 Task: Create a new custom text field labeled 'City' with a length of 50 characters in the Candidate object.
Action: Mouse moved to (91, 289)
Screenshot: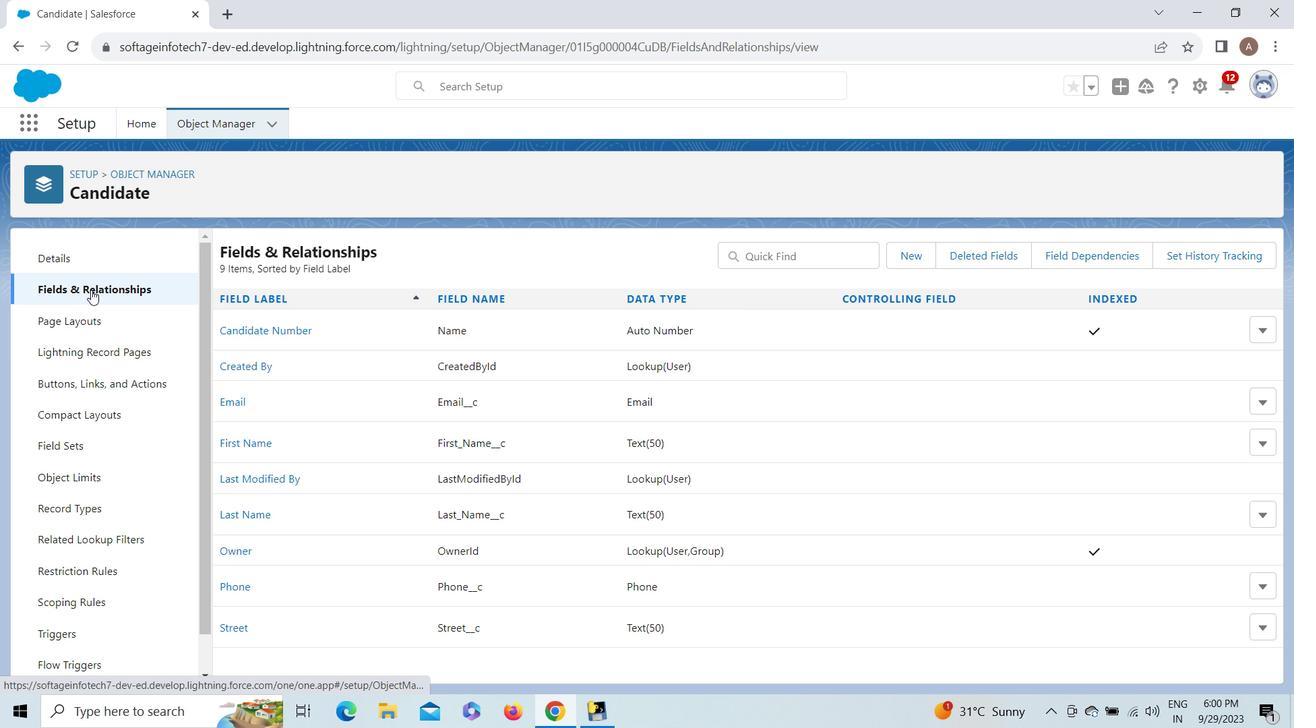 
Action: Mouse pressed left at (91, 289)
Screenshot: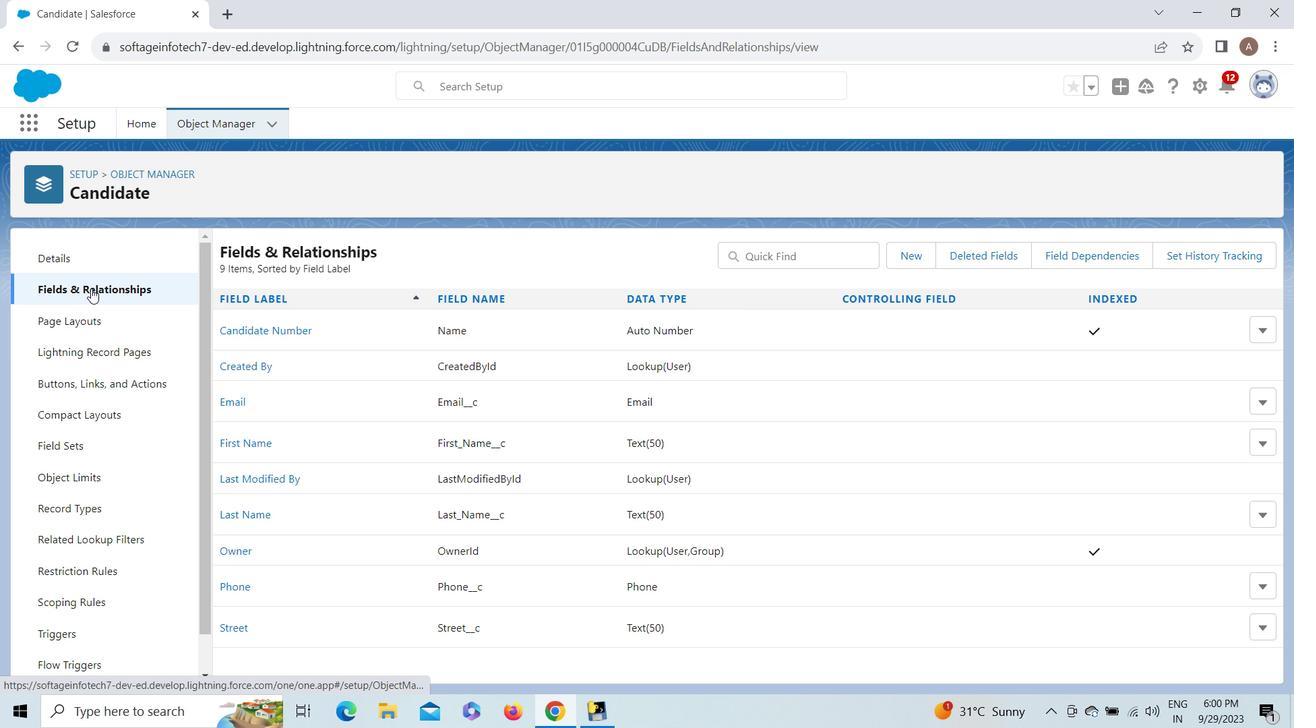 
Action: Mouse moved to (913, 262)
Screenshot: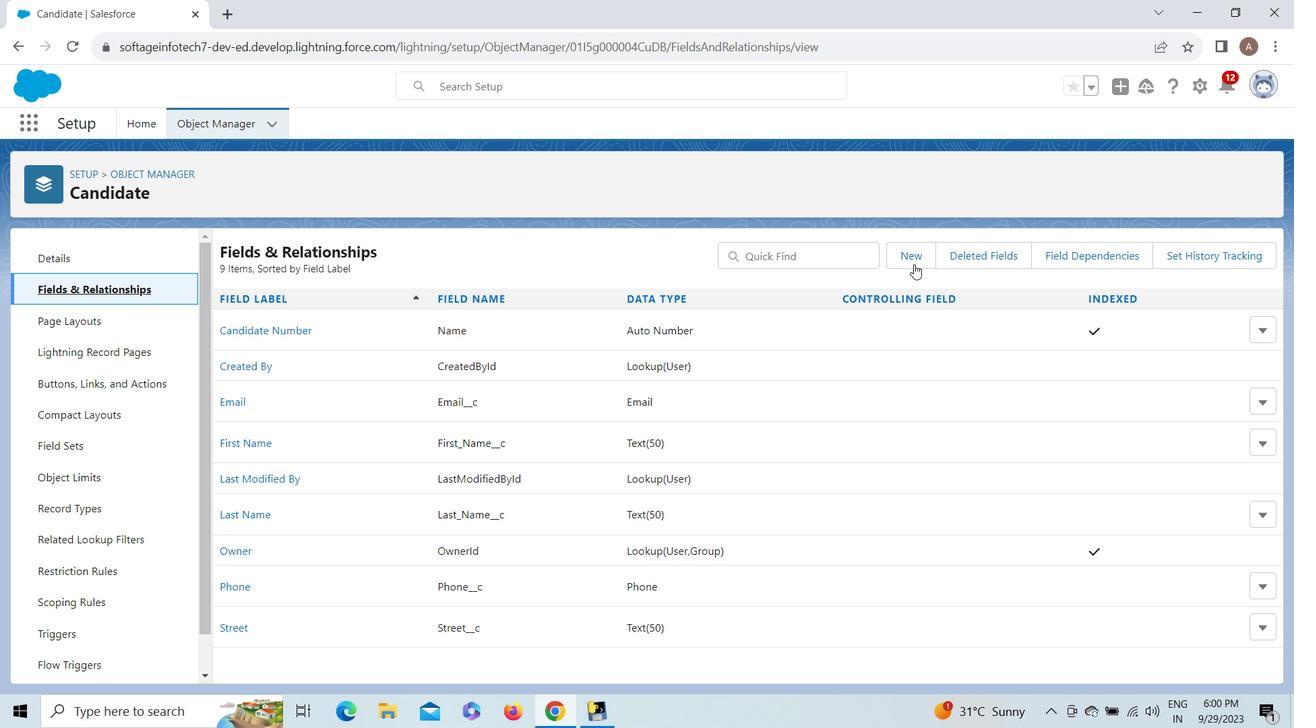 
Action: Mouse pressed left at (913, 262)
Screenshot: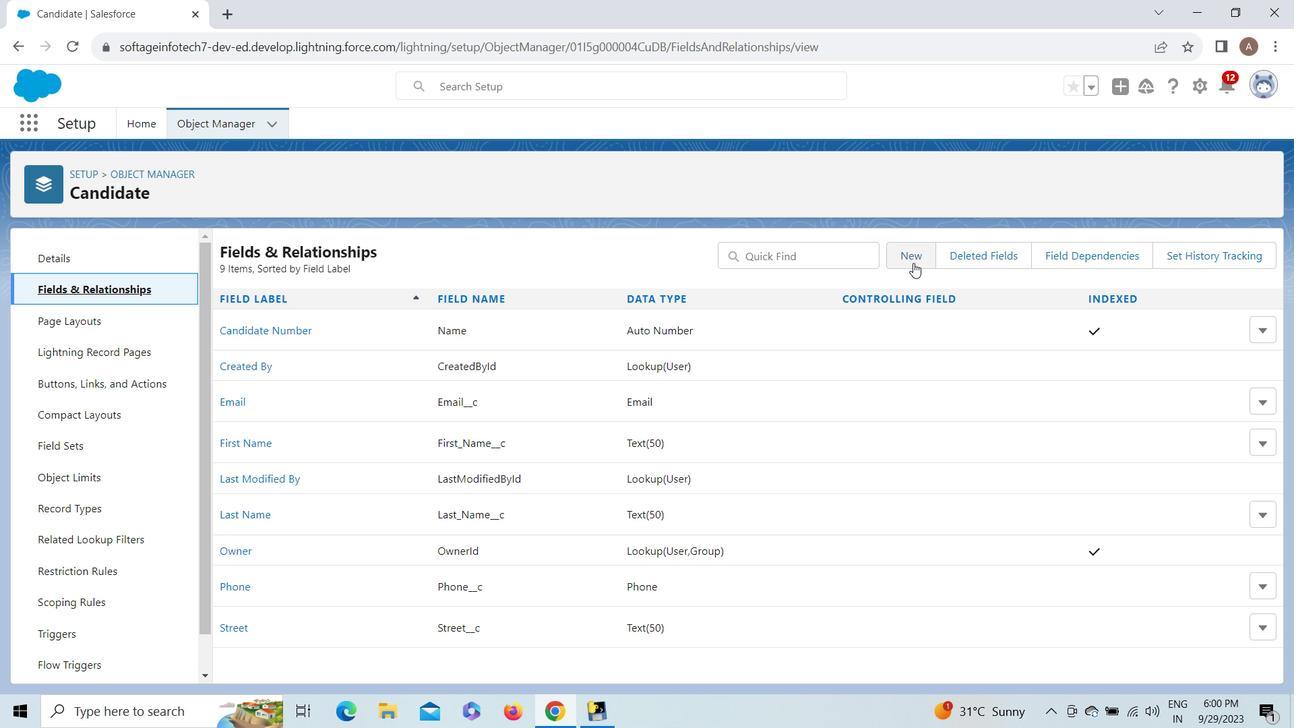 
Action: Mouse moved to (1260, 357)
Screenshot: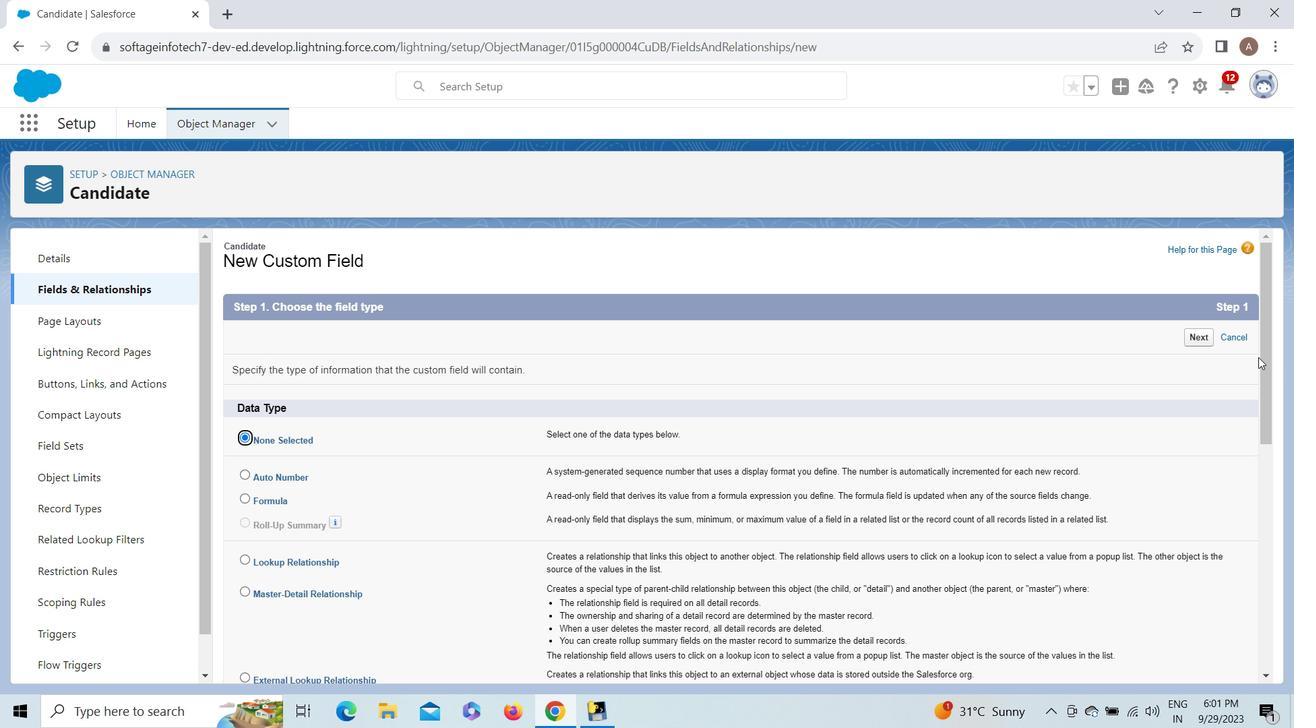 
Action: Mouse pressed left at (1260, 357)
Screenshot: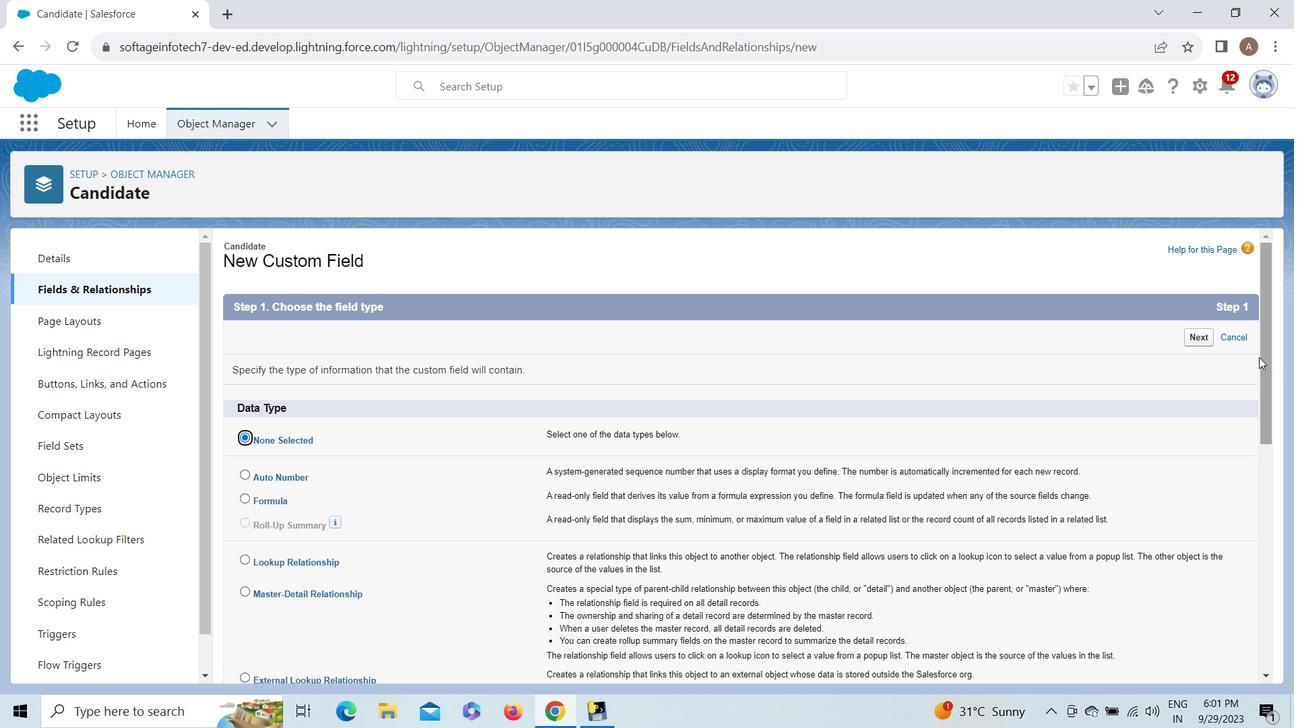 
Action: Mouse moved to (245, 580)
Screenshot: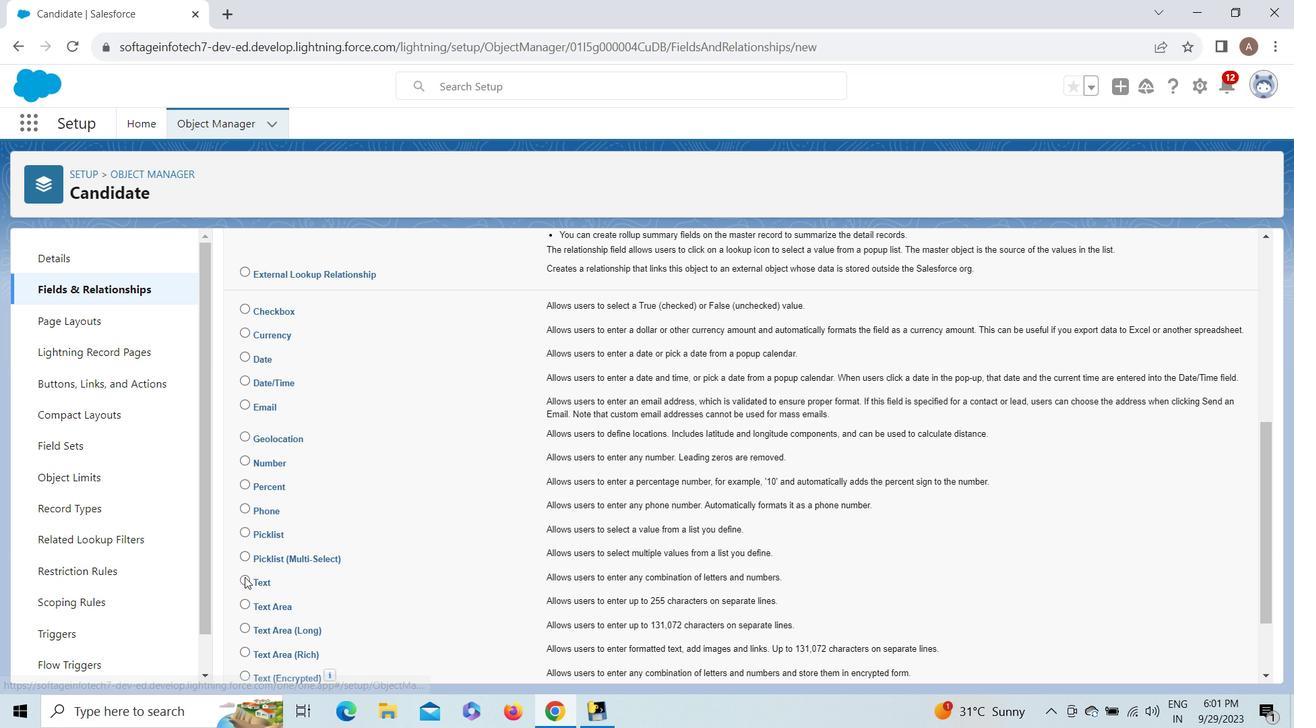 
Action: Mouse pressed left at (245, 580)
Screenshot: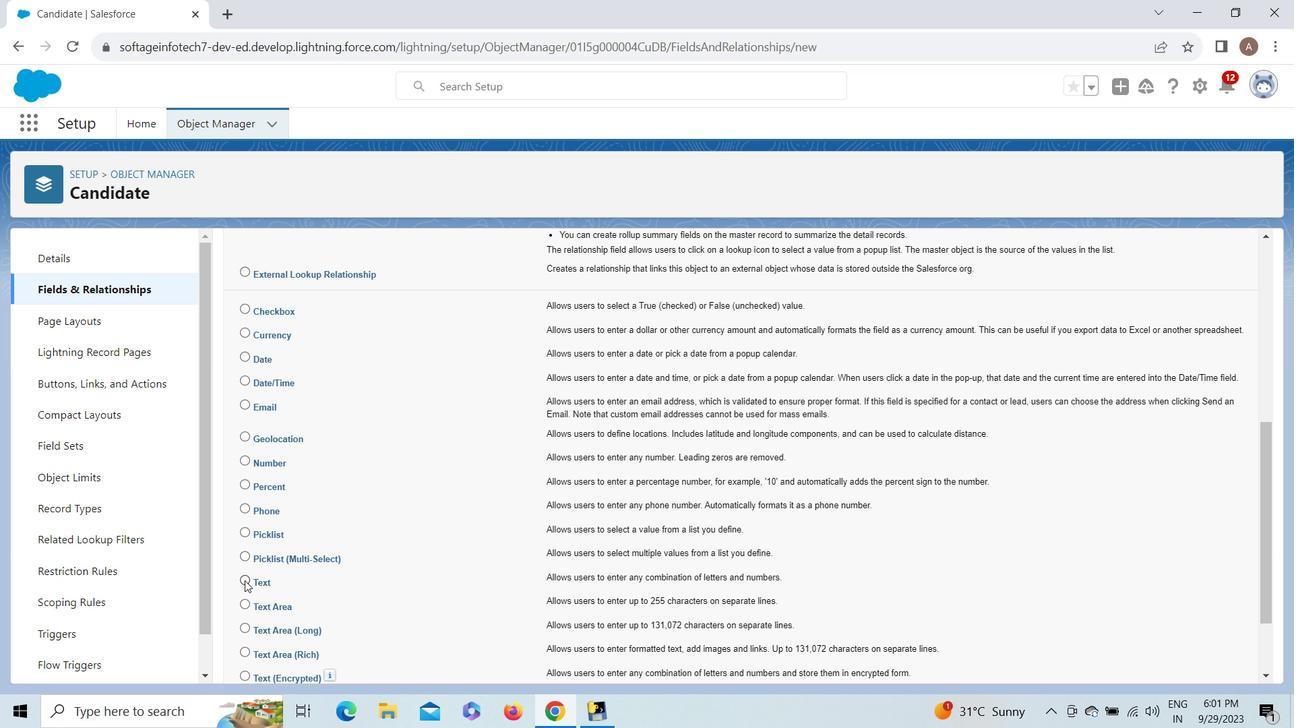 
Action: Mouse moved to (1268, 649)
Screenshot: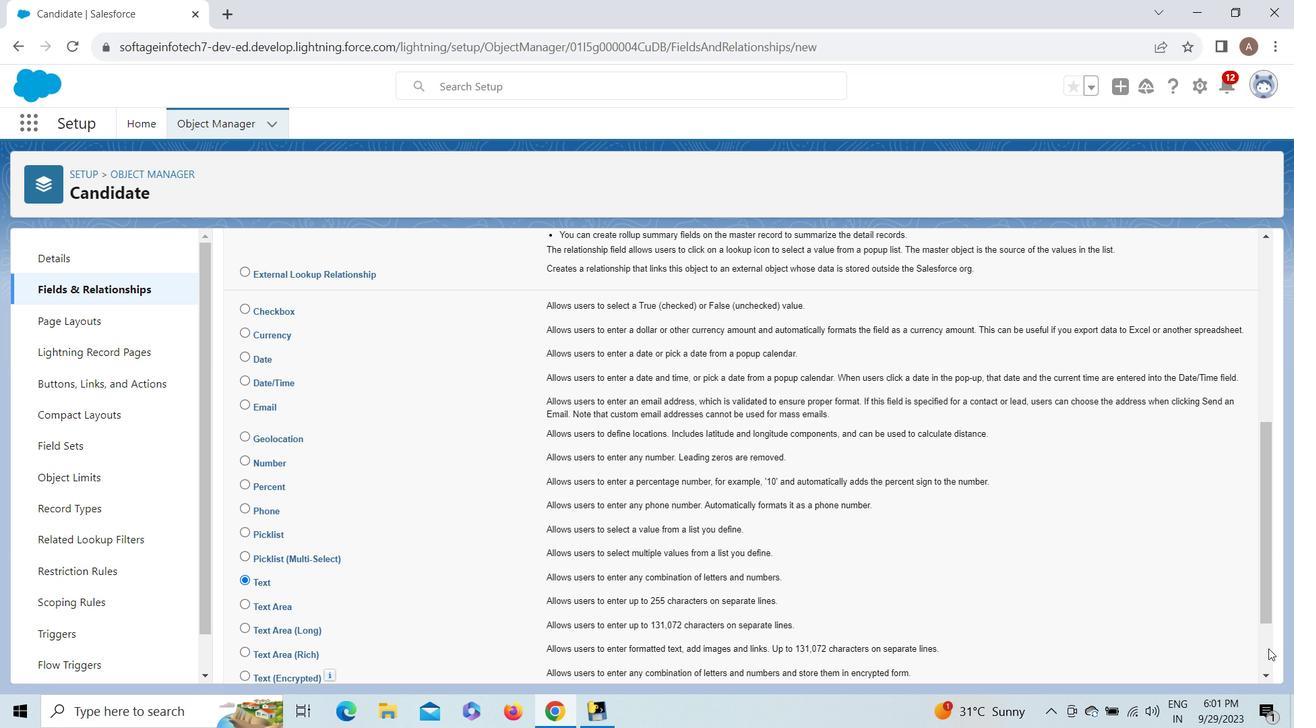
Action: Mouse pressed left at (1268, 649)
Screenshot: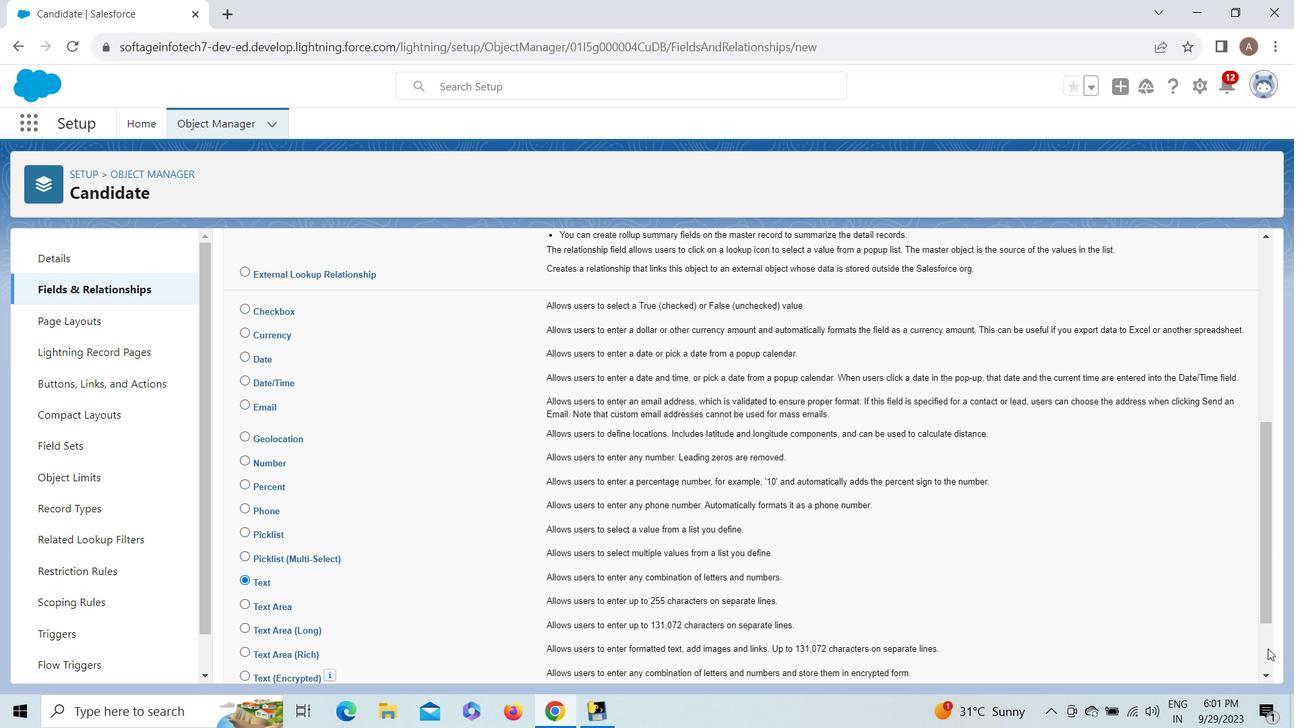 
Action: Mouse moved to (1209, 666)
Screenshot: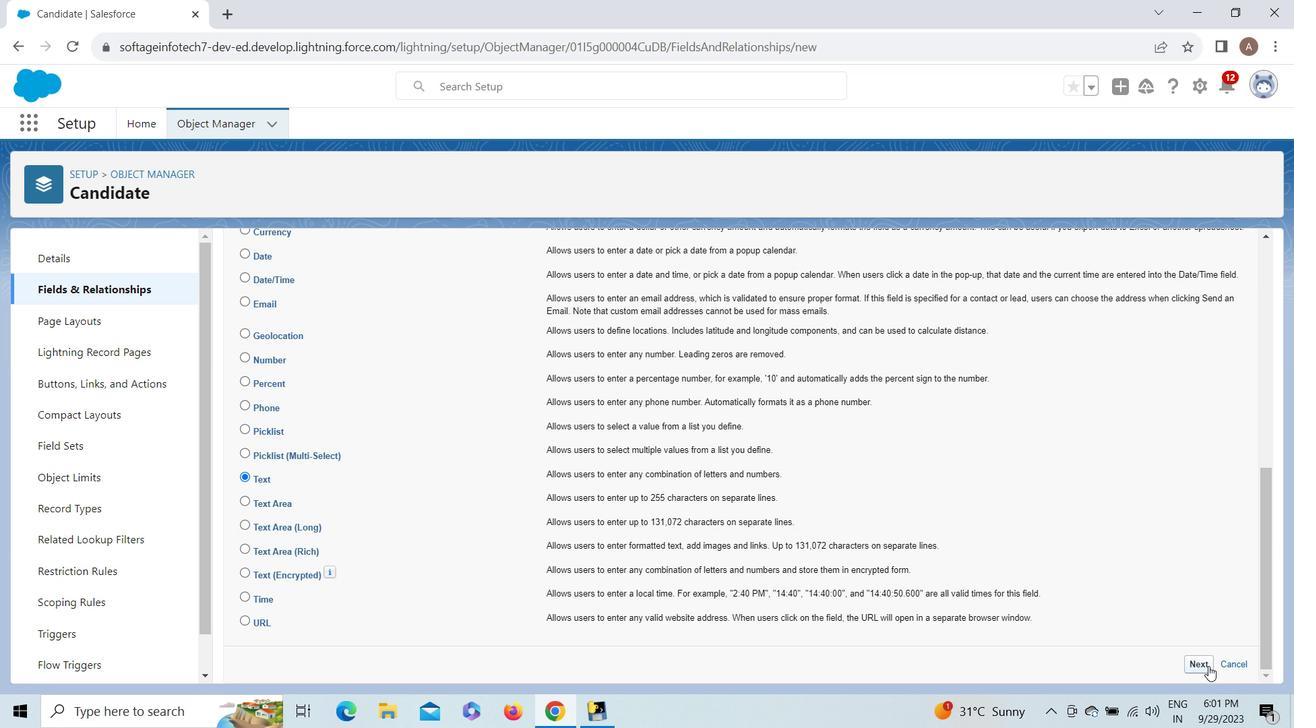 
Action: Mouse pressed left at (1209, 666)
Screenshot: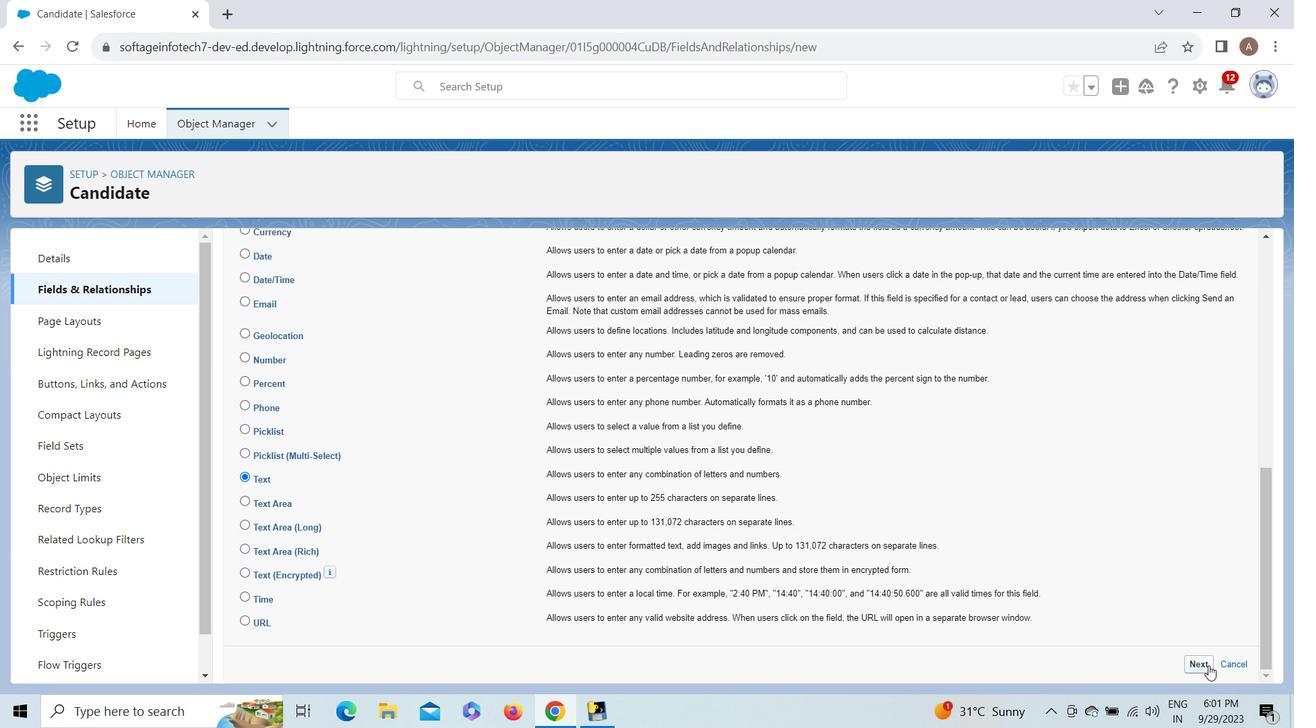 
Action: Mouse moved to (452, 371)
Screenshot: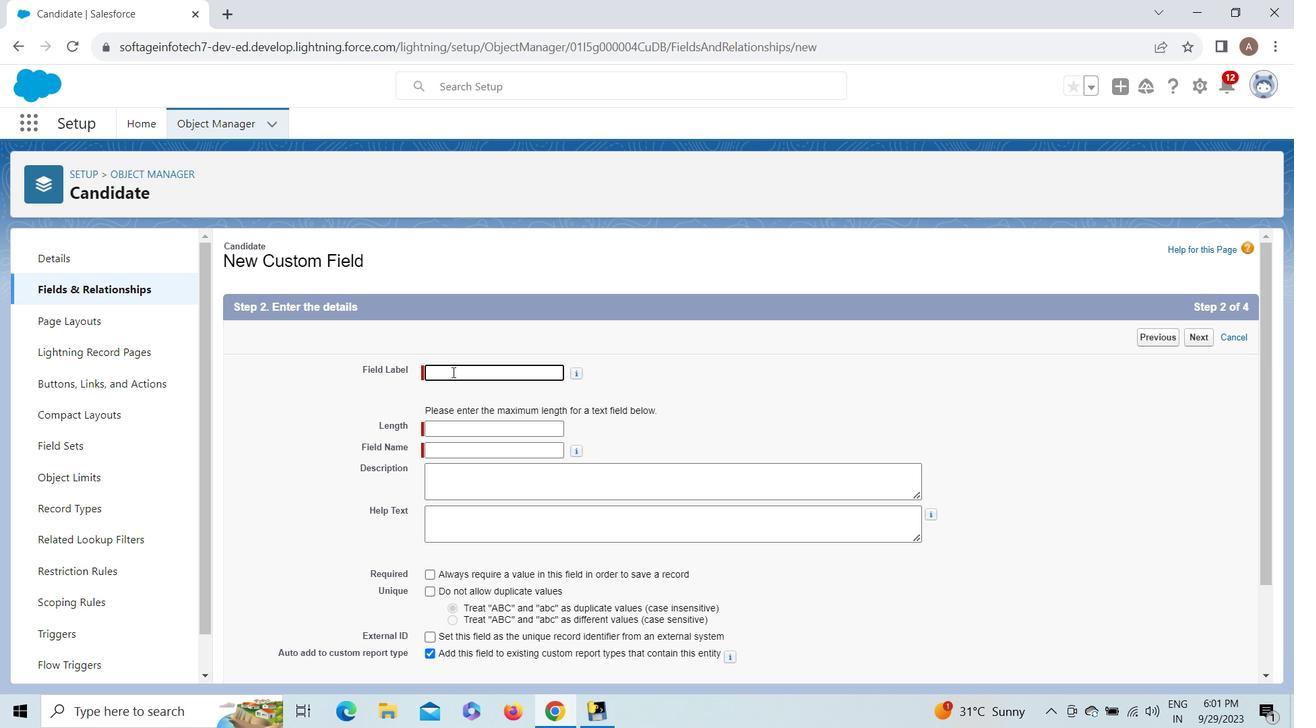 
Action: Mouse pressed left at (452, 371)
Screenshot: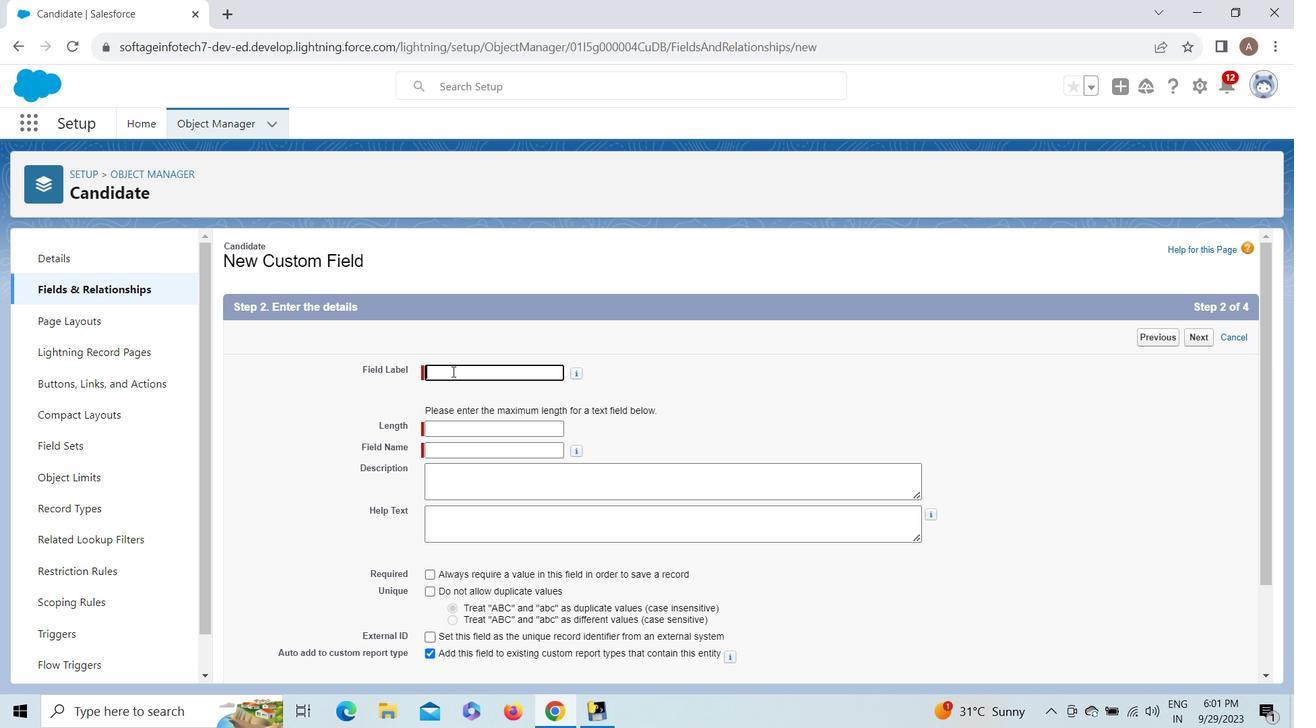 
Action: Key pressed <Key.shift>City
Screenshot: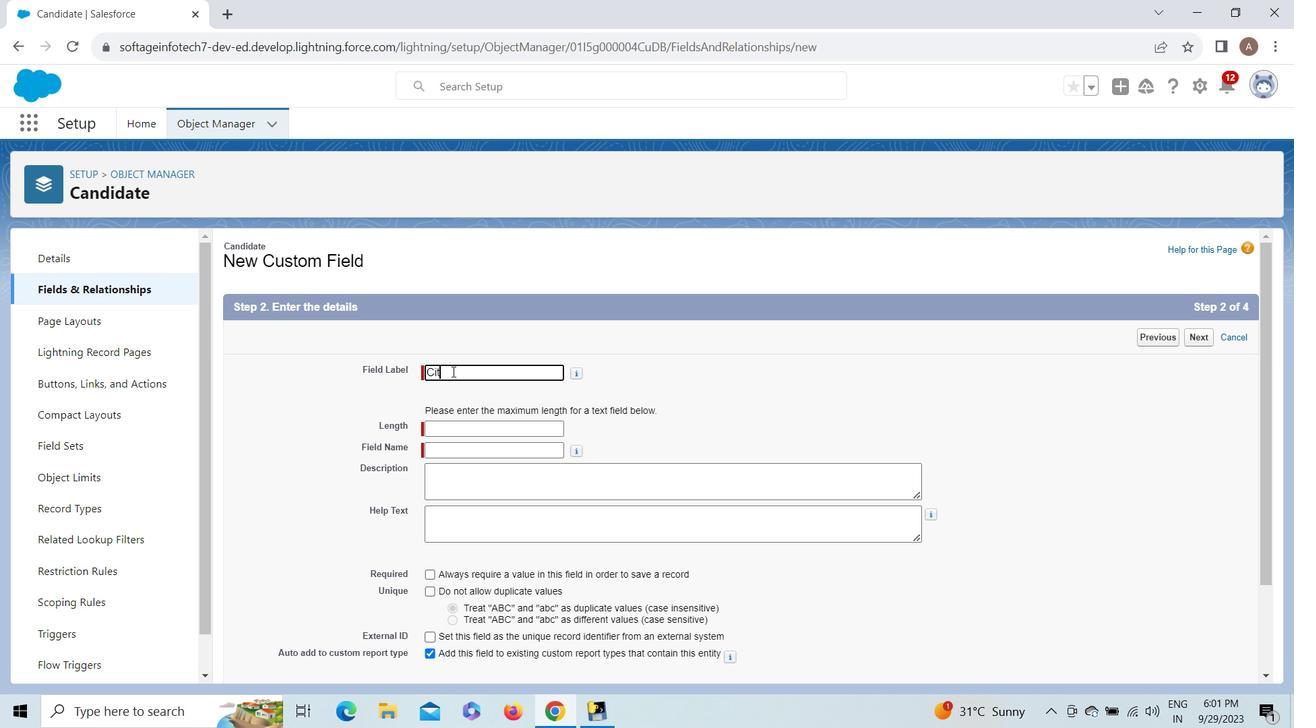 
Action: Mouse moved to (508, 426)
Screenshot: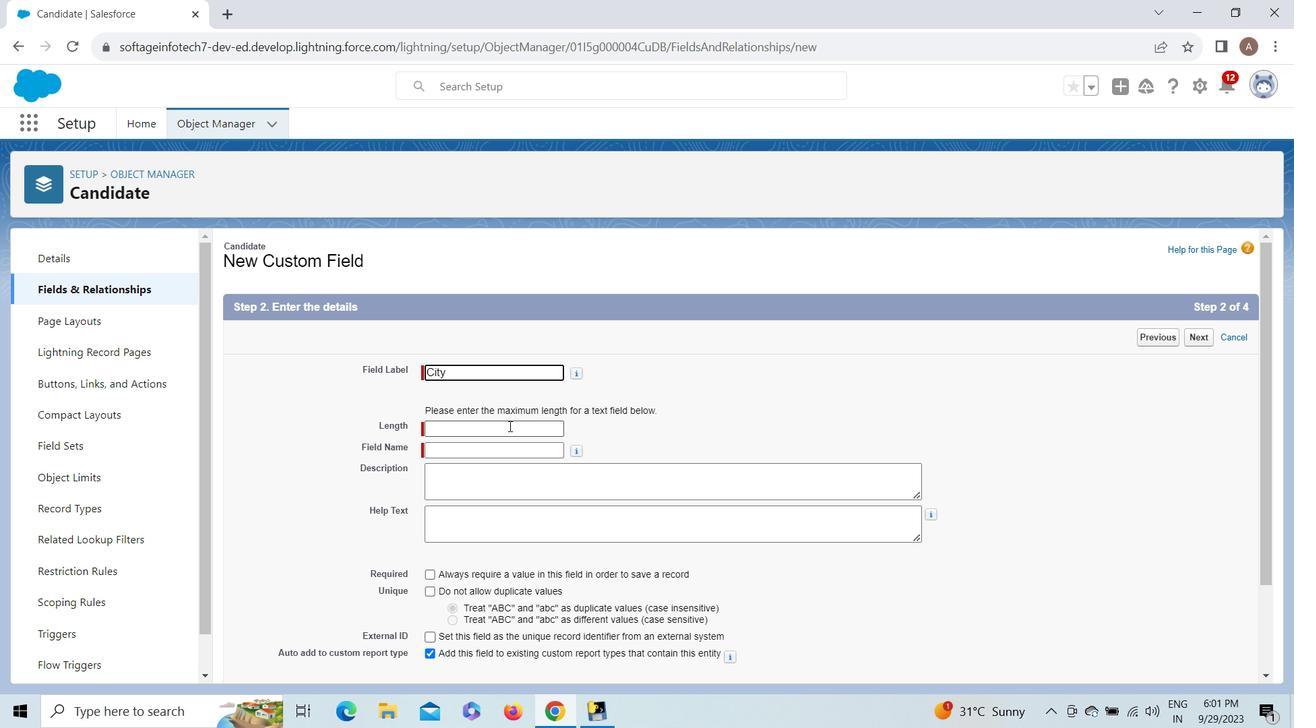 
Action: Mouse pressed left at (508, 426)
Screenshot: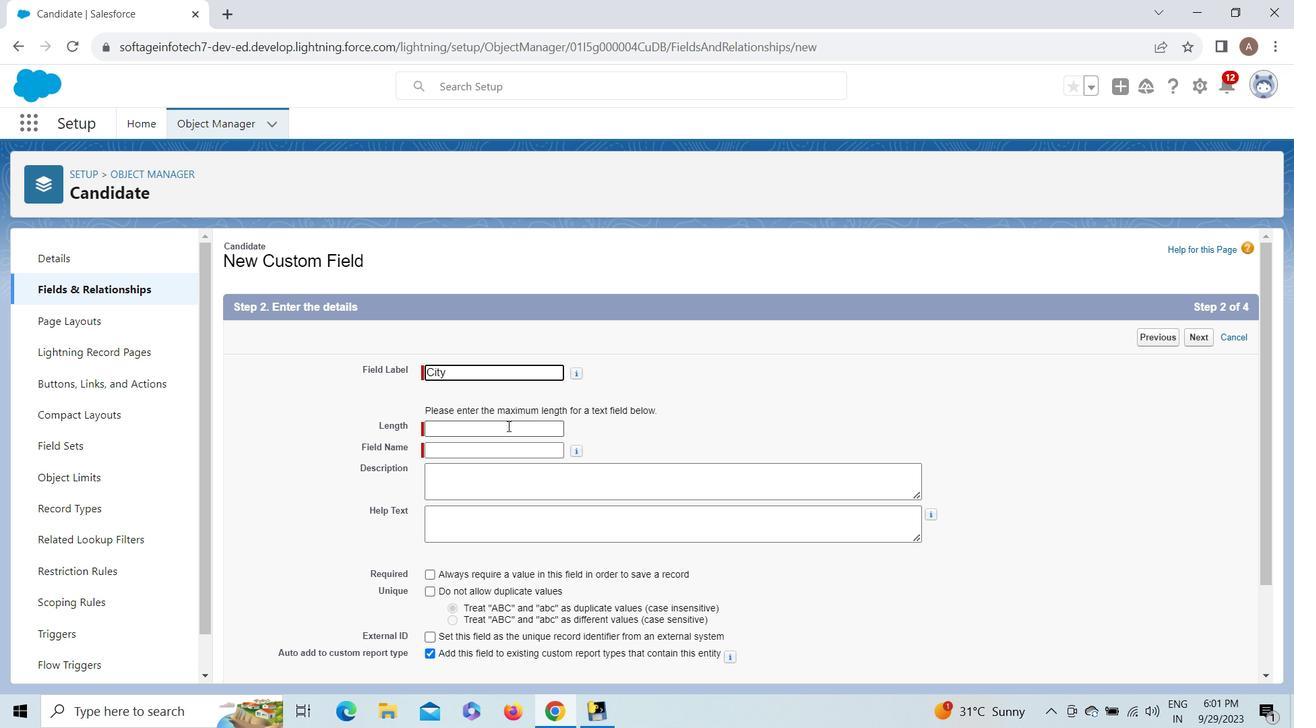 
Action: Mouse moved to (510, 461)
Screenshot: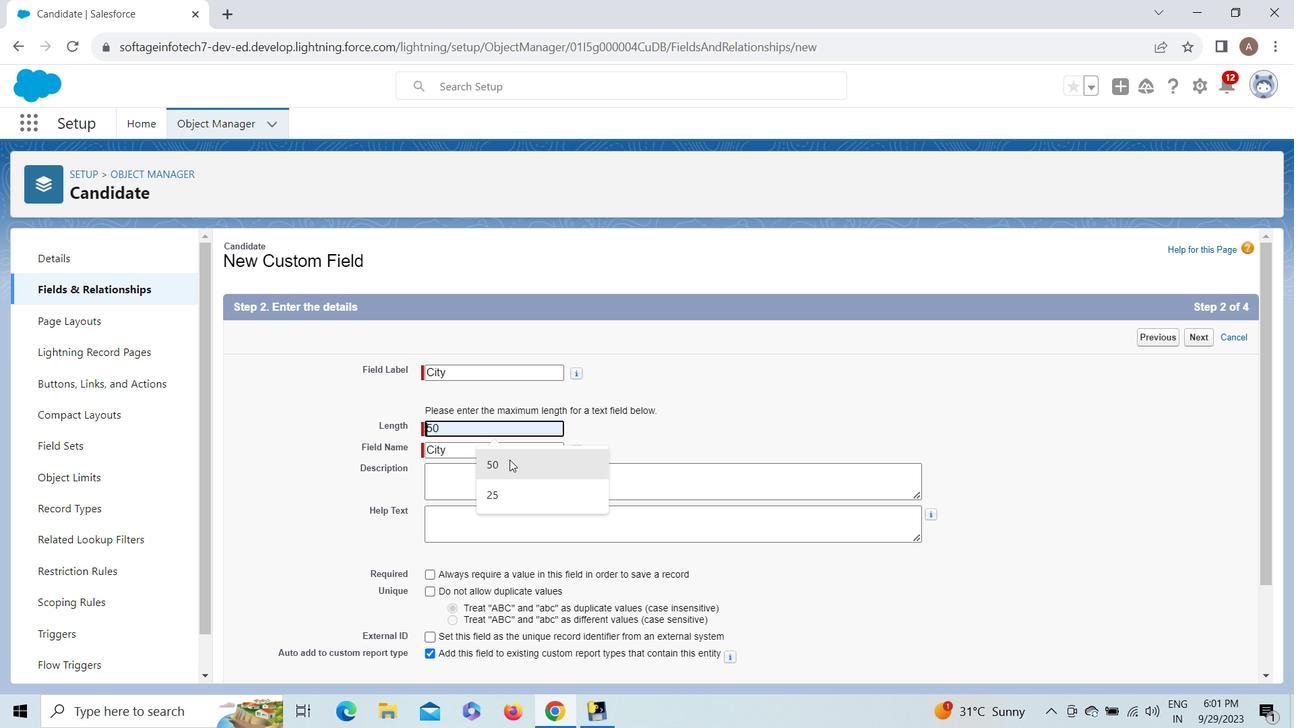 
Action: Mouse pressed left at (510, 461)
Screenshot: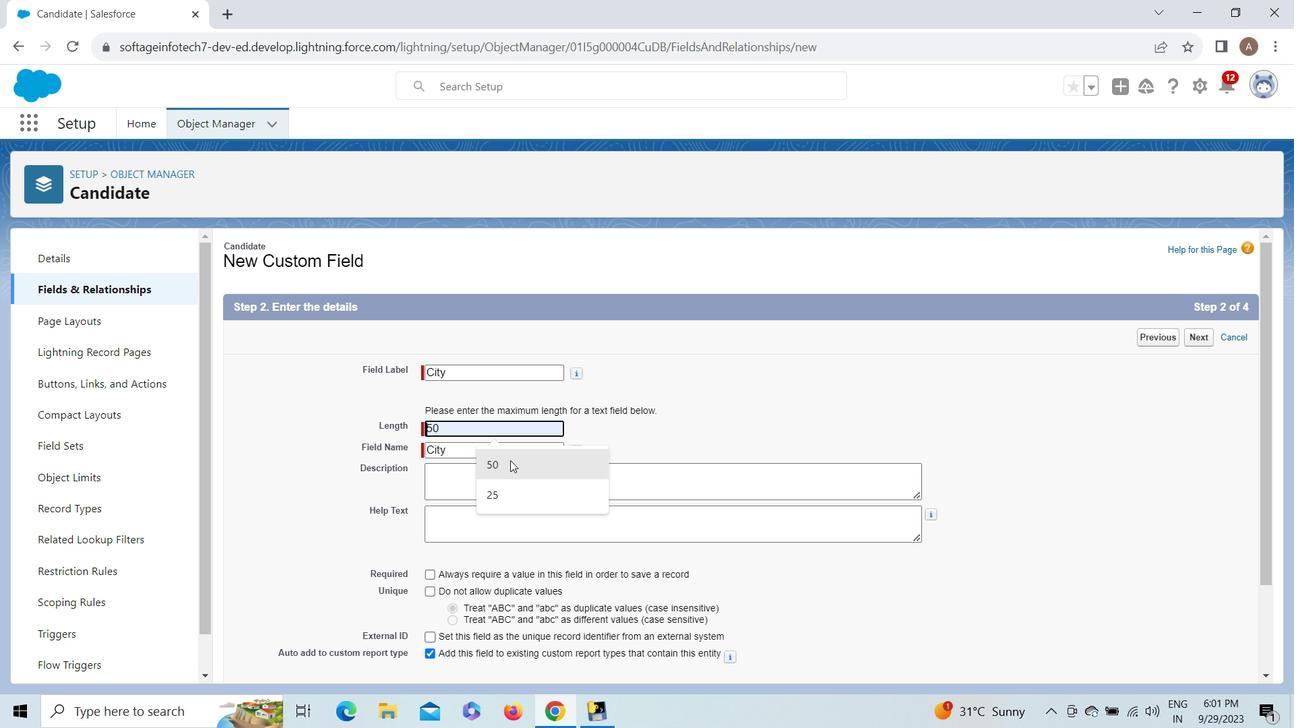 
Action: Mouse moved to (500, 476)
Screenshot: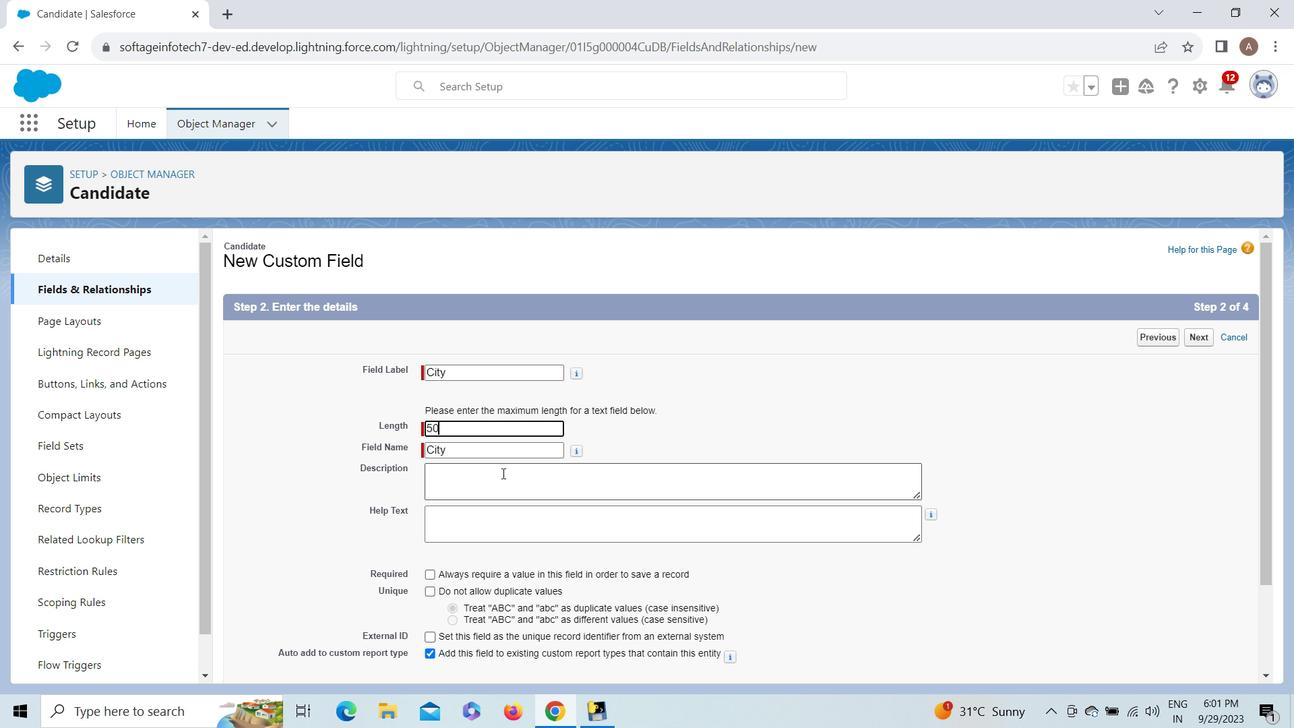 
Action: Mouse pressed left at (500, 476)
Screenshot: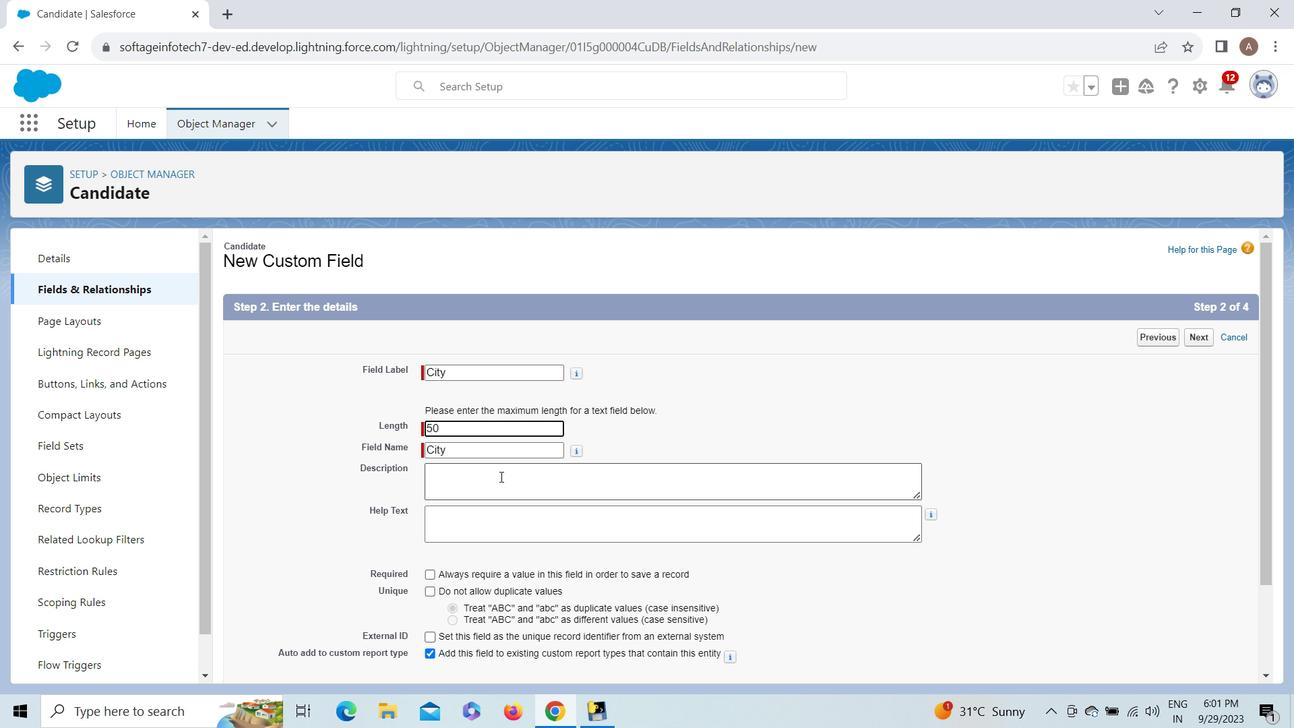 
Action: Key pressed <Key.shift><Key.shift><Key.shift><Key.shift><Key.shift><Key.shift><Key.shift><Key.shift><Key.shift><Key.shift><Key.shift><Key.shift><Key.shift><Key.shift><Key.shift><Key.shift><Key.shift><Key.shift><Key.shift><Key.shift><Key.shift>This<Key.space>field<Key.space>will
Screenshot: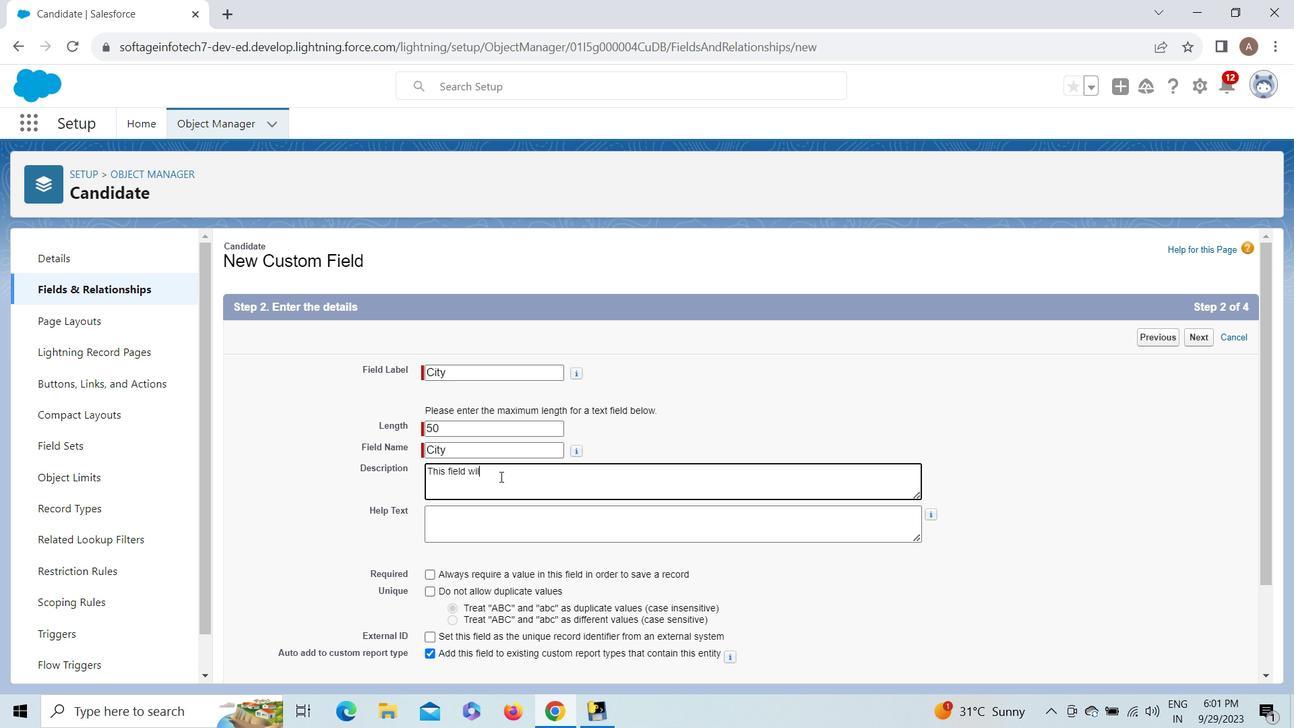 
Action: Mouse moved to (535, 475)
Screenshot: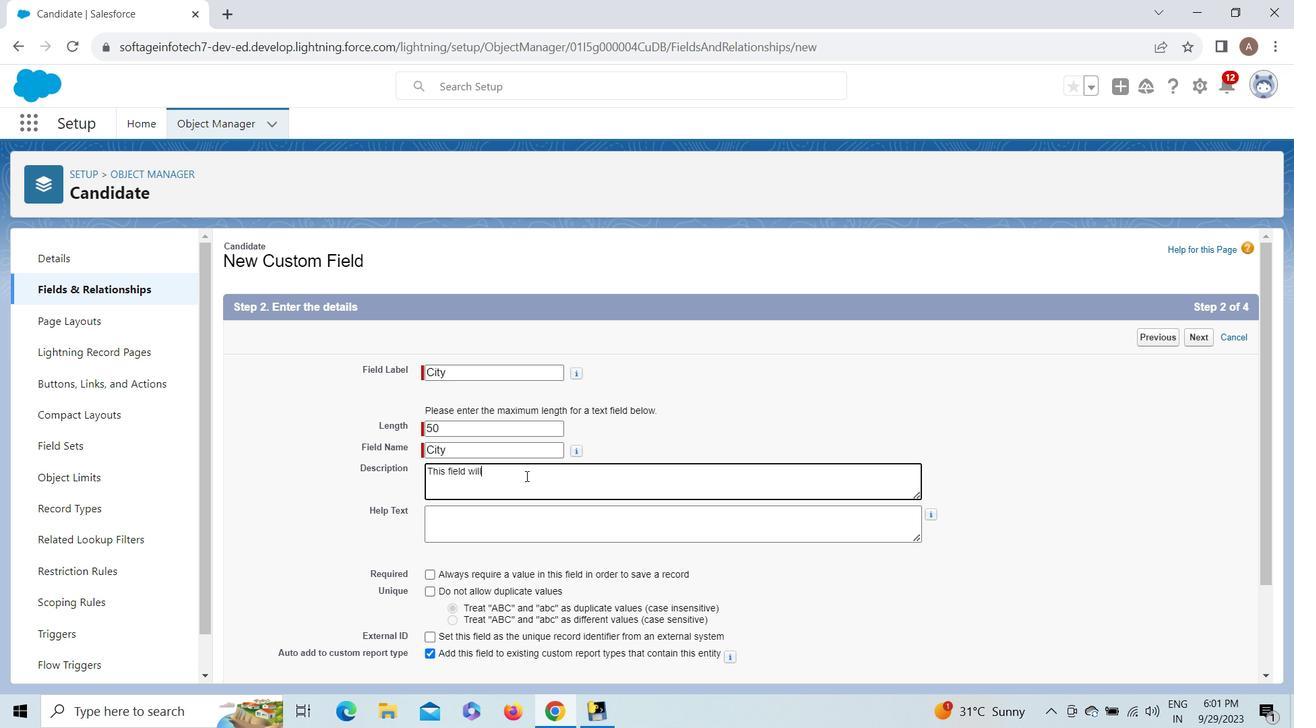 
Action: Key pressed <Key.space>notify<Key.space>city<Key.space>of<Key.space>the<Key.space>candidate<Key.space>which<Key.space>g<Key.backspace>he<Key.space>belongs<Key.space>to.
Screenshot: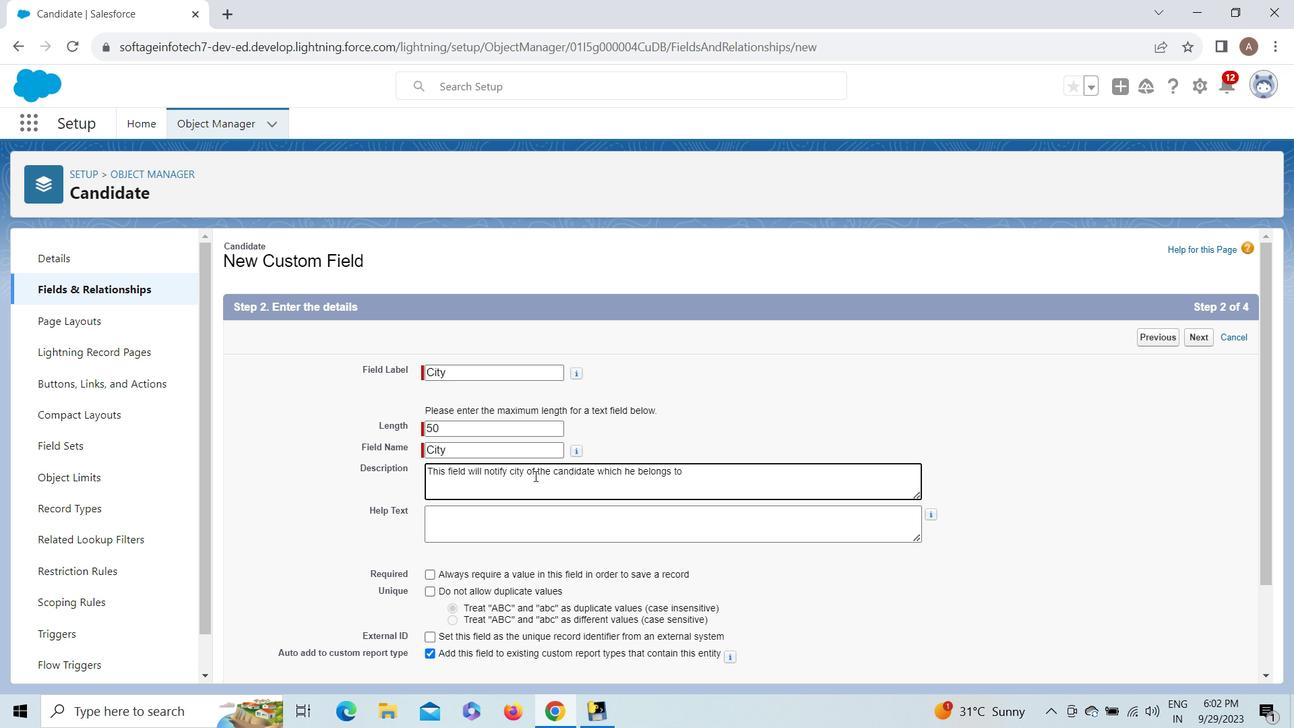 
Action: Mouse moved to (616, 535)
Screenshot: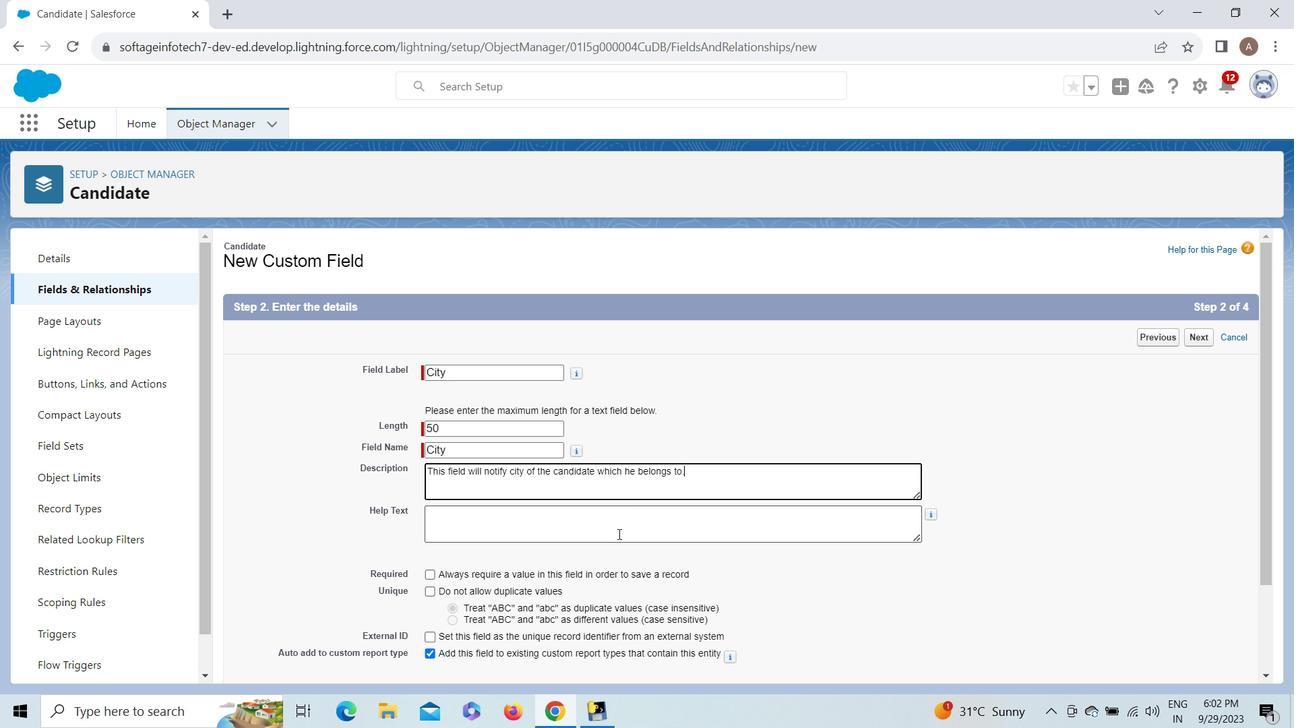 
Action: Mouse pressed left at (616, 535)
Screenshot: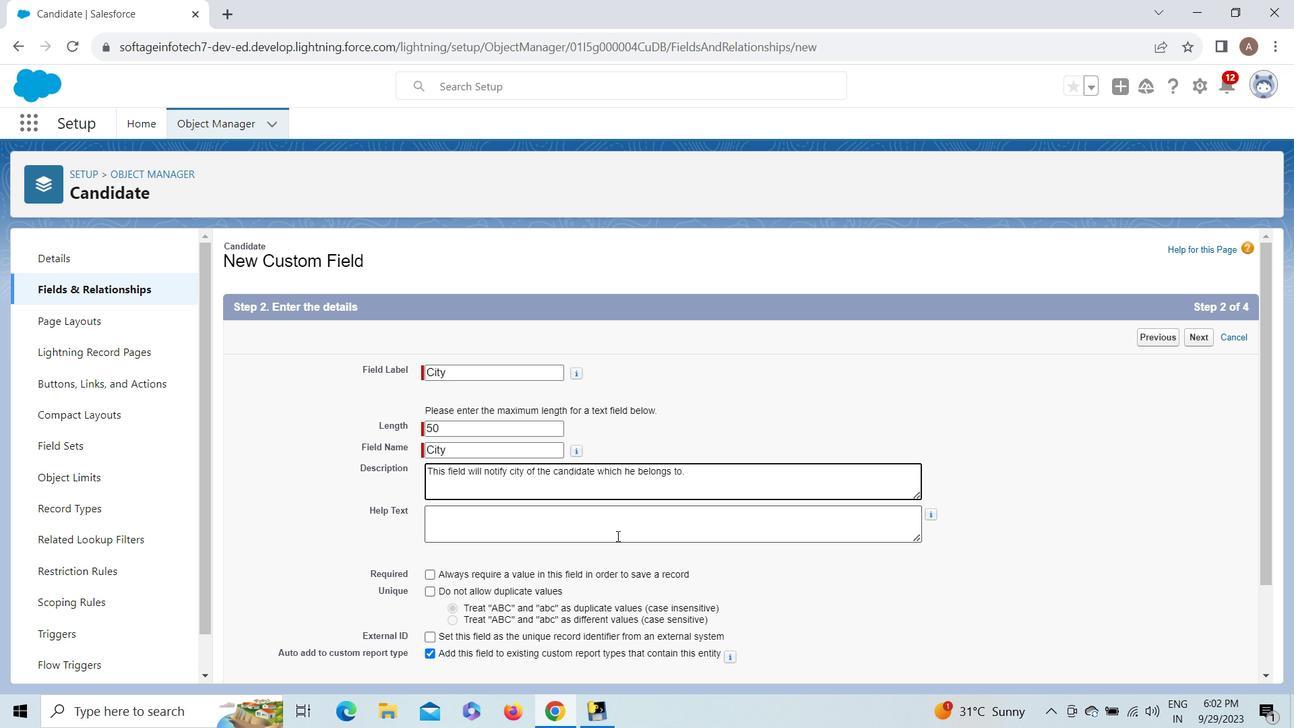 
Action: Key pressed <Key.shift>Please<Key.space>enter<Key.space>city<Key.space>og<Key.backspace>f<Key.space>the<Key.space>candidate<Key.space>here.
Screenshot: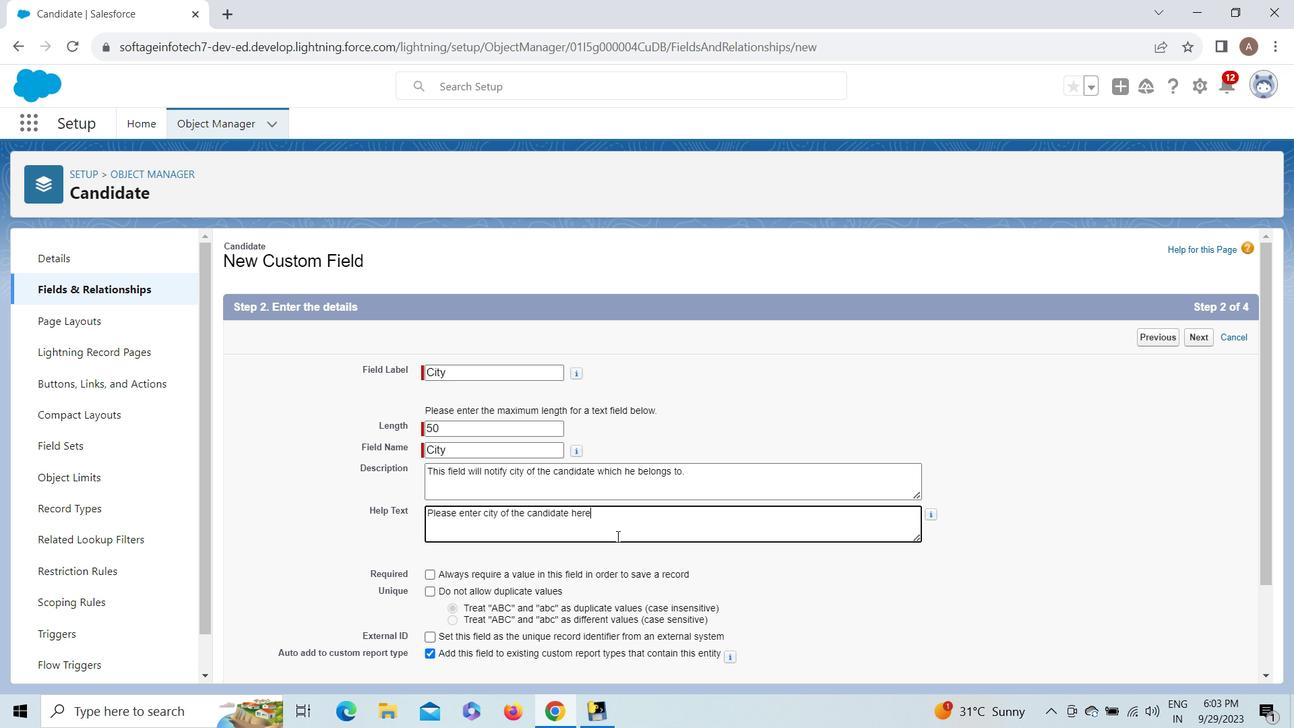 
Action: Mouse moved to (486, 519)
Screenshot: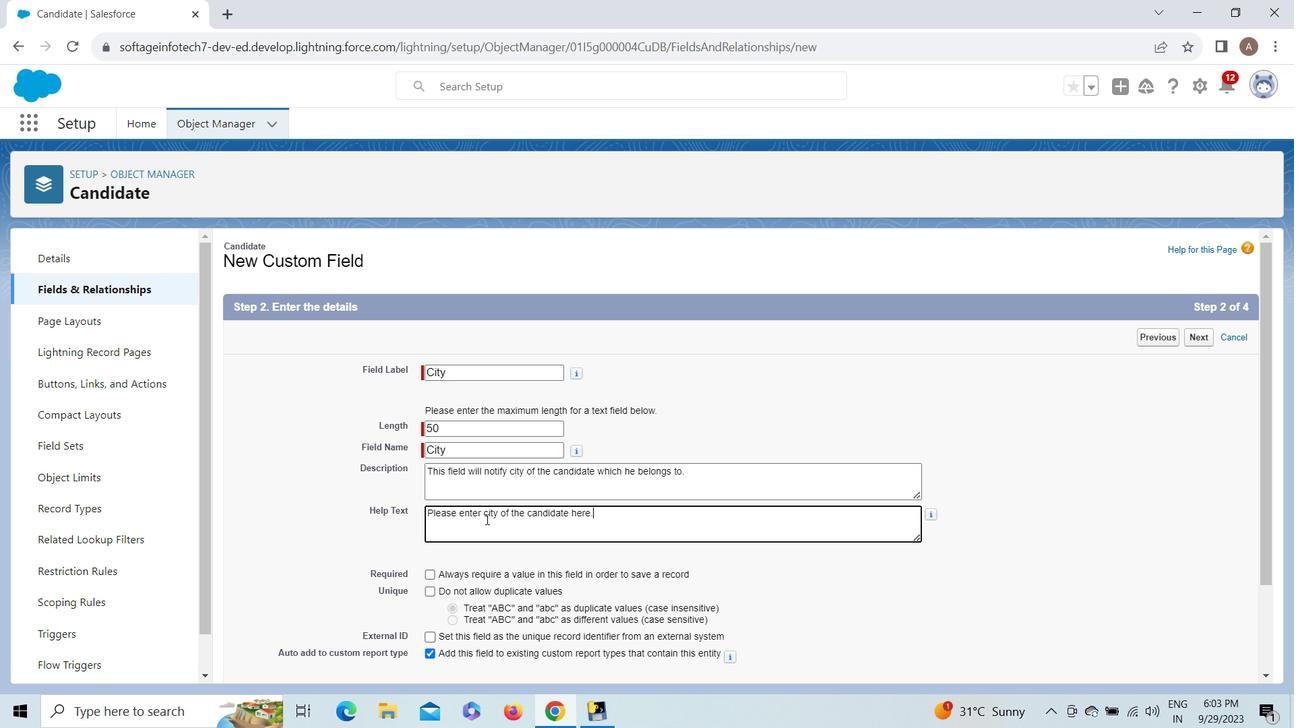 
Action: Mouse pressed left at (486, 519)
Screenshot: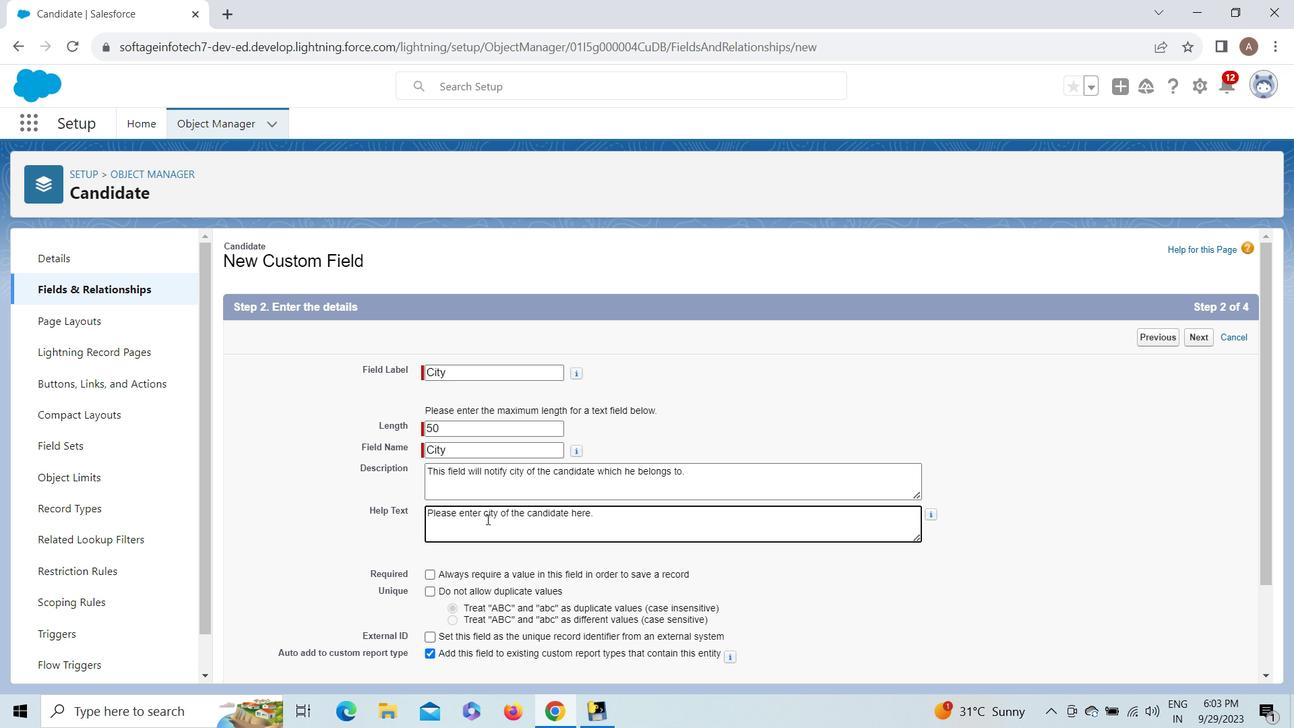 
Action: Key pressed <Key.backspace><Key.shift>C
Screenshot: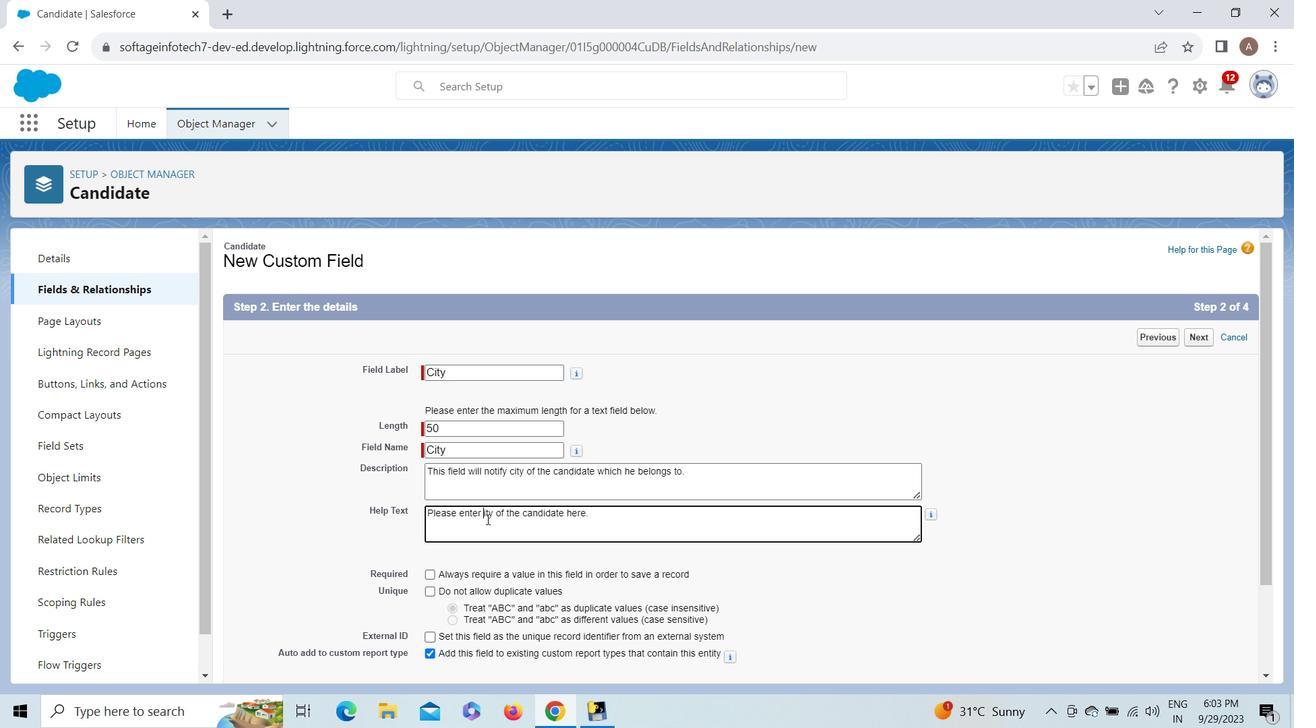 
Action: Mouse moved to (531, 513)
Screenshot: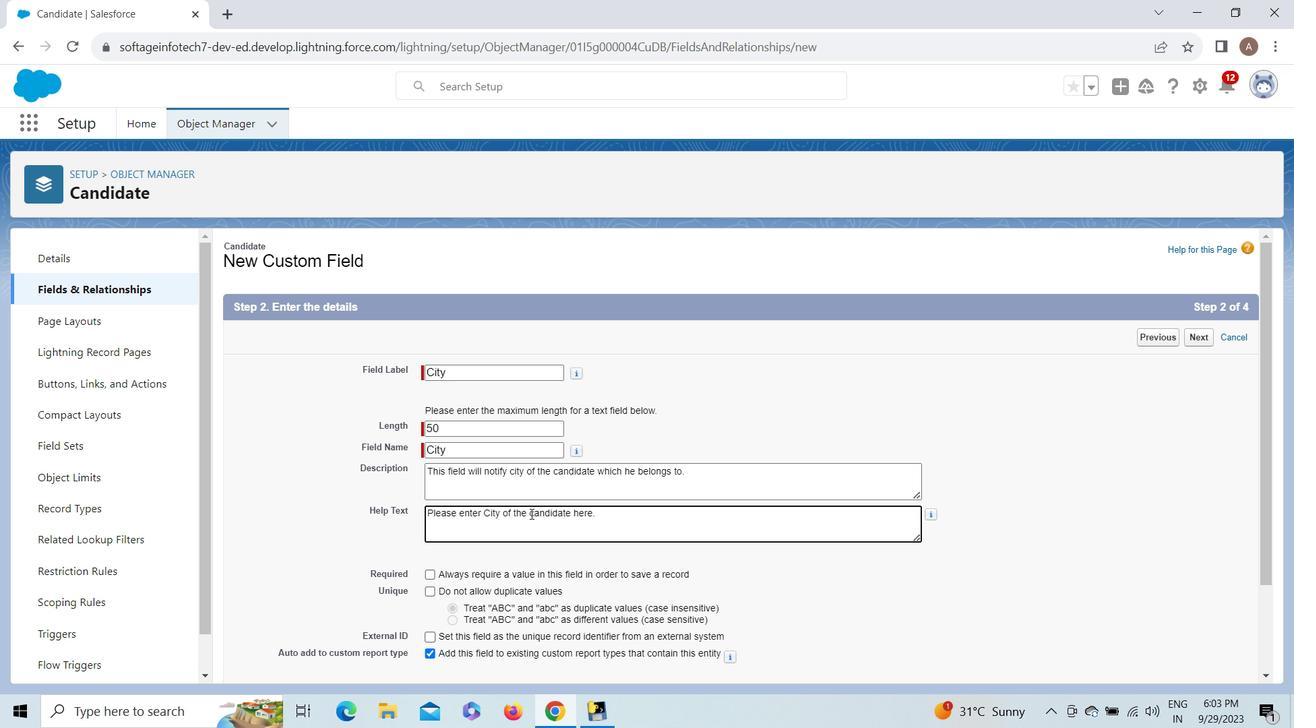 
Action: Mouse pressed left at (531, 513)
Screenshot: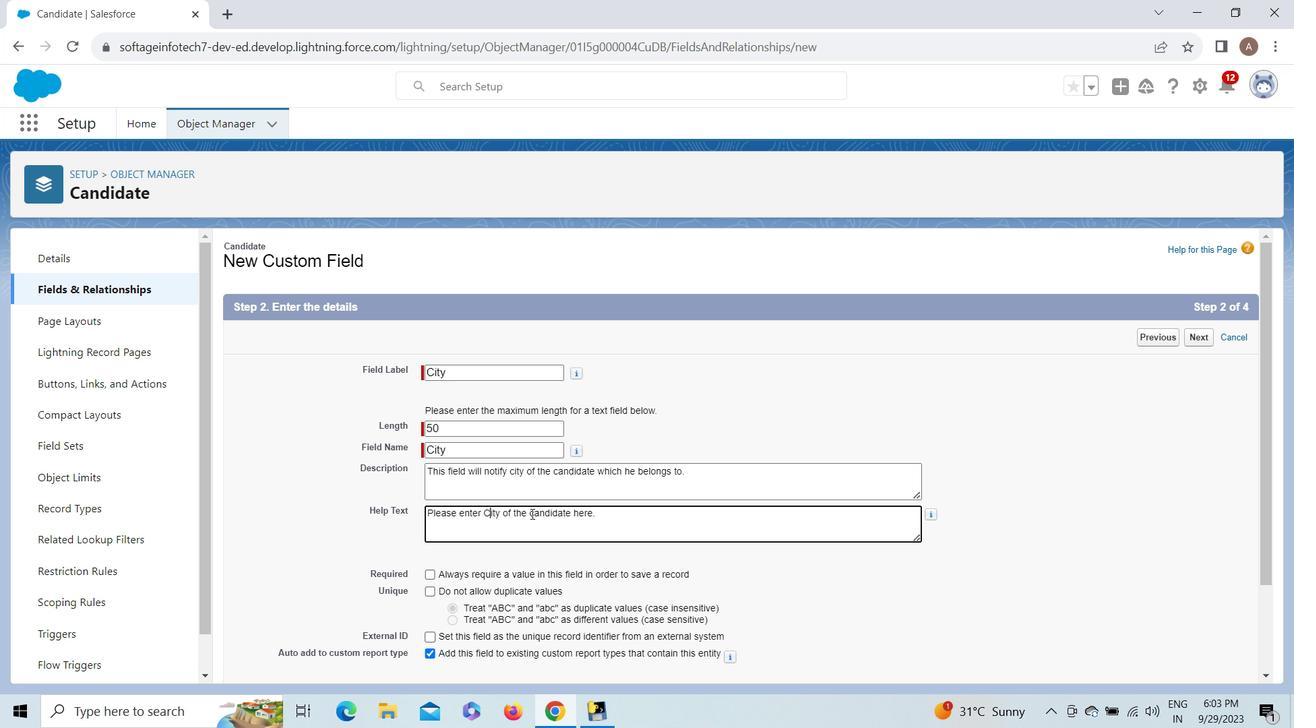 
Action: Mouse moved to (558, 554)
Screenshot: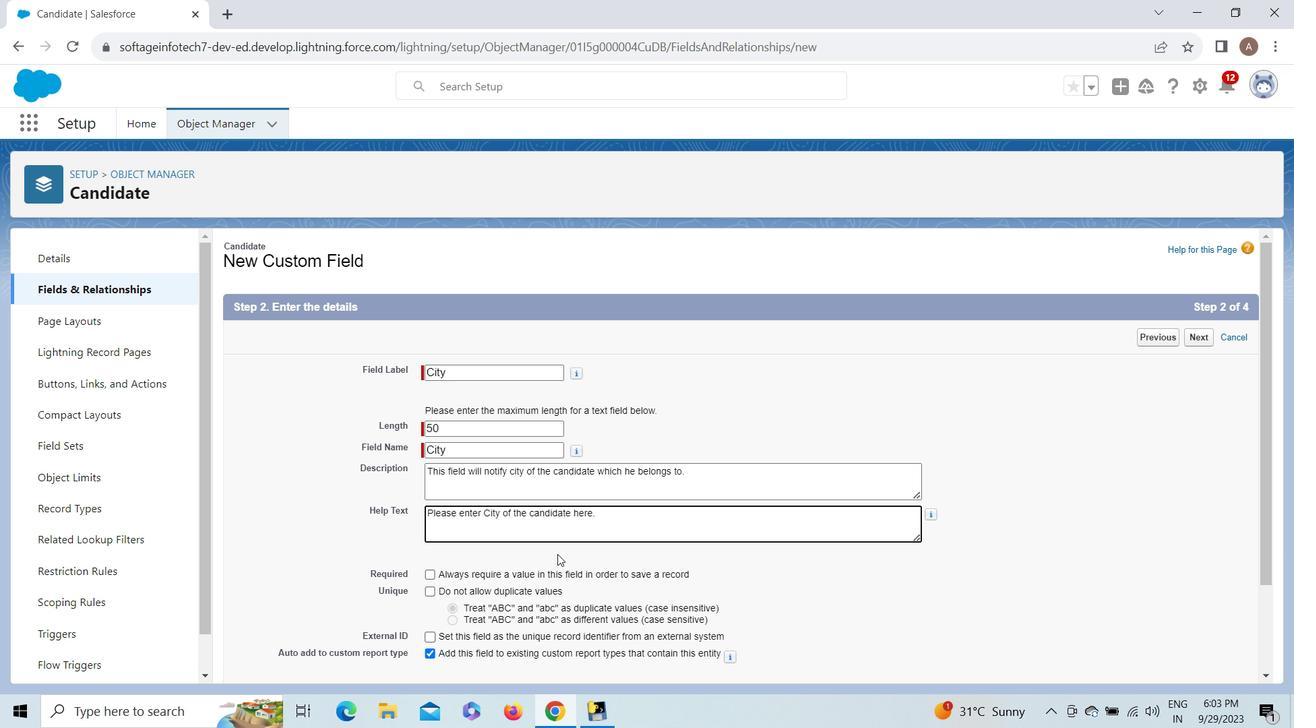 
Action: Key pressed <Key.backspace><Key.shift>C
Screenshot: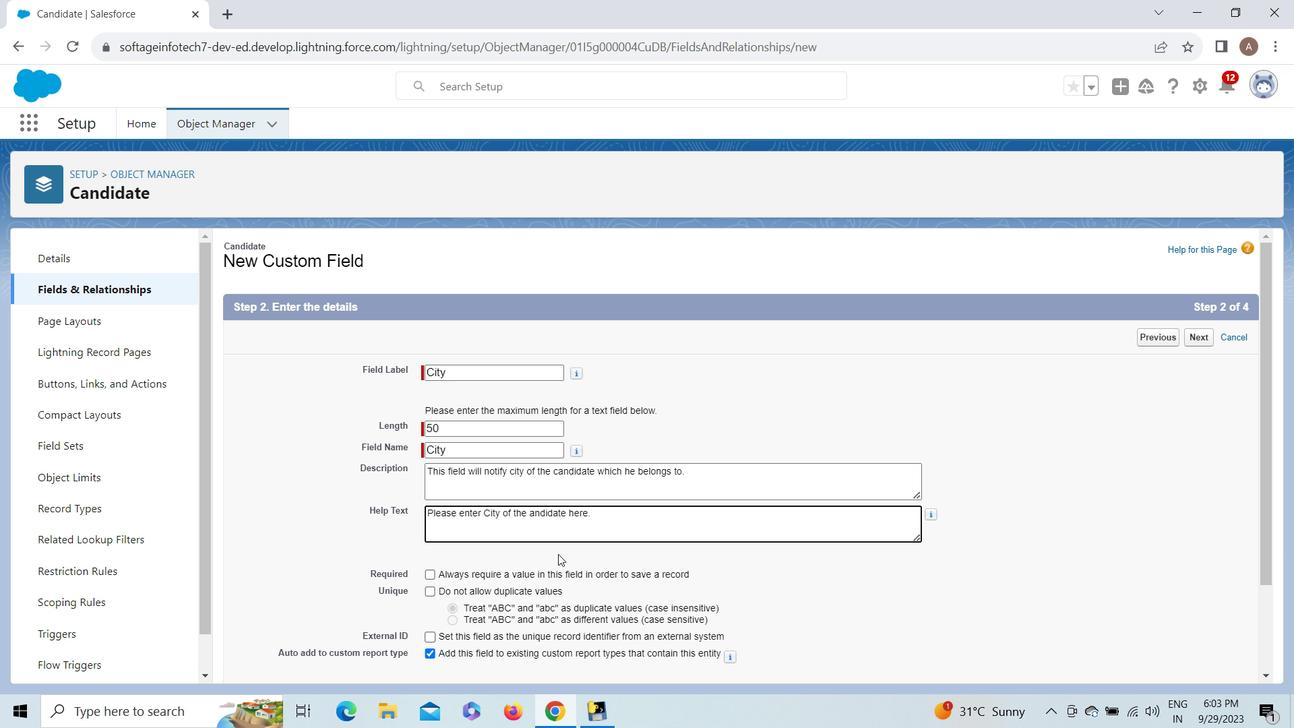 
Action: Mouse moved to (1264, 506)
Screenshot: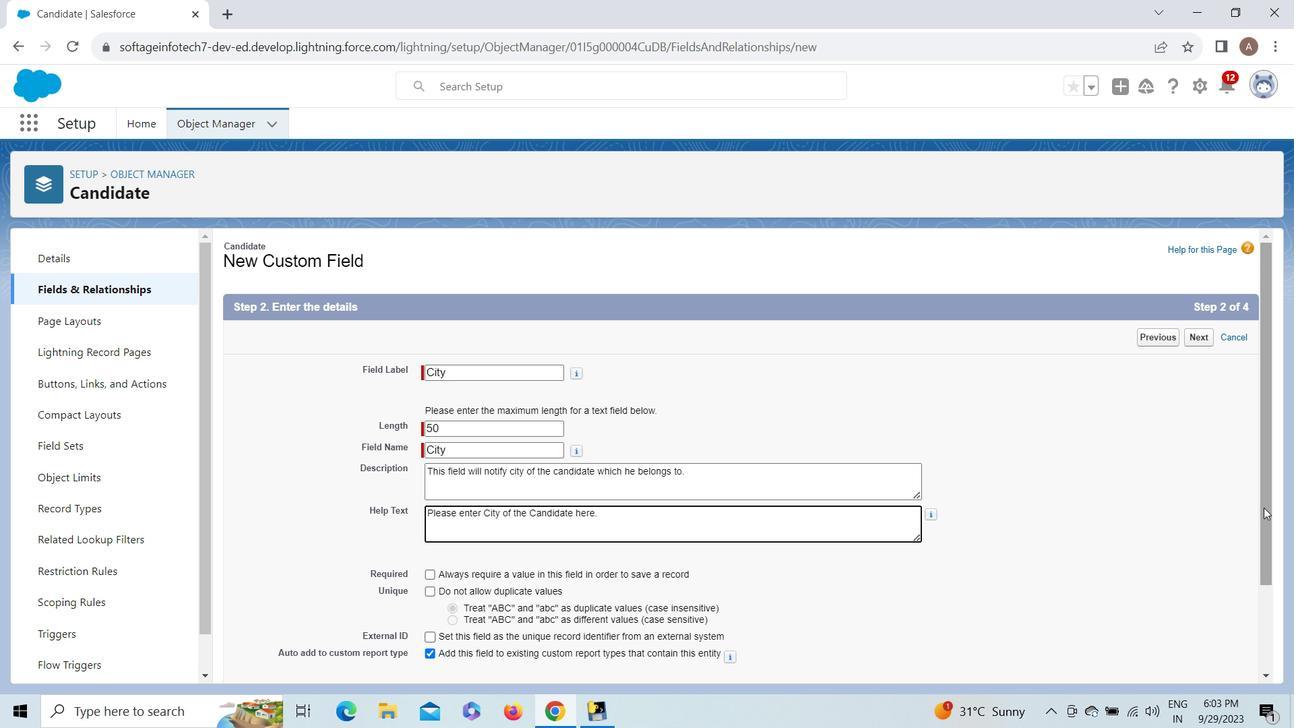 
Action: Mouse pressed left at (1264, 506)
Screenshot: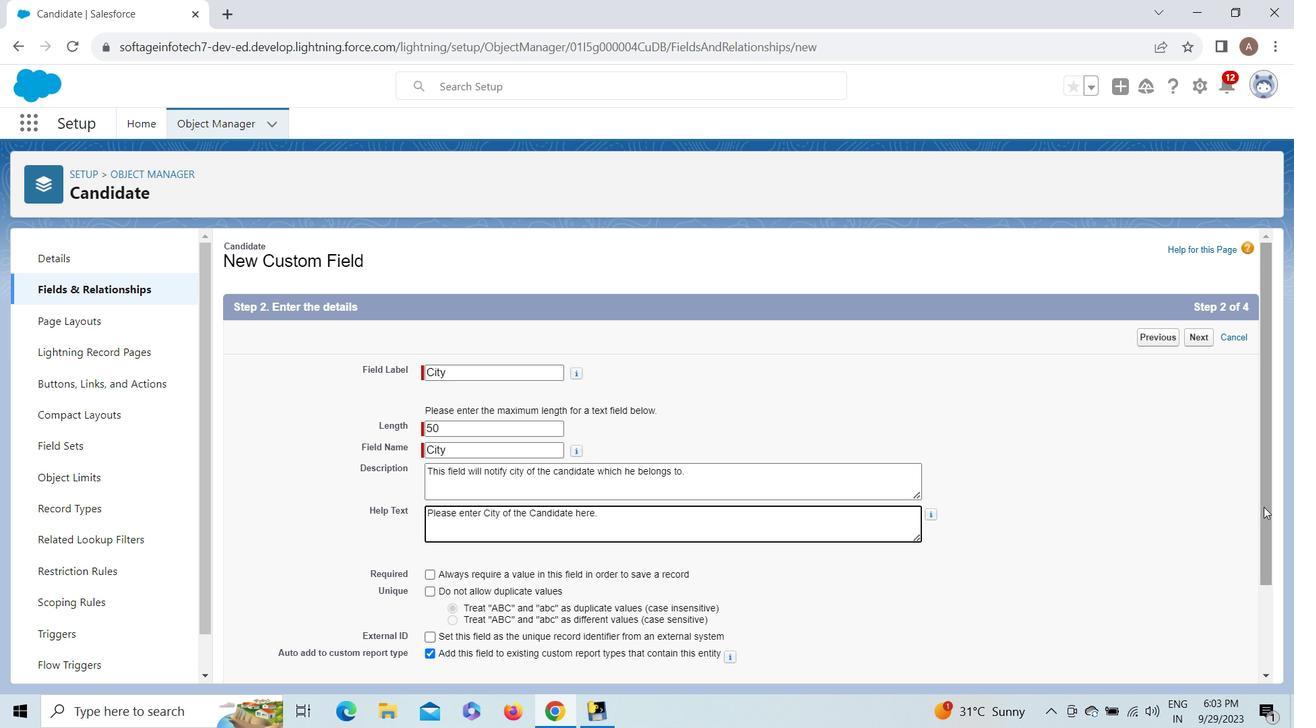 
Action: Mouse moved to (1206, 667)
Screenshot: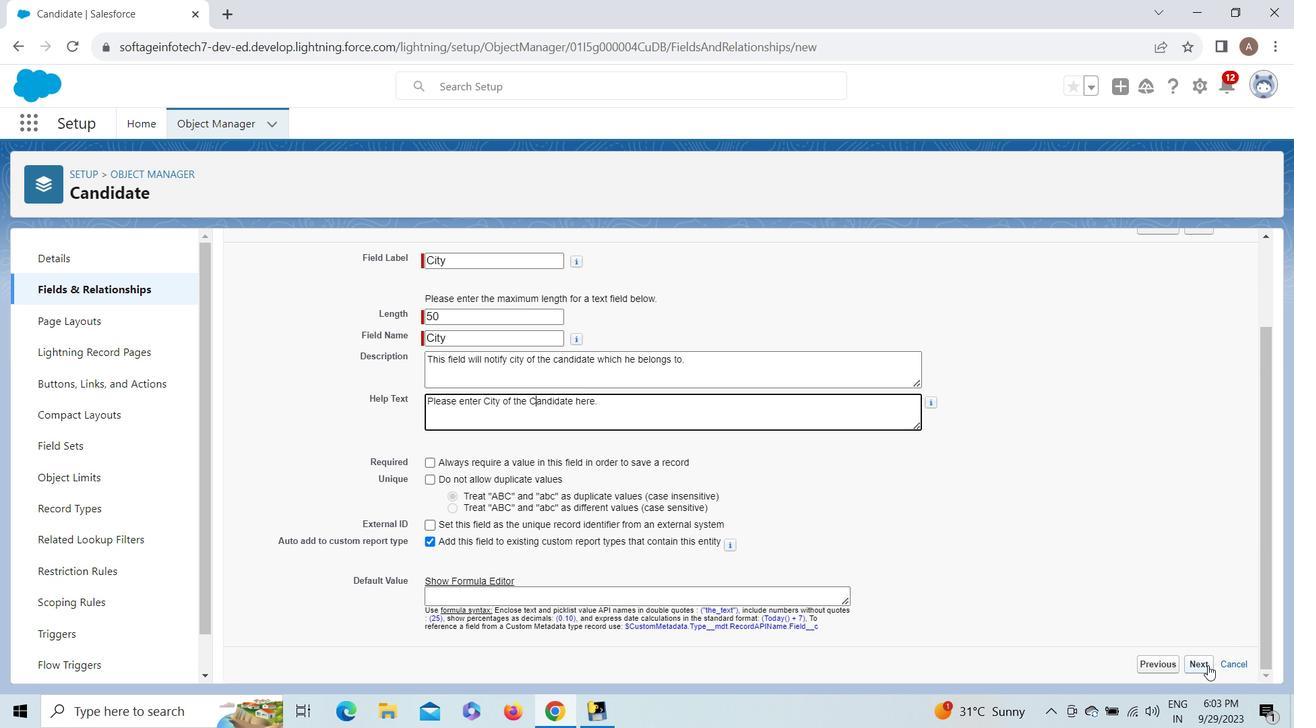 
Action: Mouse pressed left at (1206, 667)
Screenshot: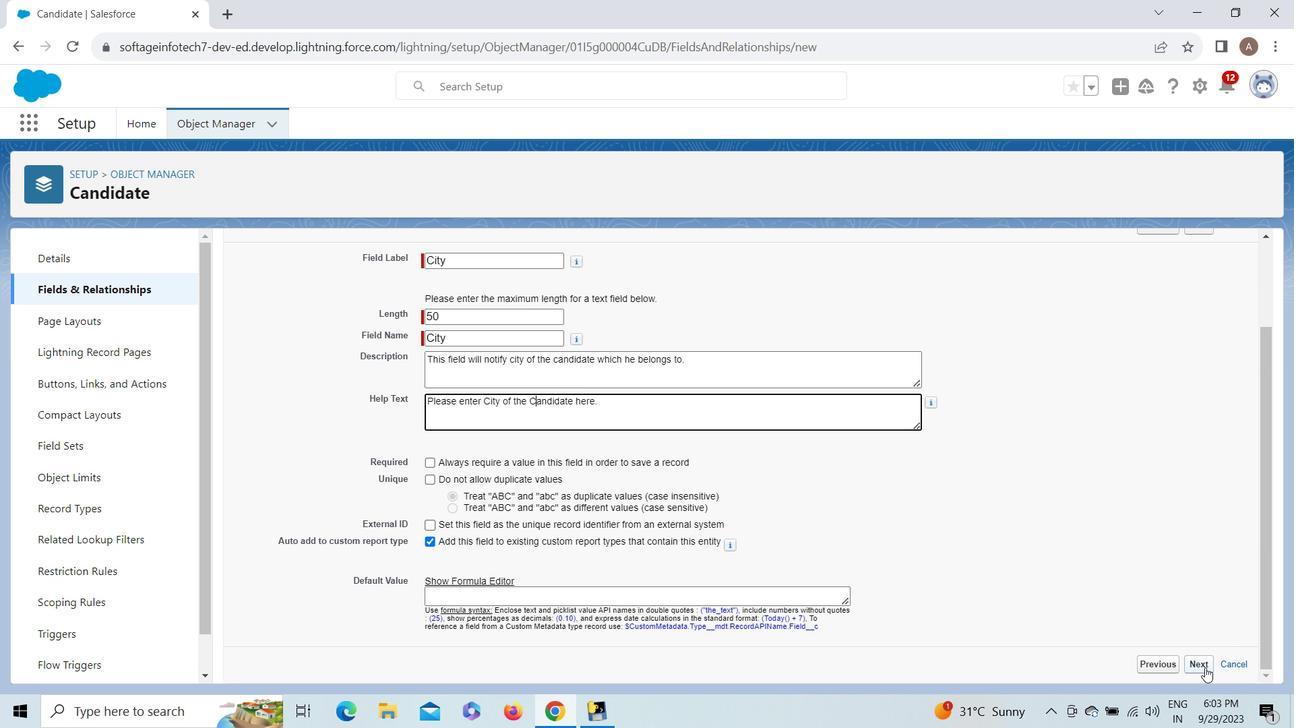 
Action: Mouse moved to (919, 478)
Screenshot: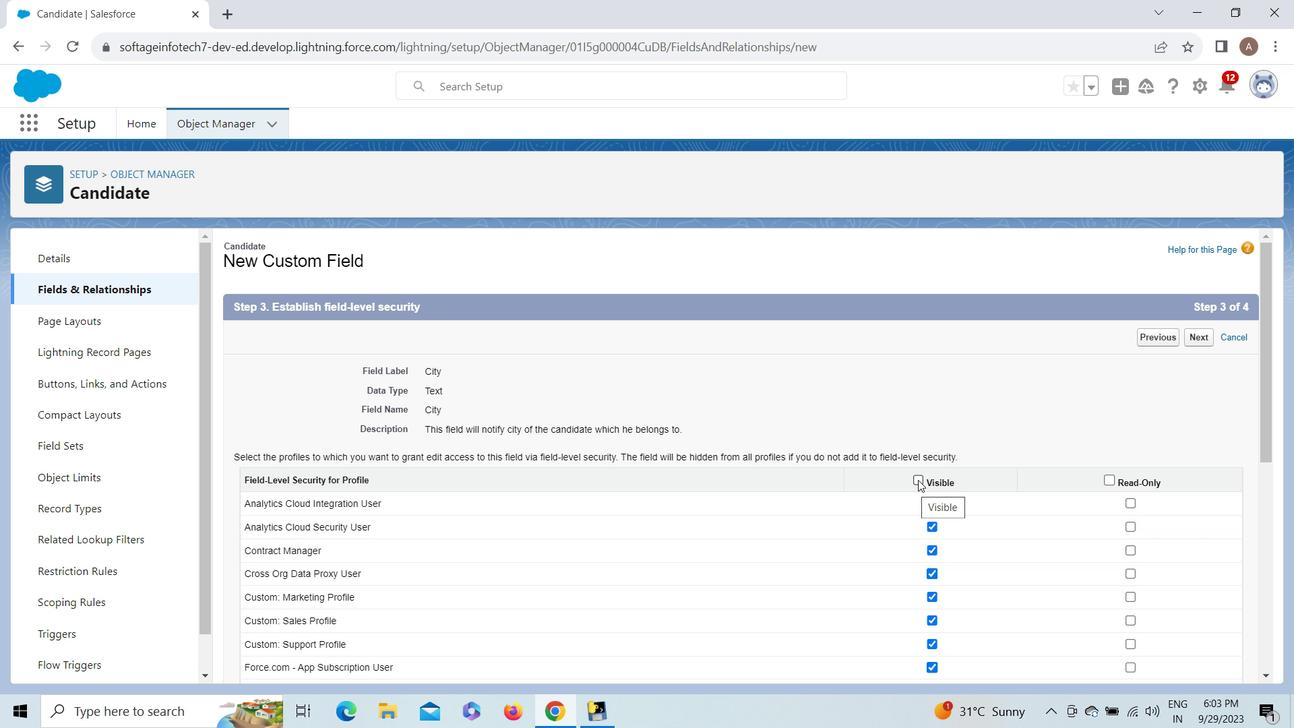 
Action: Mouse pressed left at (919, 478)
Screenshot: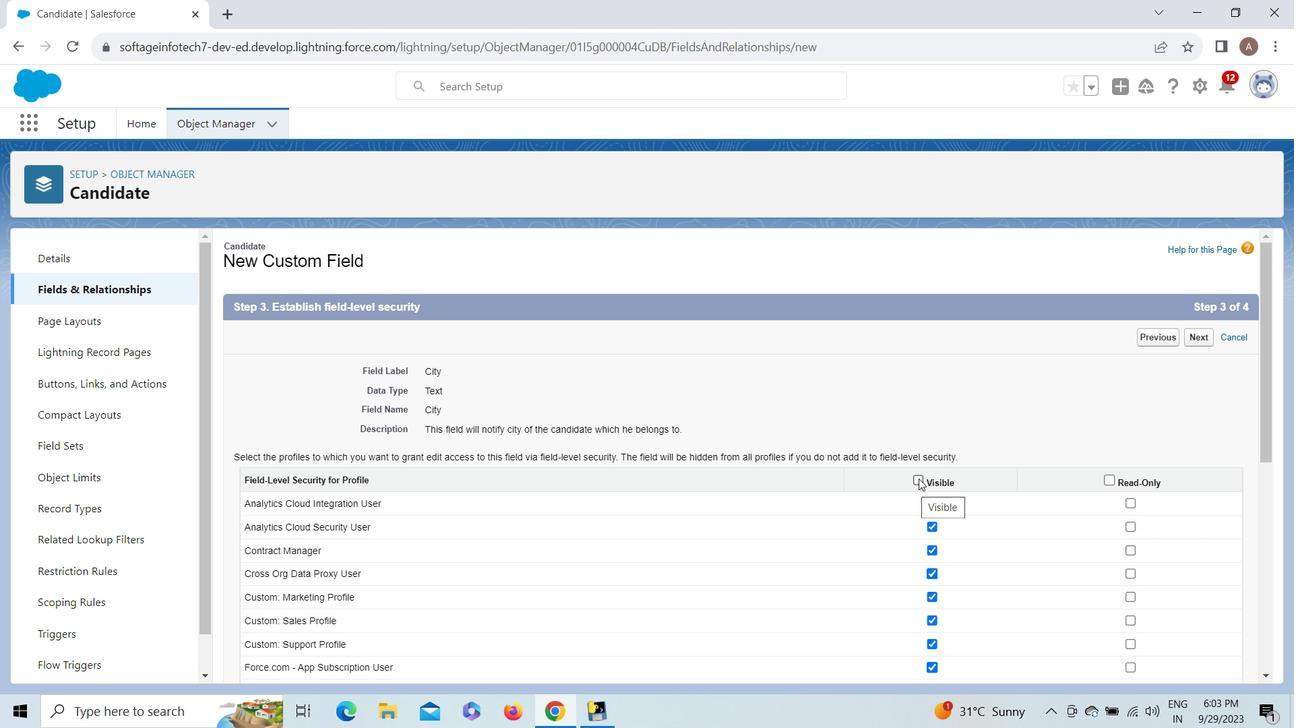 
Action: Mouse pressed left at (919, 478)
Screenshot: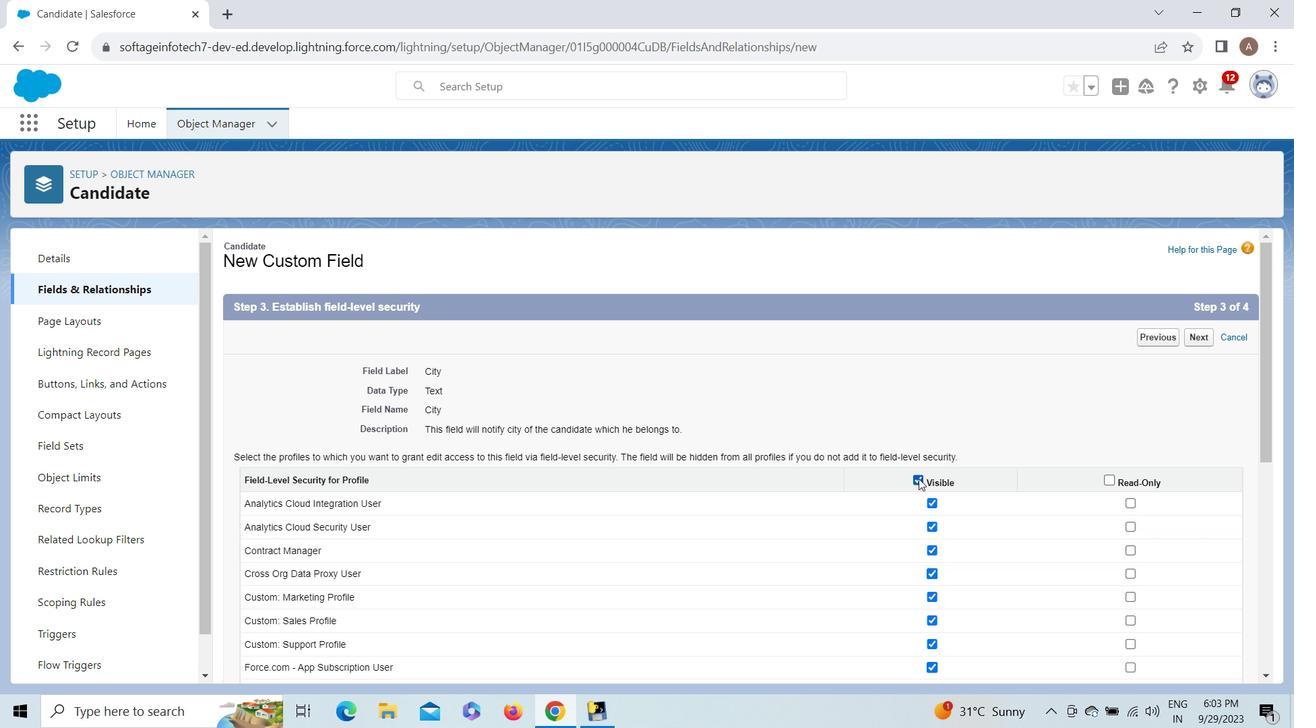 
Action: Mouse moved to (931, 498)
Screenshot: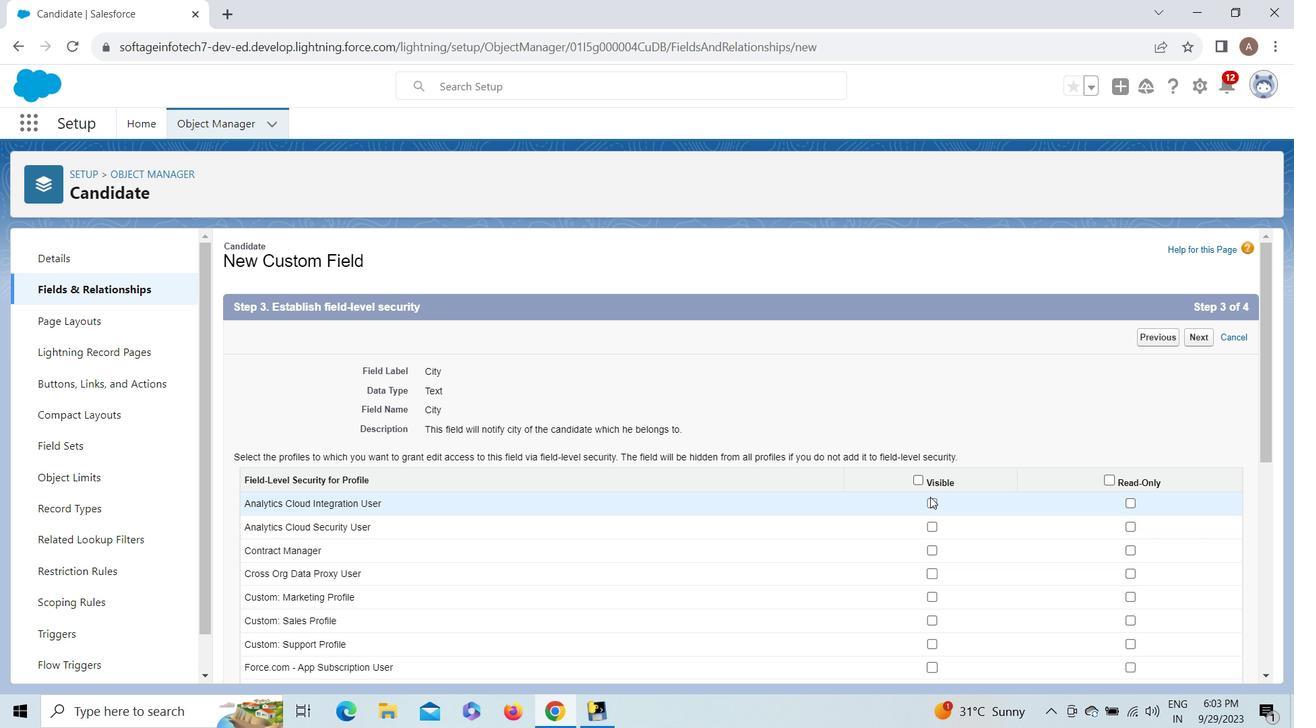 
Action: Mouse pressed left at (931, 498)
Screenshot: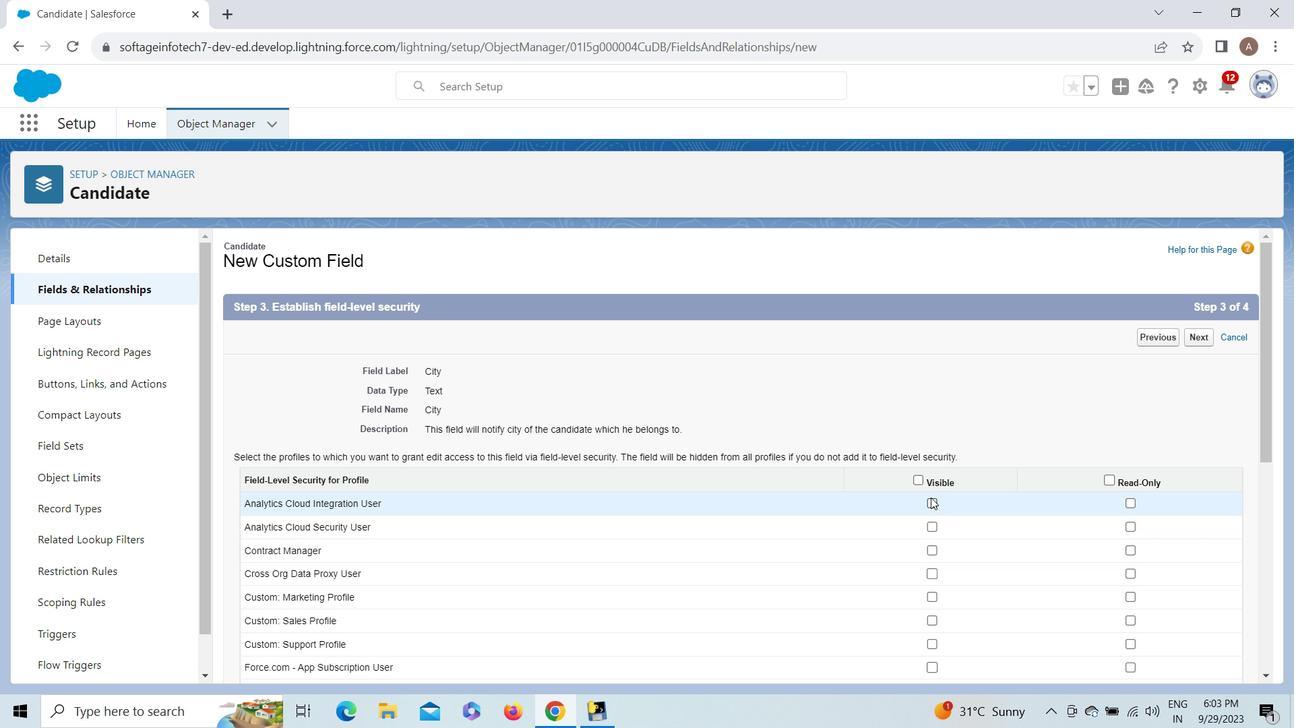 
Action: Mouse moved to (935, 525)
Screenshot: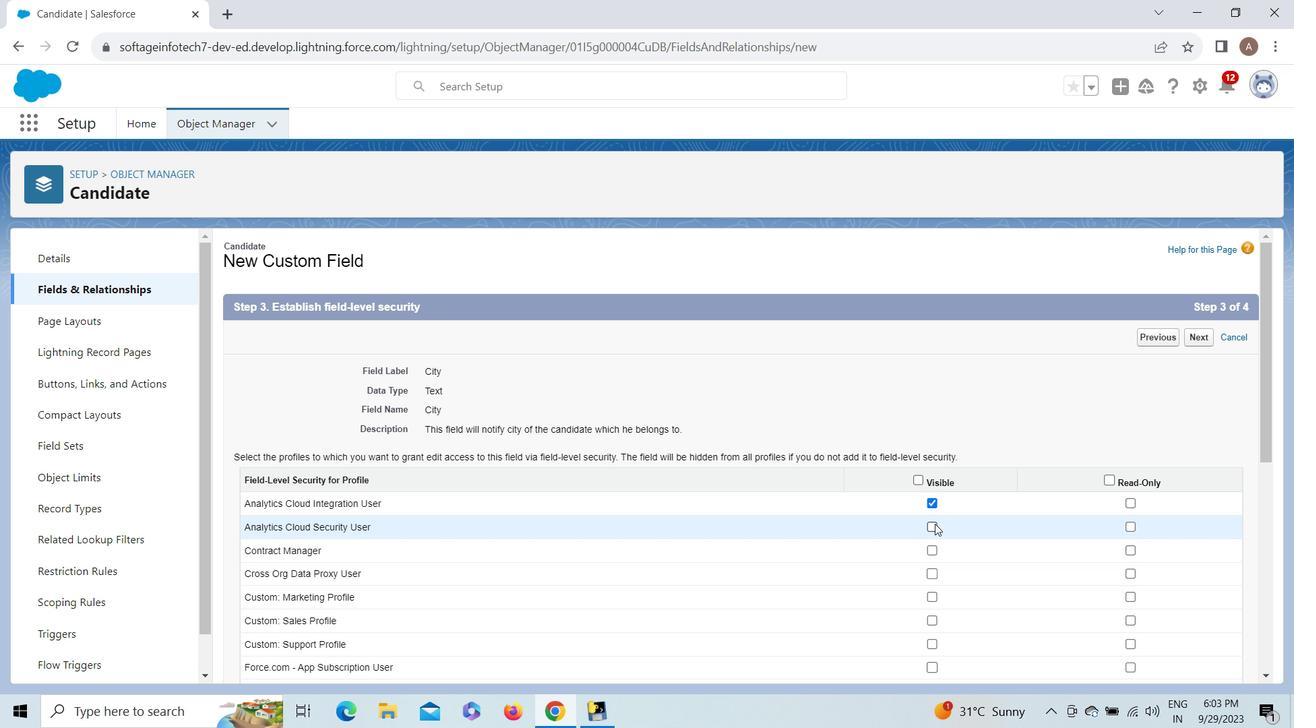 
Action: Mouse pressed left at (935, 525)
Screenshot: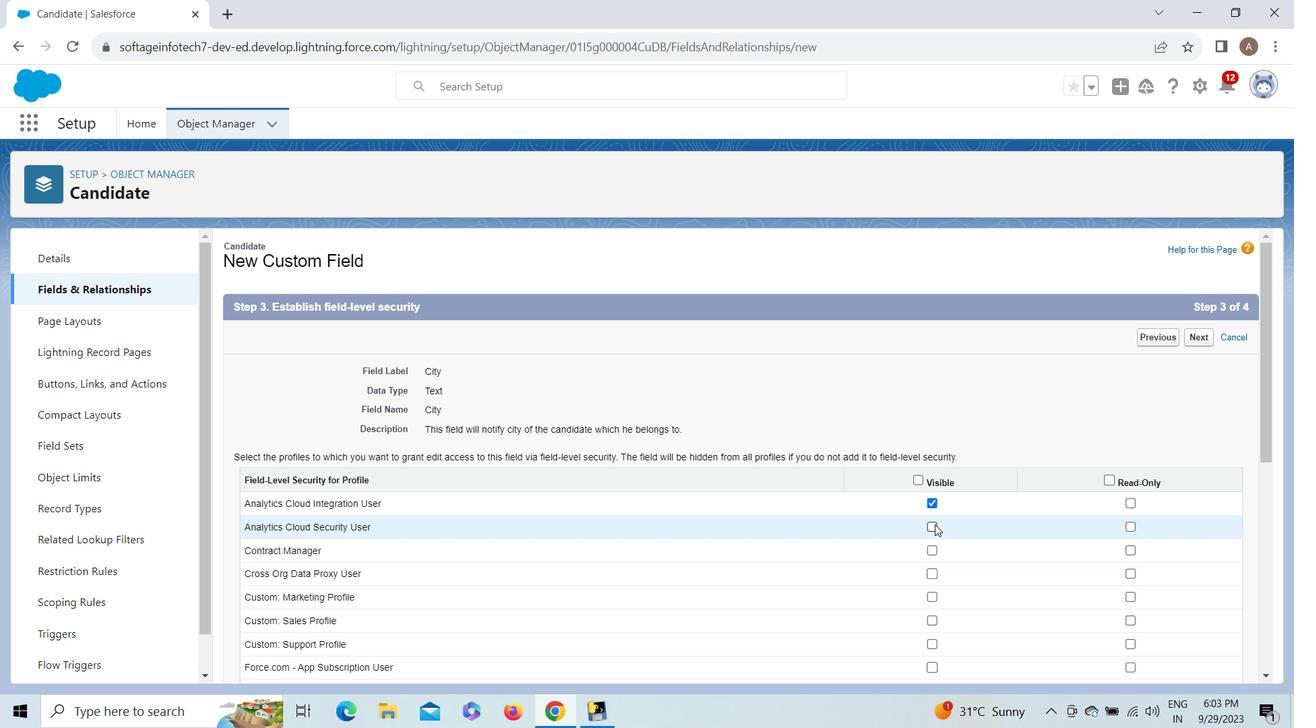 
Action: Mouse moved to (931, 550)
Screenshot: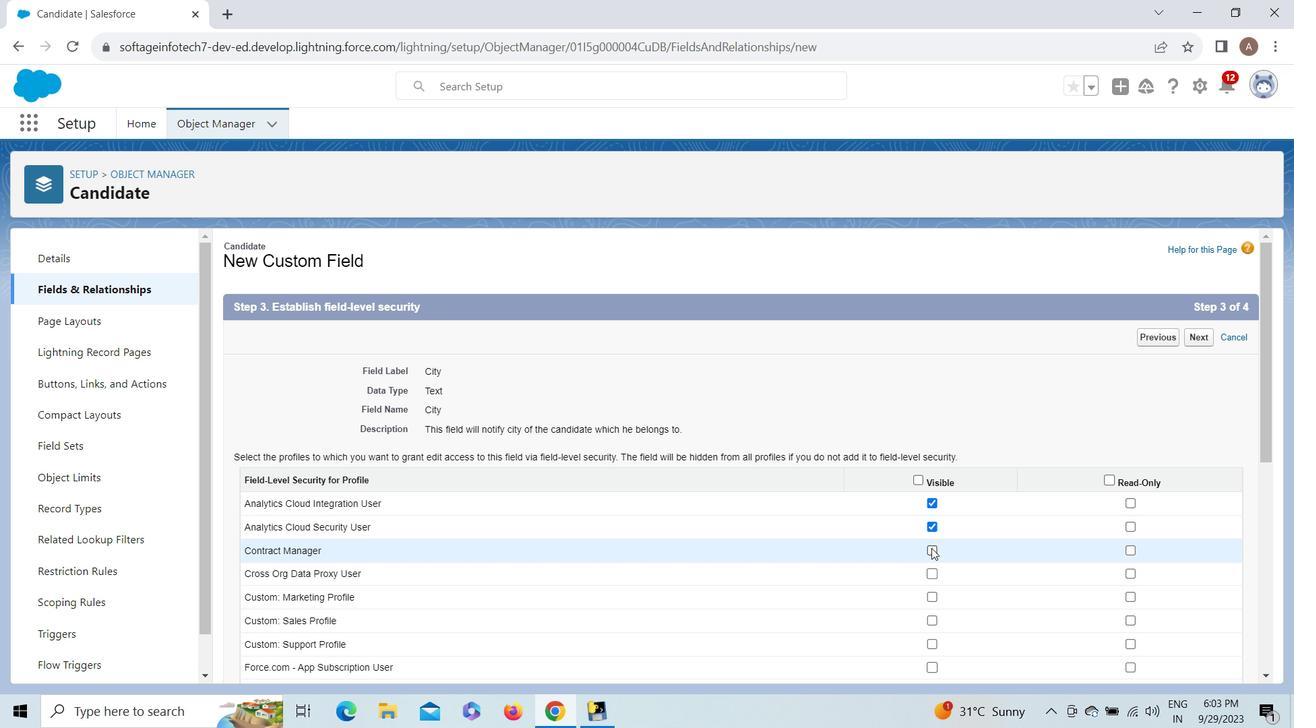 
Action: Mouse pressed left at (931, 550)
Screenshot: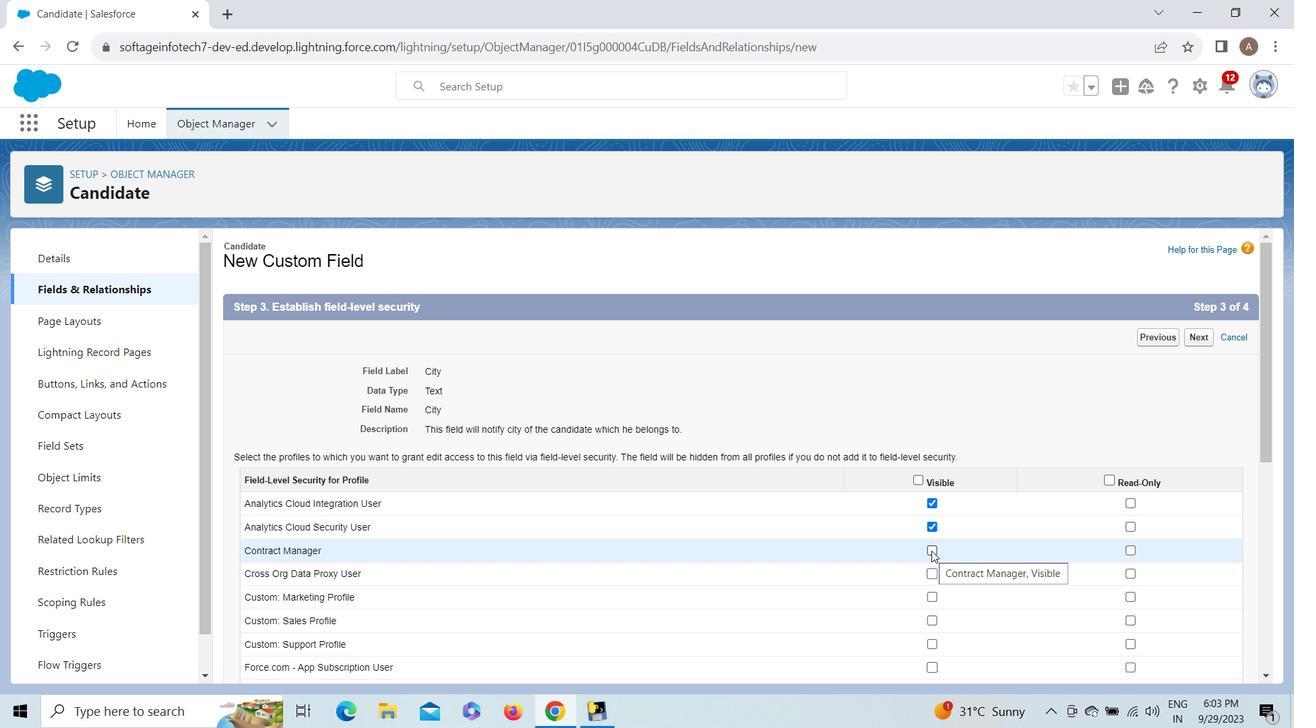 
Action: Mouse moved to (933, 573)
Screenshot: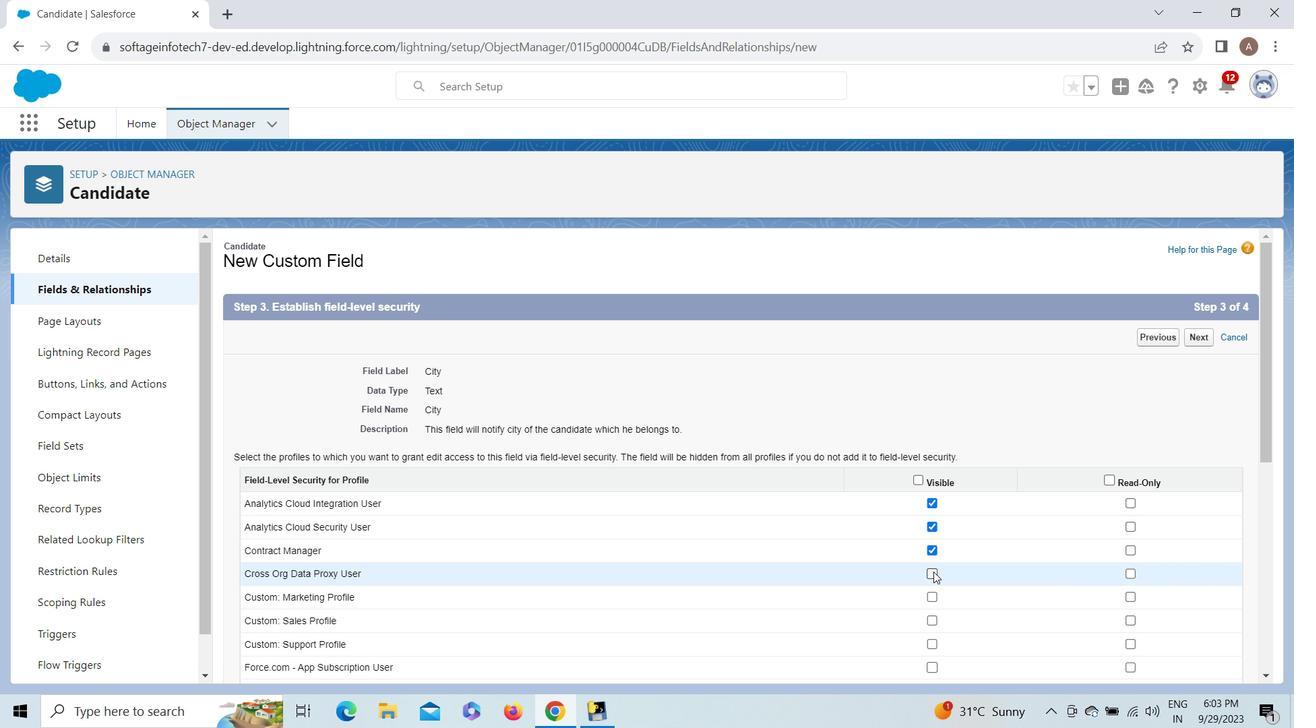 
Action: Mouse pressed left at (933, 573)
Screenshot: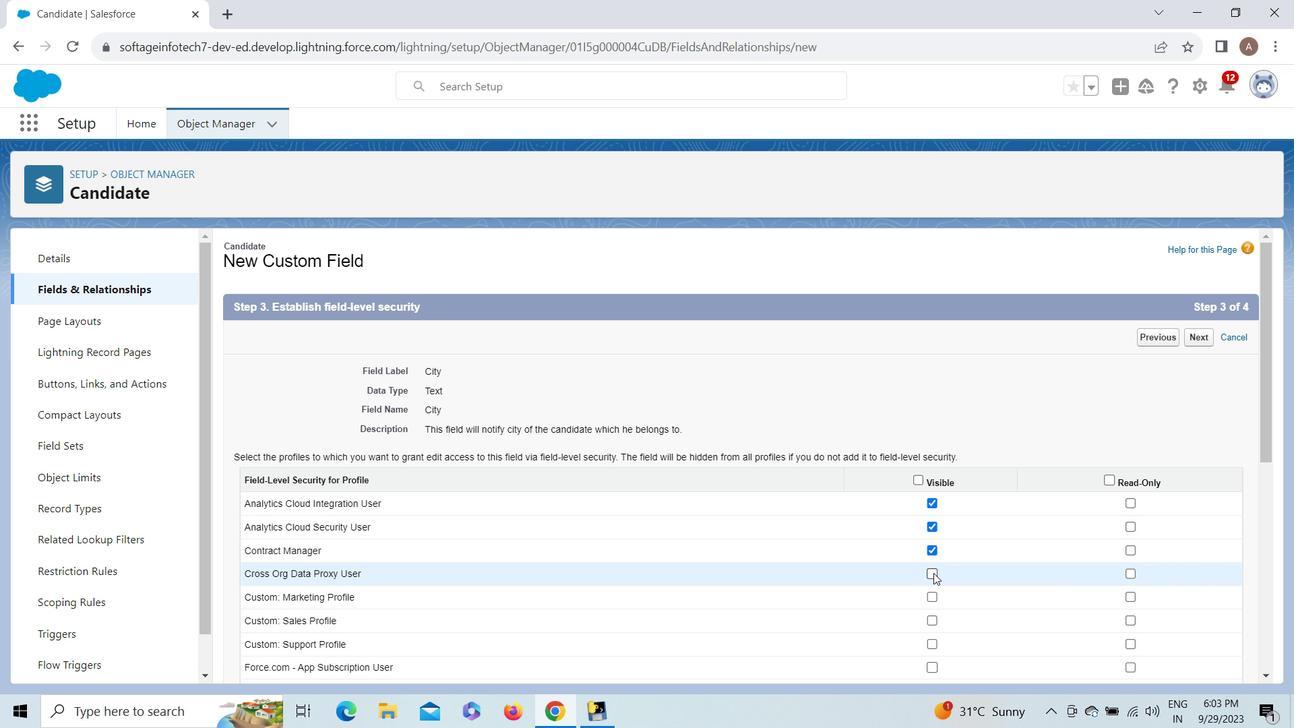 
Action: Mouse moved to (1265, 357)
Screenshot: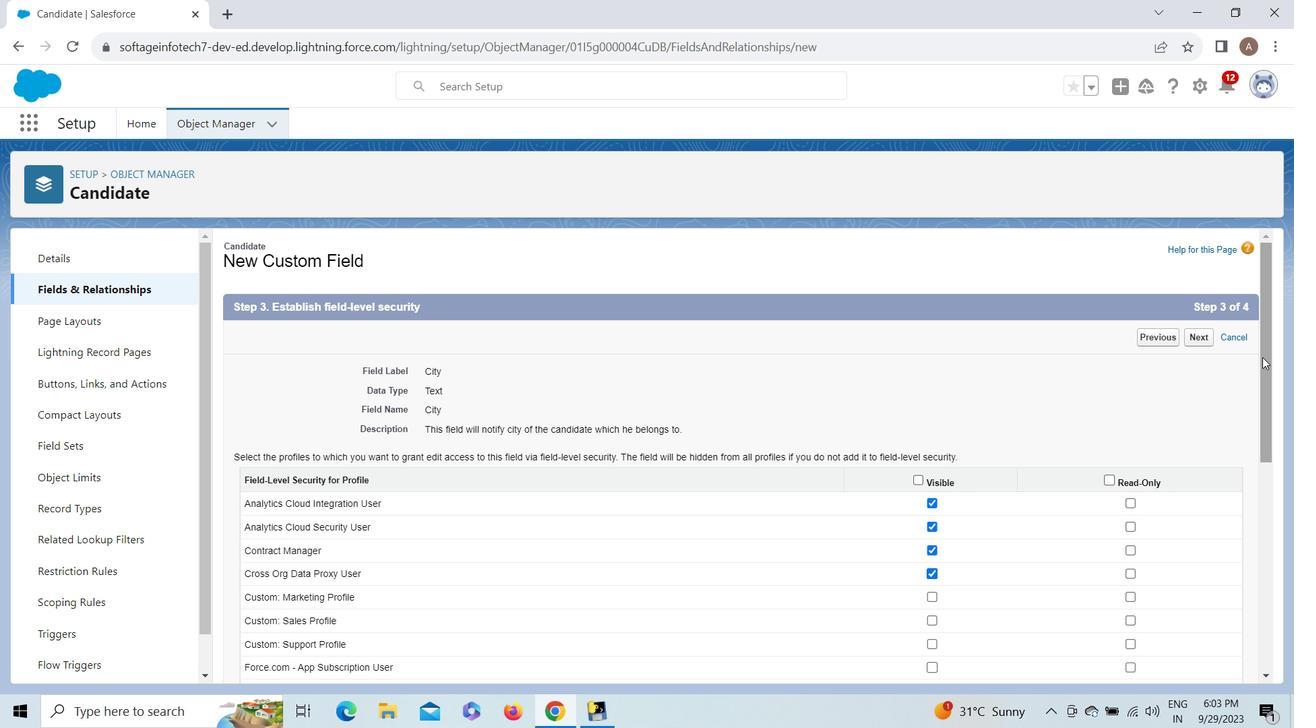 
Action: Mouse pressed left at (1265, 357)
Screenshot: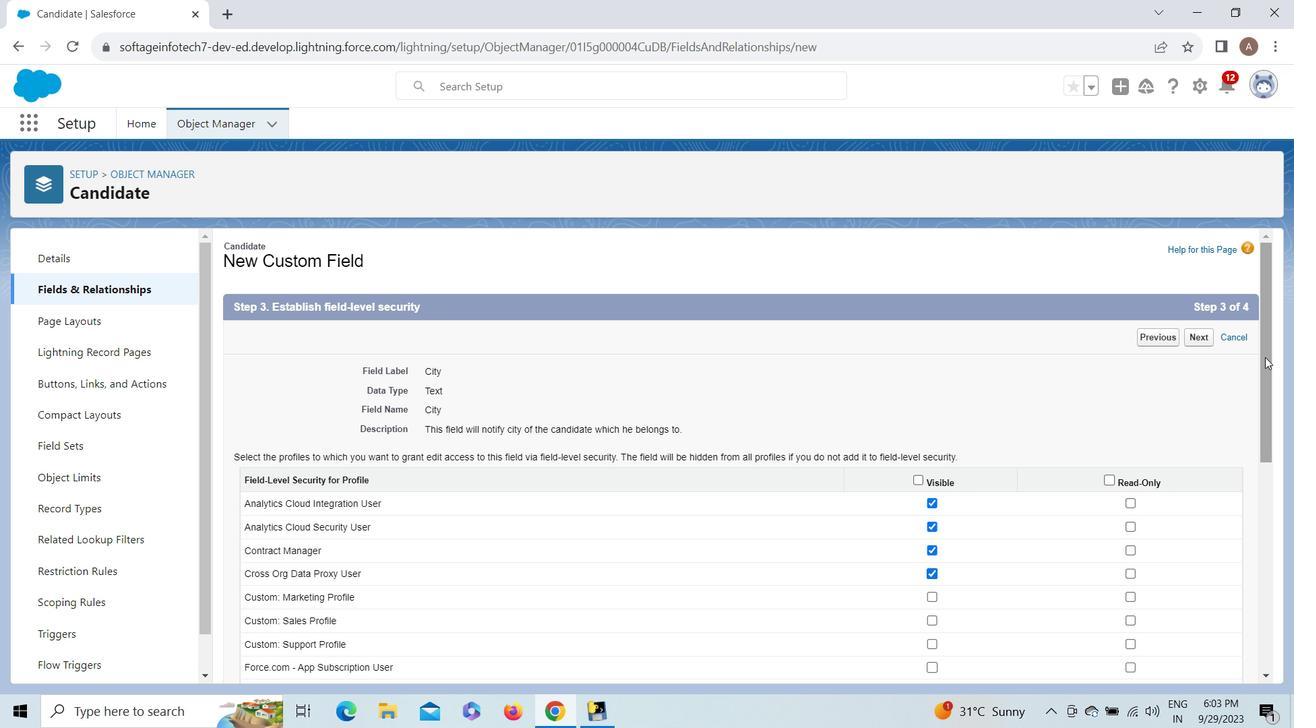 
Action: Mouse moved to (929, 351)
Screenshot: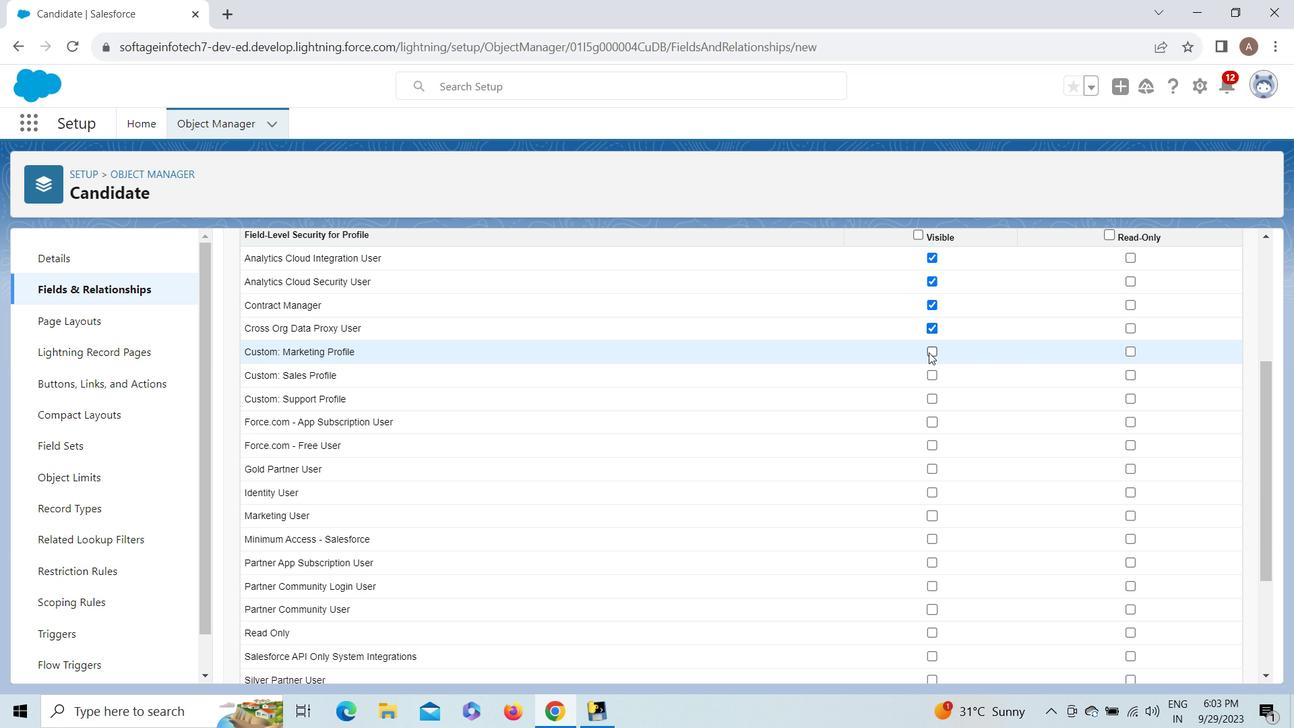
Action: Mouse pressed left at (929, 351)
Screenshot: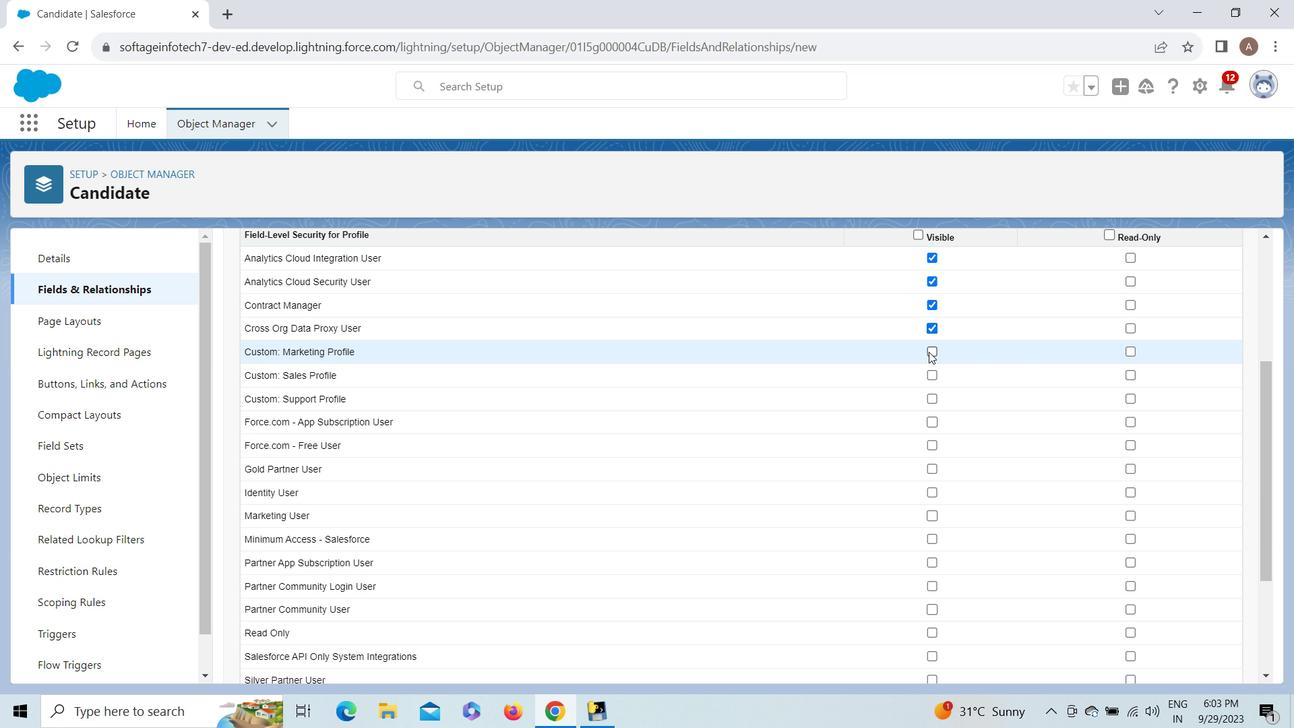 
Action: Mouse moved to (929, 376)
Screenshot: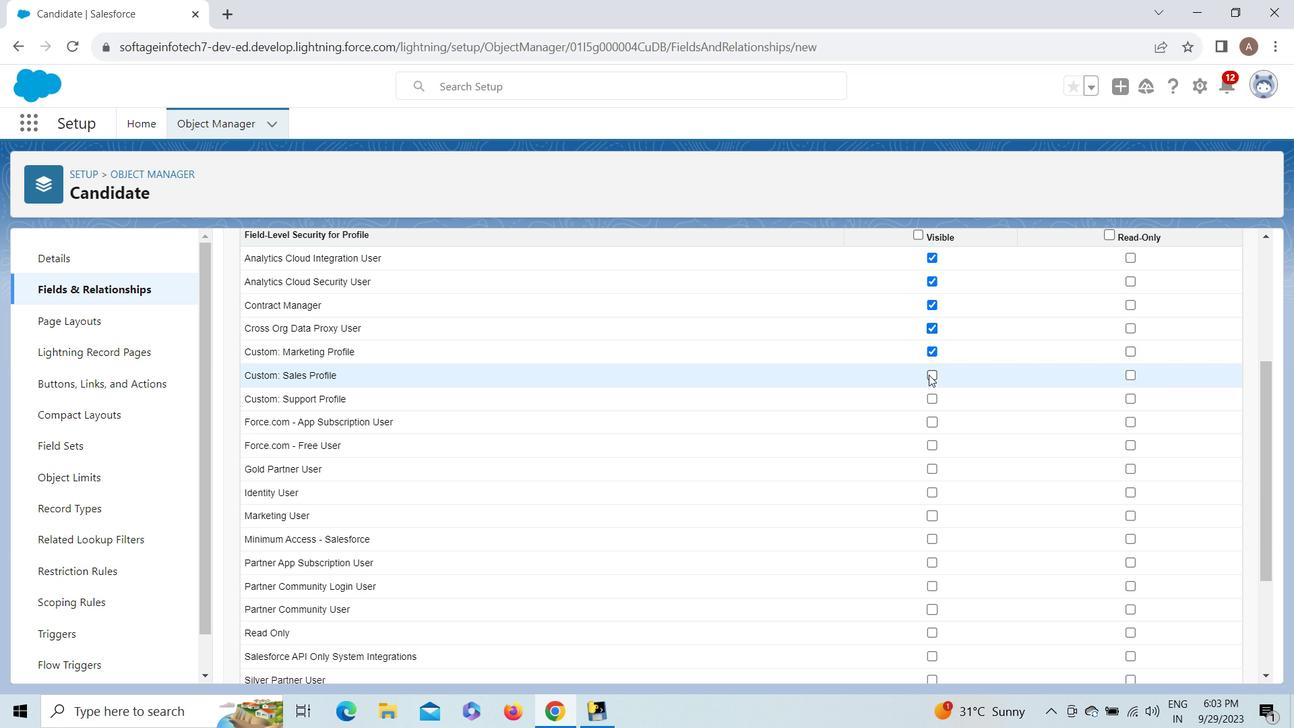 
Action: Mouse pressed left at (929, 376)
Screenshot: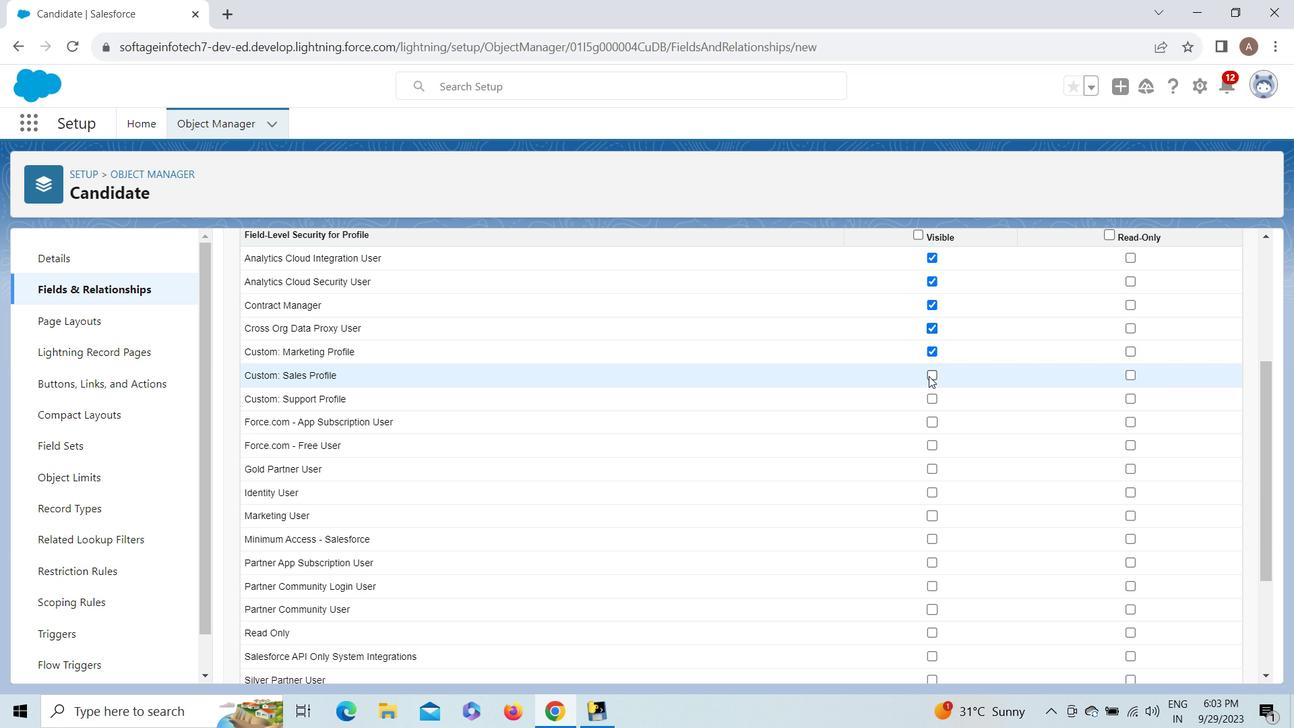 
Action: Mouse moved to (929, 396)
Screenshot: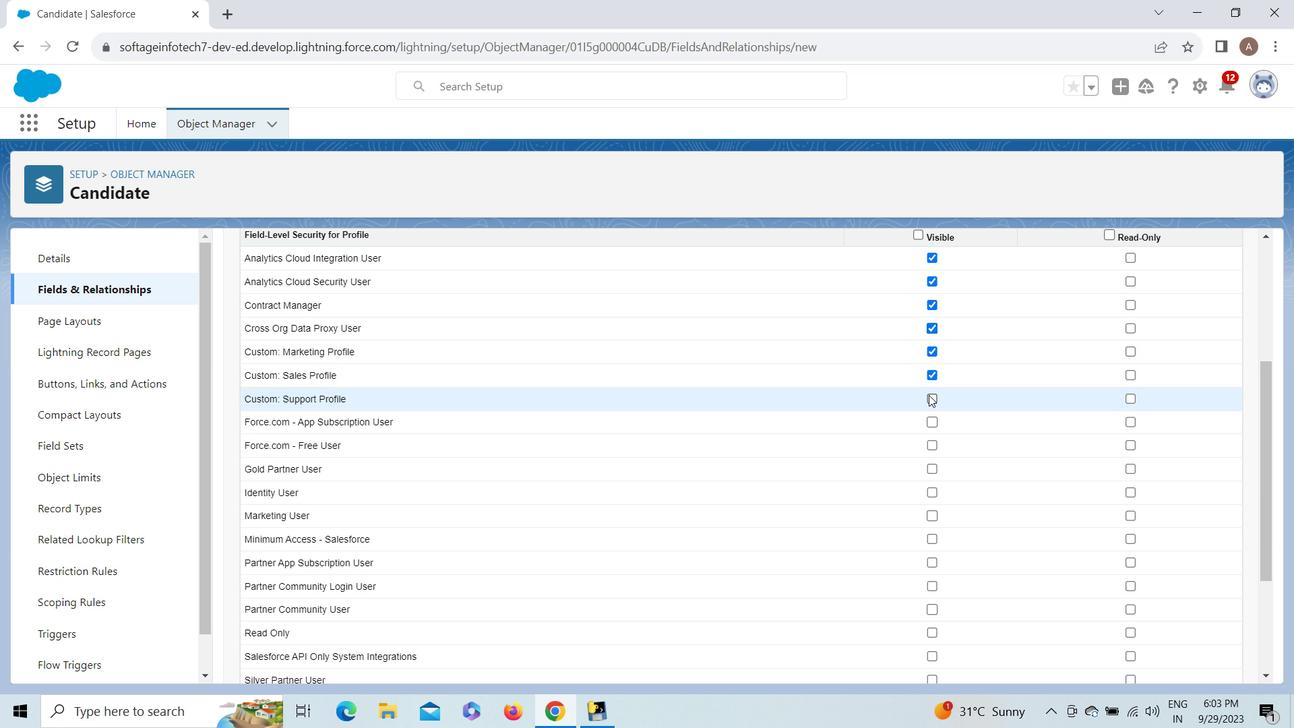 
Action: Mouse pressed left at (929, 396)
Screenshot: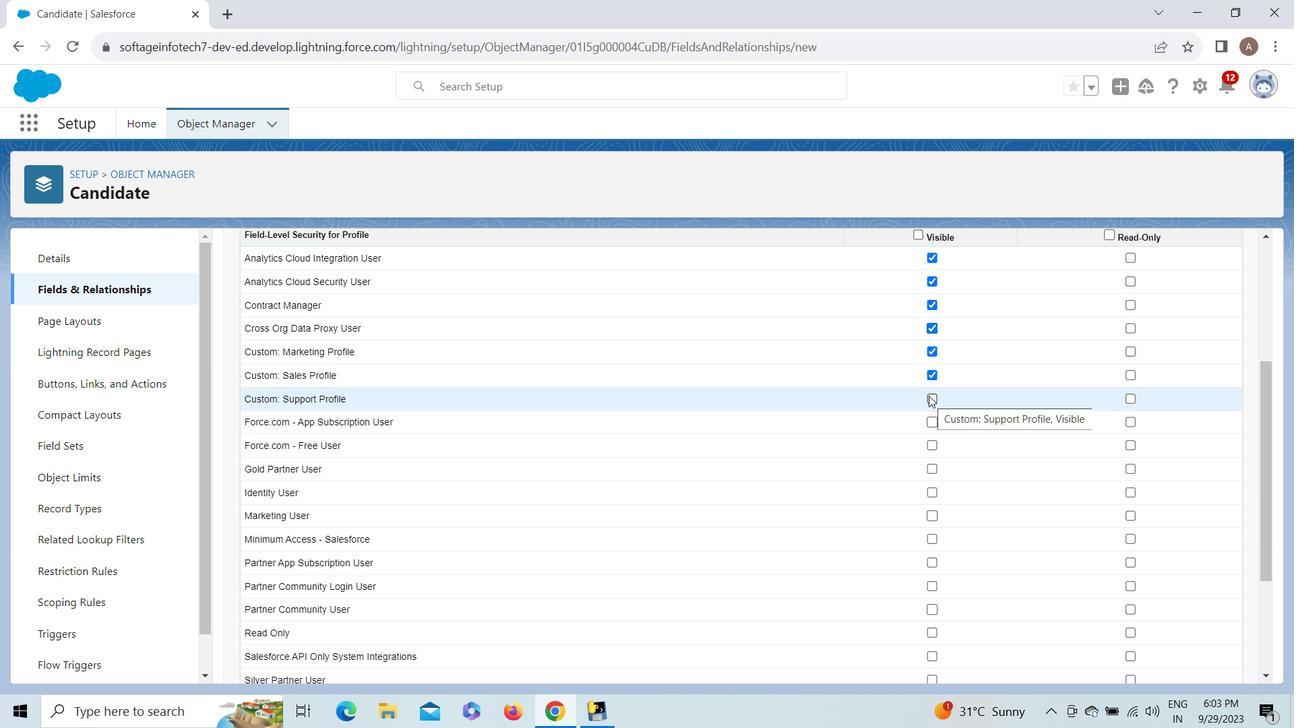 
Action: Mouse moved to (929, 420)
Screenshot: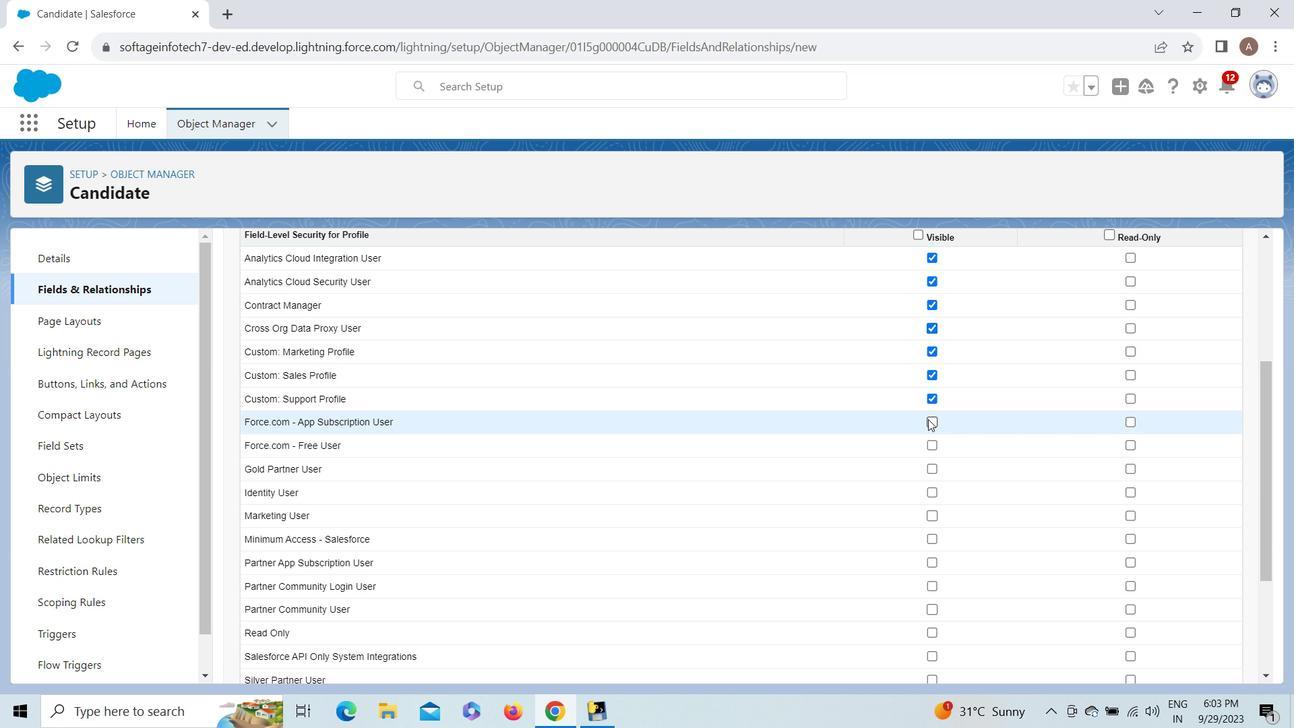 
Action: Mouse pressed left at (929, 420)
Screenshot: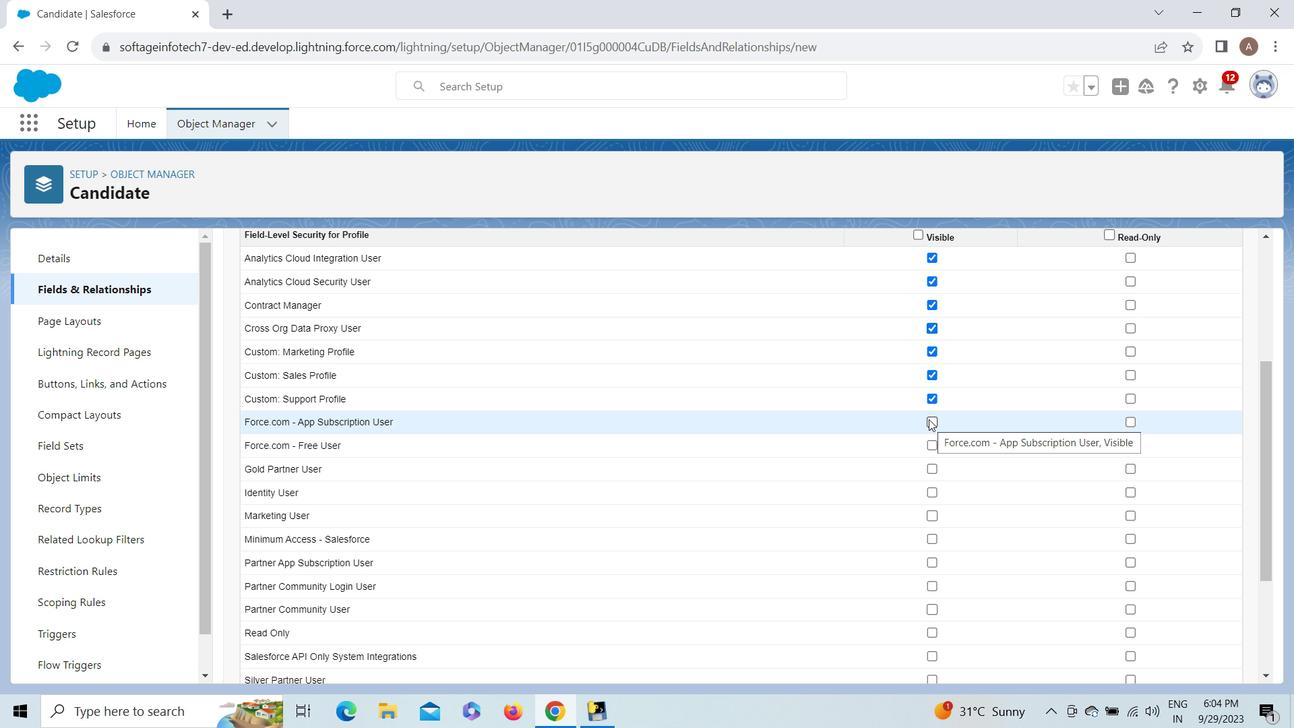 
Action: Mouse moved to (931, 442)
Screenshot: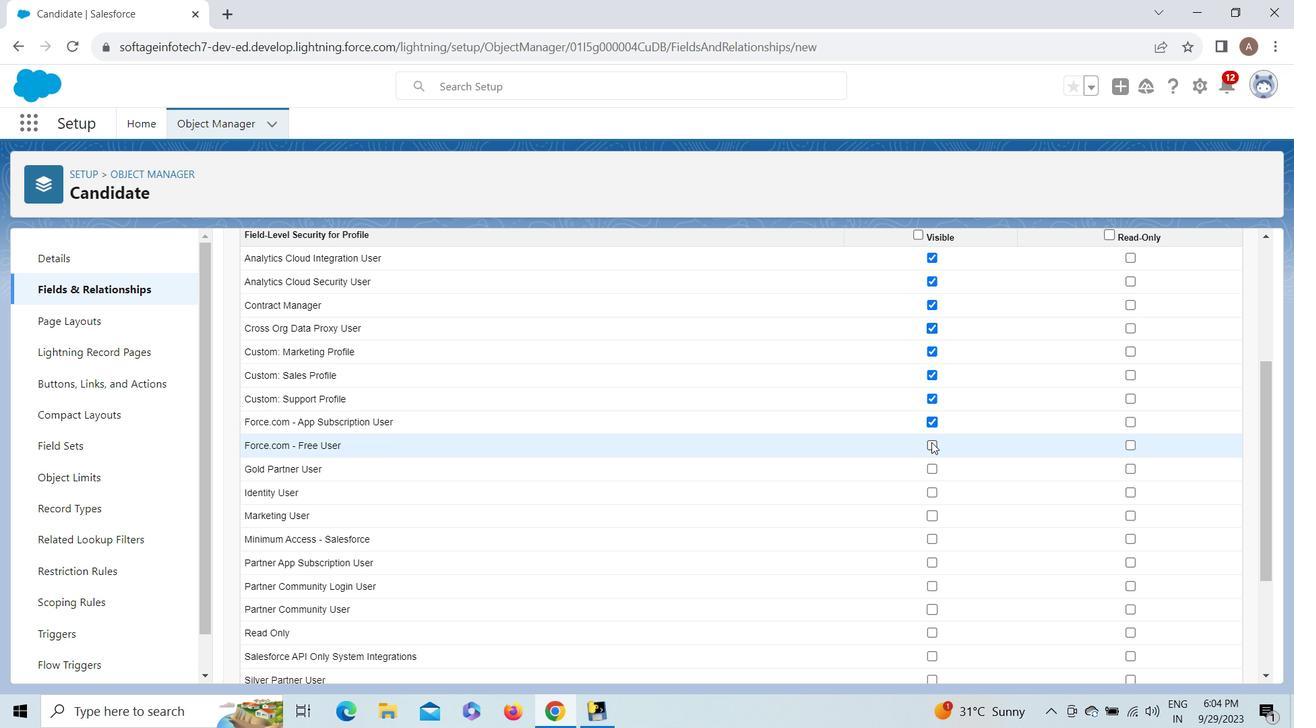 
Action: Mouse pressed left at (931, 442)
Screenshot: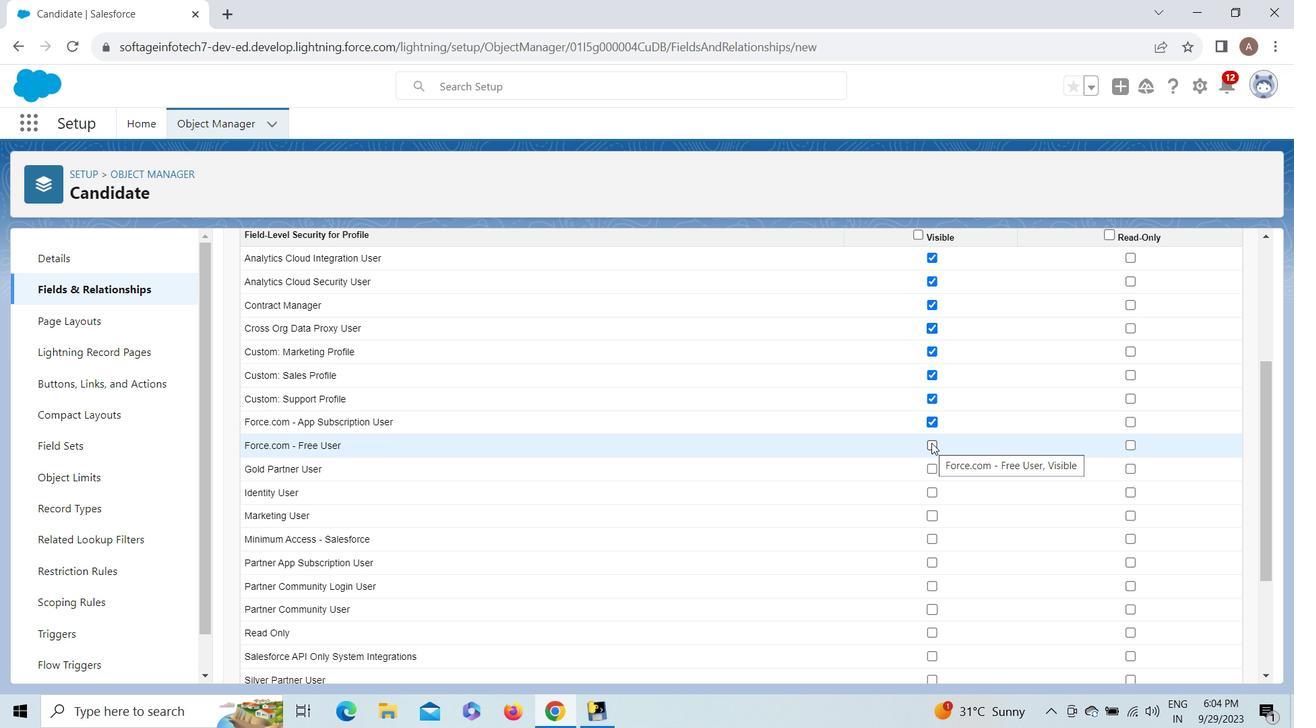 
Action: Mouse moved to (938, 489)
Screenshot: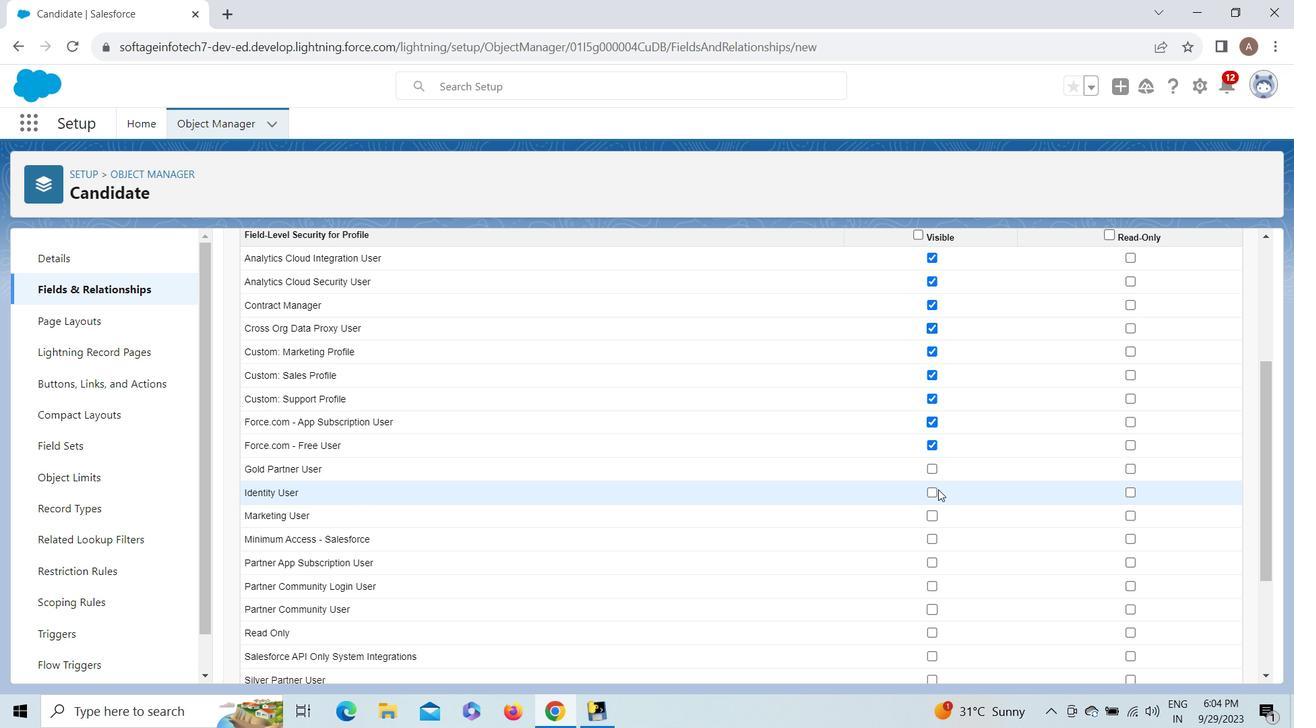 
Action: Mouse pressed left at (938, 489)
Screenshot: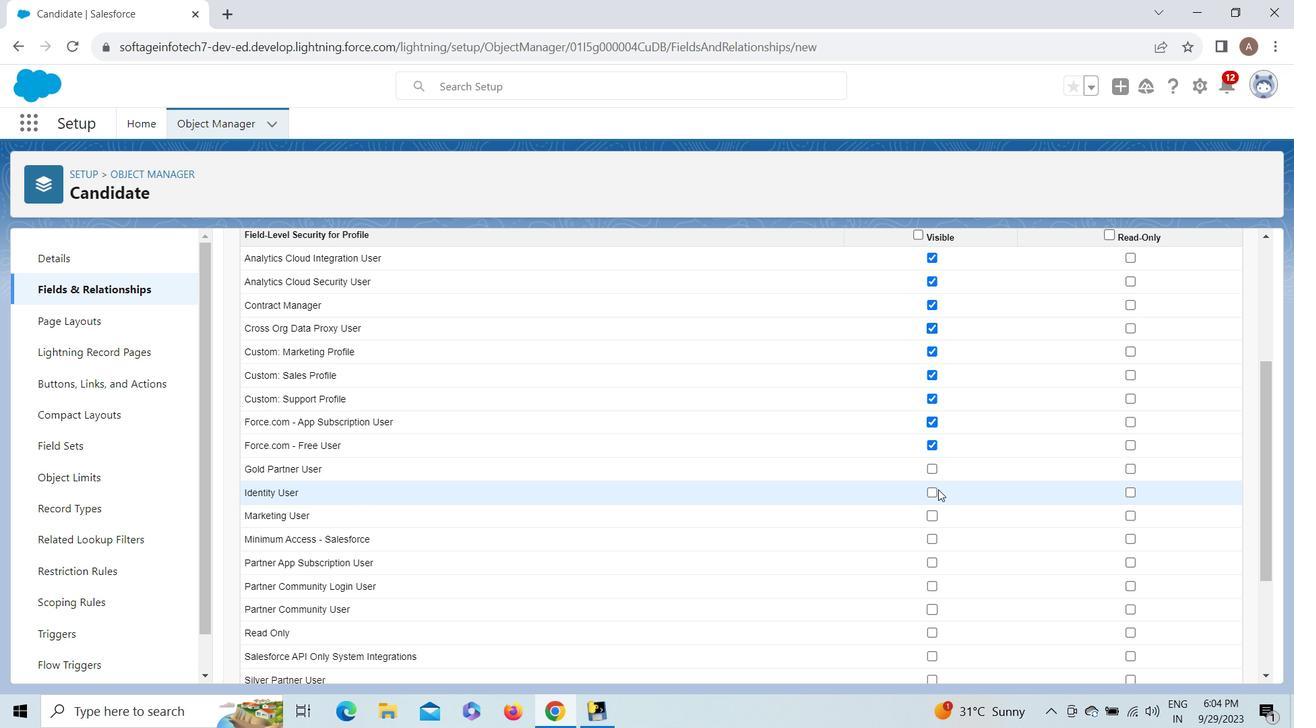 
Action: Mouse moved to (932, 494)
Screenshot: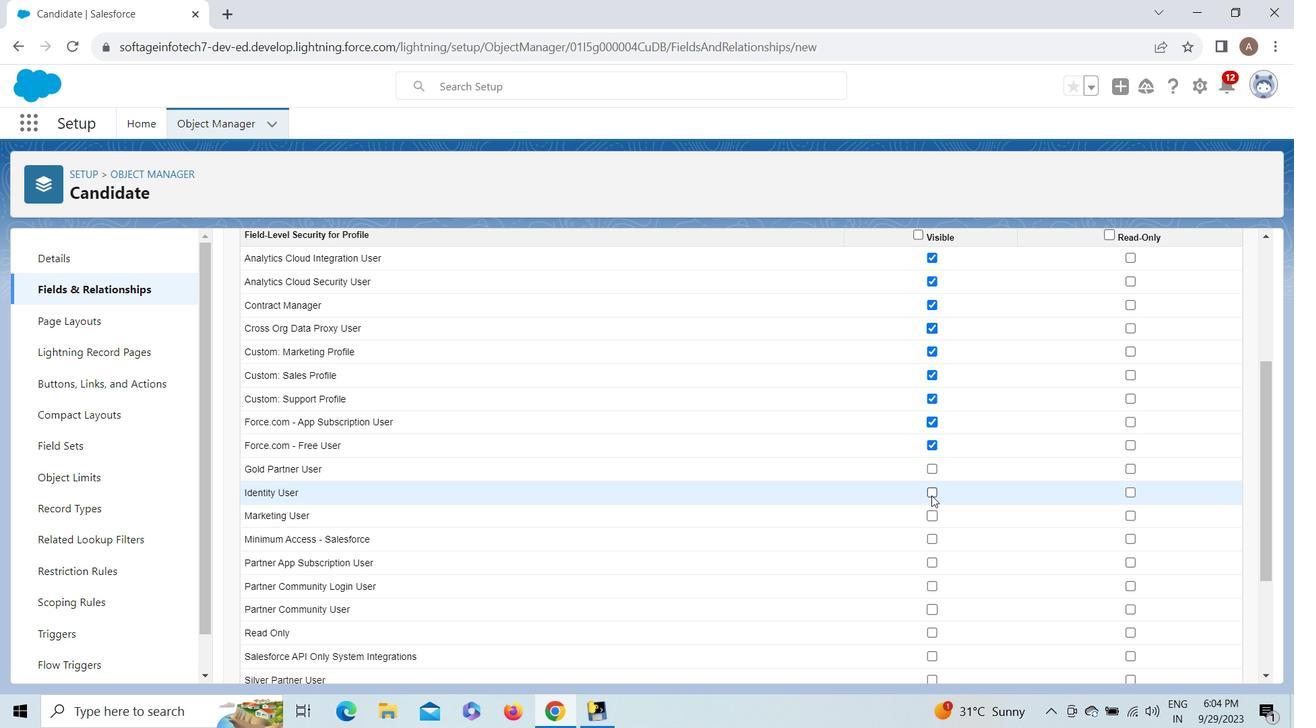 
Action: Mouse pressed left at (932, 494)
Screenshot: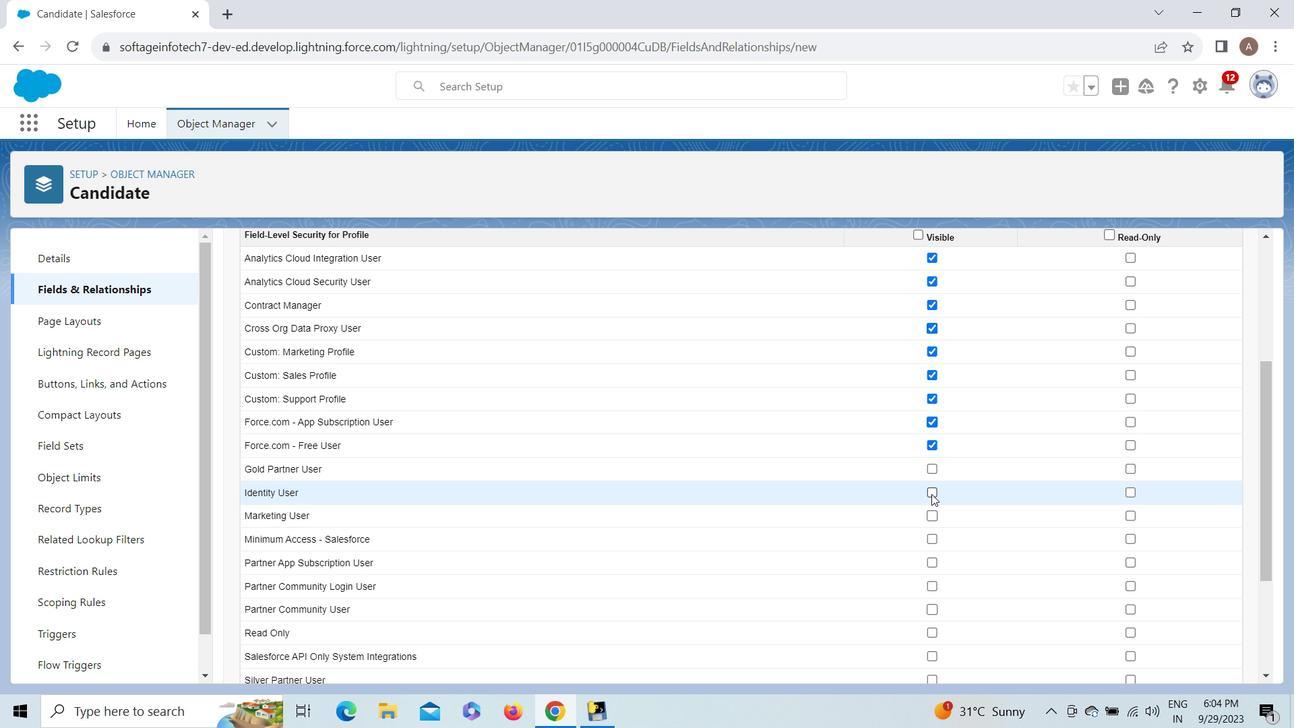 
Action: Mouse moved to (930, 515)
Screenshot: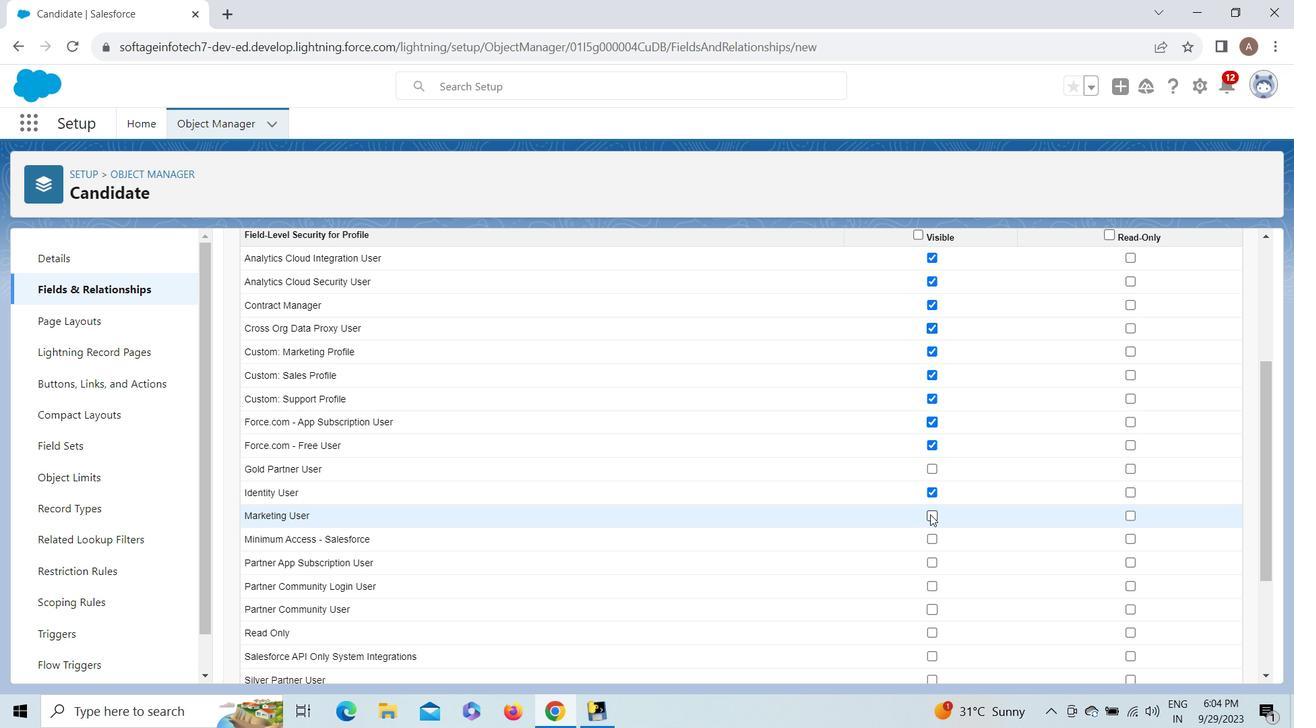 
Action: Mouse pressed left at (930, 515)
Screenshot: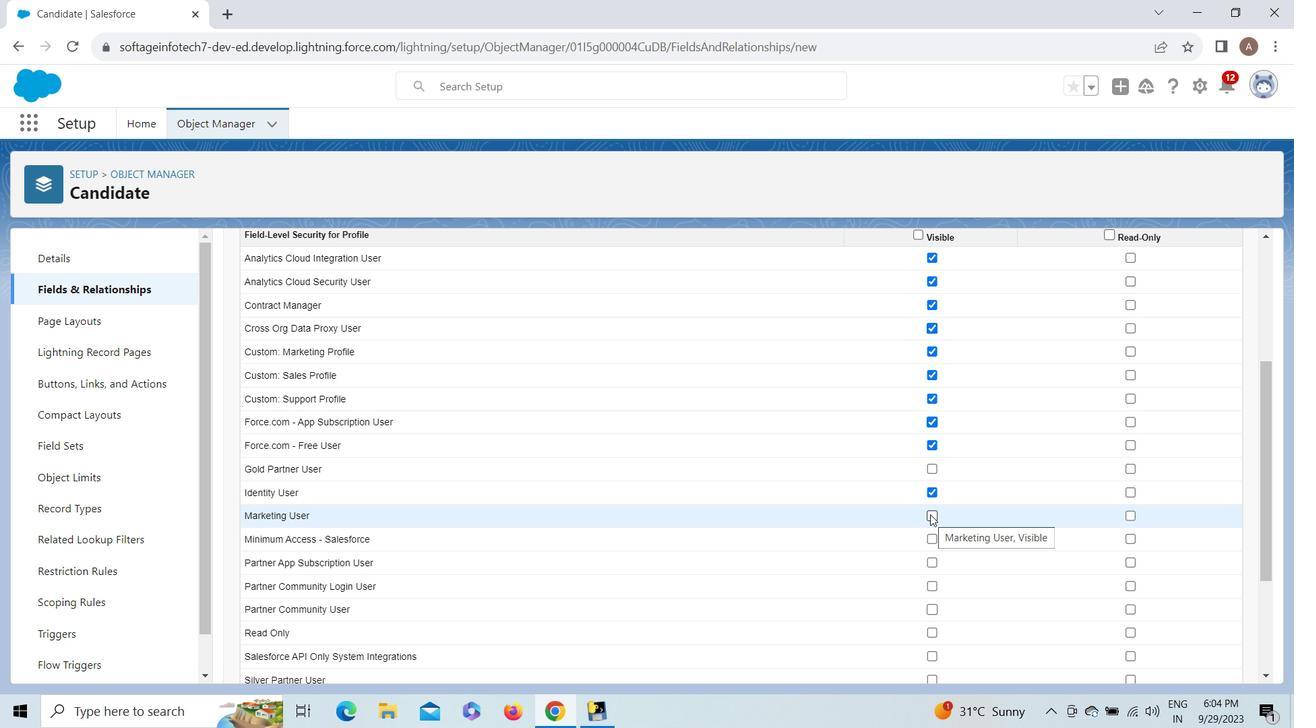 
Action: Mouse moved to (929, 539)
Screenshot: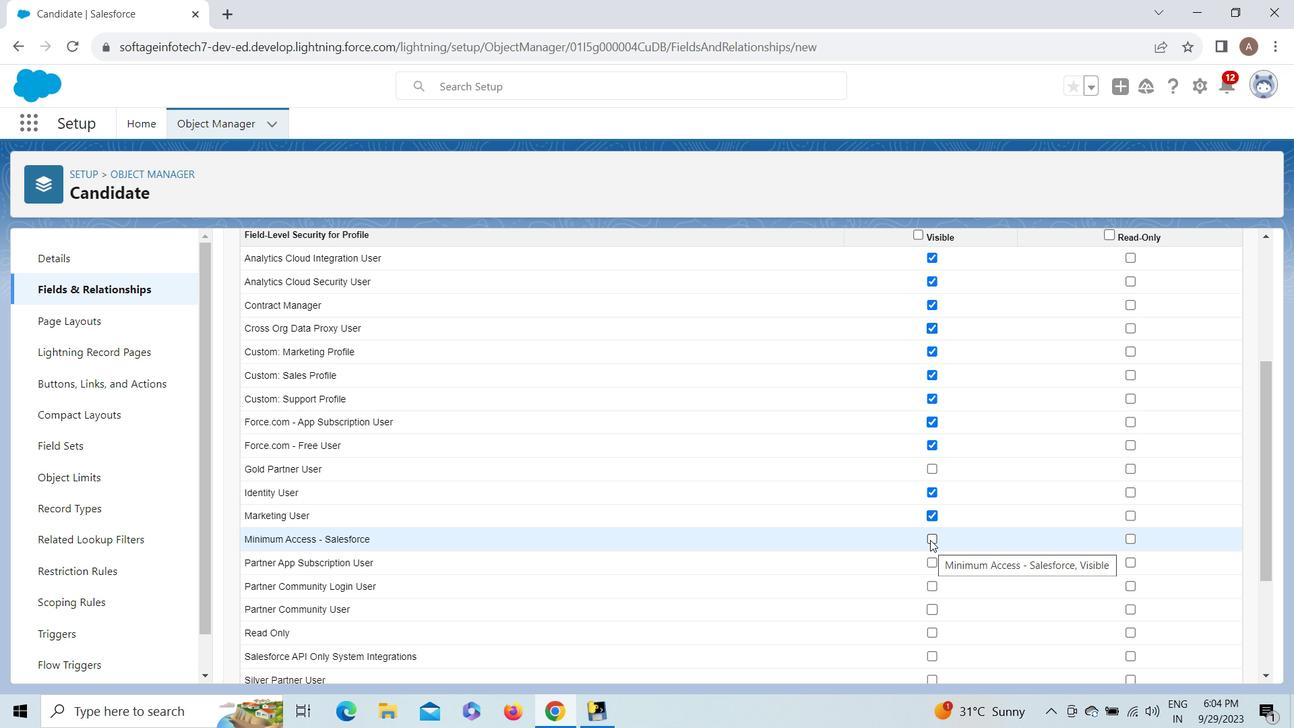 
Action: Mouse pressed left at (929, 539)
Screenshot: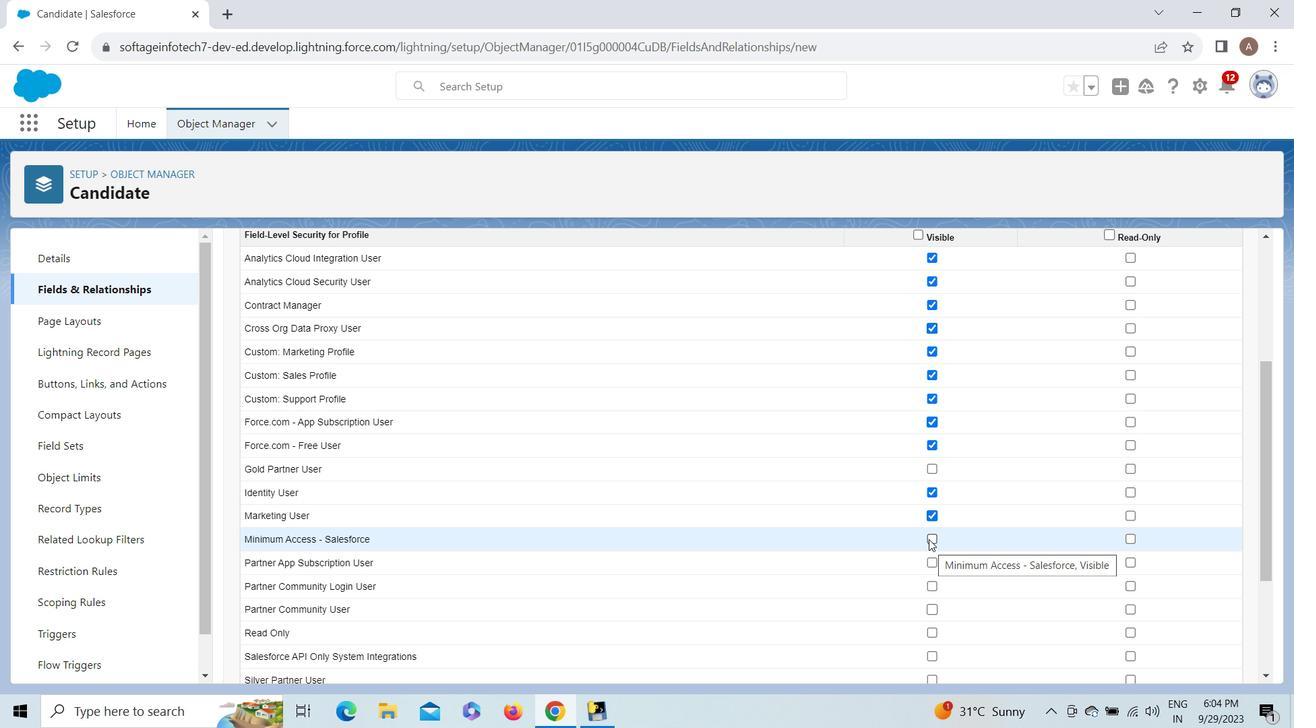 
Action: Mouse moved to (929, 559)
Screenshot: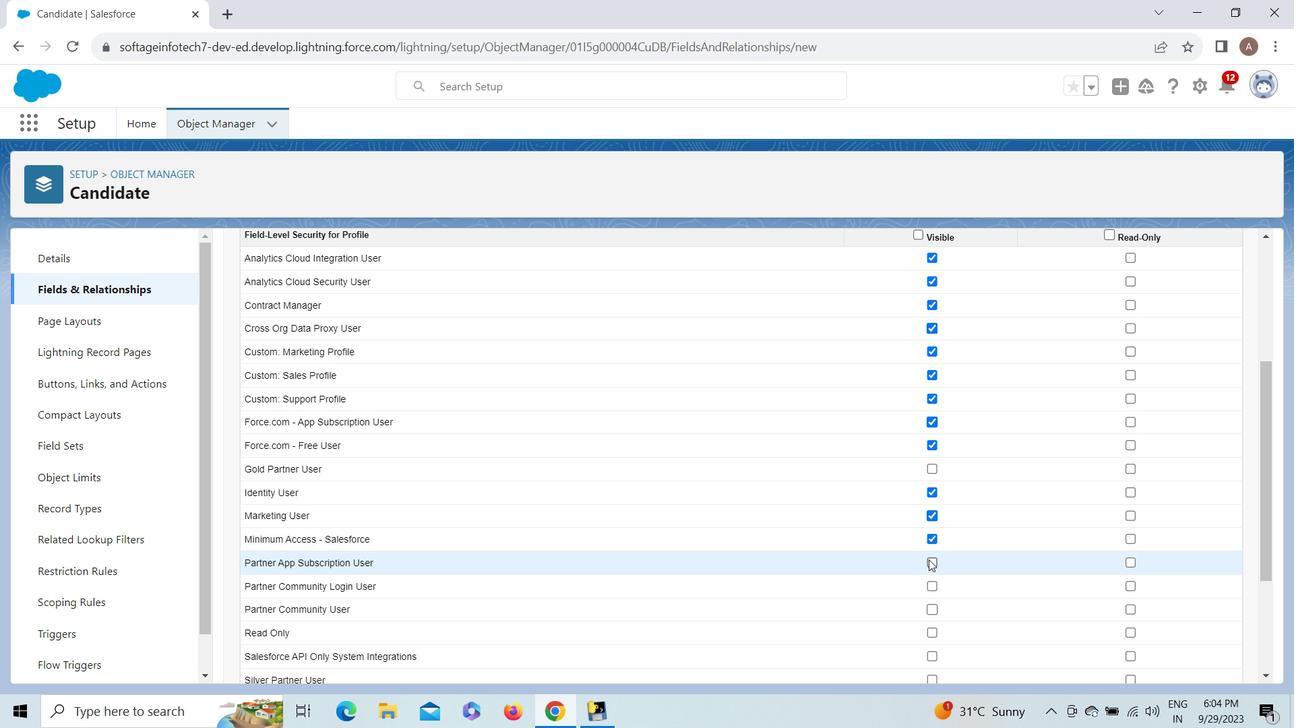 
Action: Mouse pressed left at (929, 559)
Screenshot: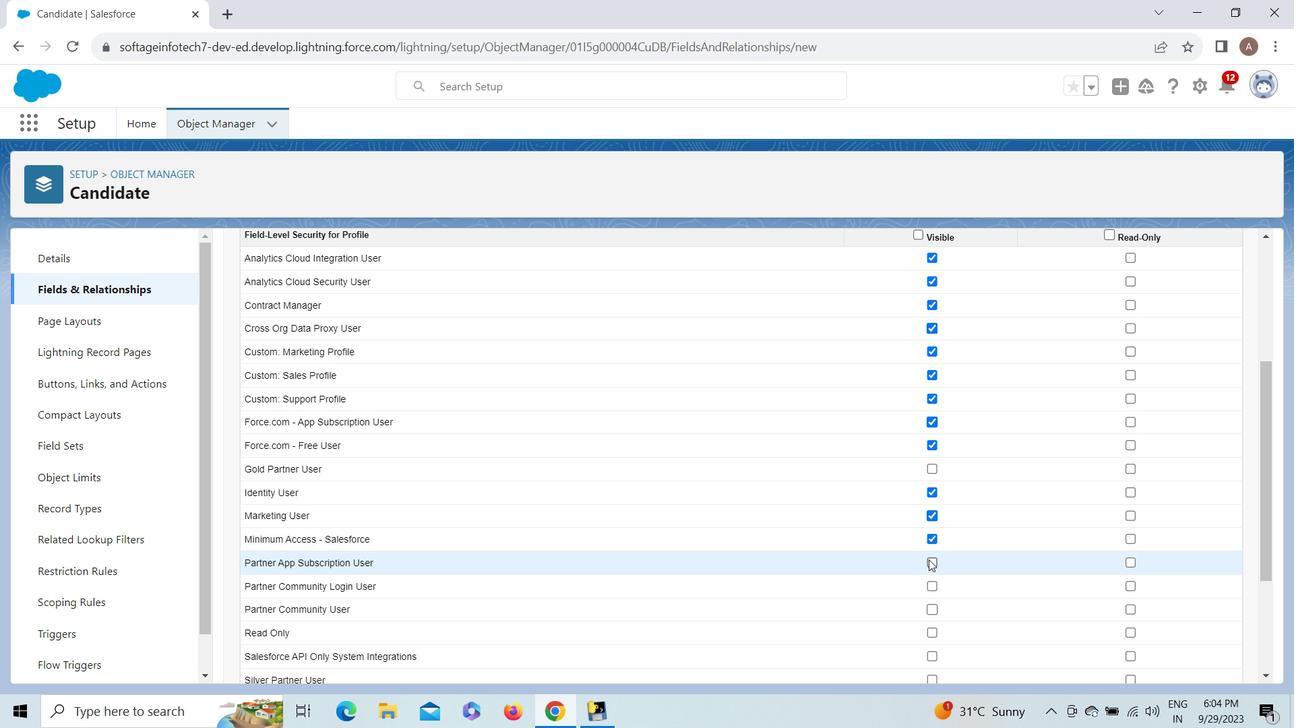 
Action: Mouse moved to (929, 583)
Screenshot: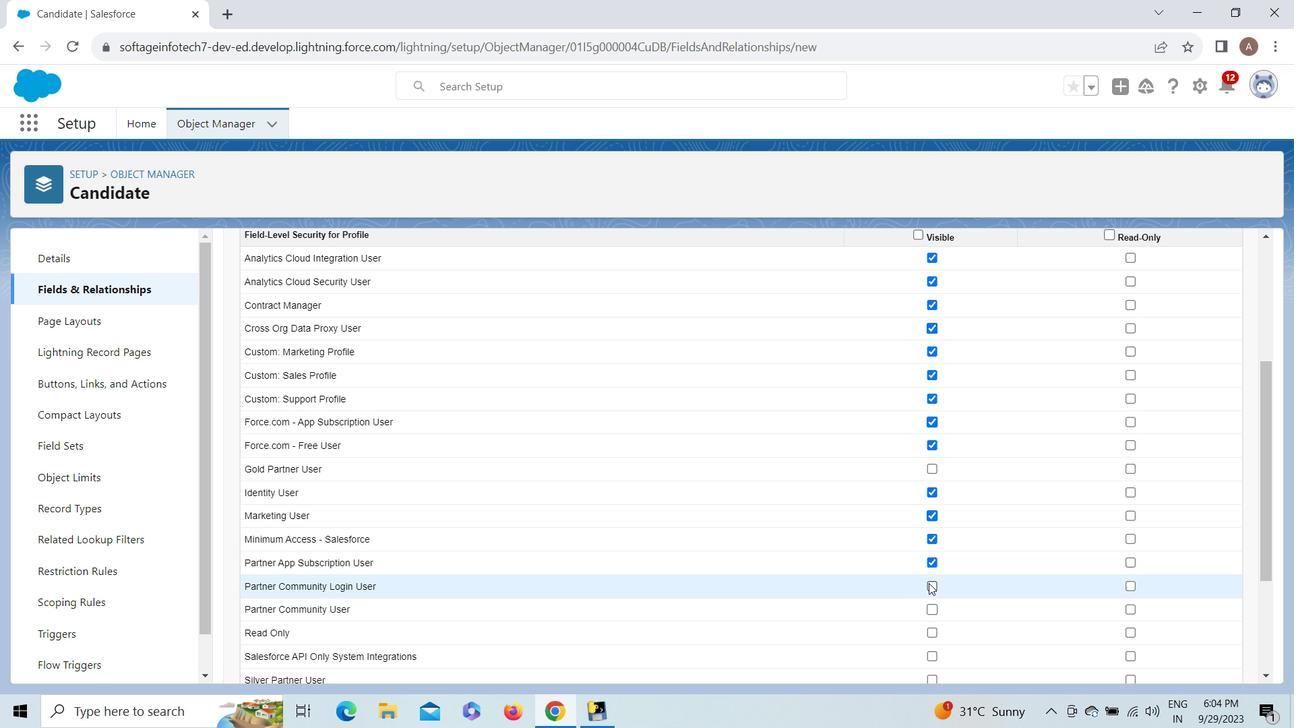 
Action: Mouse pressed left at (929, 583)
Screenshot: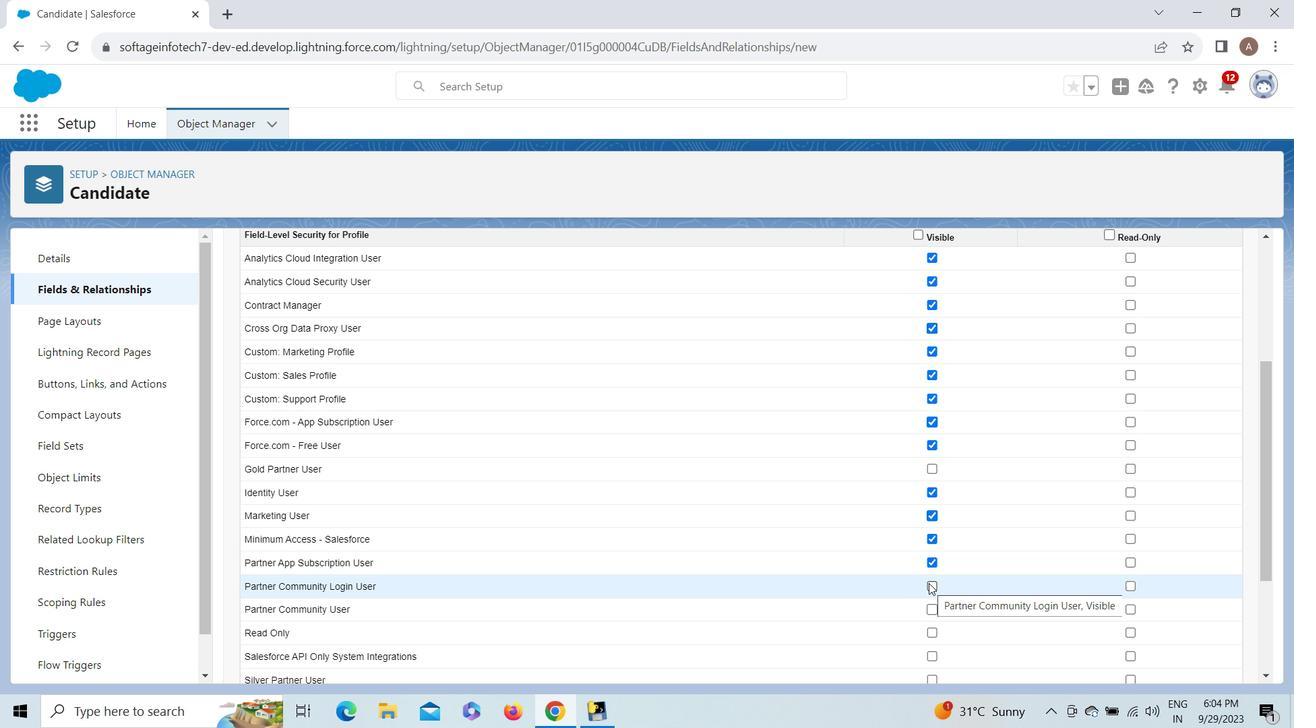 
Action: Mouse moved to (933, 606)
Screenshot: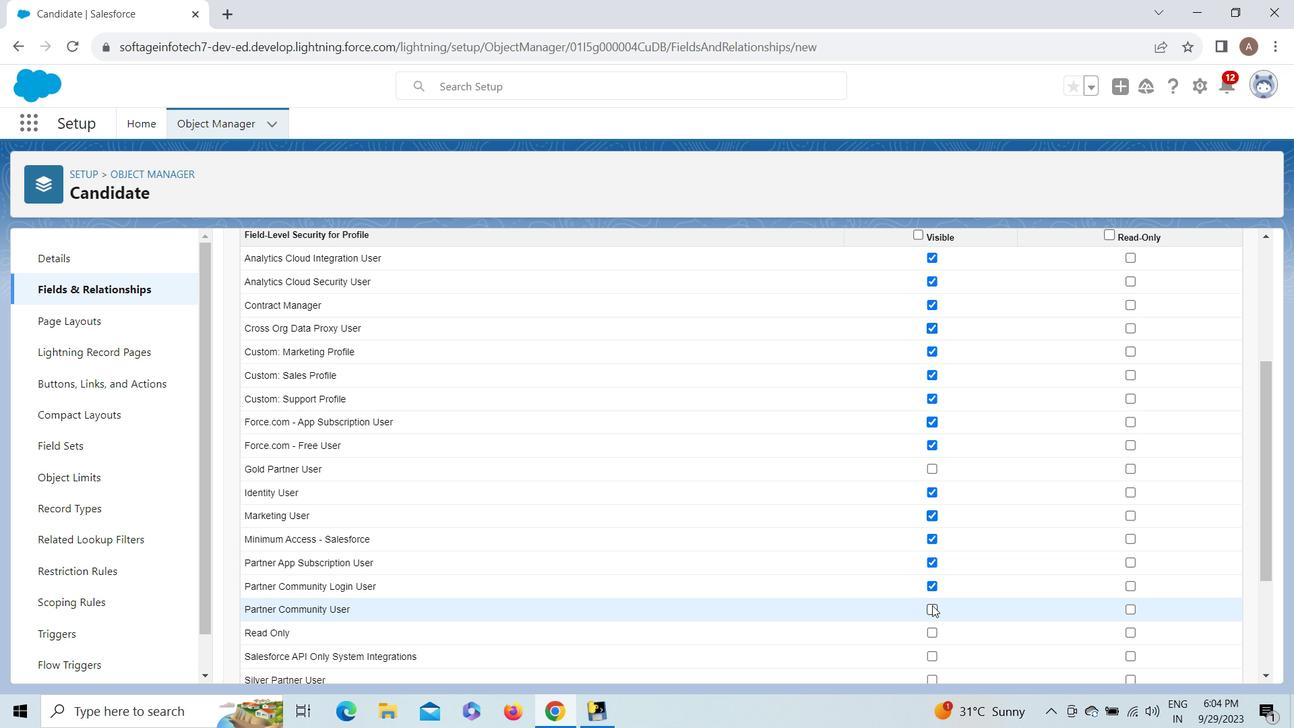 
Action: Mouse pressed left at (933, 606)
Screenshot: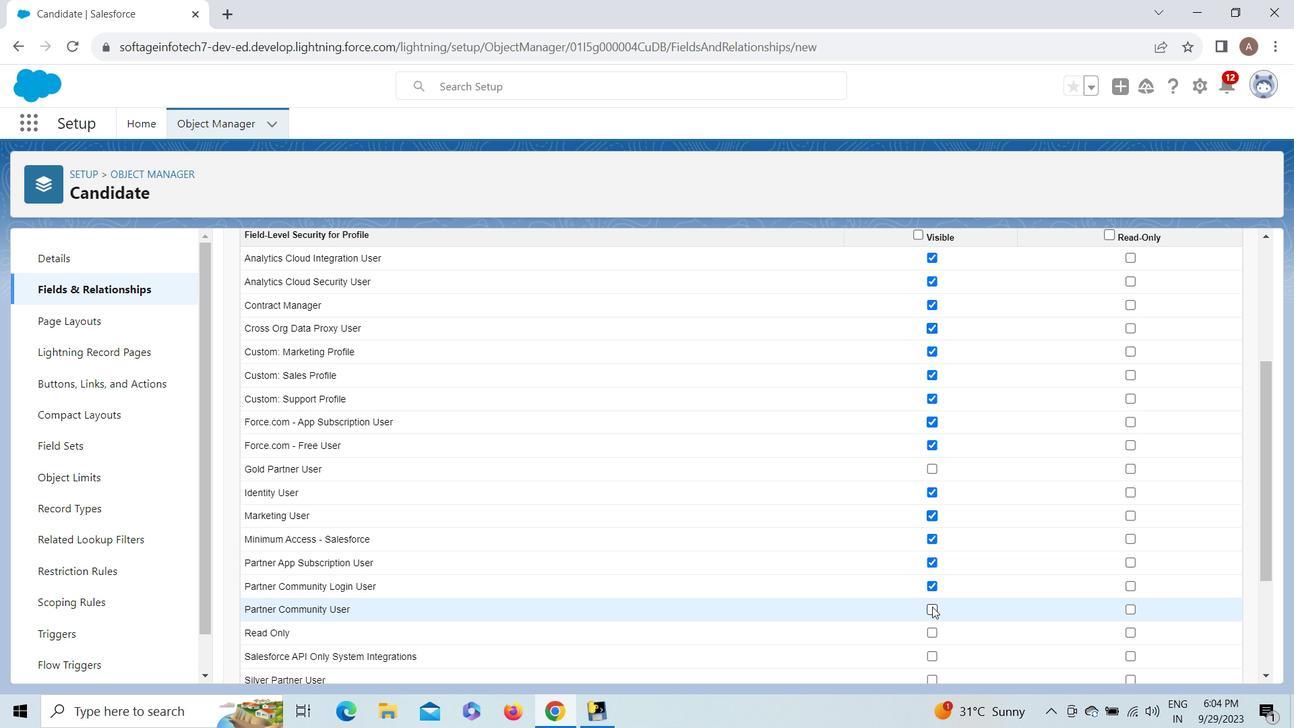
Action: Mouse moved to (935, 635)
Screenshot: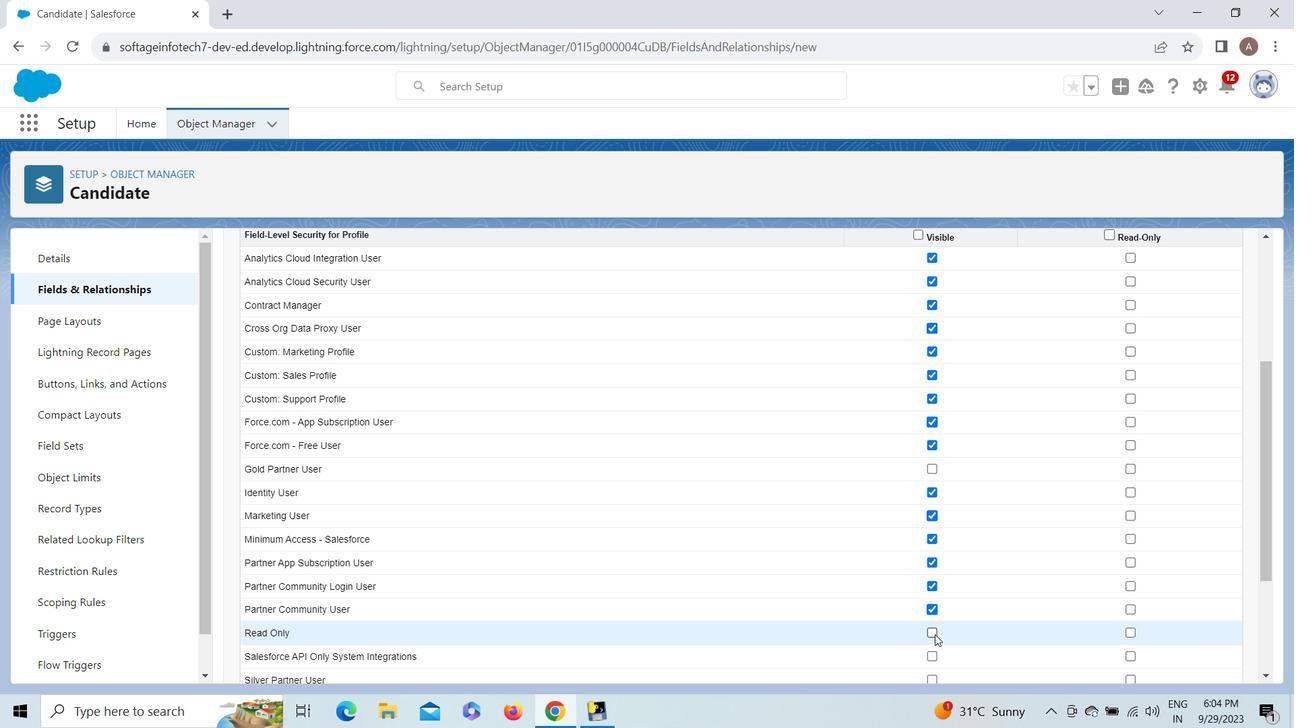 
Action: Mouse pressed left at (935, 635)
Screenshot: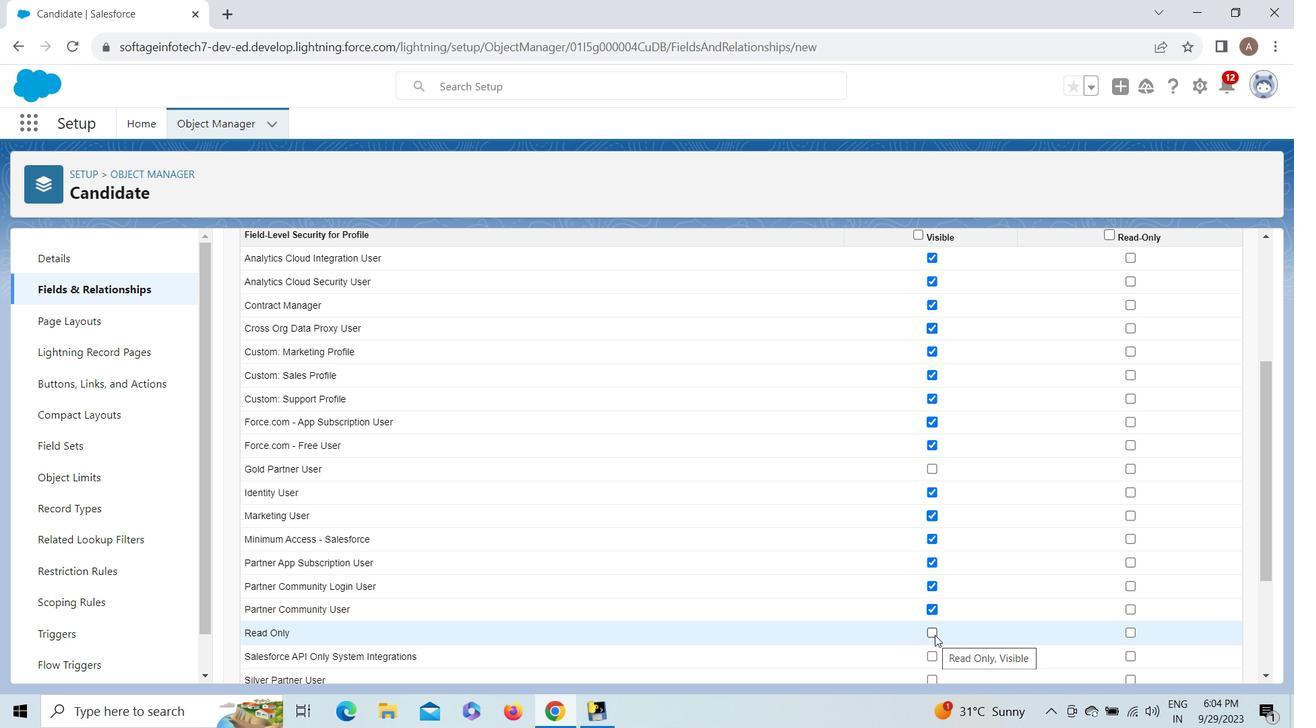 
Action: Mouse moved to (1263, 507)
Screenshot: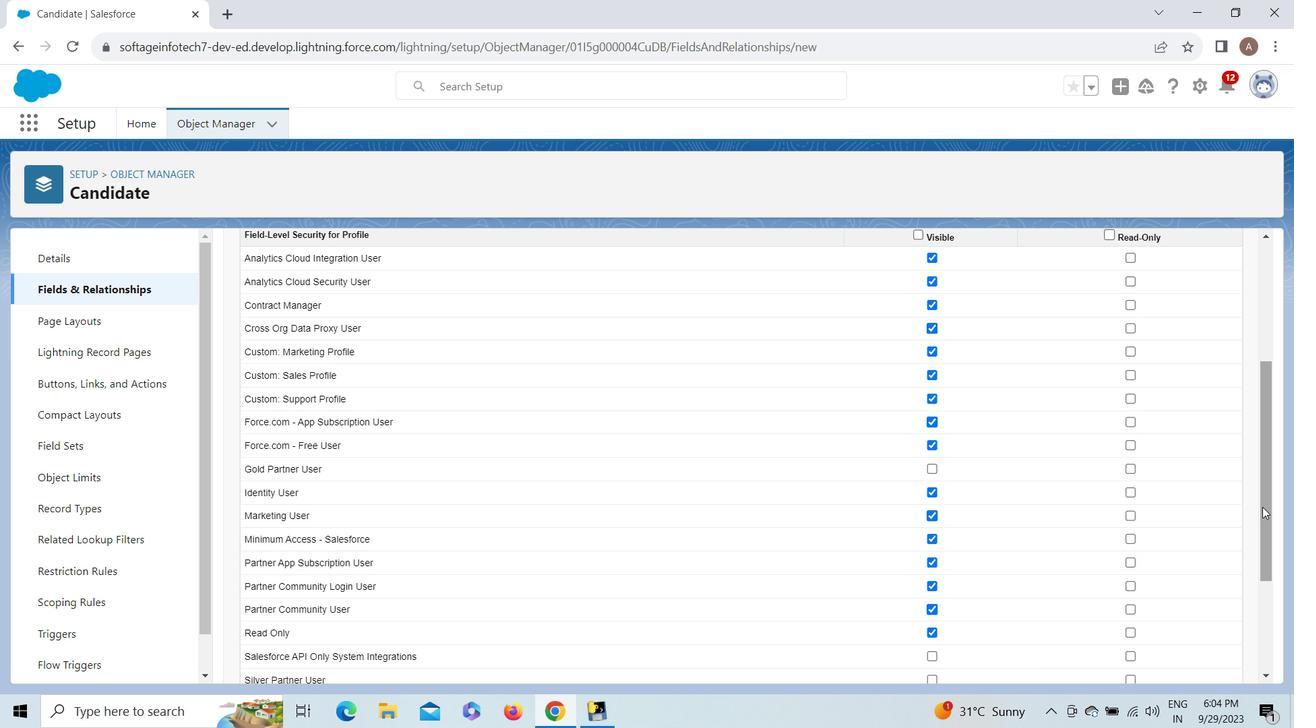 
Action: Mouse pressed left at (1263, 507)
Screenshot: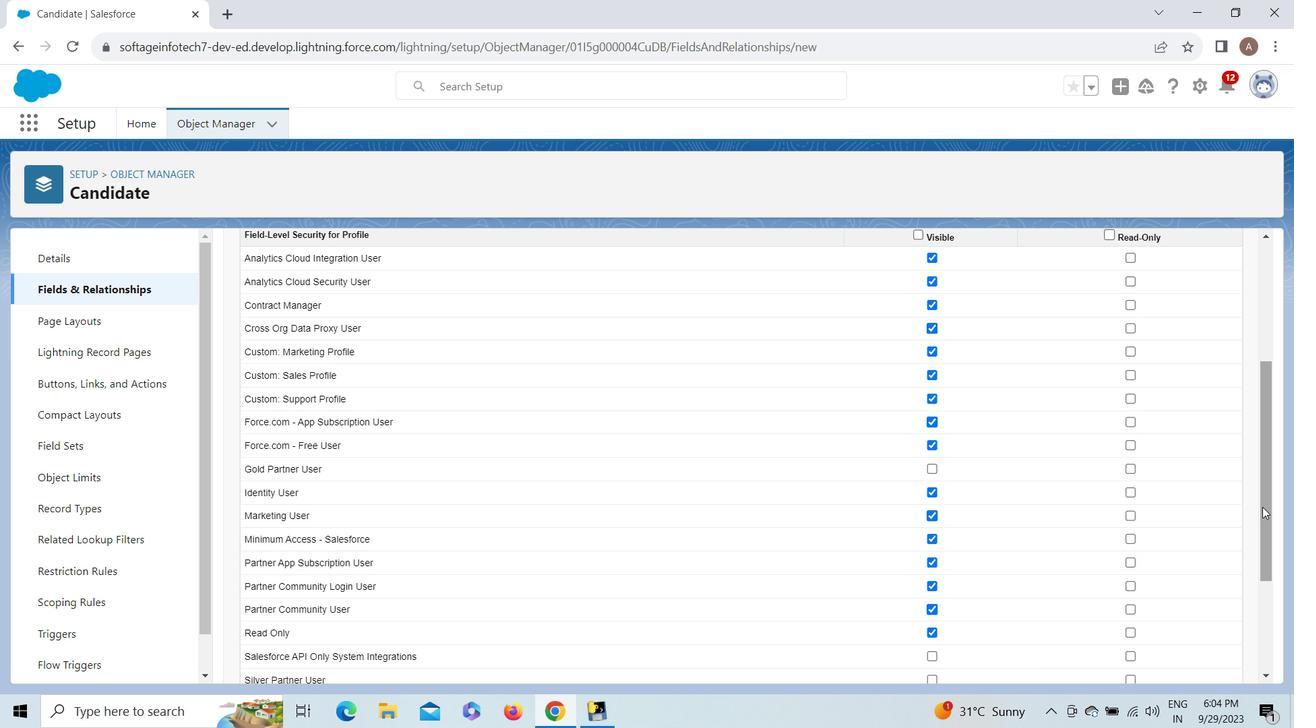 
Action: Mouse moved to (931, 478)
Screenshot: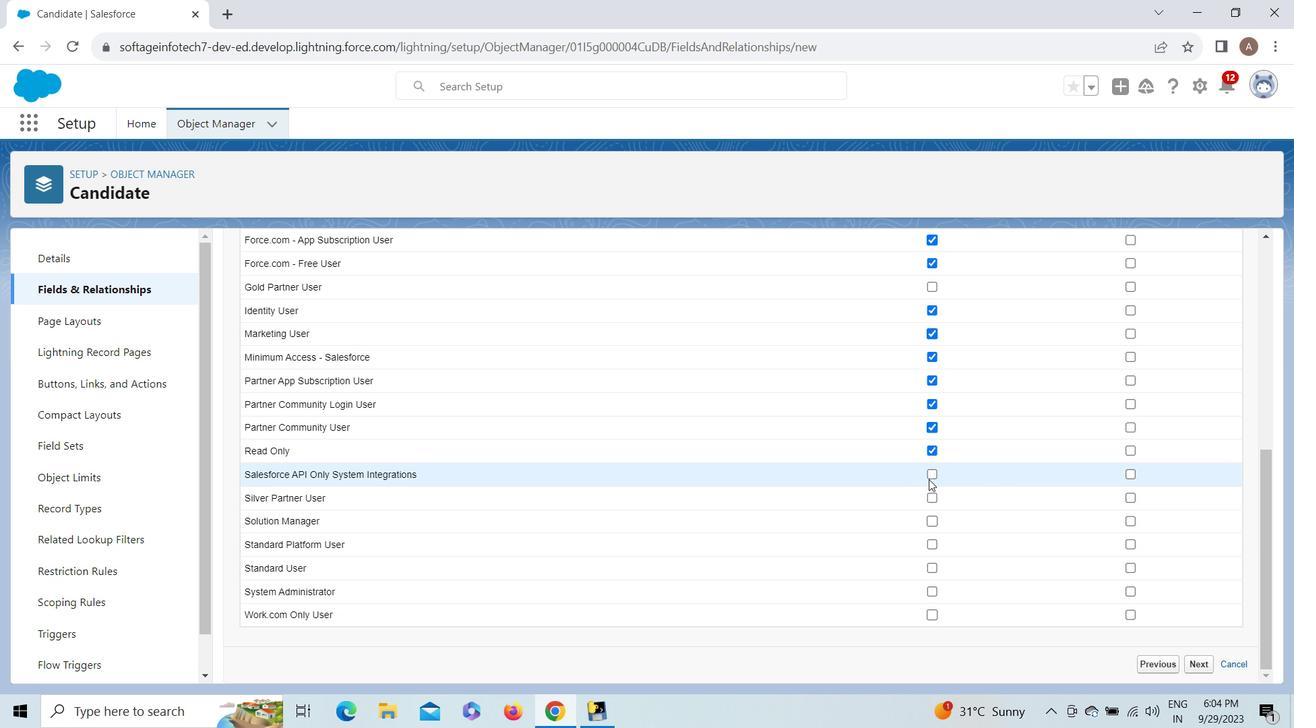 
Action: Mouse pressed left at (931, 478)
Screenshot: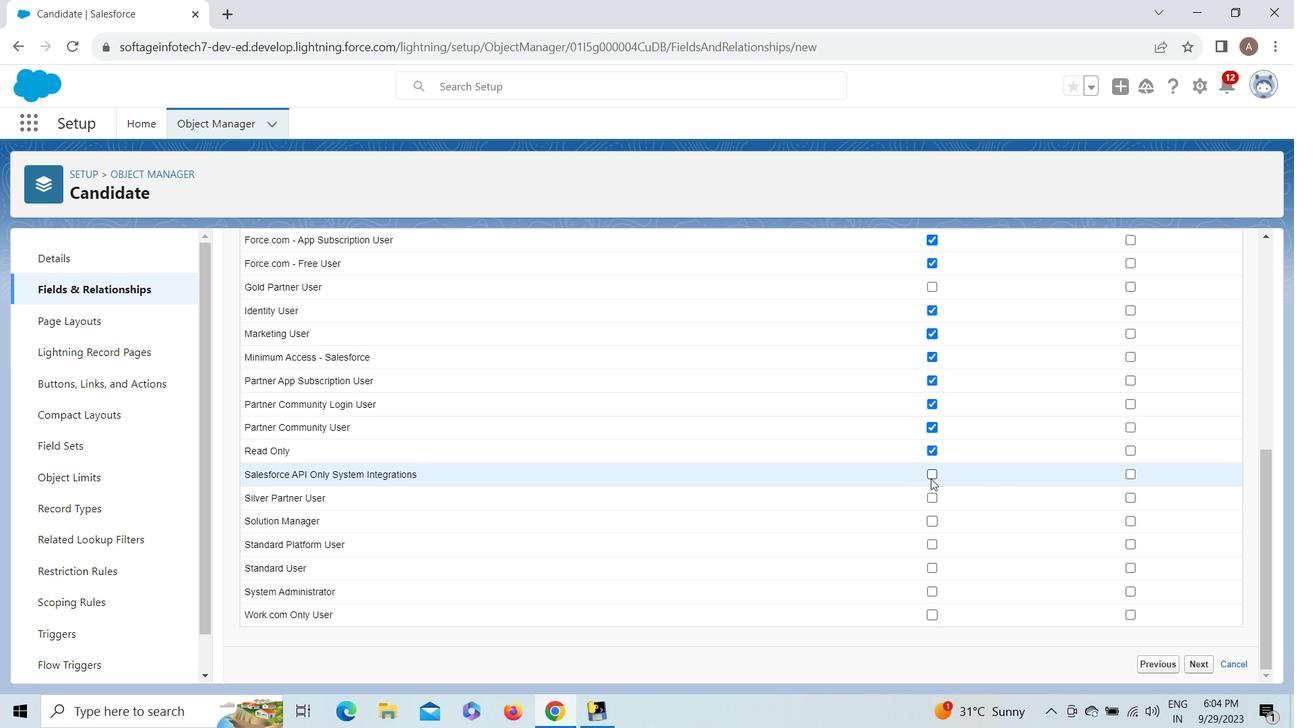 
Action: Mouse moved to (931, 495)
Screenshot: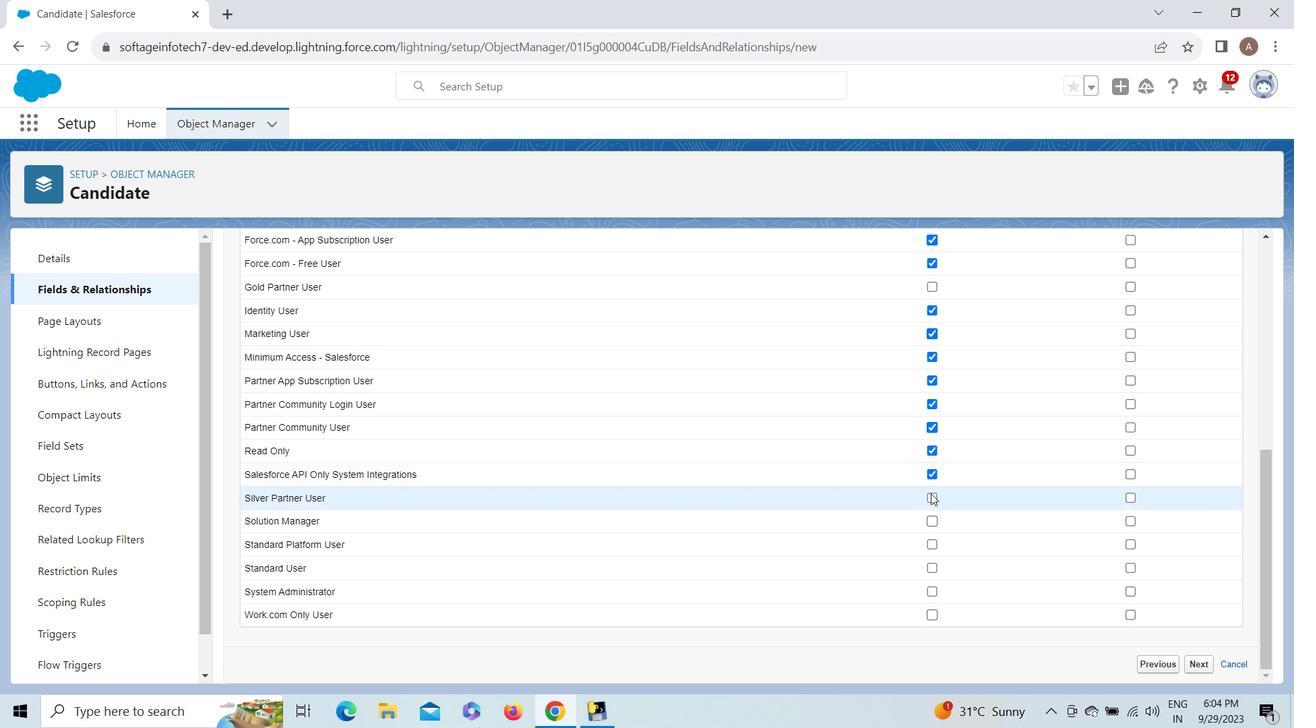 
Action: Mouse pressed left at (931, 495)
Screenshot: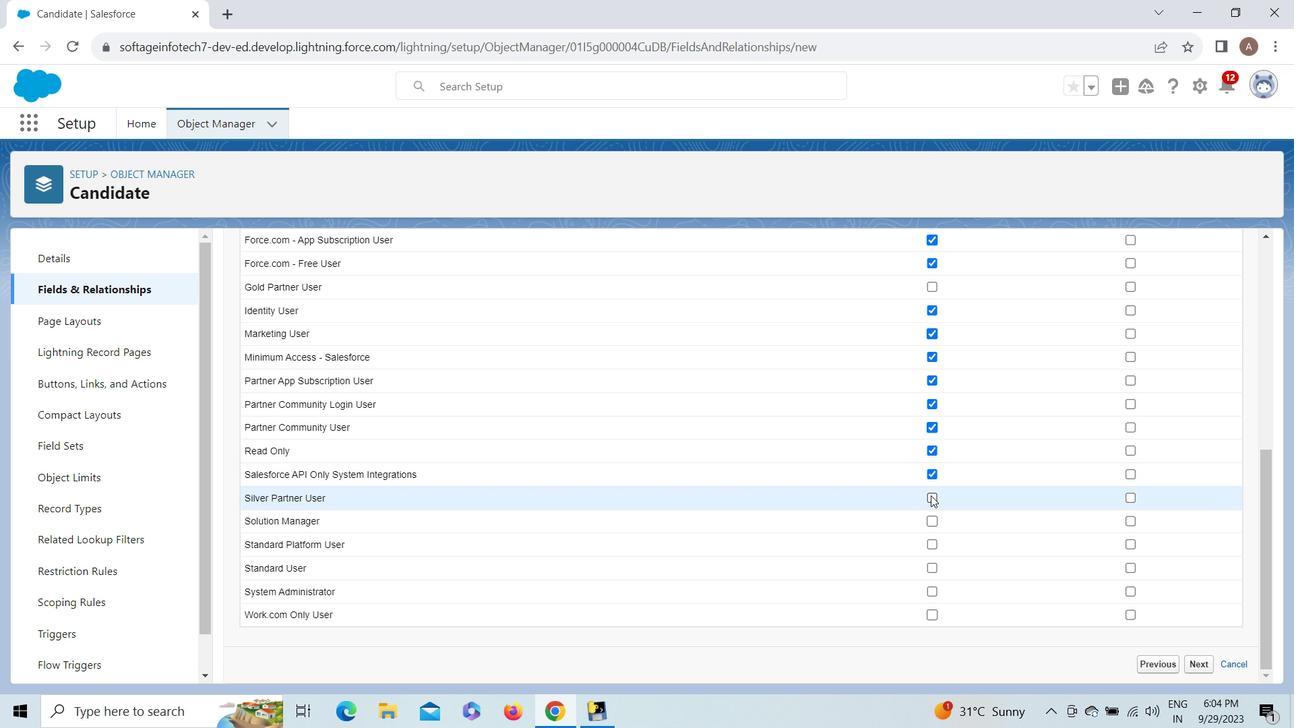 
Action: Mouse moved to (931, 521)
Screenshot: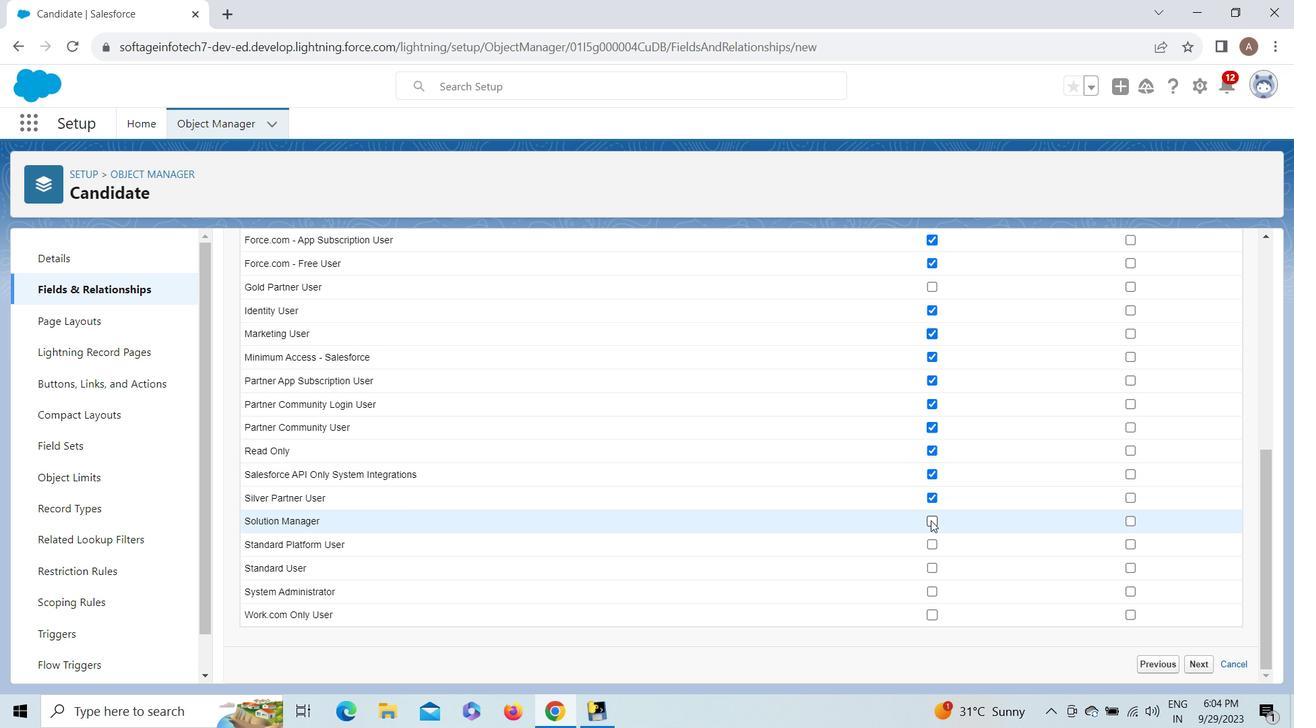 
Action: Mouse pressed left at (931, 521)
Screenshot: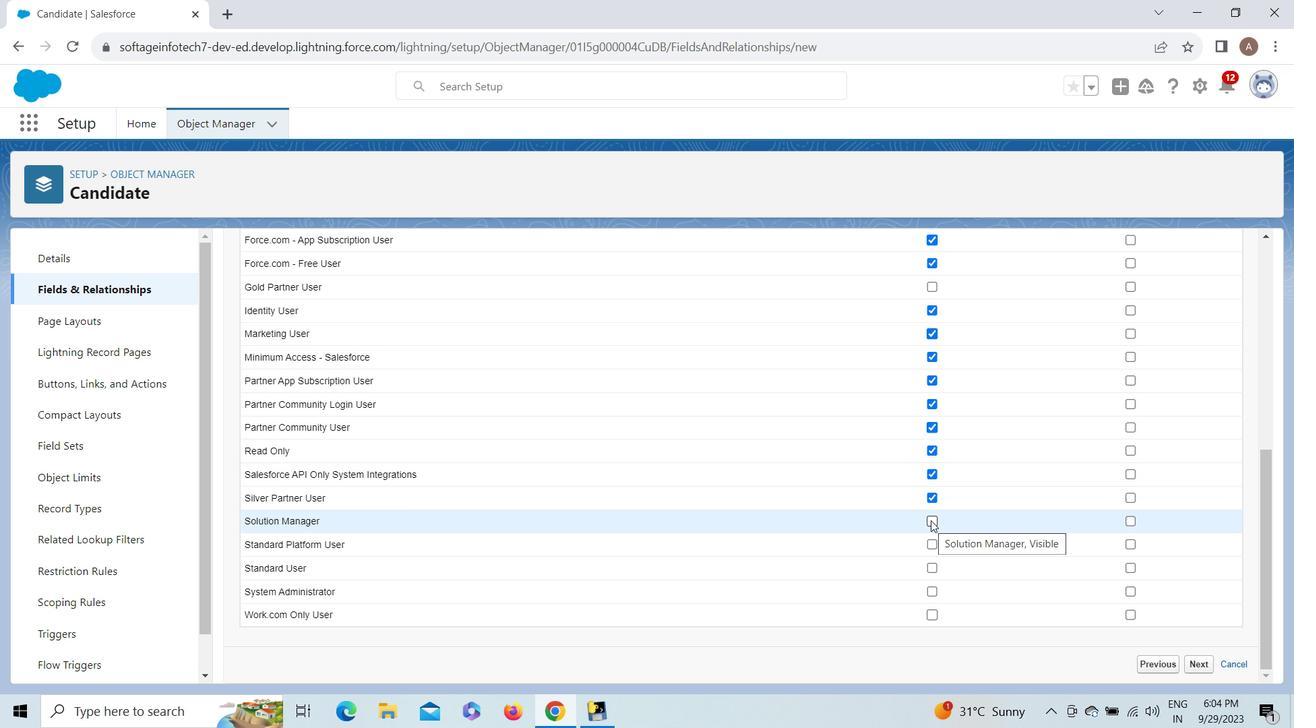 
Action: Mouse moved to (931, 541)
Screenshot: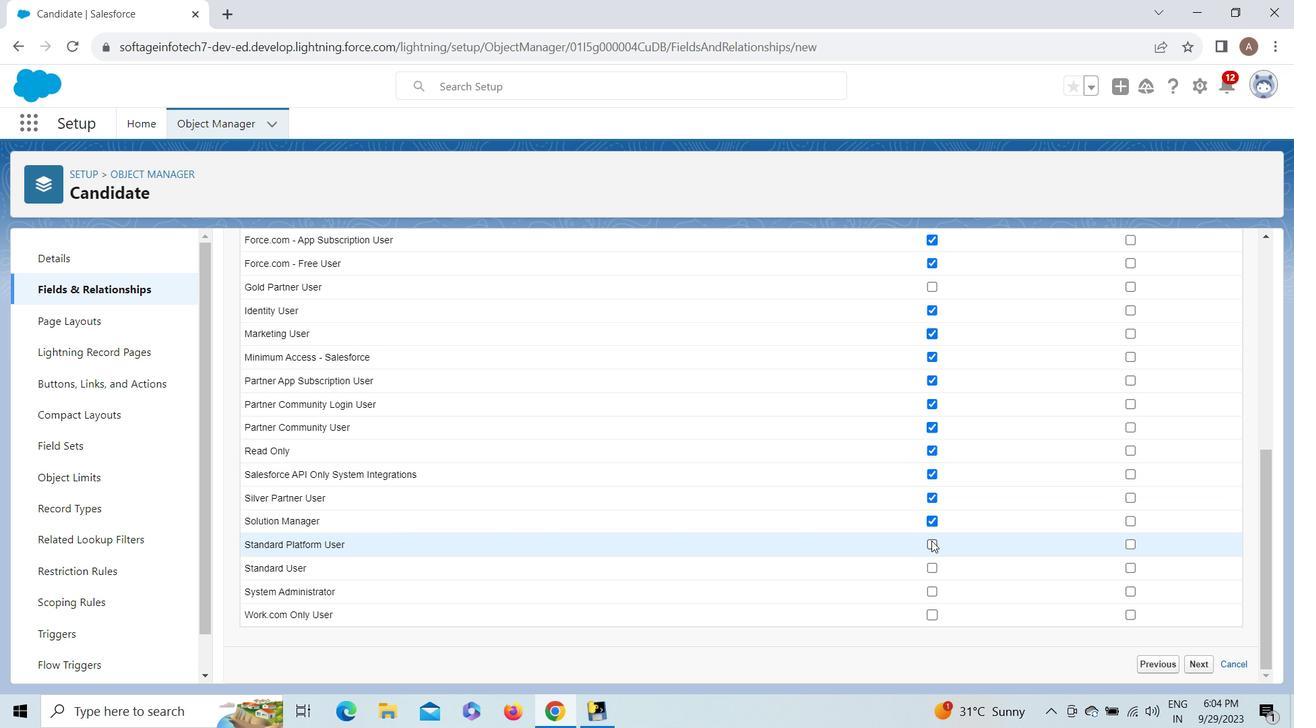 
Action: Mouse pressed left at (931, 541)
Screenshot: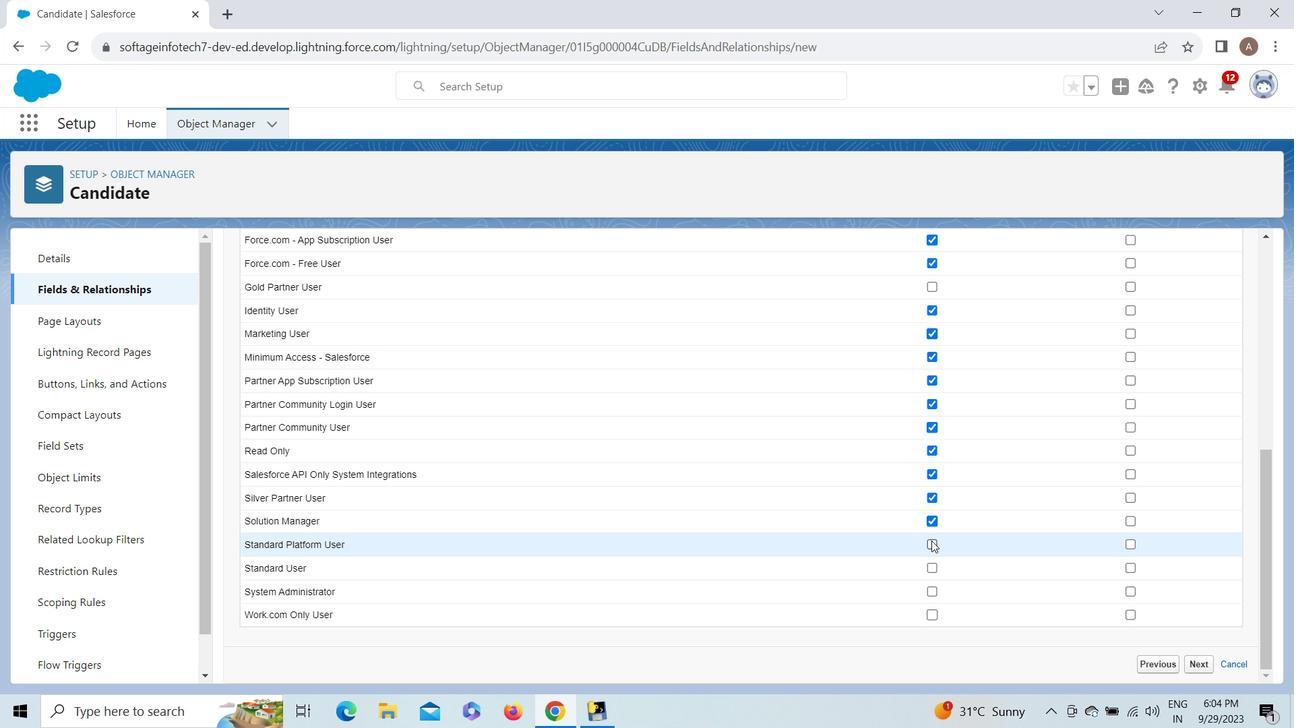 
Action: Mouse moved to (931, 572)
Screenshot: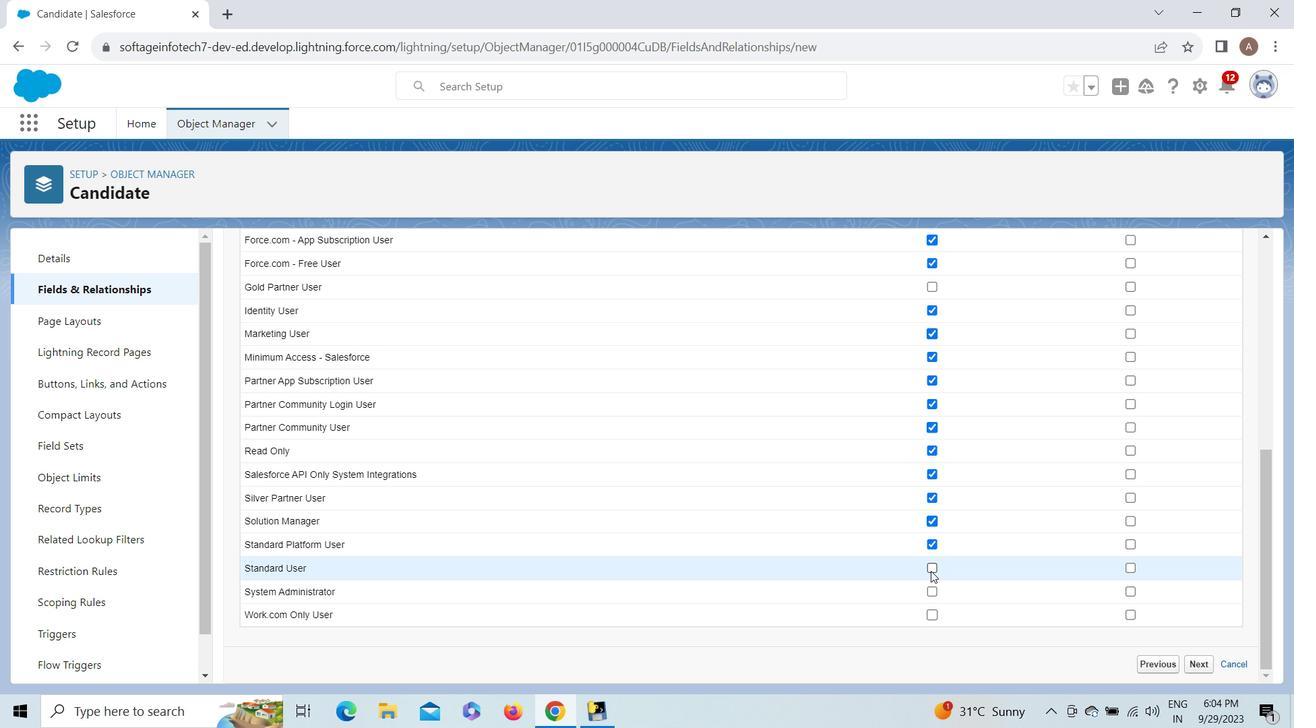 
Action: Mouse pressed left at (931, 572)
Screenshot: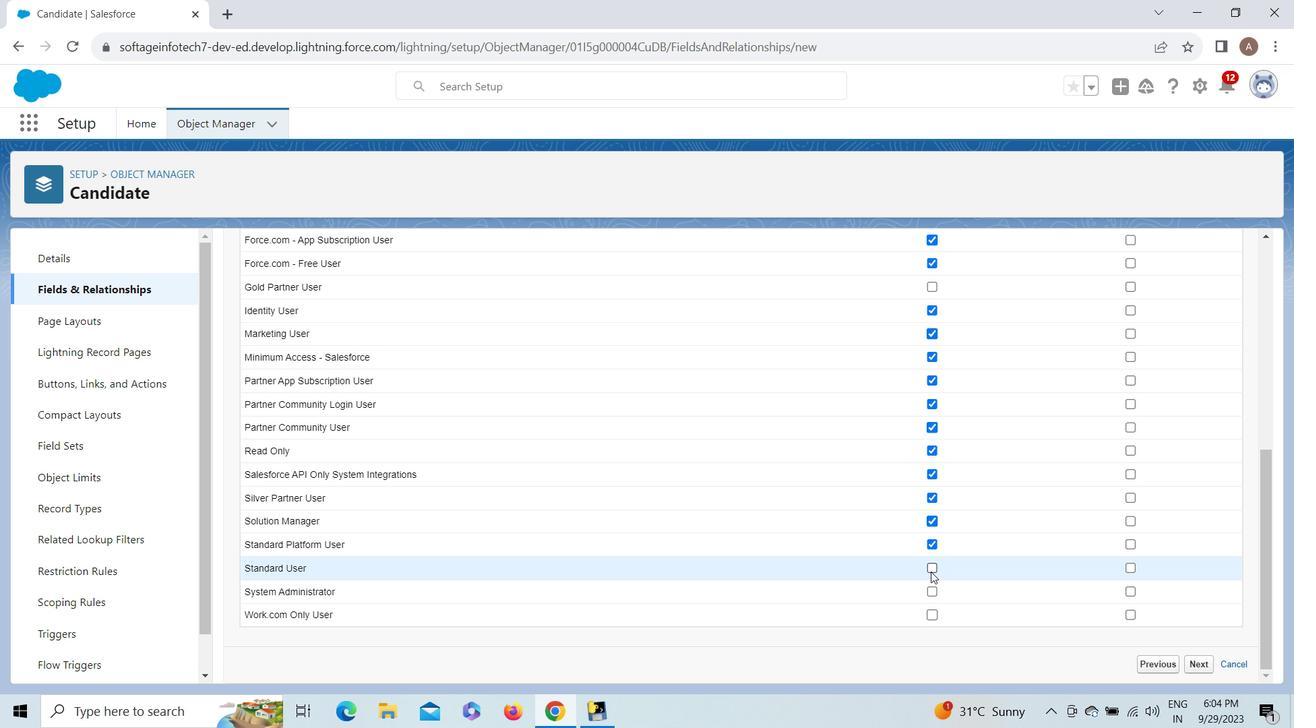 
Action: Mouse moved to (929, 591)
Screenshot: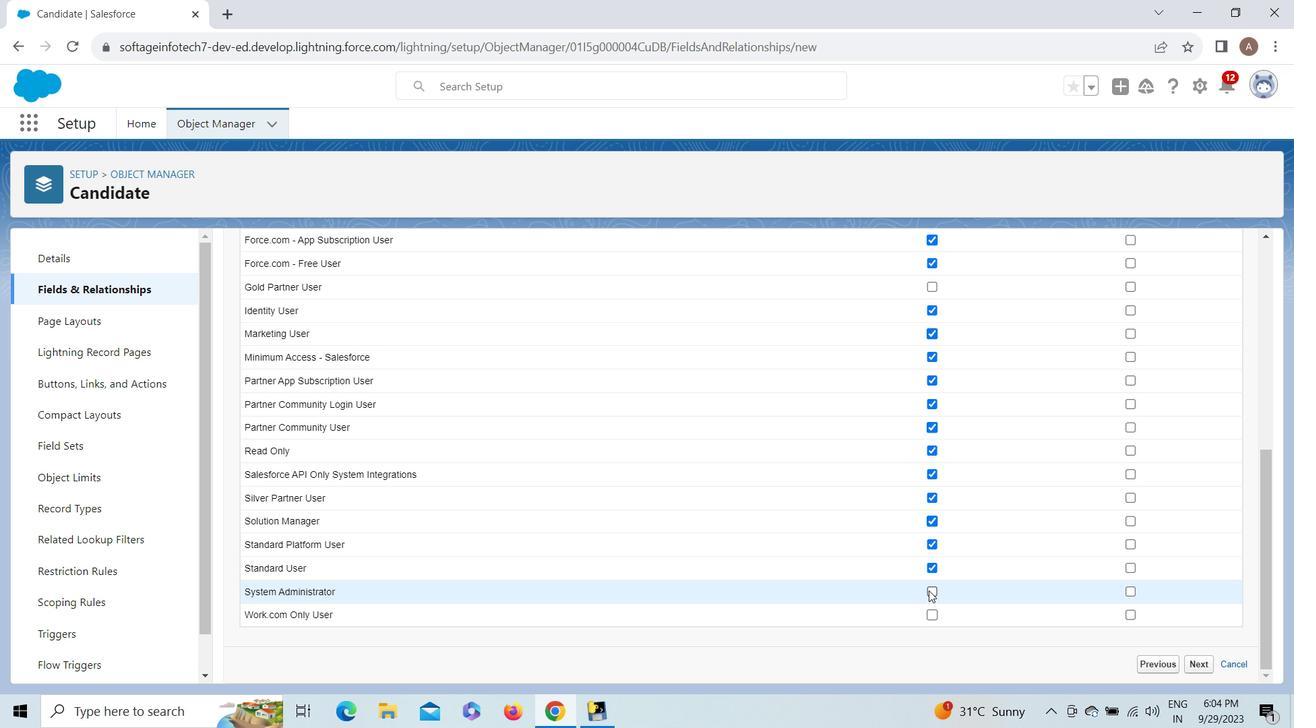 
Action: Mouse pressed left at (929, 591)
Screenshot: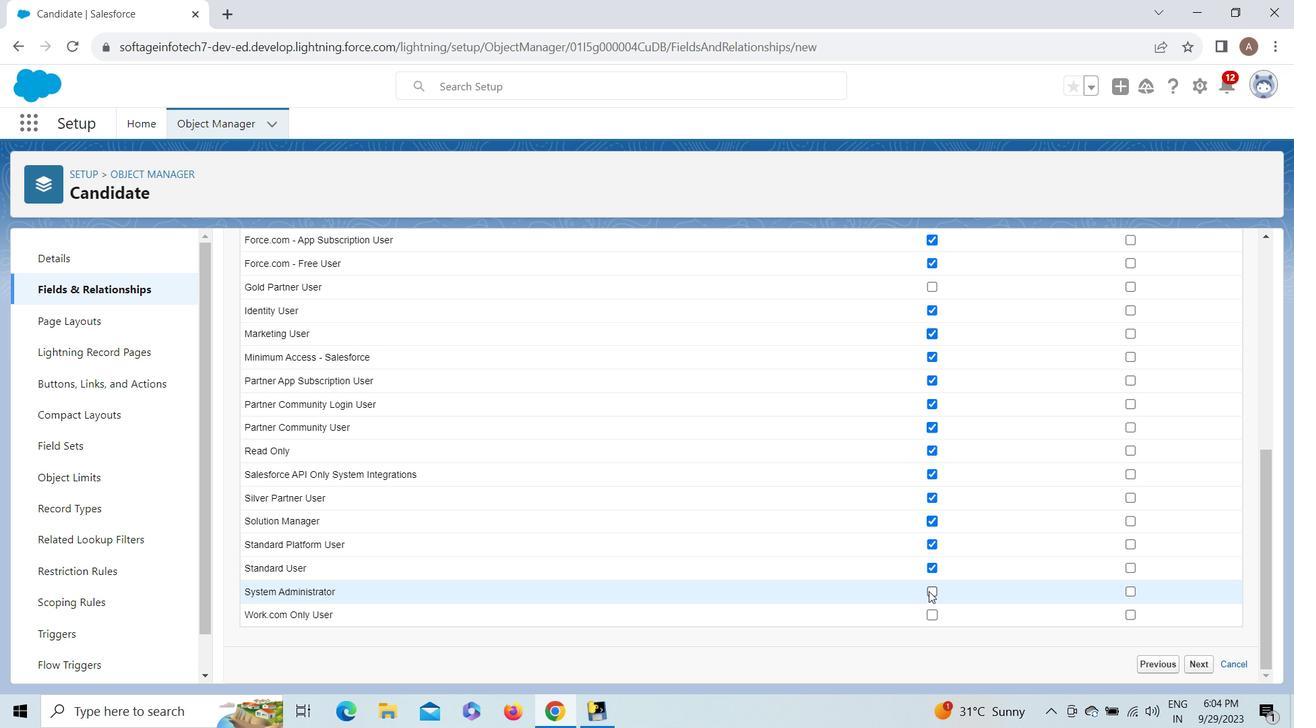 
Action: Mouse moved to (932, 616)
Screenshot: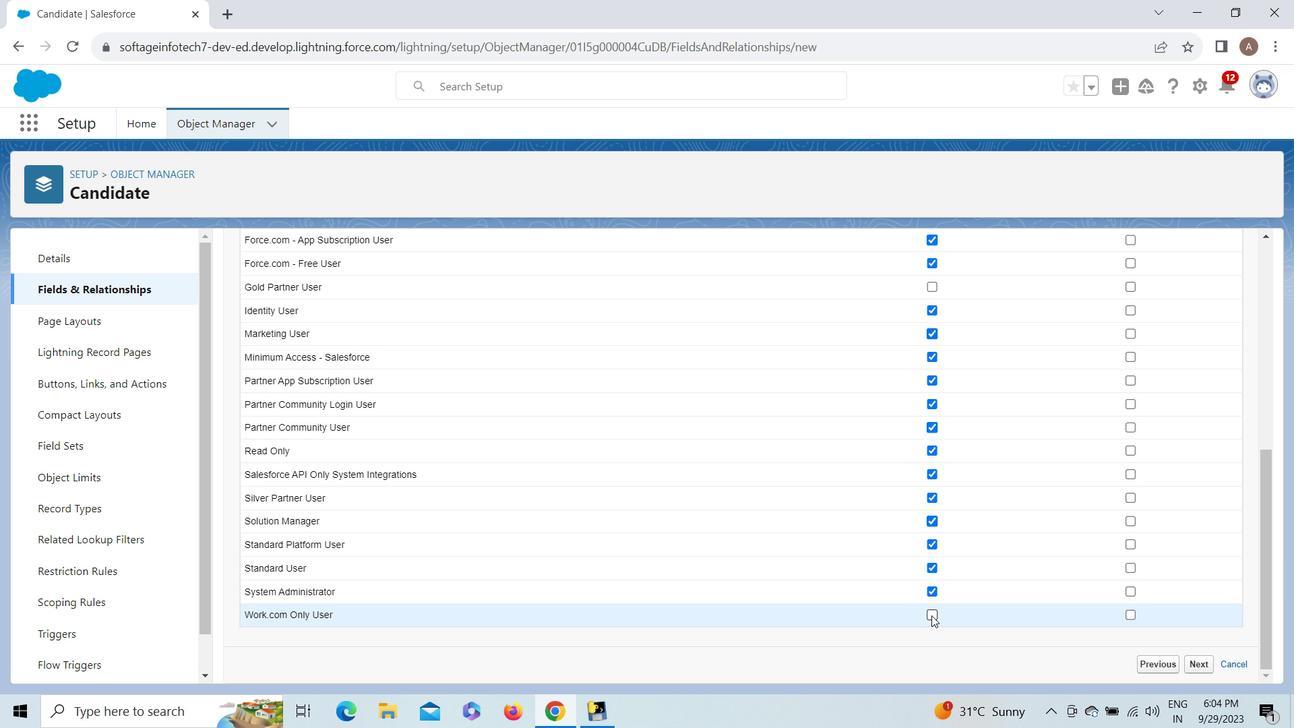
Action: Mouse pressed left at (932, 616)
Screenshot: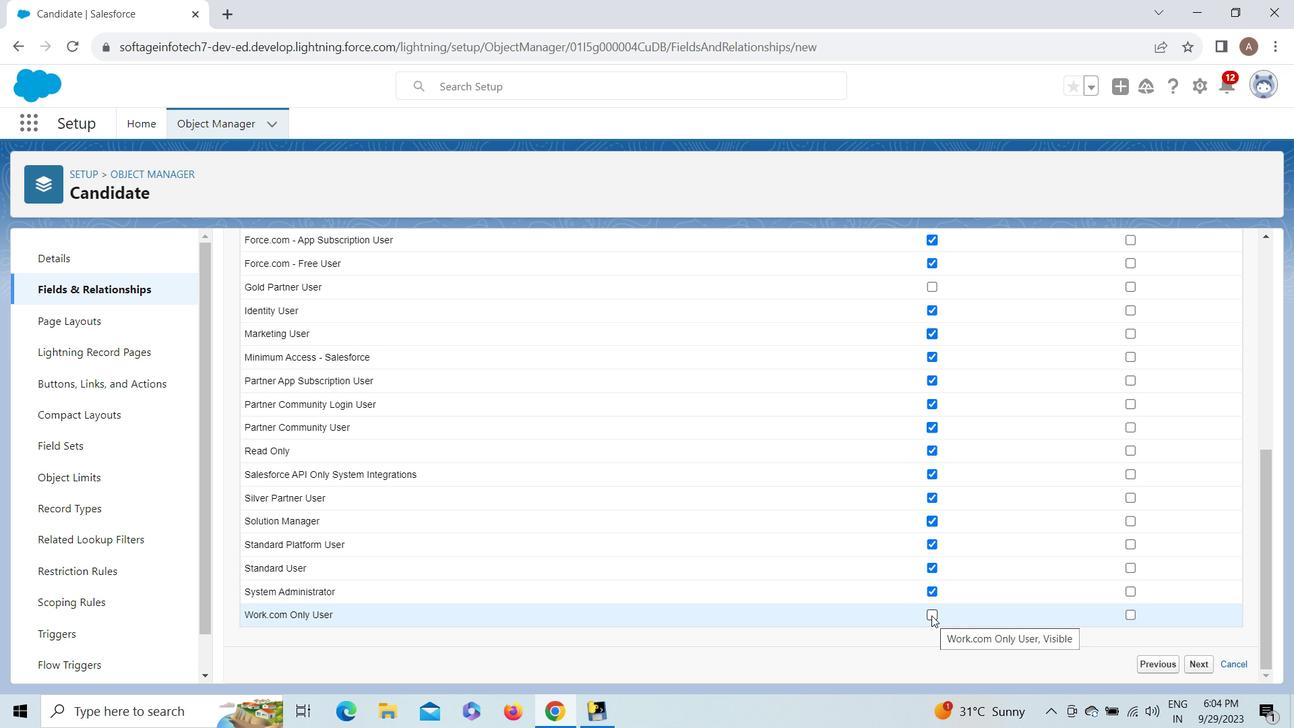 
Action: Mouse moved to (1274, 424)
Screenshot: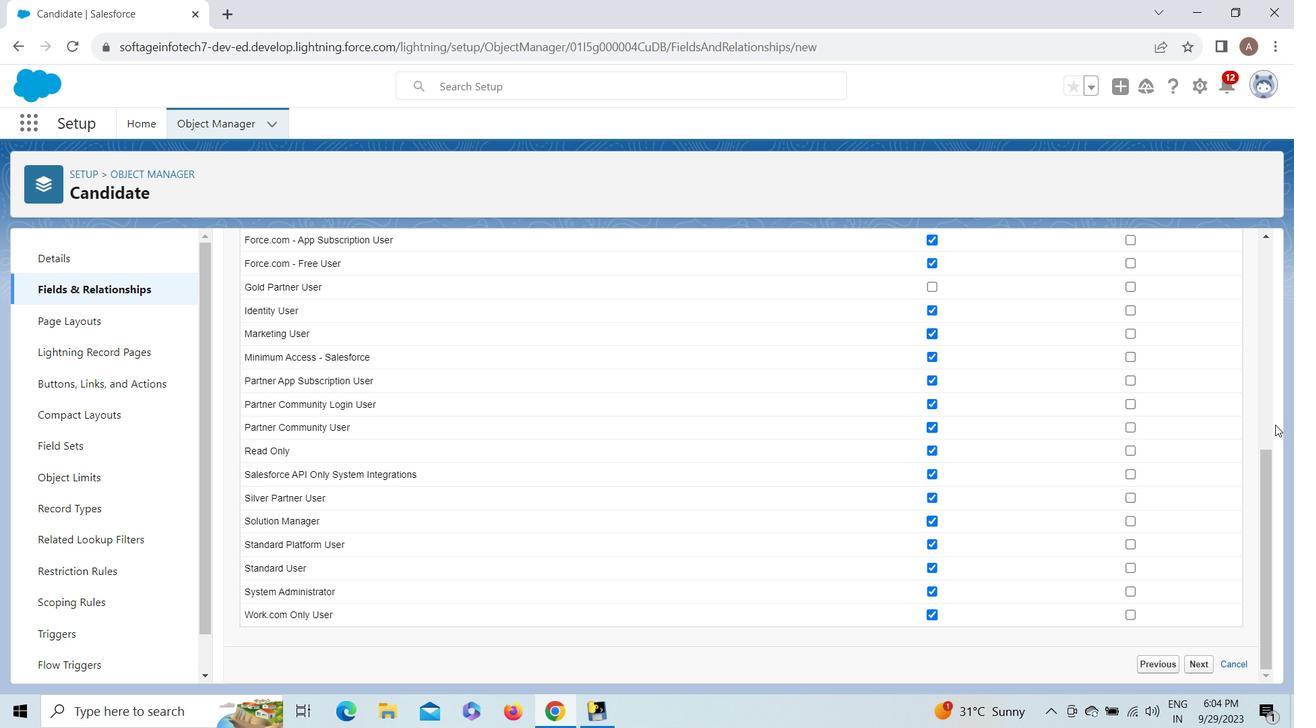 
Action: Mouse pressed left at (1274, 424)
Screenshot: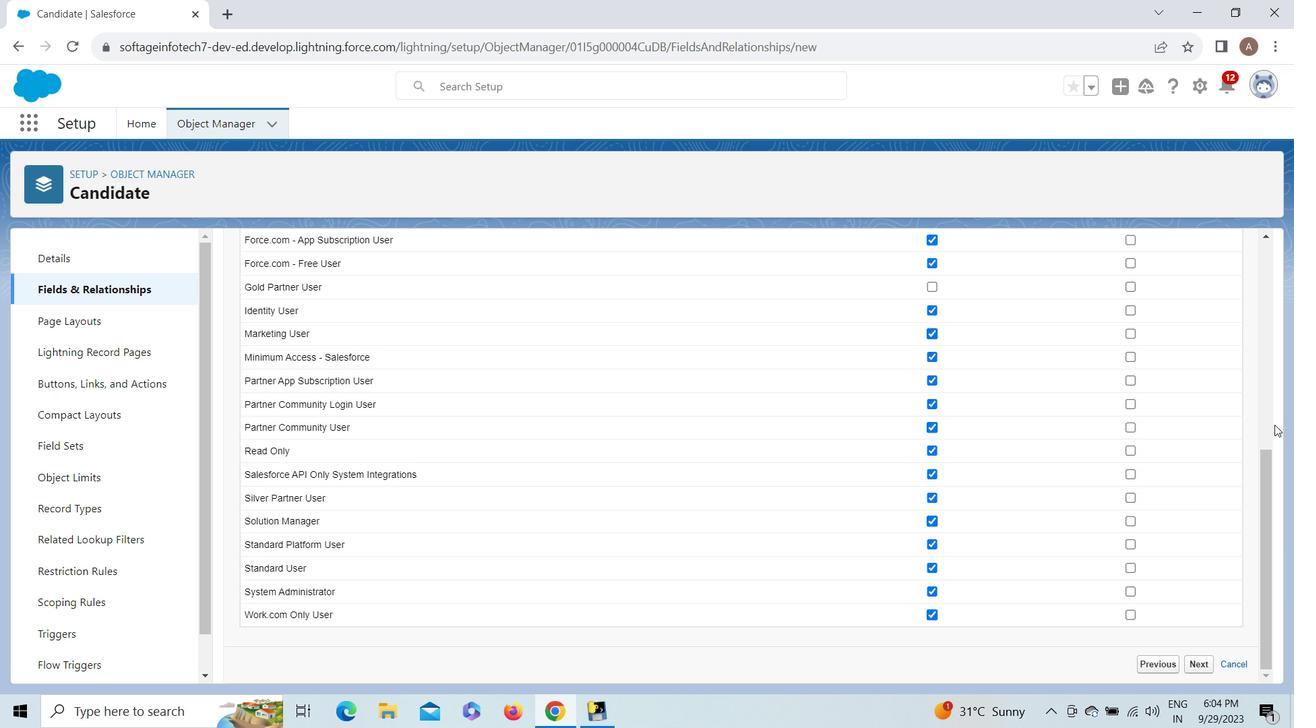 
Action: Mouse moved to (929, 291)
Screenshot: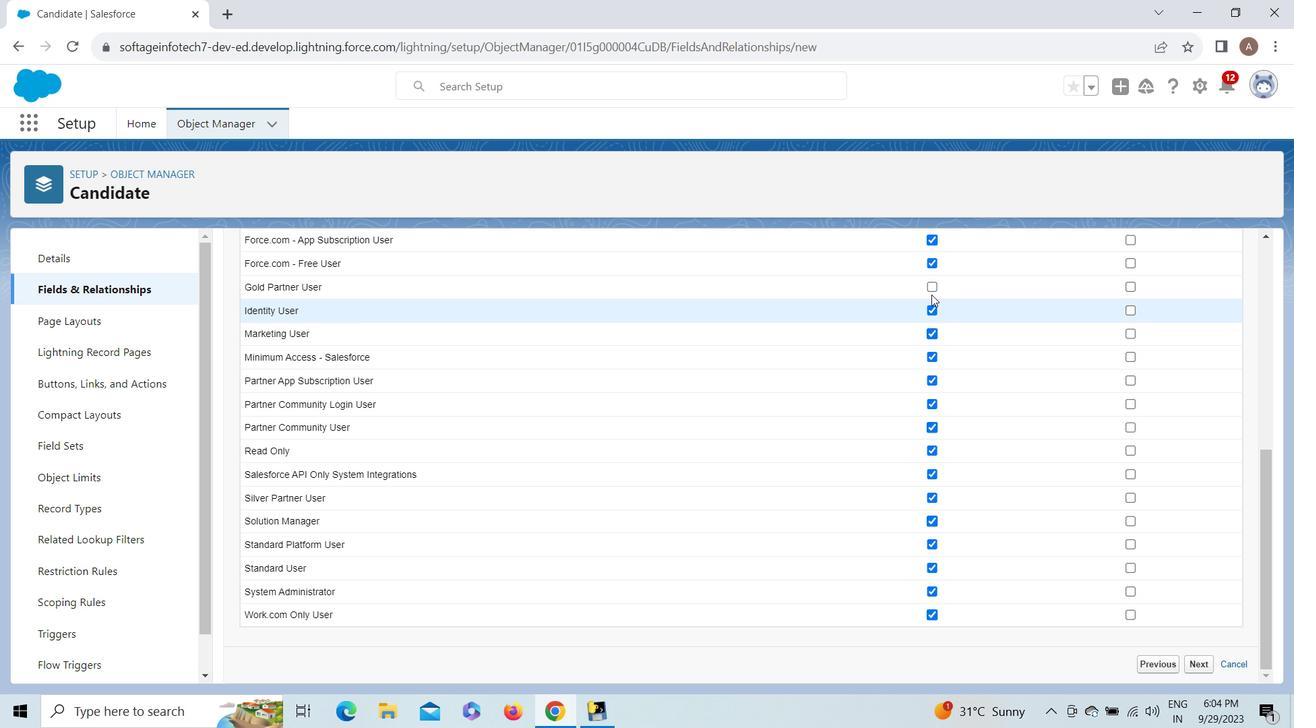 
Action: Mouse pressed left at (929, 291)
Screenshot: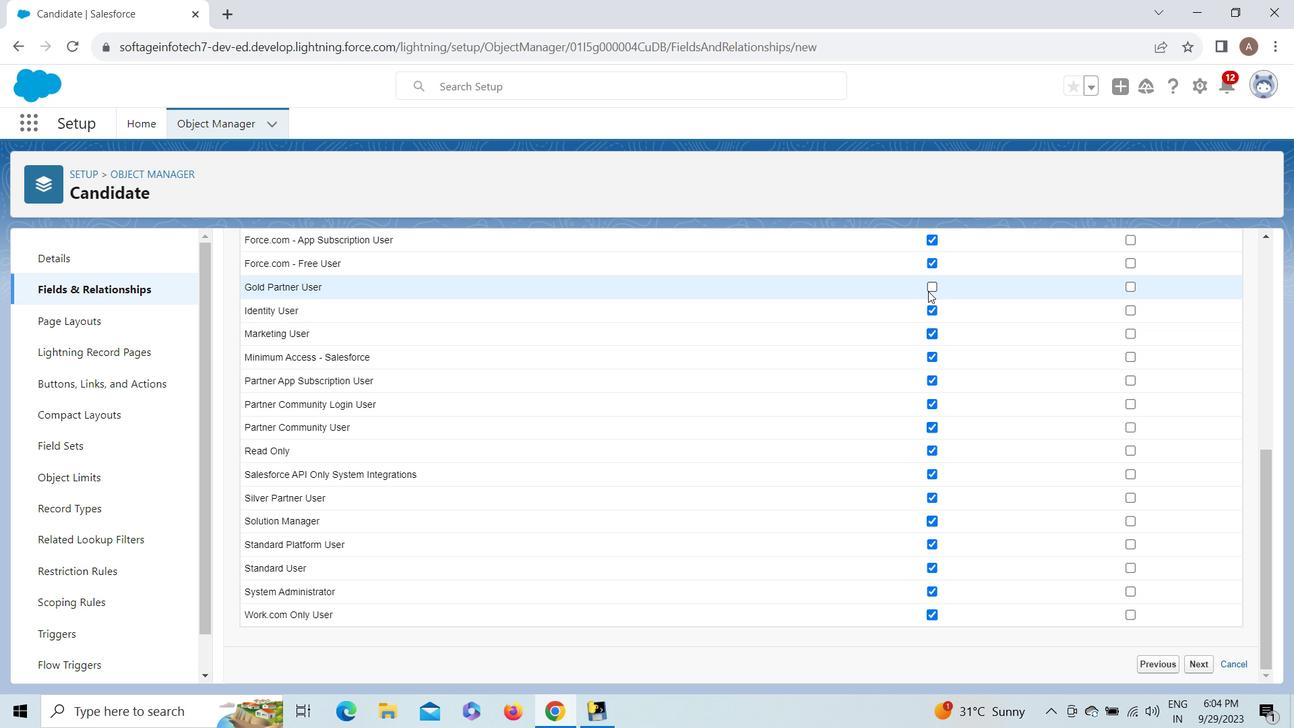 
Action: Mouse moved to (1253, 333)
Screenshot: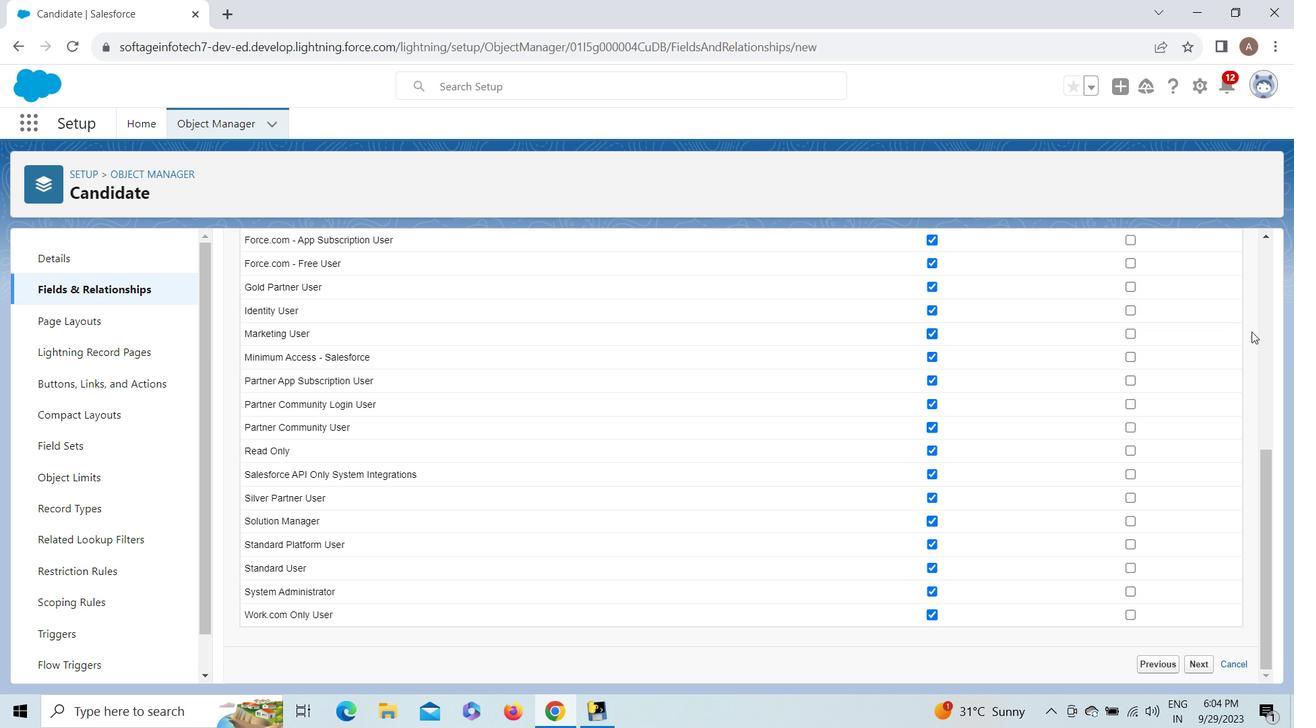 
Action: Mouse pressed left at (1253, 333)
Screenshot: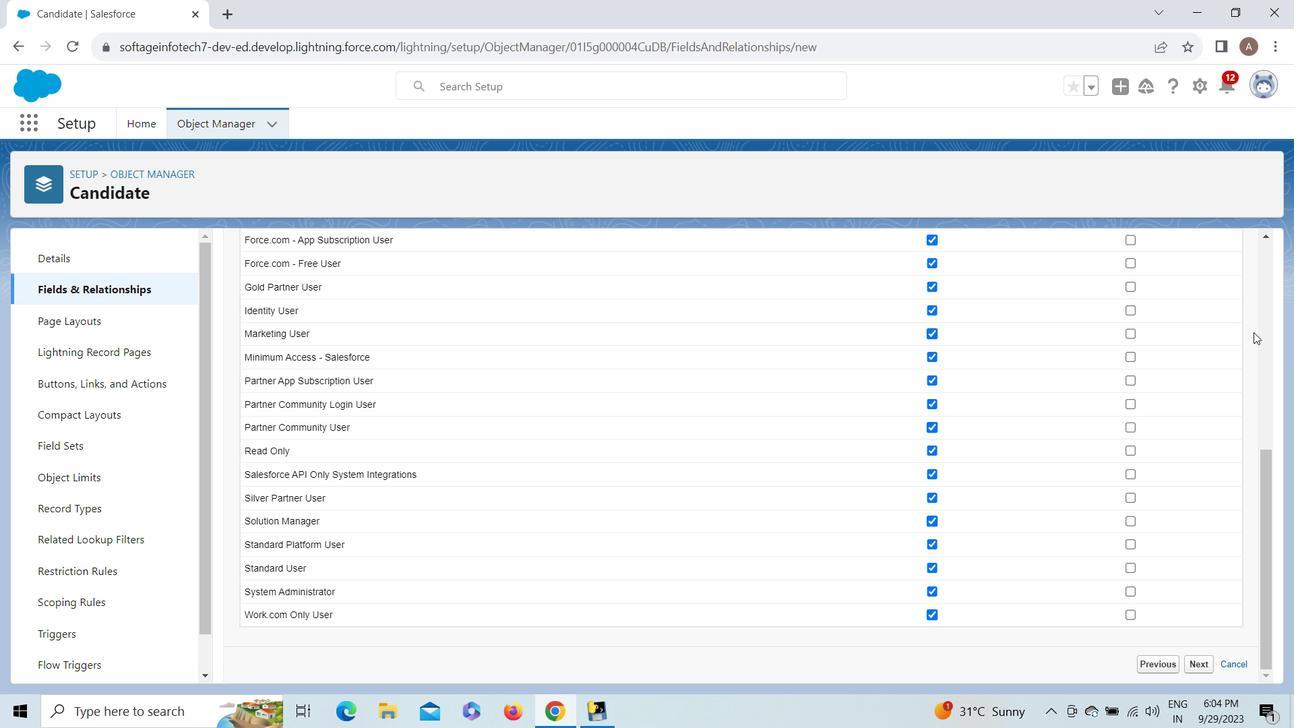 
Action: Mouse pressed left at (1253, 333)
Screenshot: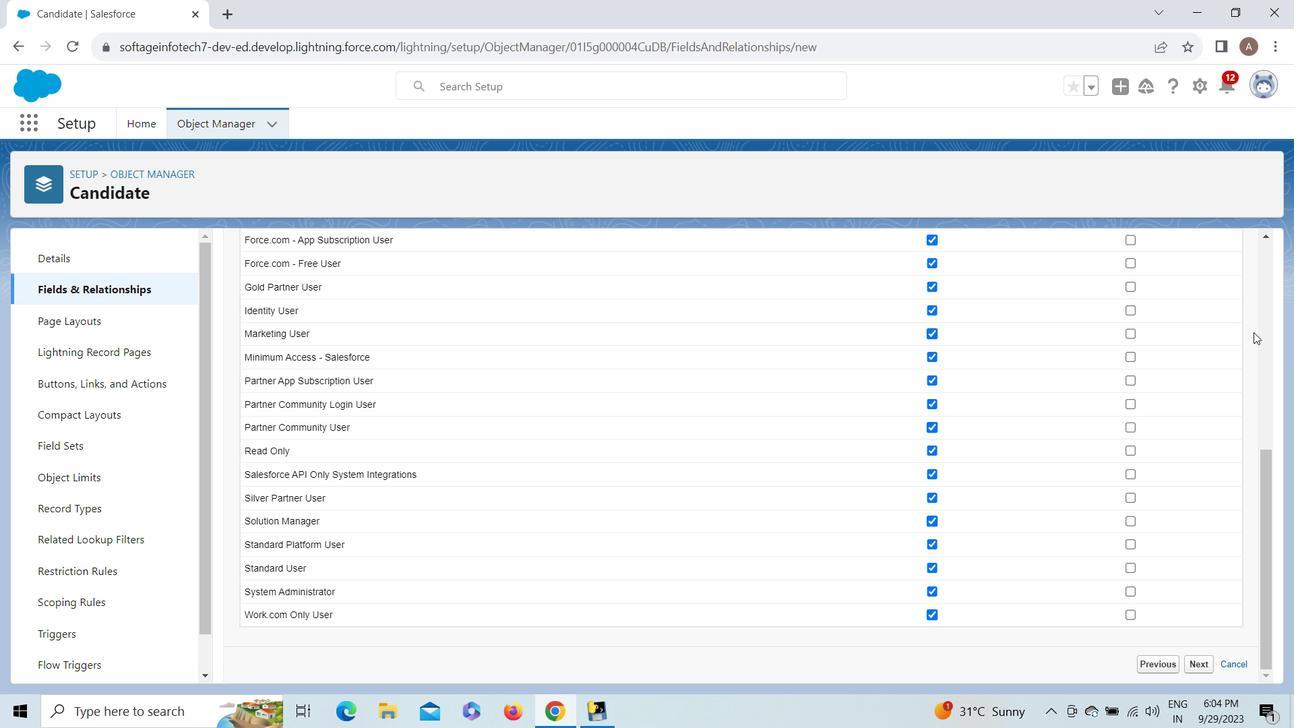 
Action: Mouse moved to (1254, 333)
Screenshot: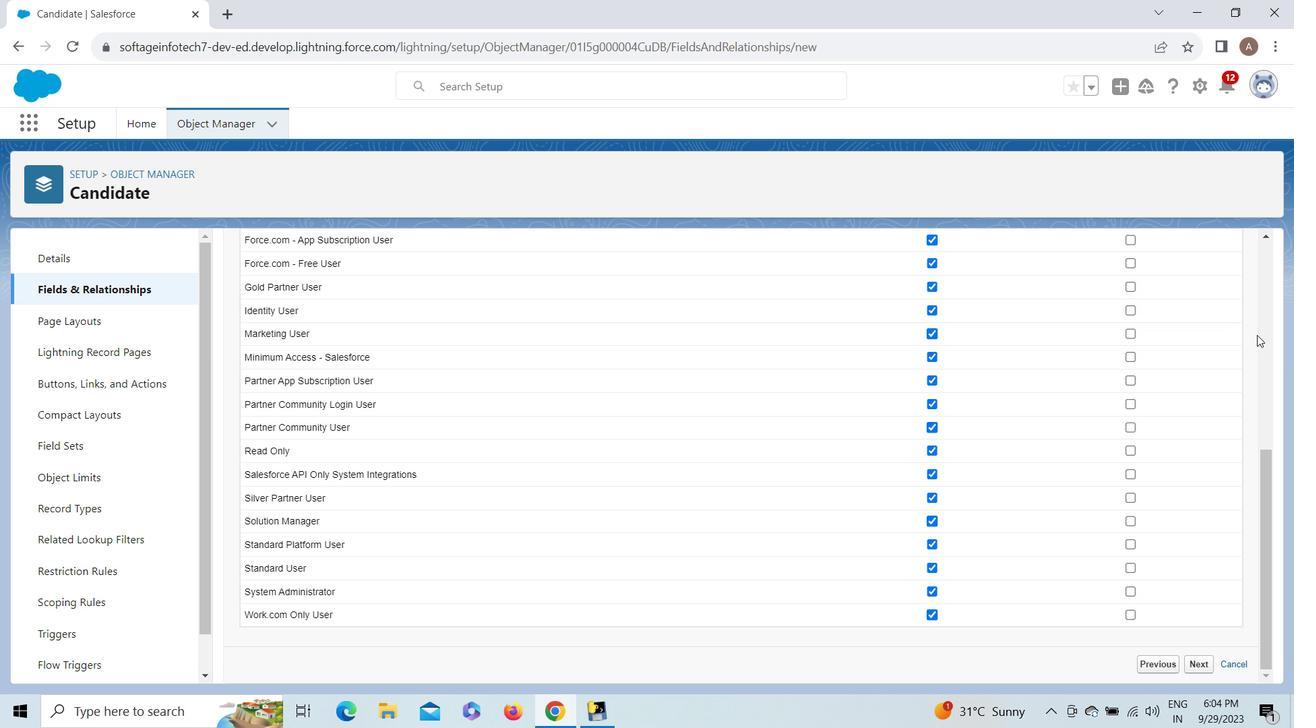 
Action: Mouse pressed left at (1254, 333)
Screenshot: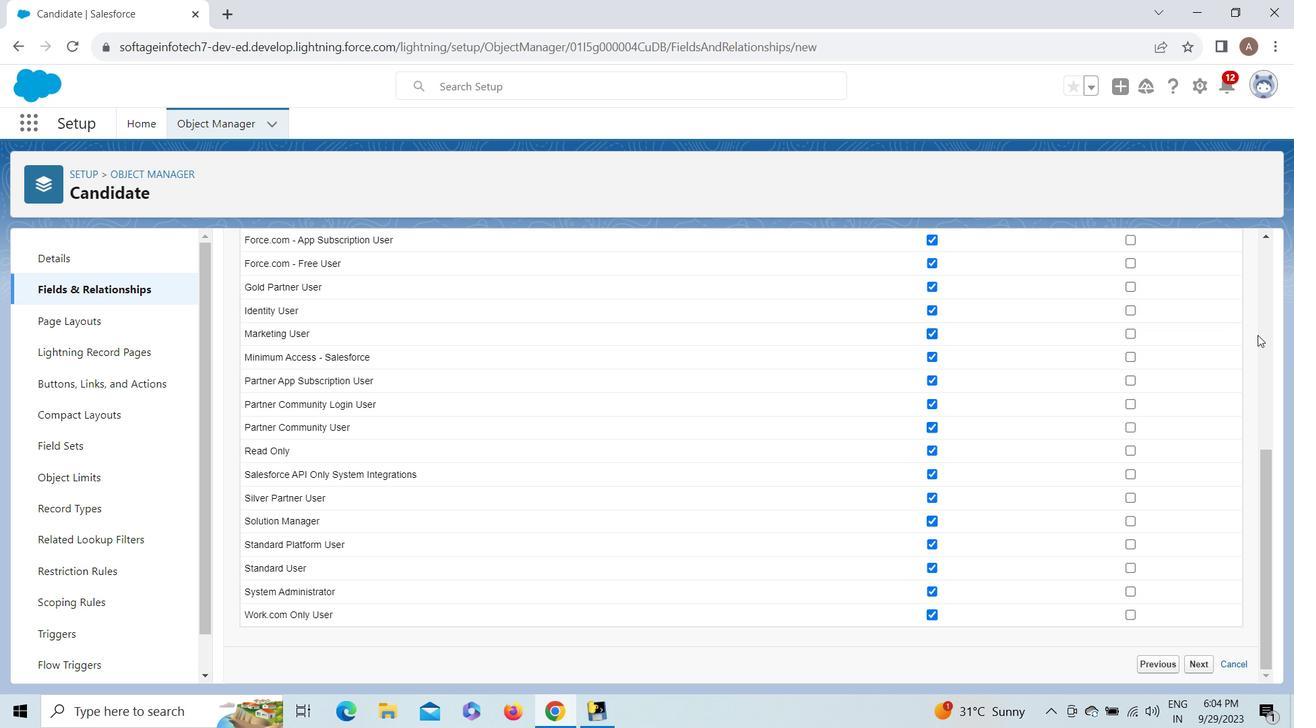 
Action: Mouse pressed left at (1254, 333)
Screenshot: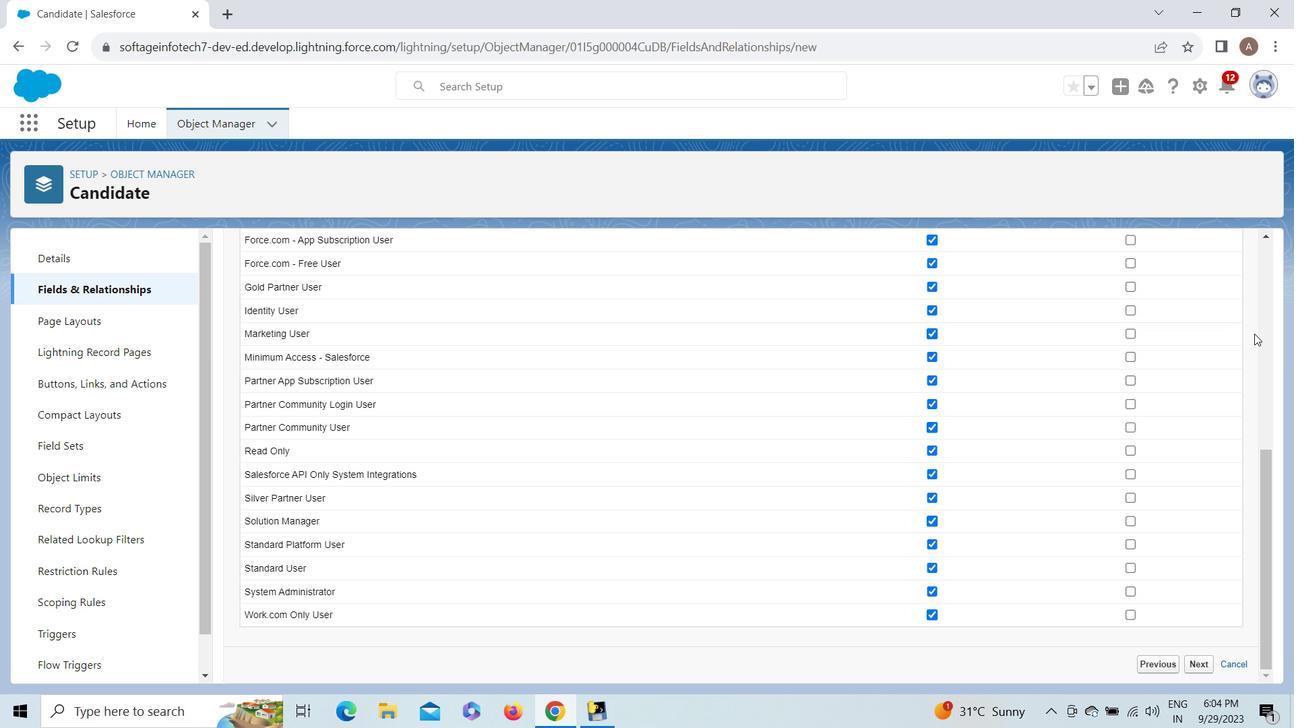 
Action: Mouse pressed left at (1254, 333)
Screenshot: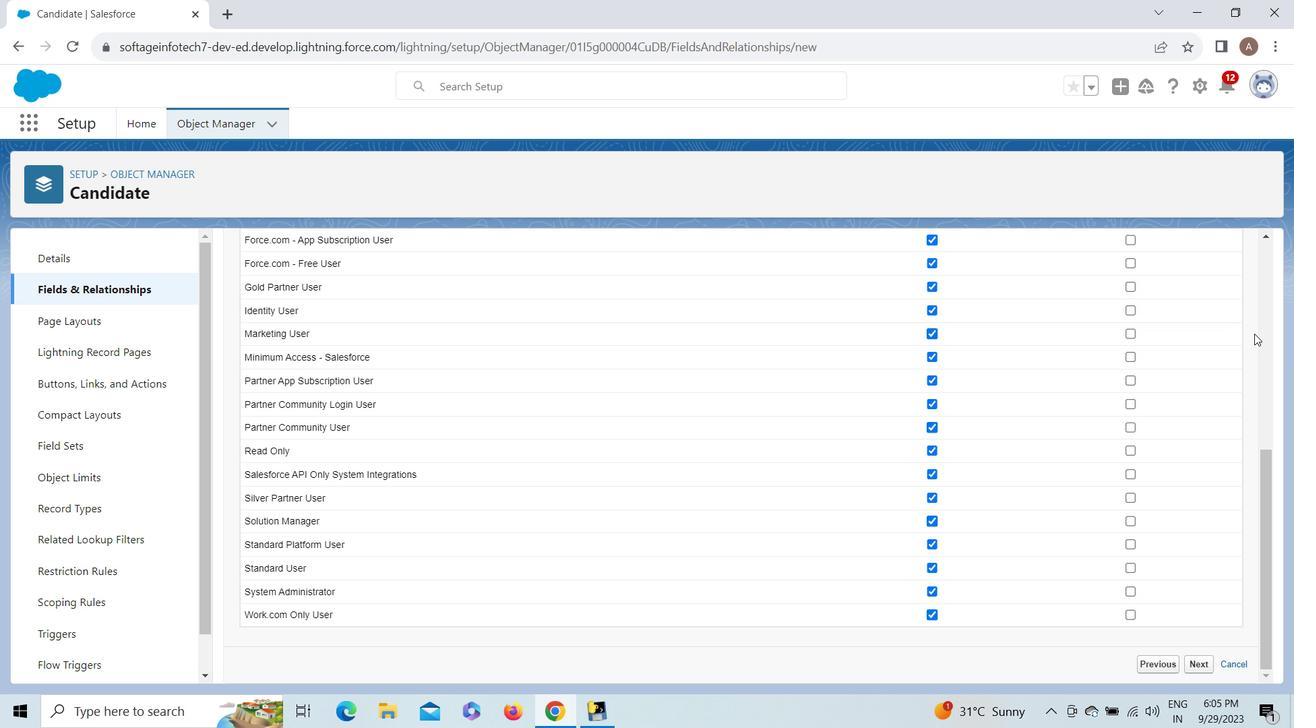 
Action: Mouse moved to (1274, 343)
Screenshot: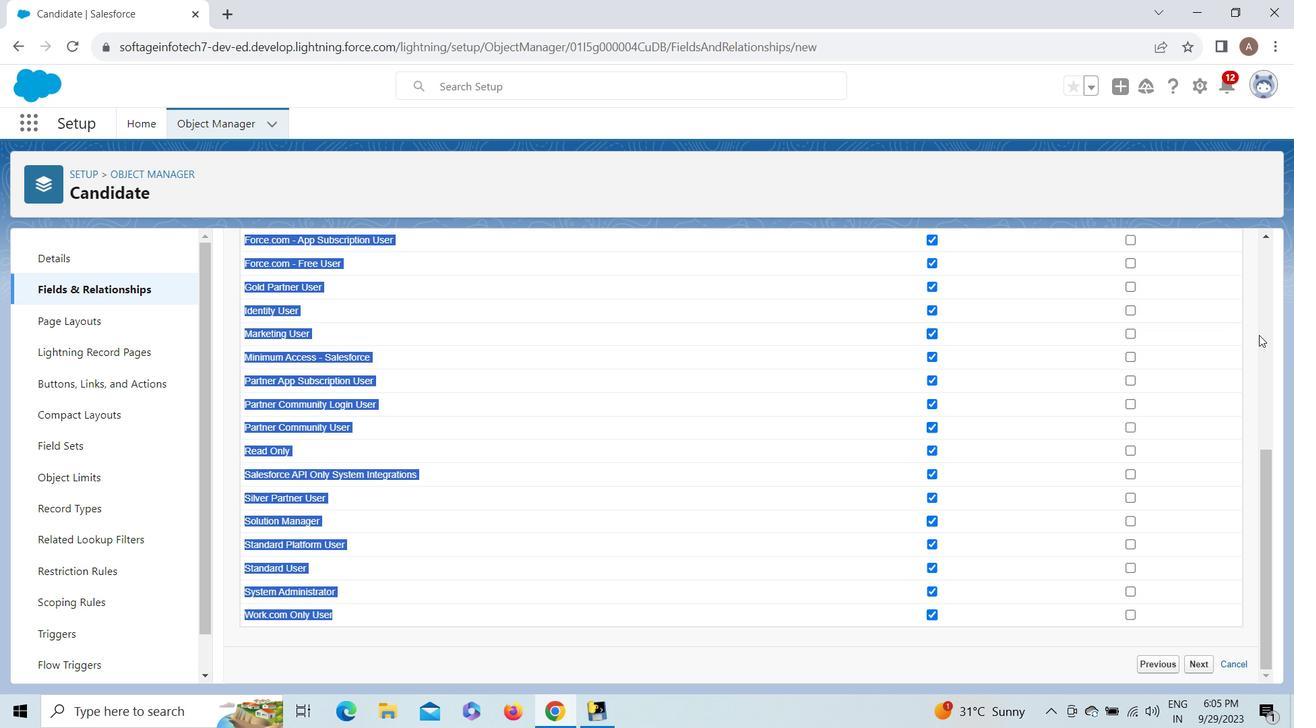 
Action: Mouse pressed left at (1274, 343)
Screenshot: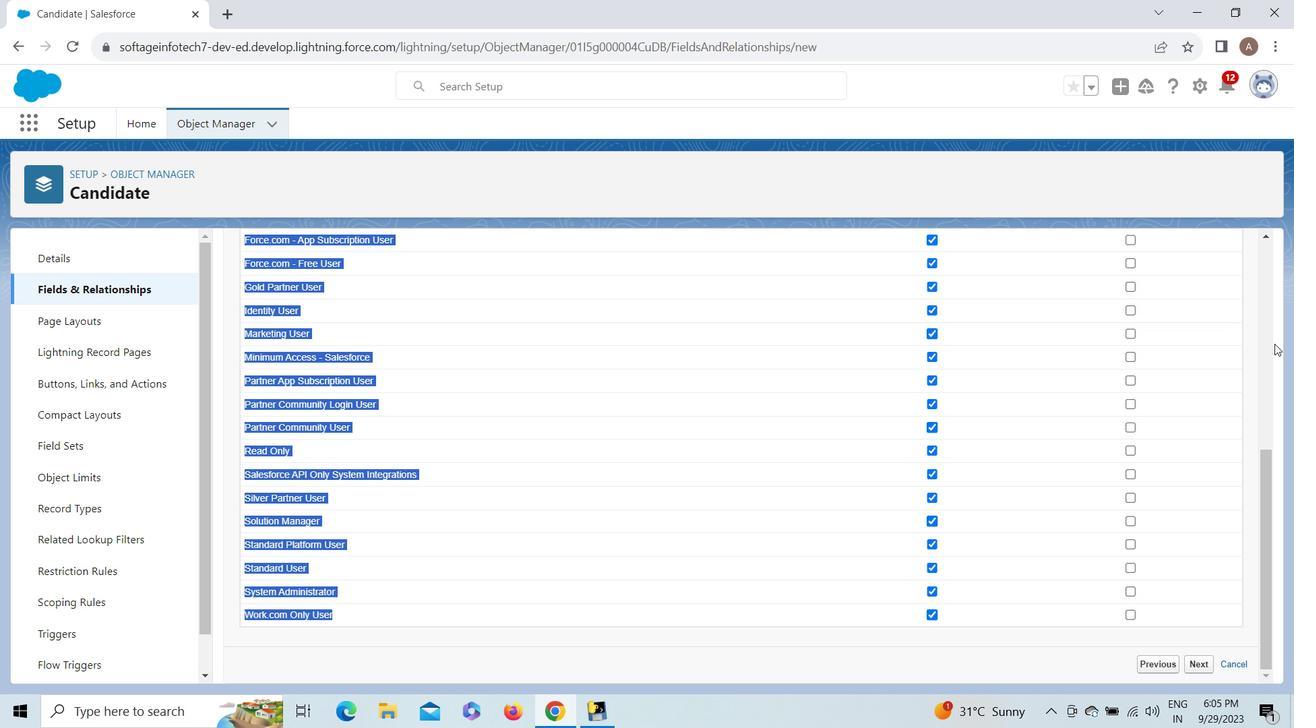 
Action: Mouse pressed left at (1274, 343)
Screenshot: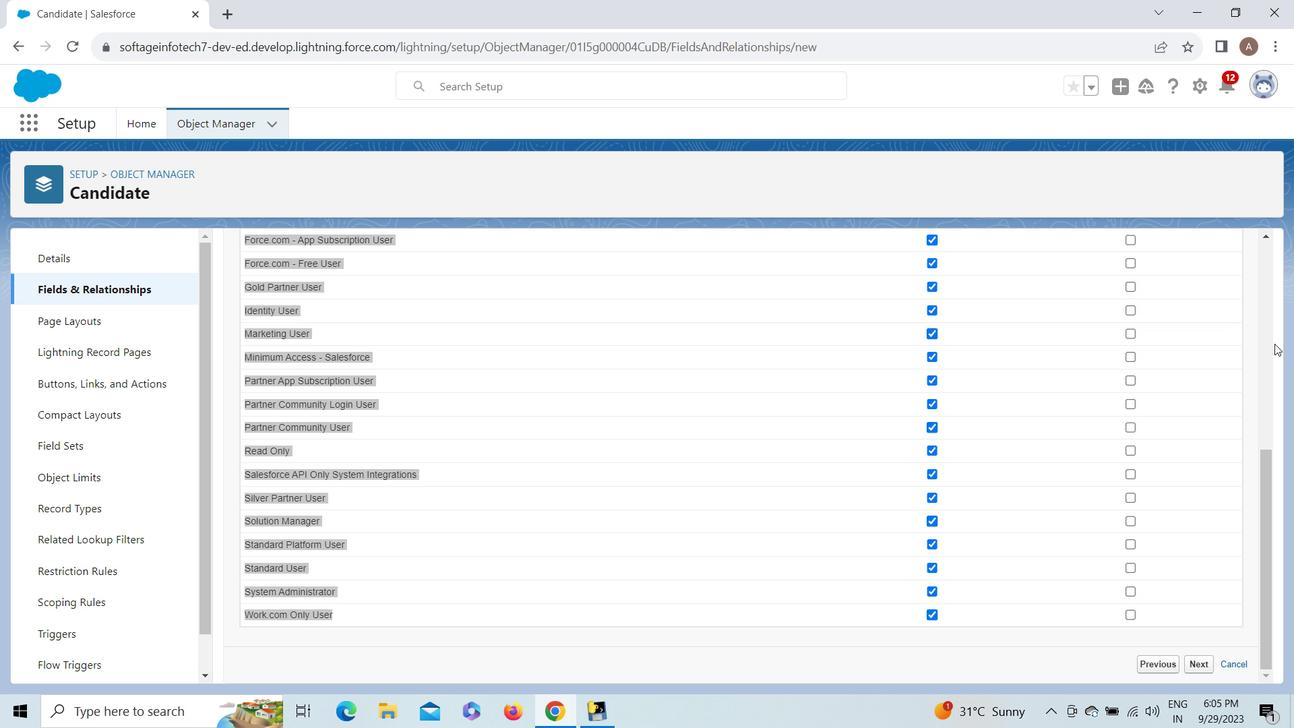 
Action: Mouse pressed left at (1274, 343)
Screenshot: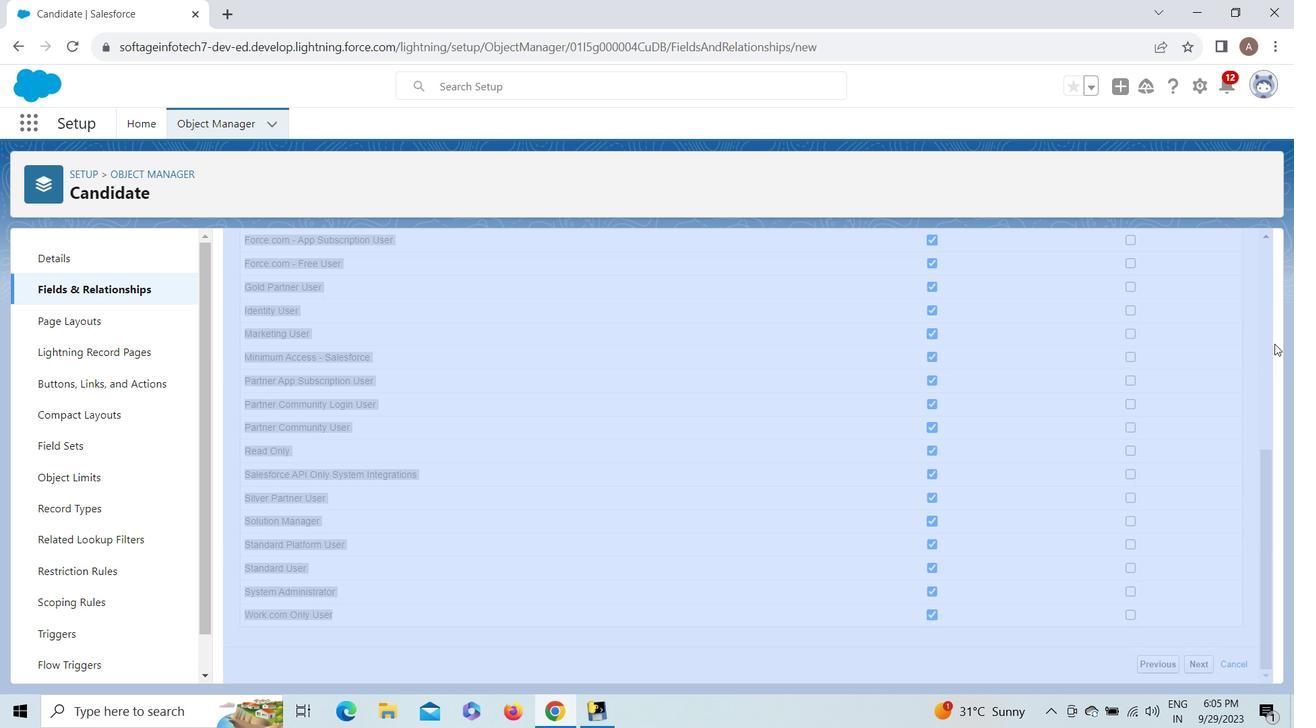 
Action: Mouse pressed left at (1274, 343)
Screenshot: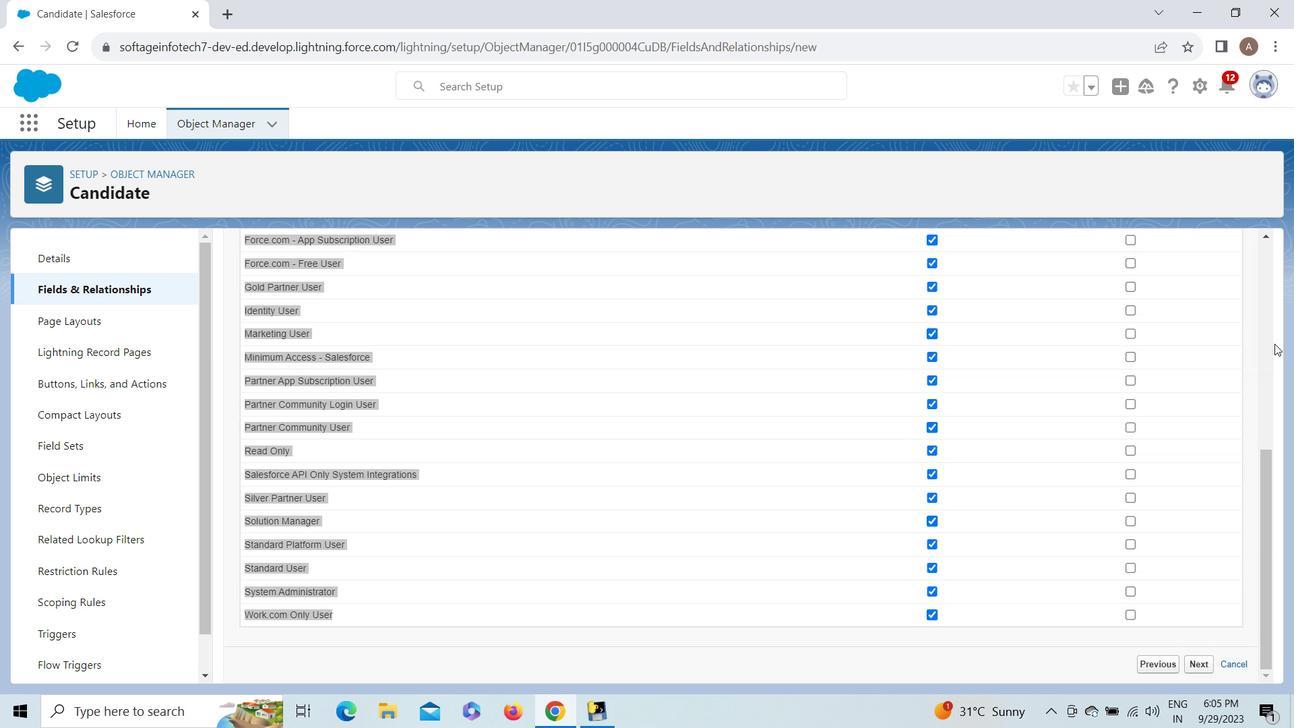 
Action: Mouse pressed left at (1274, 343)
Screenshot: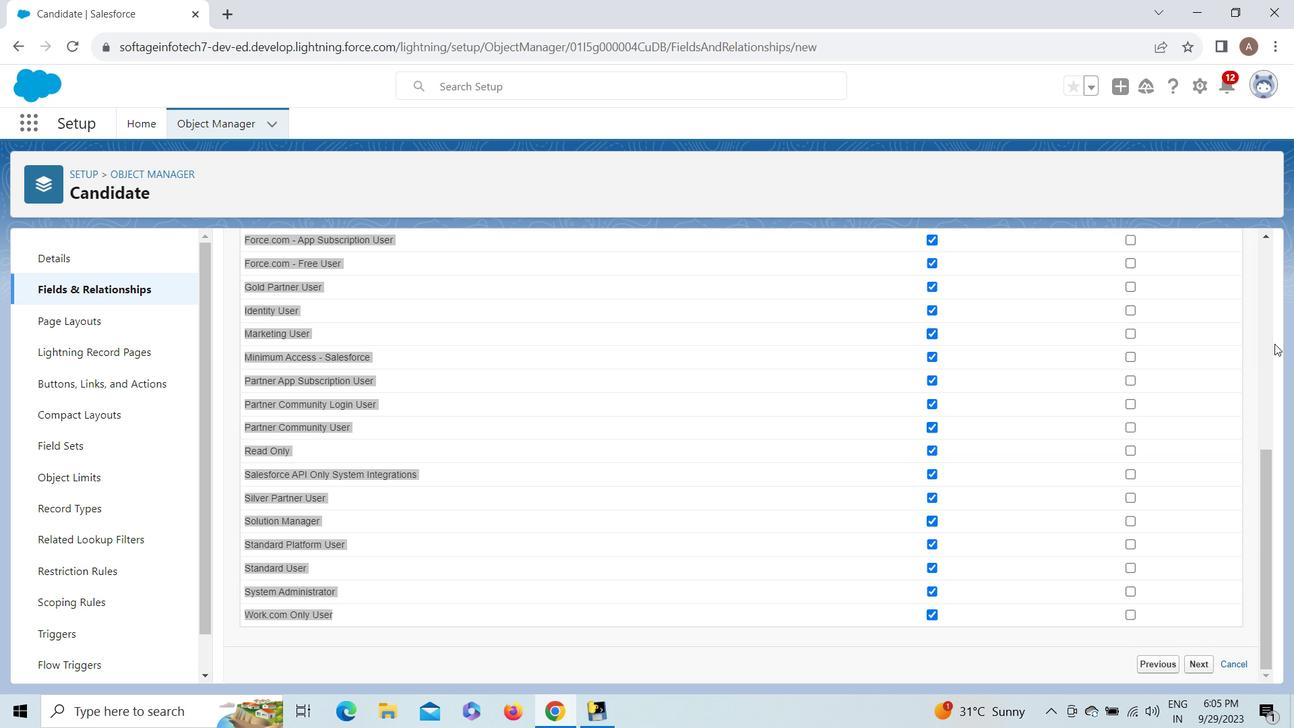 
Action: Mouse moved to (1264, 339)
Screenshot: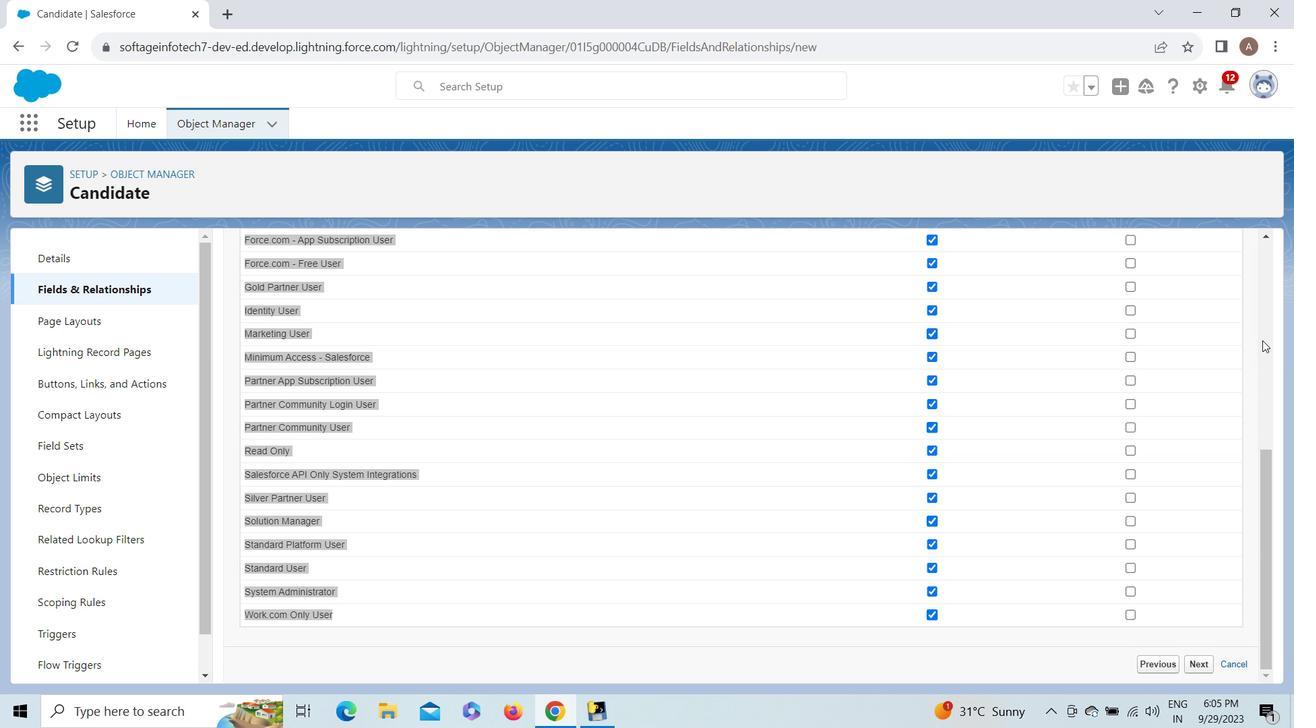 
Action: Mouse pressed left at (1264, 339)
Screenshot: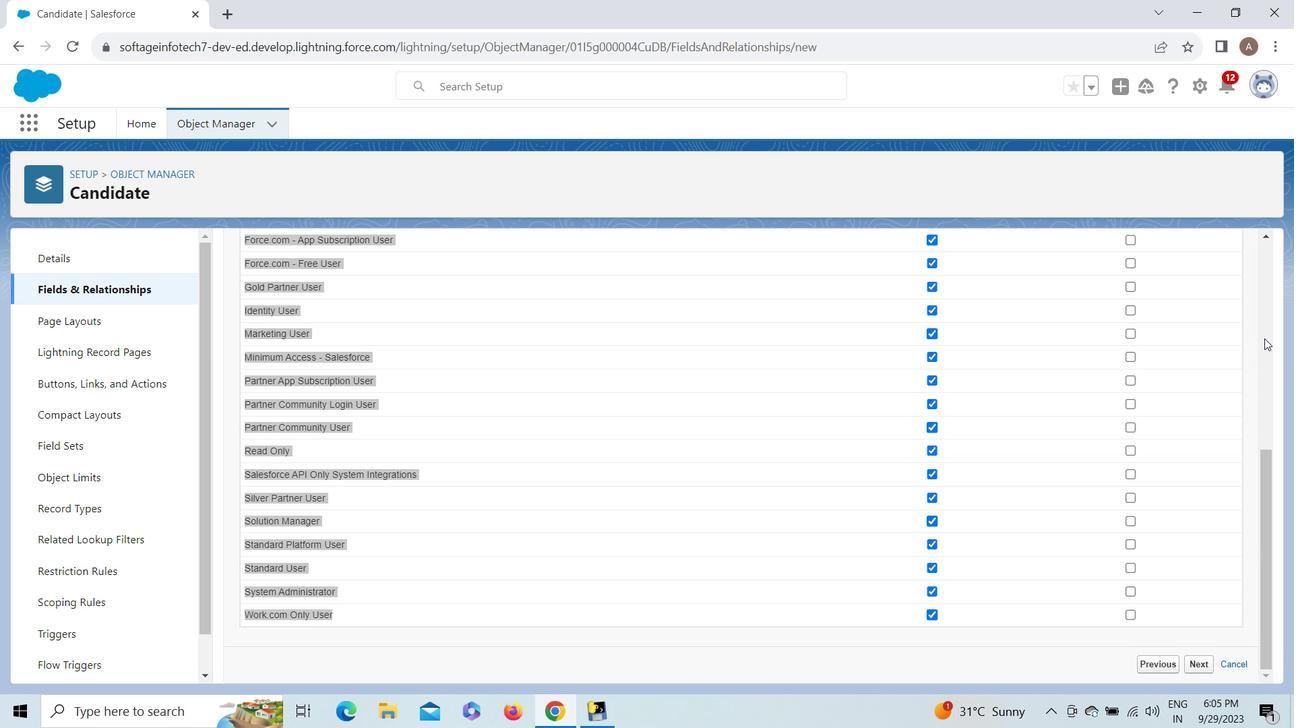 
Action: Mouse pressed left at (1264, 339)
Screenshot: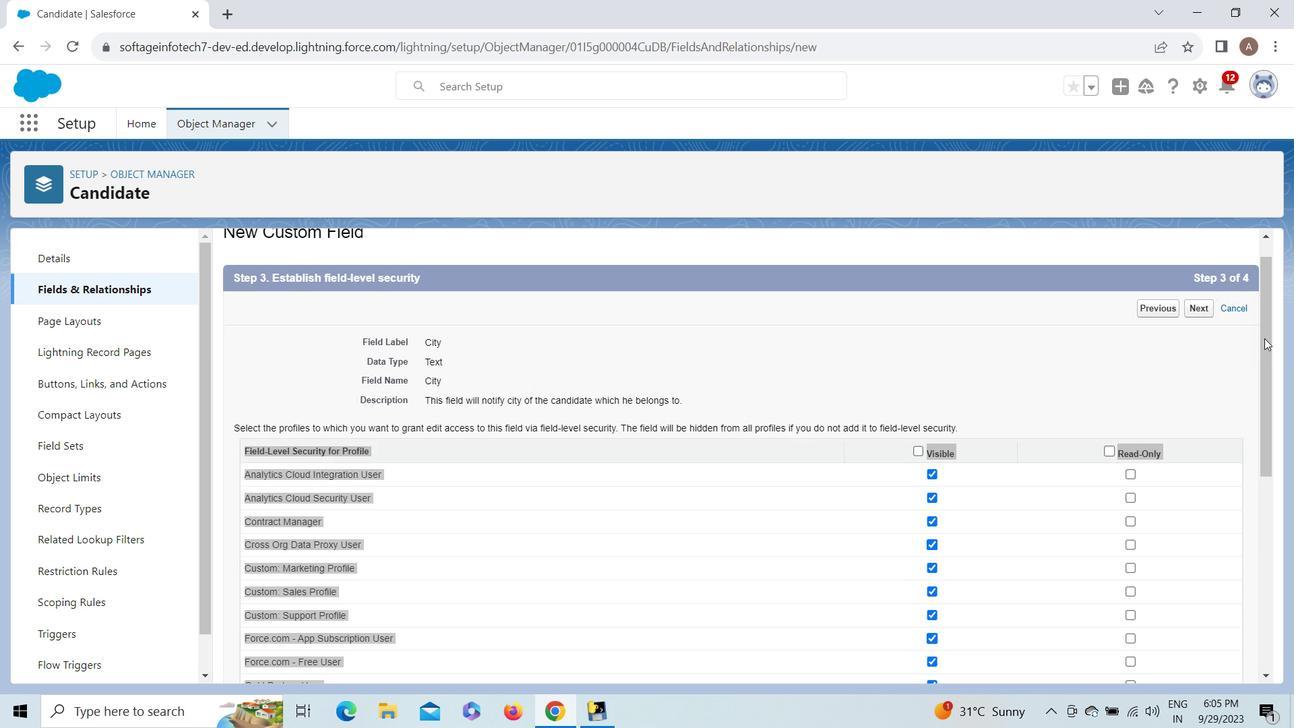 
Action: Mouse moved to (918, 449)
Screenshot: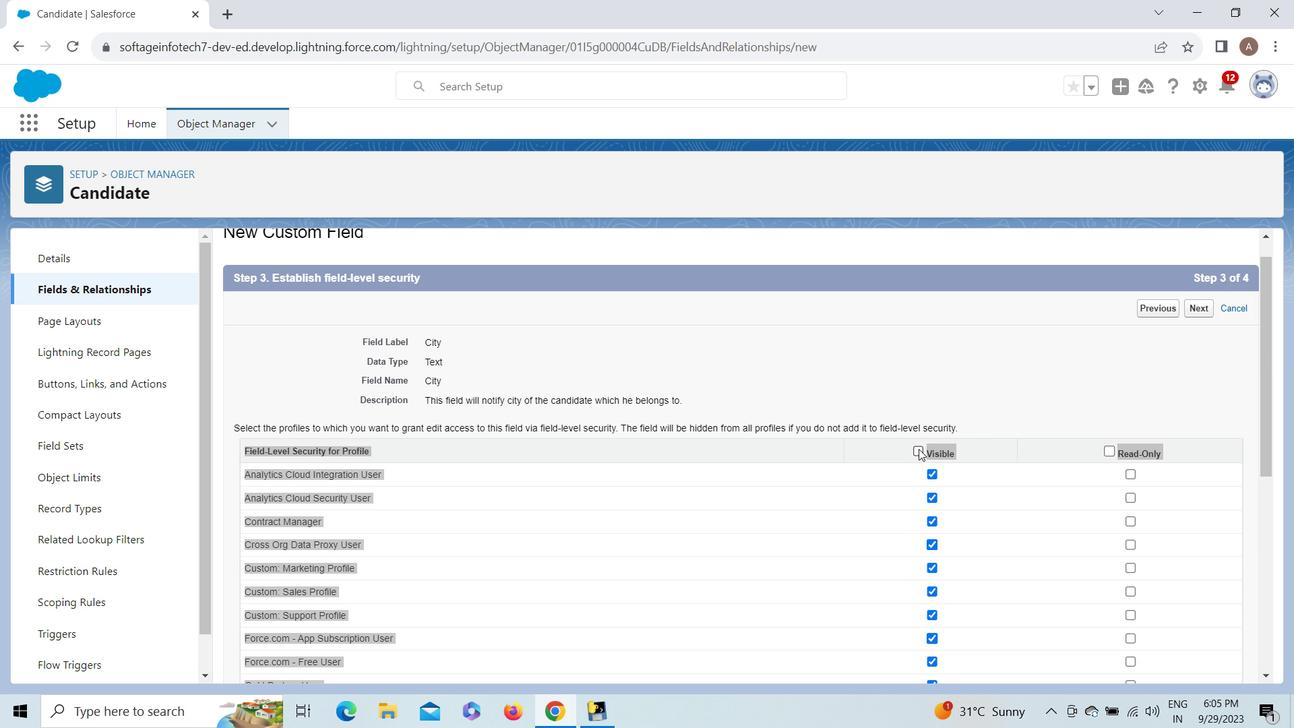
Action: Mouse pressed left at (918, 449)
Screenshot: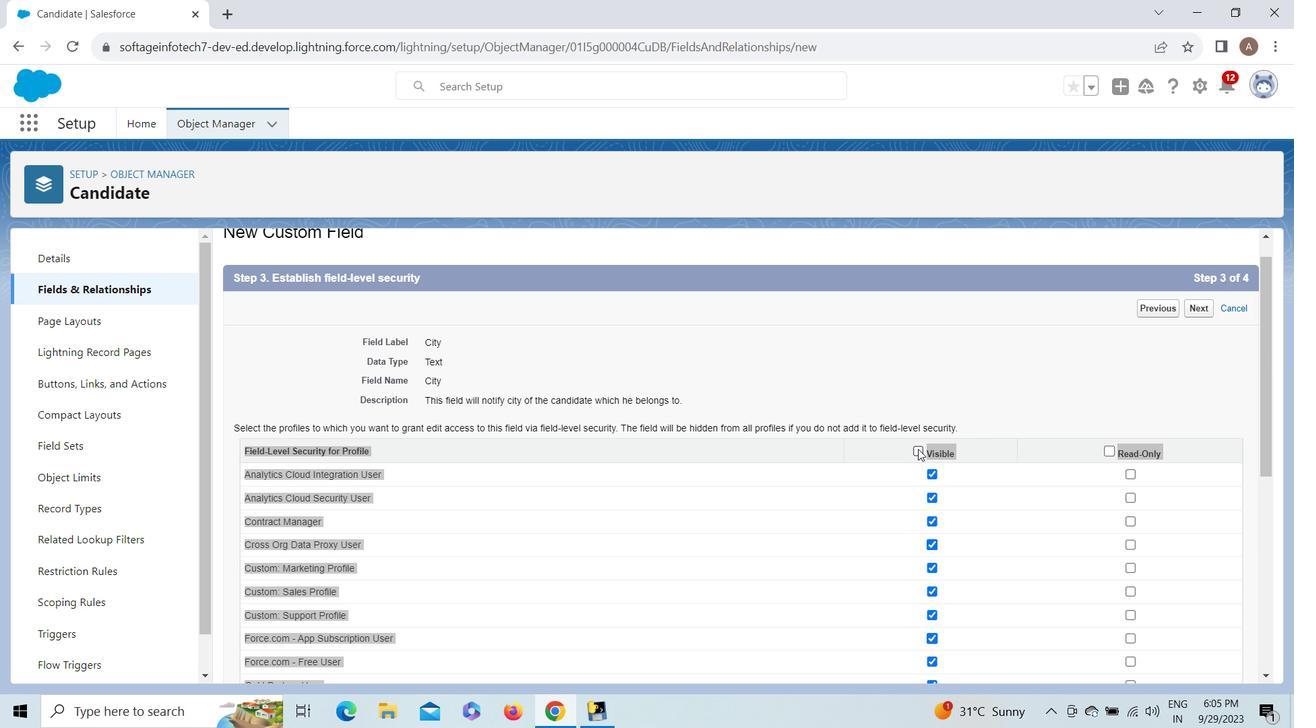 
Action: Mouse moved to (962, 394)
Screenshot: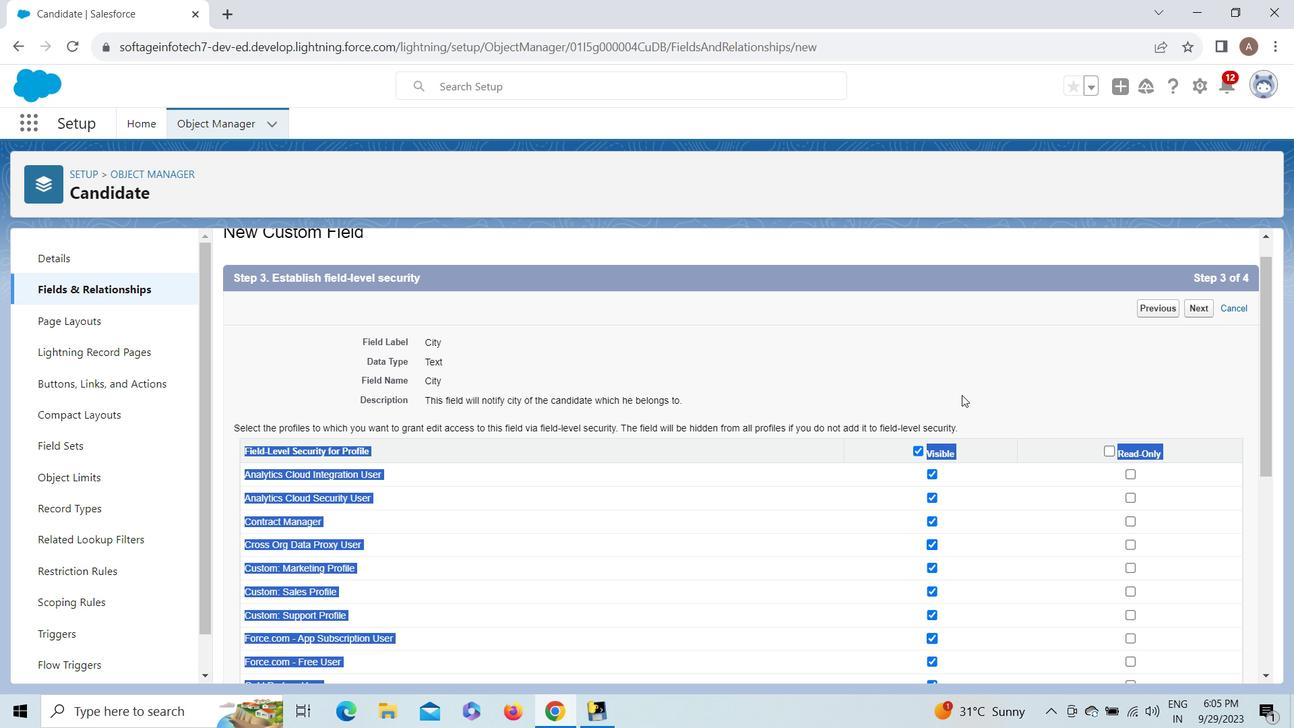 
Action: Mouse pressed left at (962, 394)
Screenshot: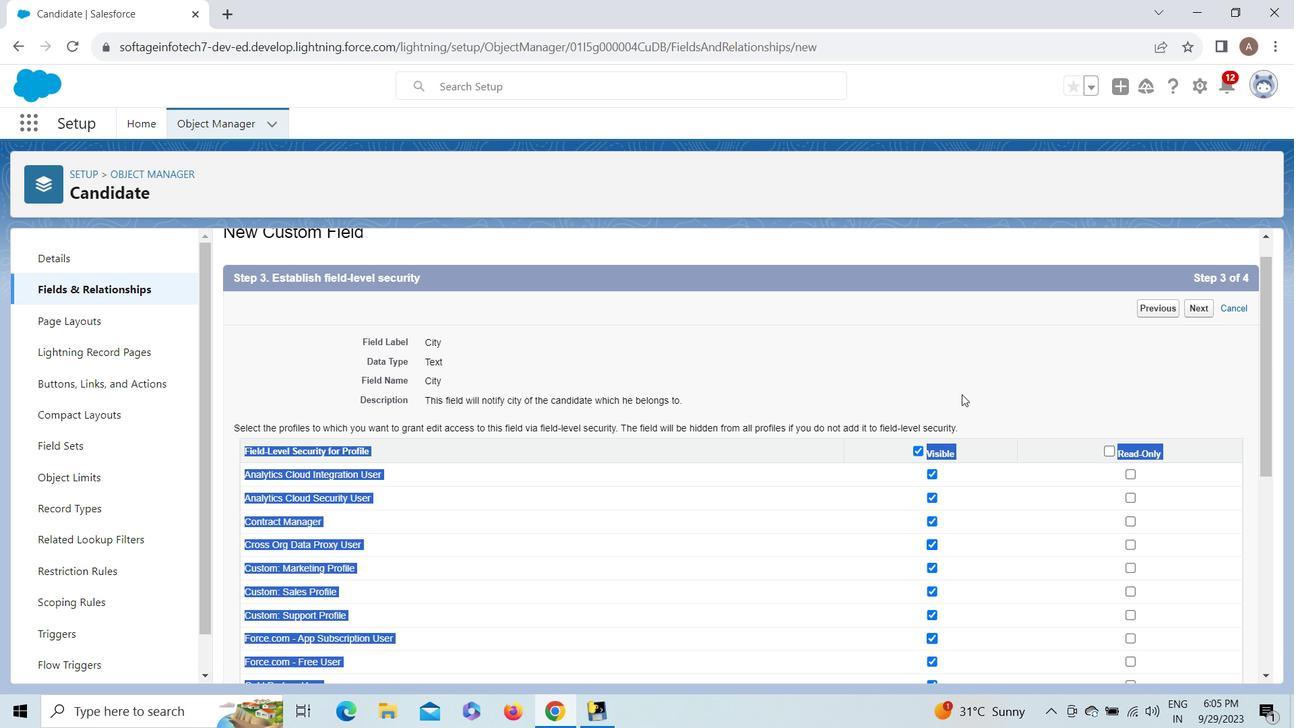 
Action: Mouse moved to (1268, 533)
Screenshot: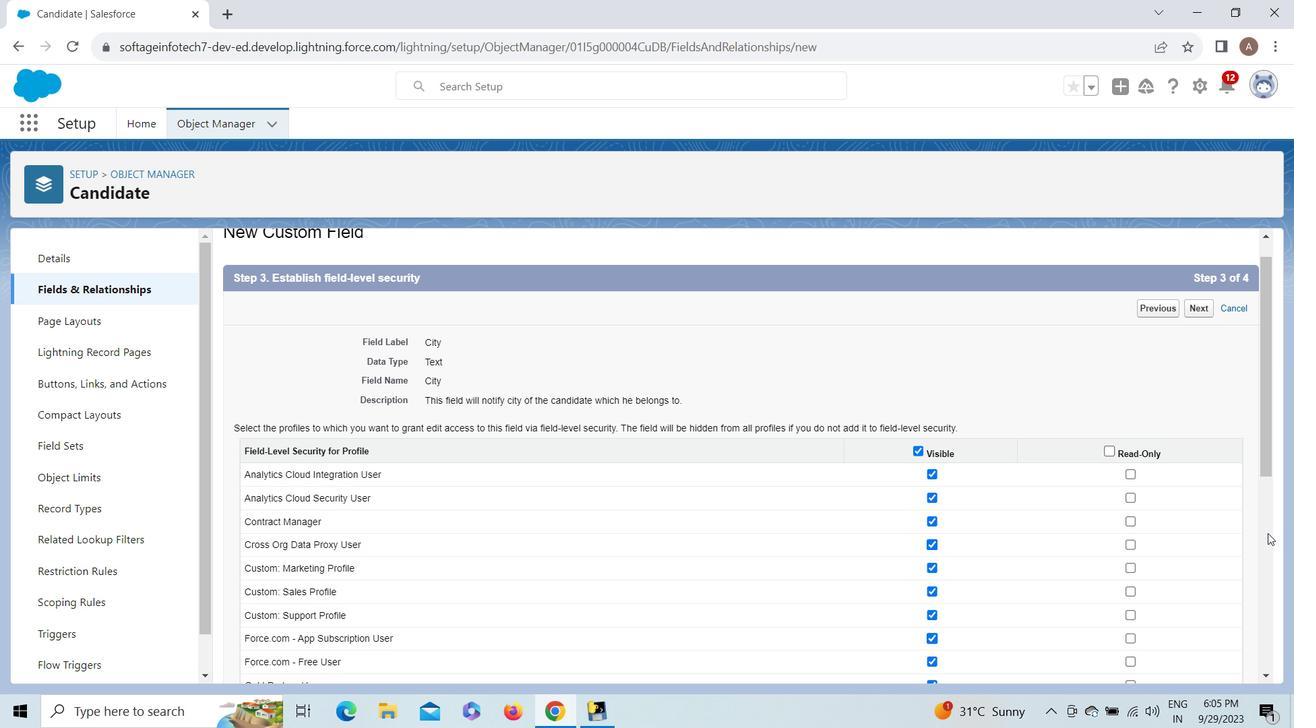 
Action: Mouse pressed left at (1268, 533)
Screenshot: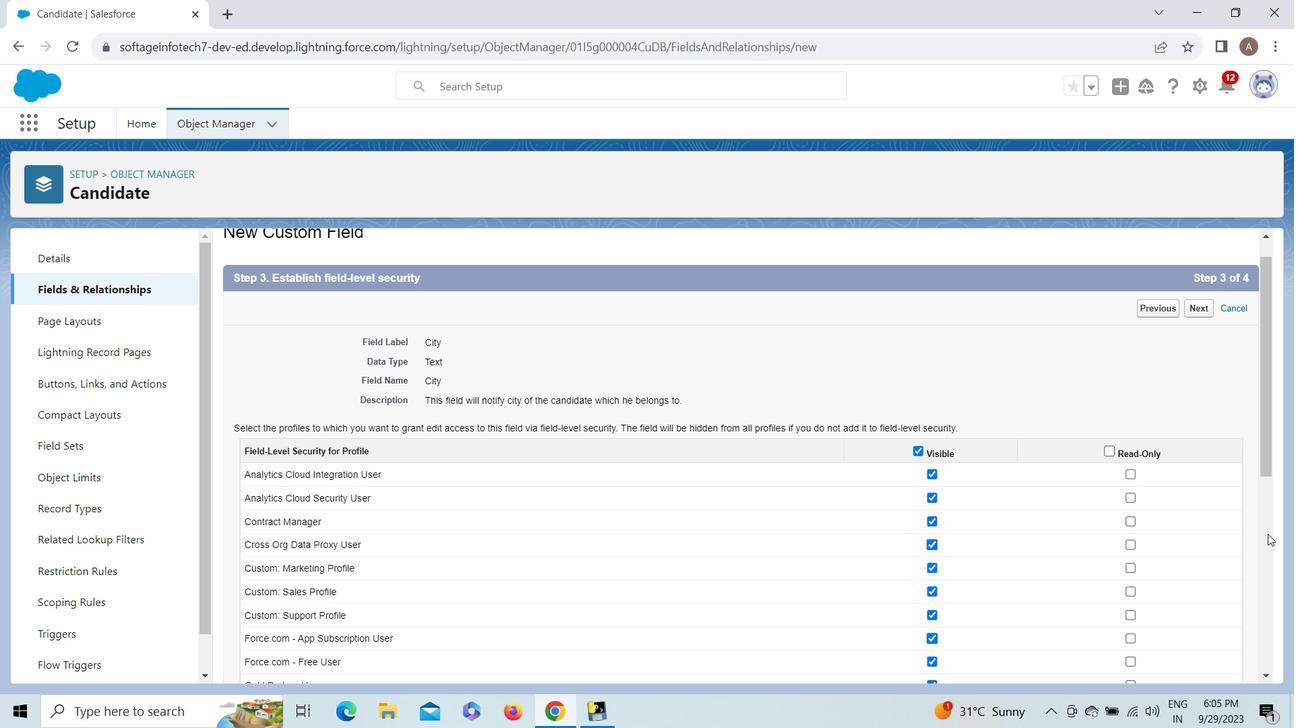
Action: Mouse moved to (1198, 665)
Screenshot: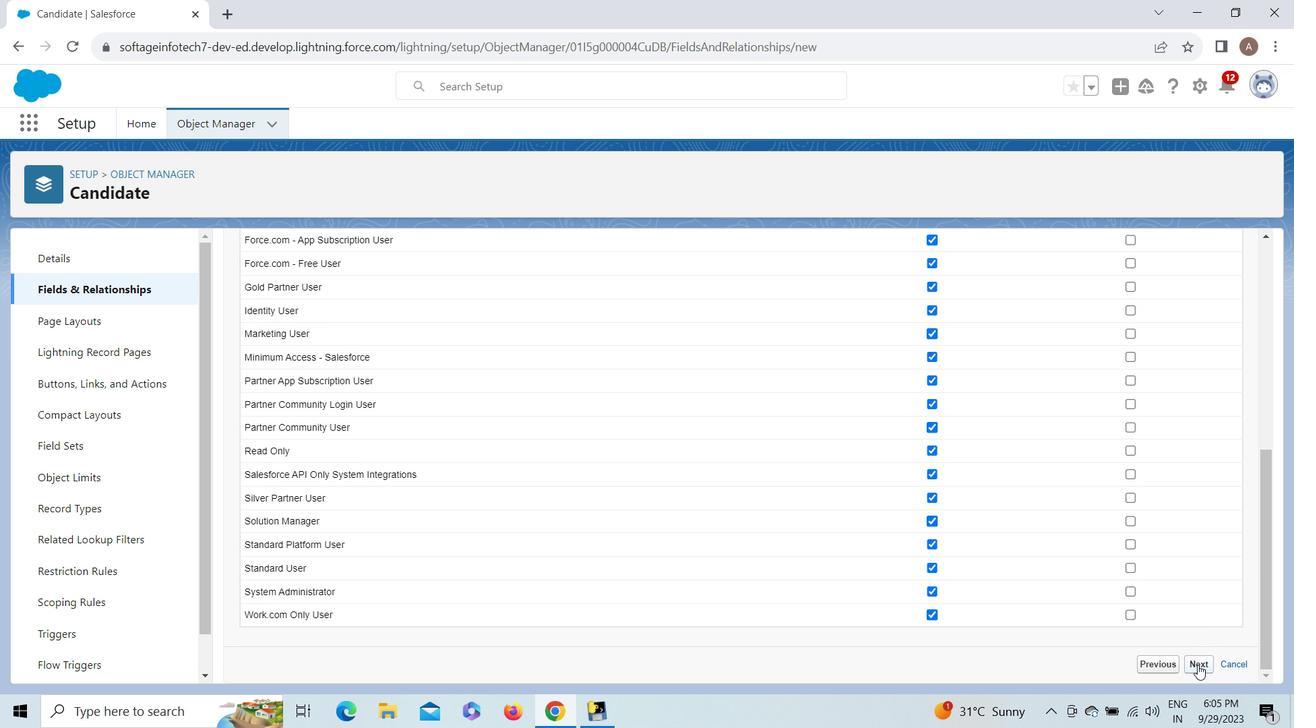 
Action: Mouse pressed left at (1198, 665)
Screenshot: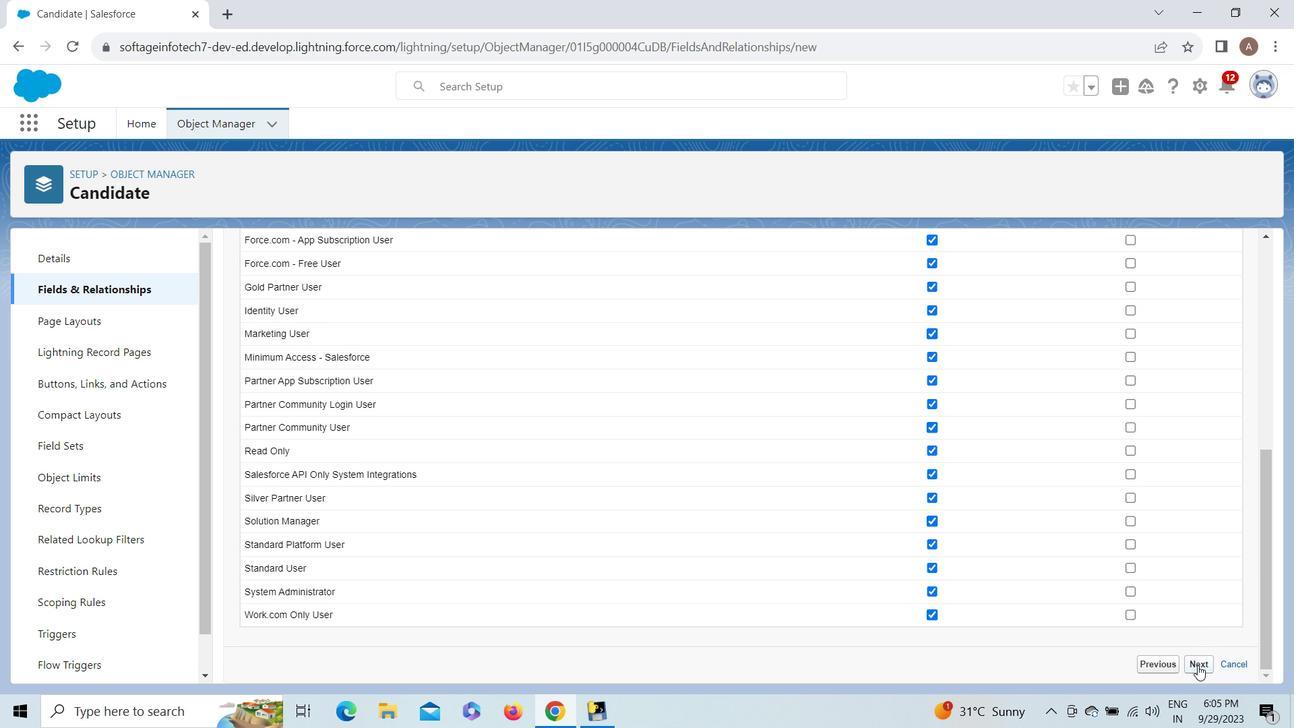 
Action: Mouse moved to (1212, 582)
Screenshot: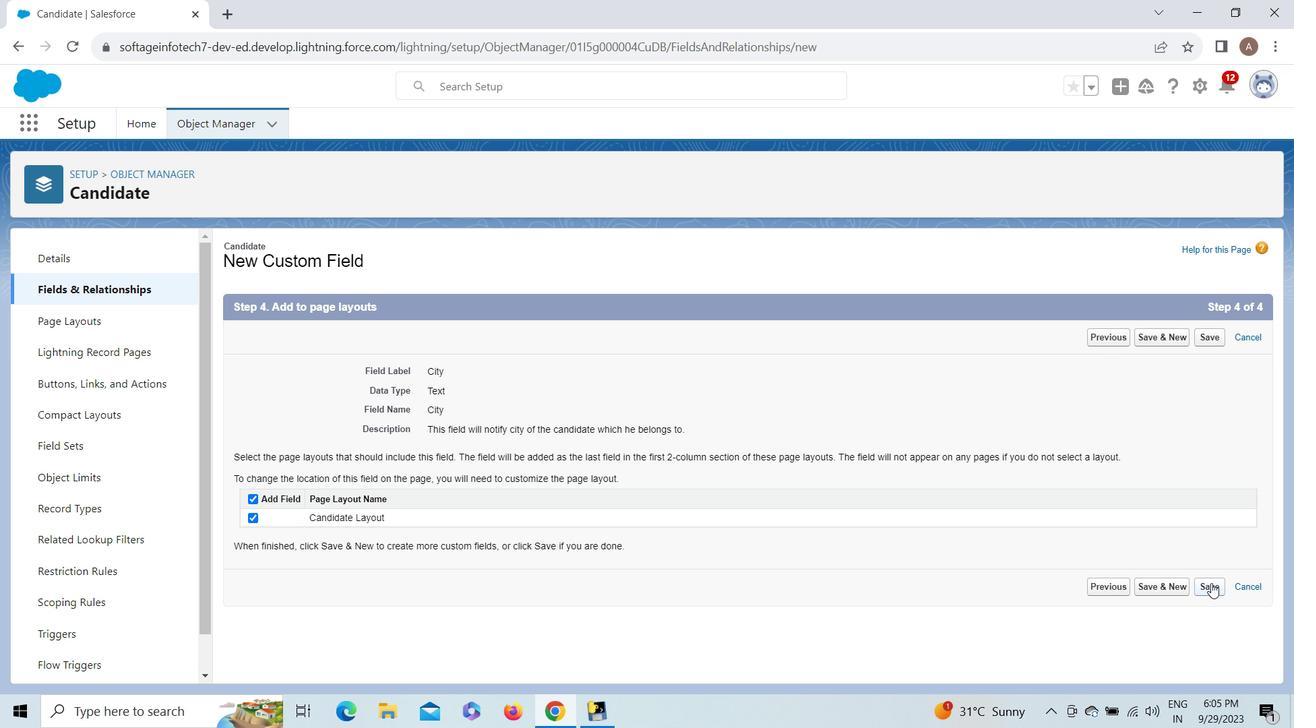 
Action: Mouse pressed left at (1212, 582)
Screenshot: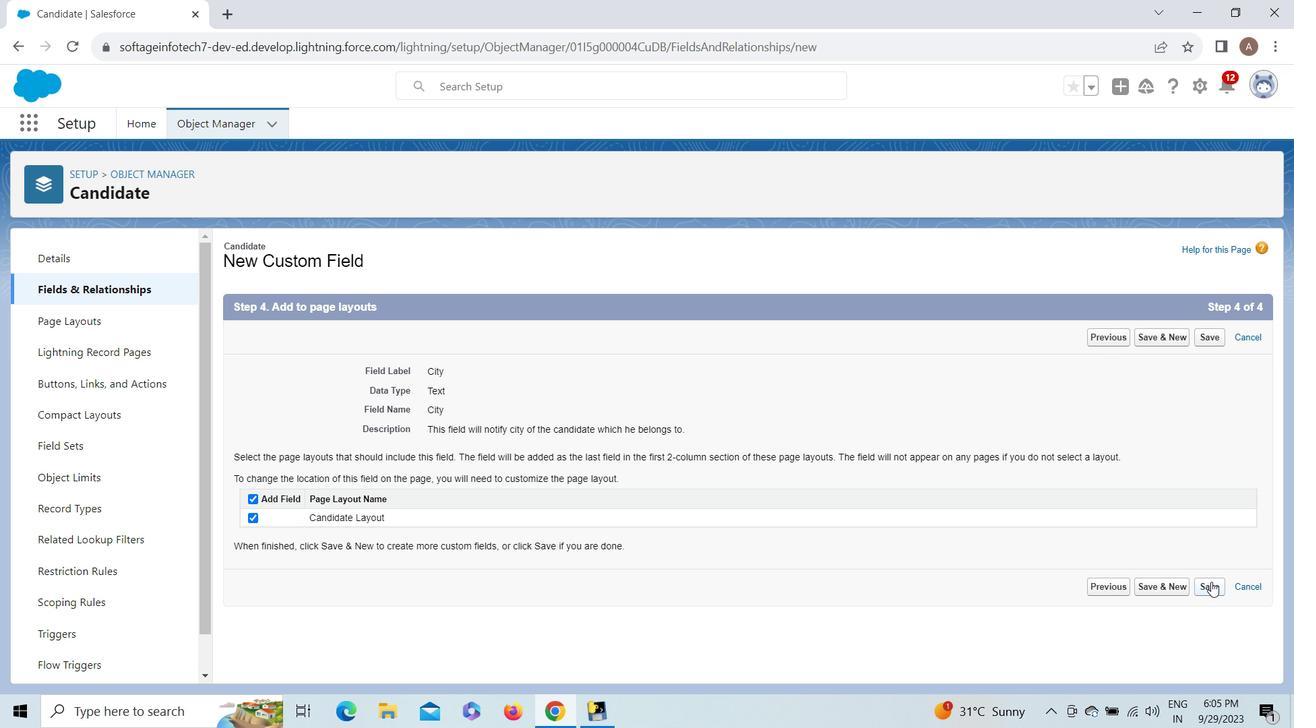 
Action: Mouse moved to (55, 320)
Screenshot: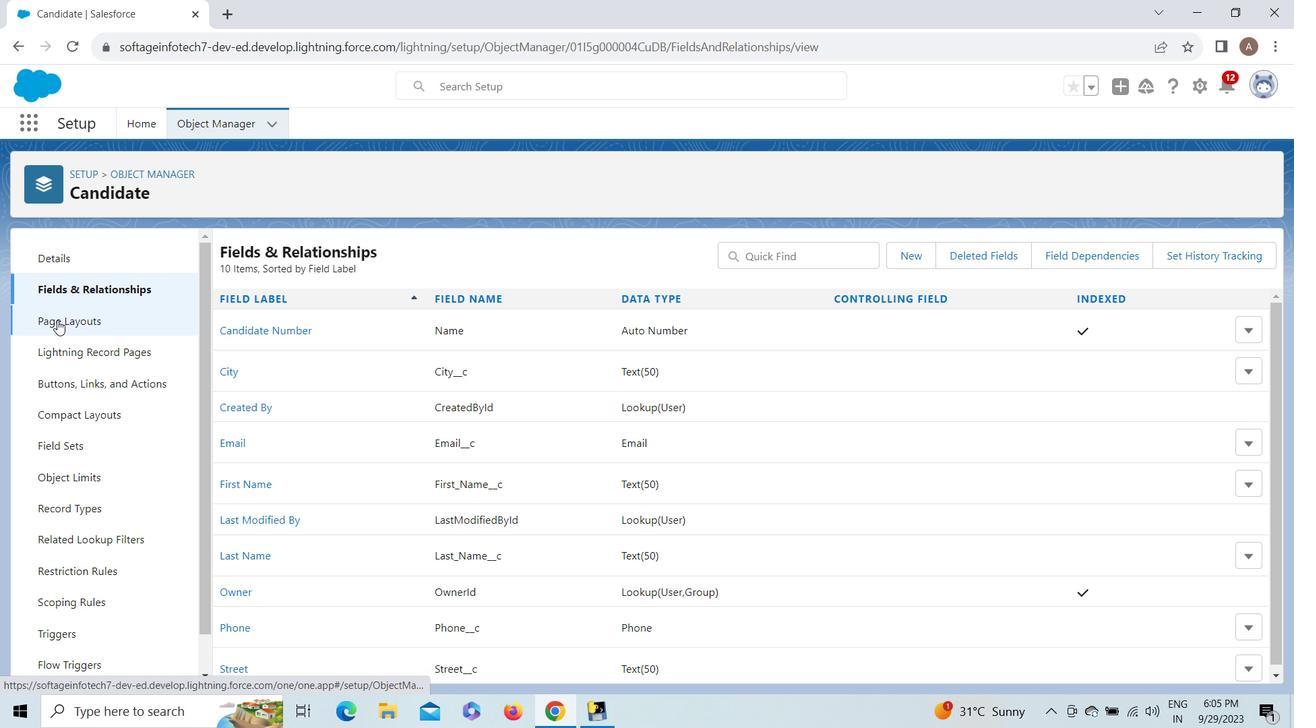 
Action: Mouse pressed left at (55, 320)
Screenshot: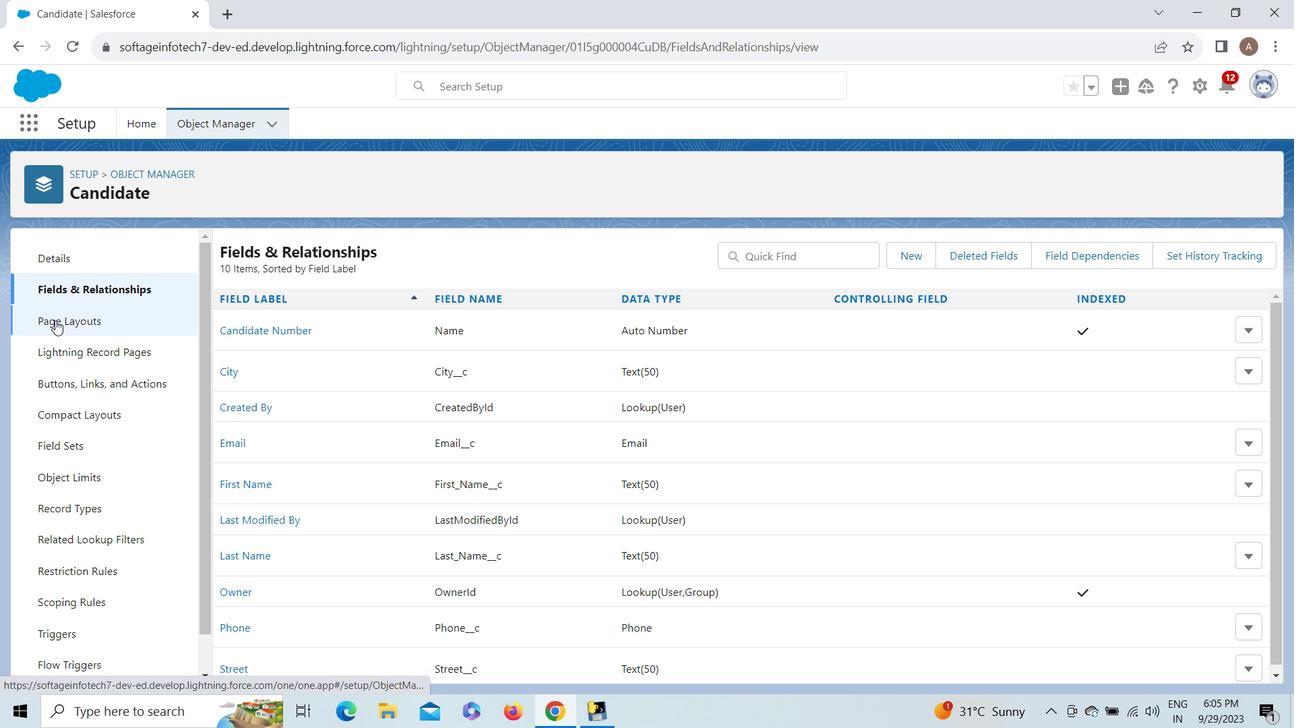 
Action: Mouse moved to (115, 295)
Screenshot: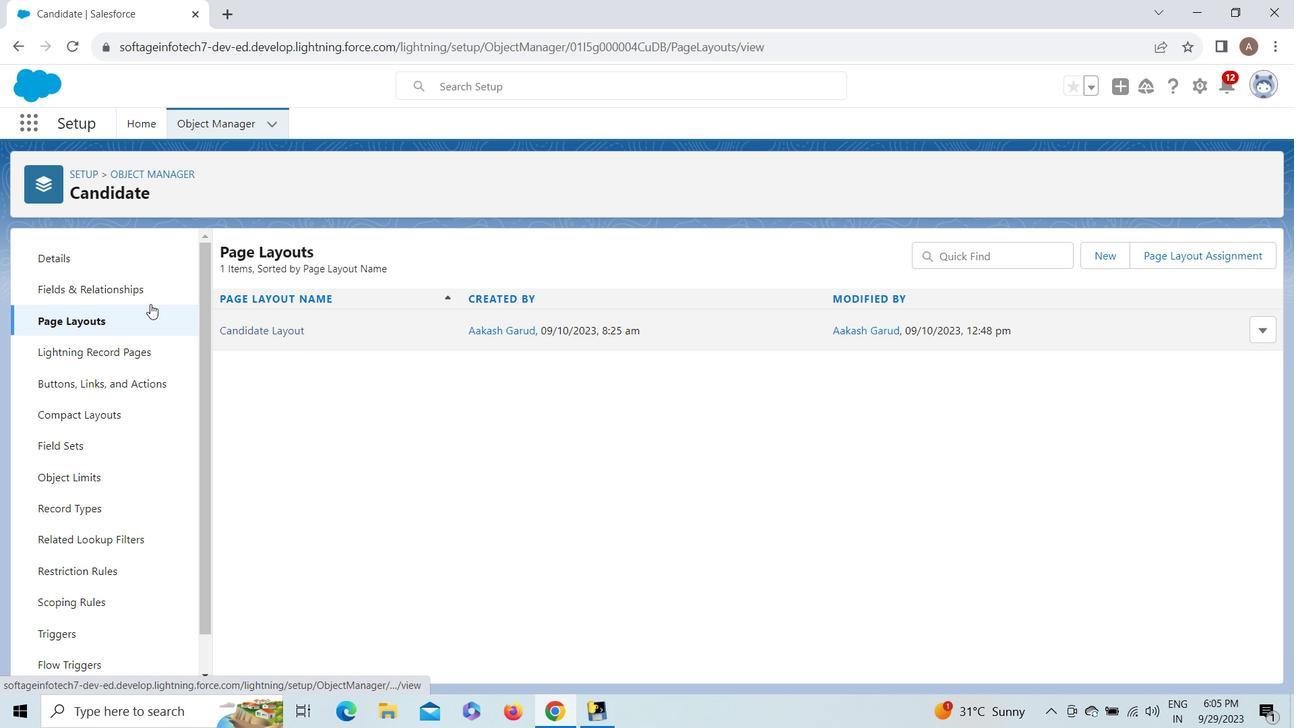 
Action: Mouse pressed left at (115, 295)
Screenshot: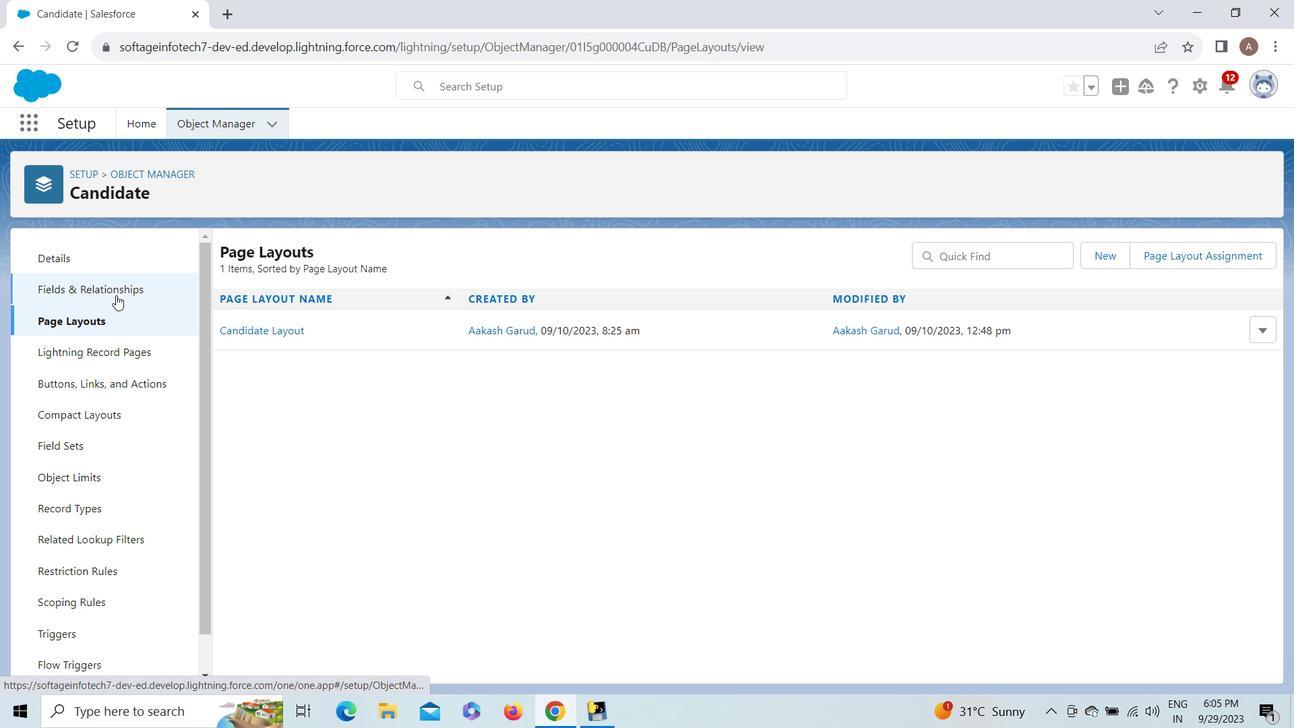 
Action: Mouse moved to (1276, 361)
Screenshot: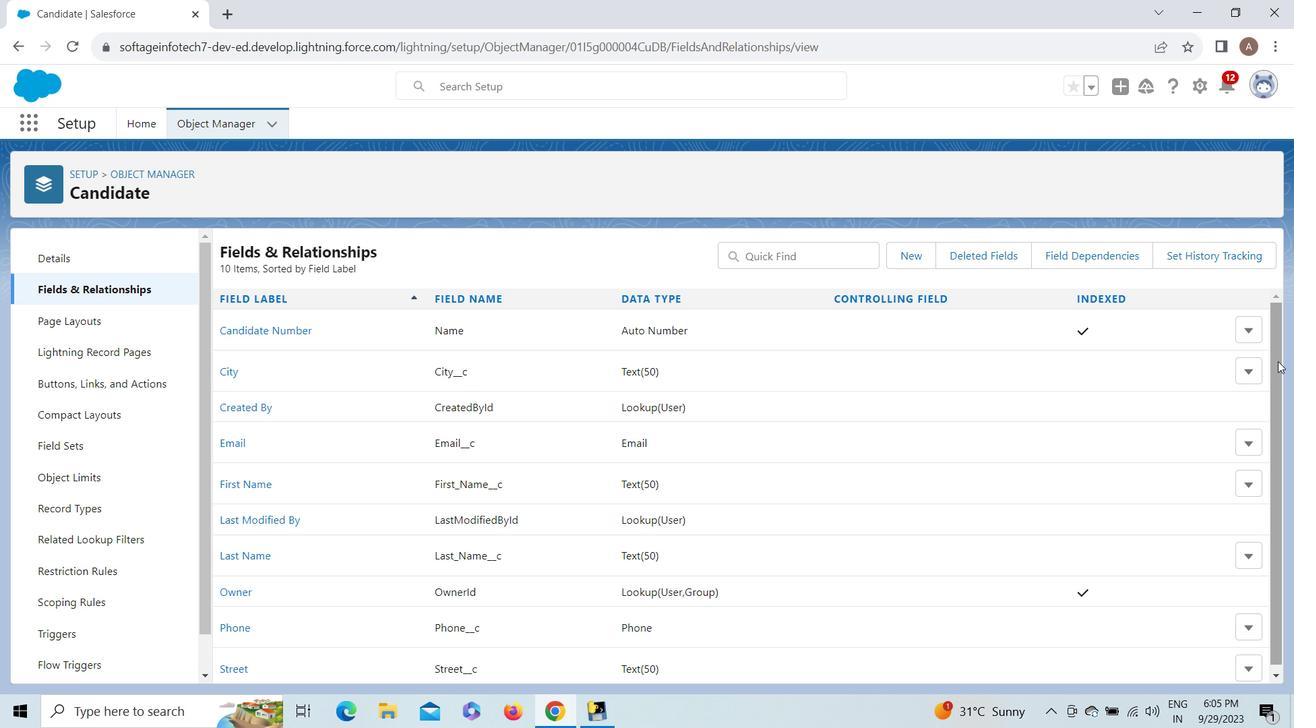 
Action: Mouse pressed left at (1276, 361)
Screenshot: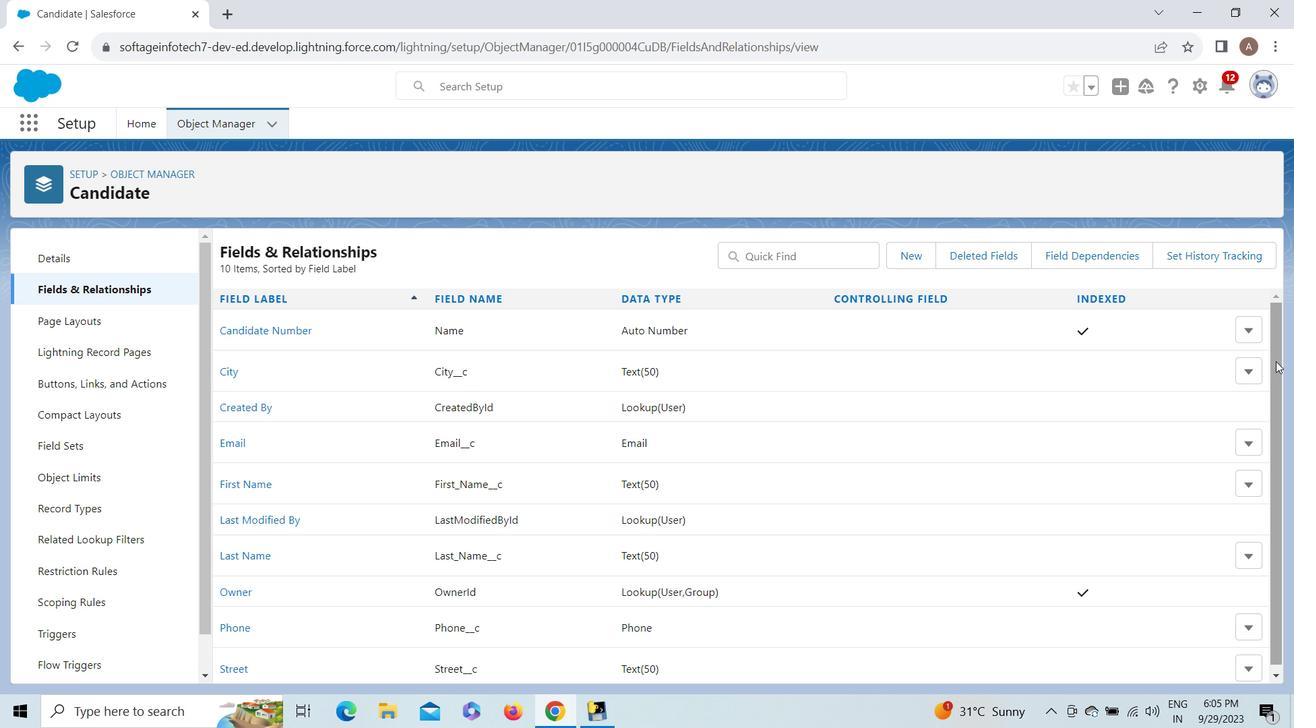 
Action: Mouse moved to (82, 324)
Screenshot: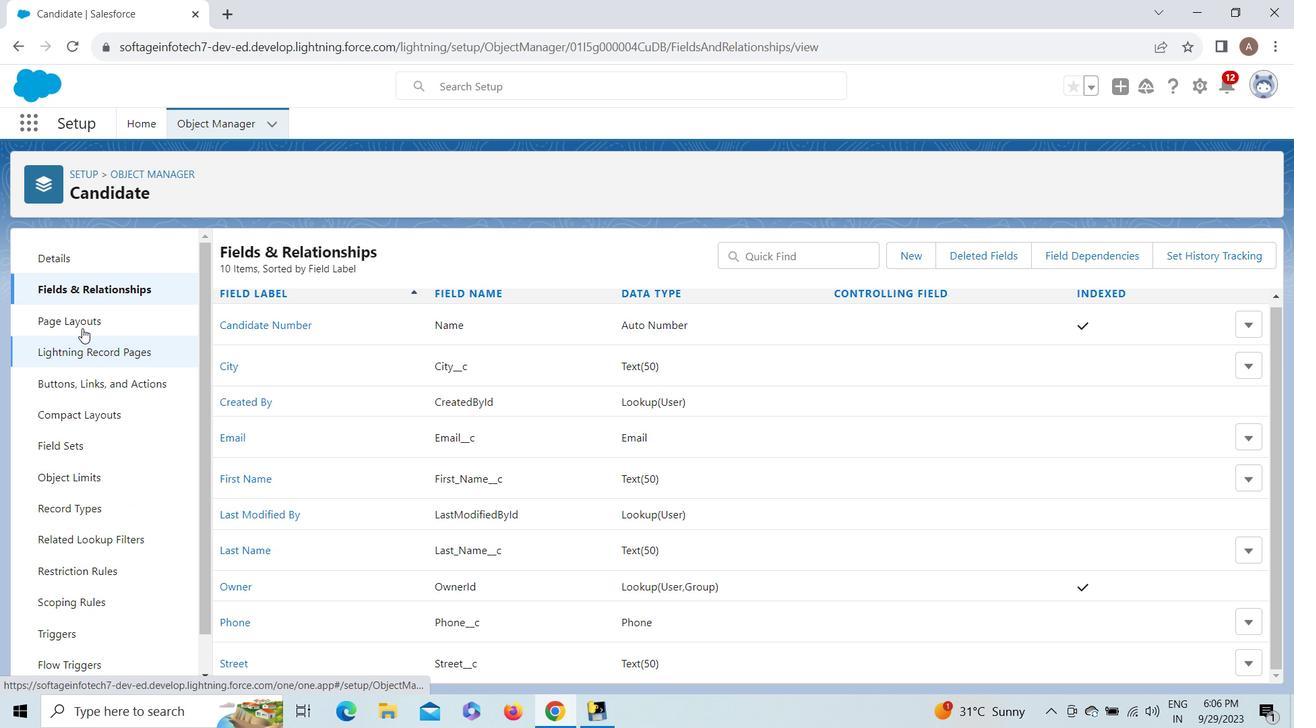
Action: Mouse pressed left at (82, 324)
Screenshot: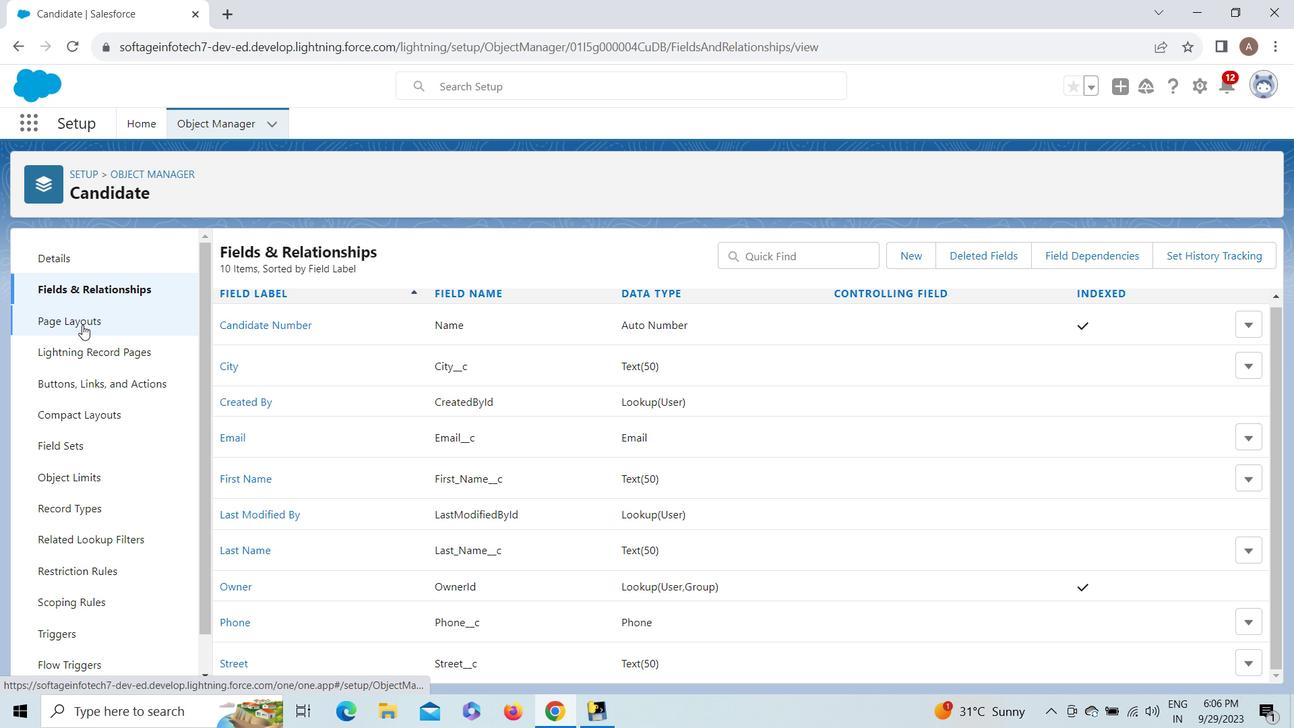 
Action: Mouse moved to (267, 341)
Screenshot: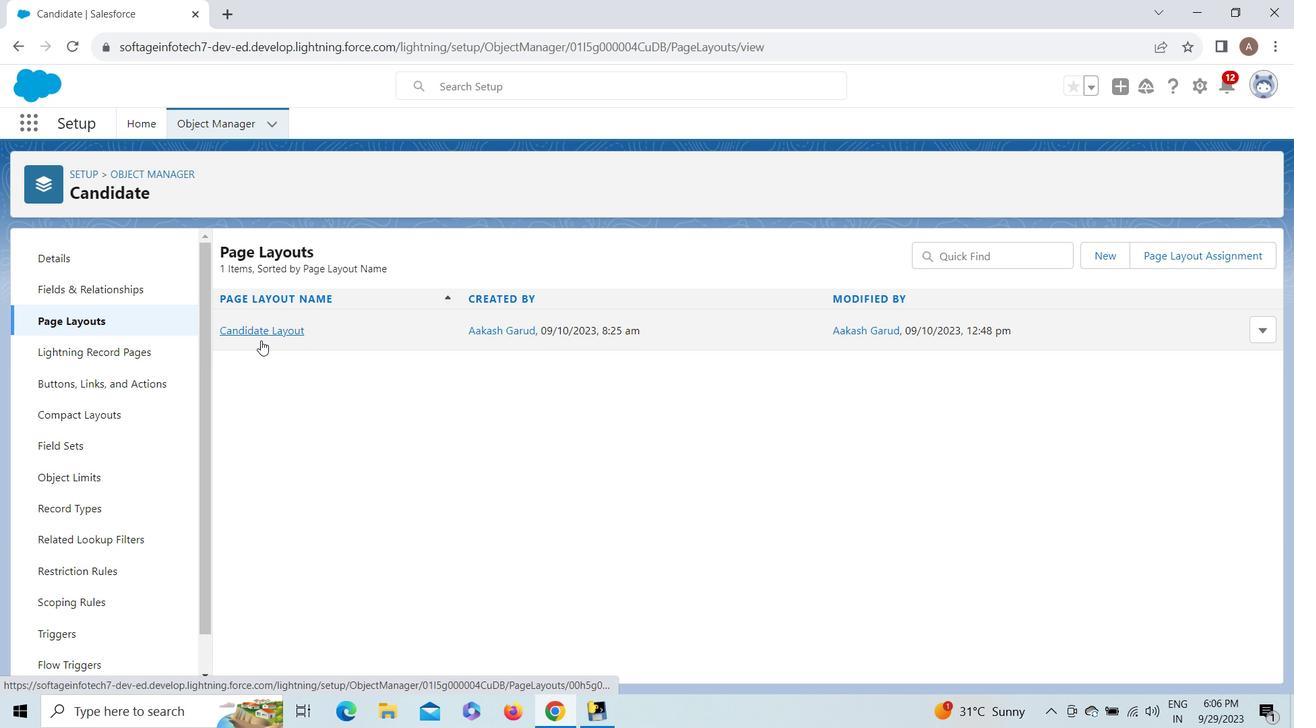
Action: Mouse pressed left at (267, 341)
Screenshot: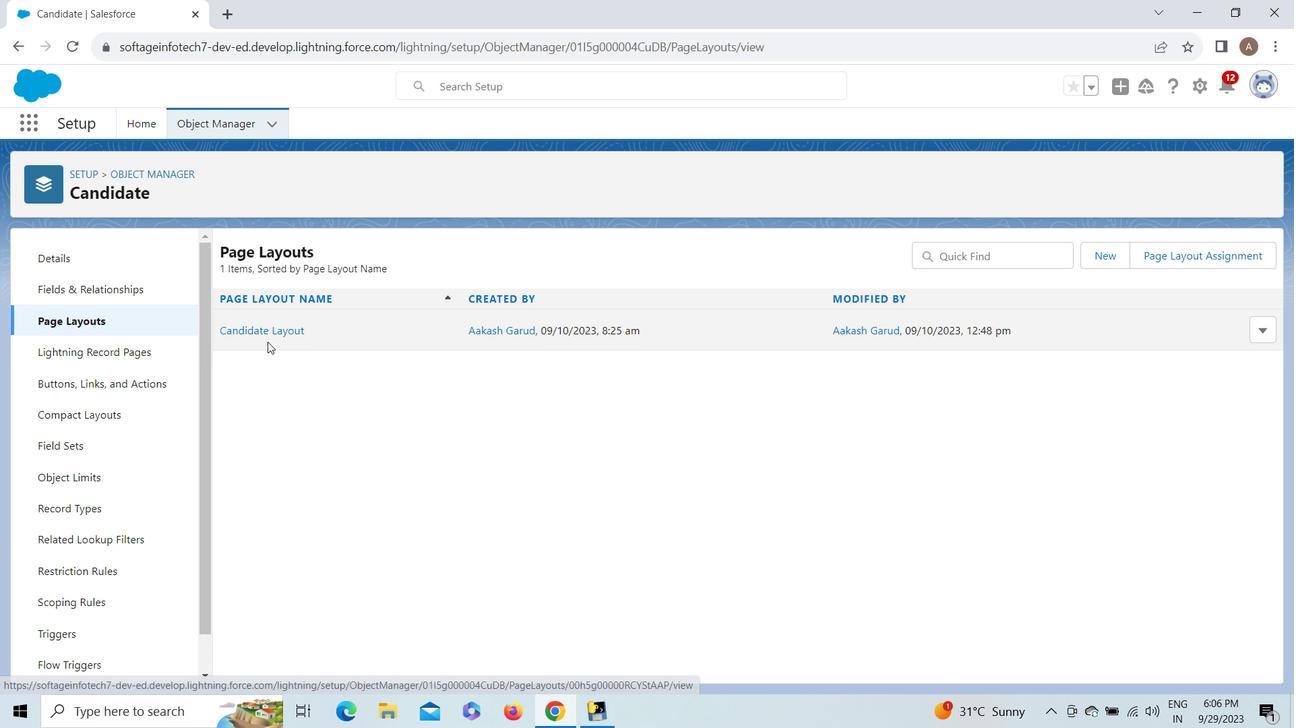 
Action: Mouse moved to (267, 336)
Screenshot: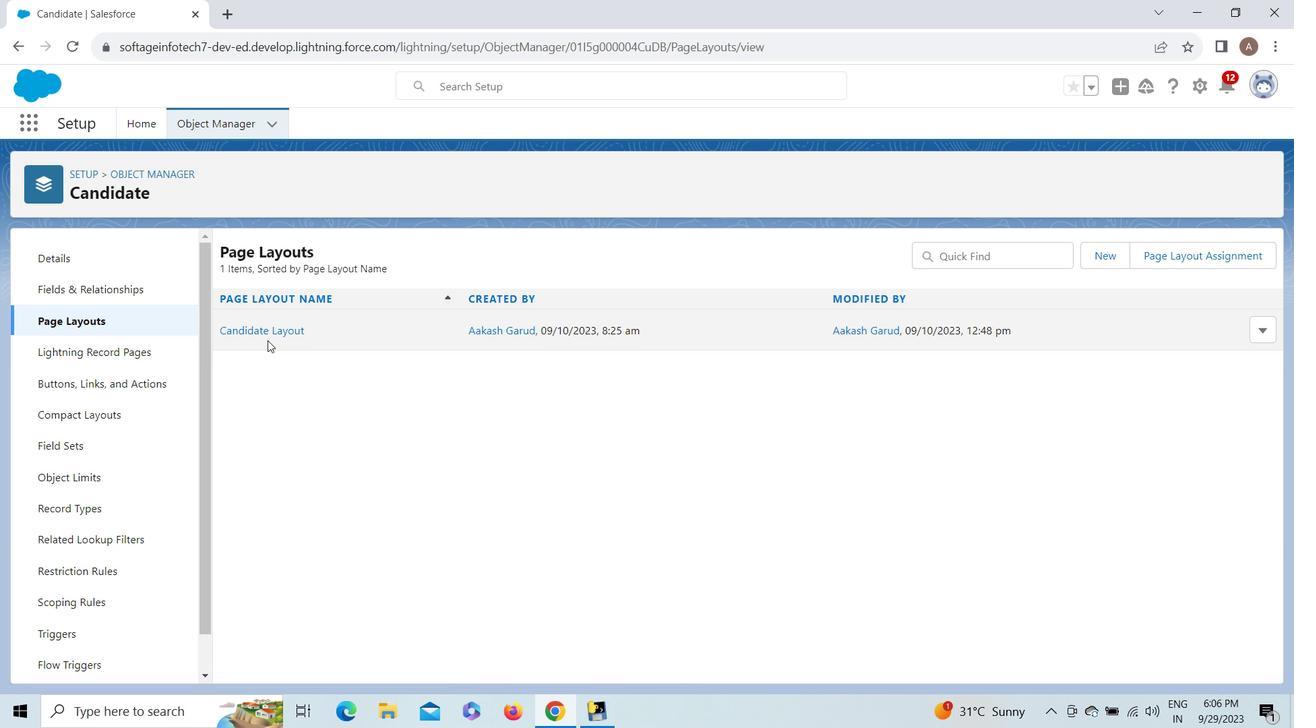 
Action: Mouse pressed left at (267, 336)
Screenshot: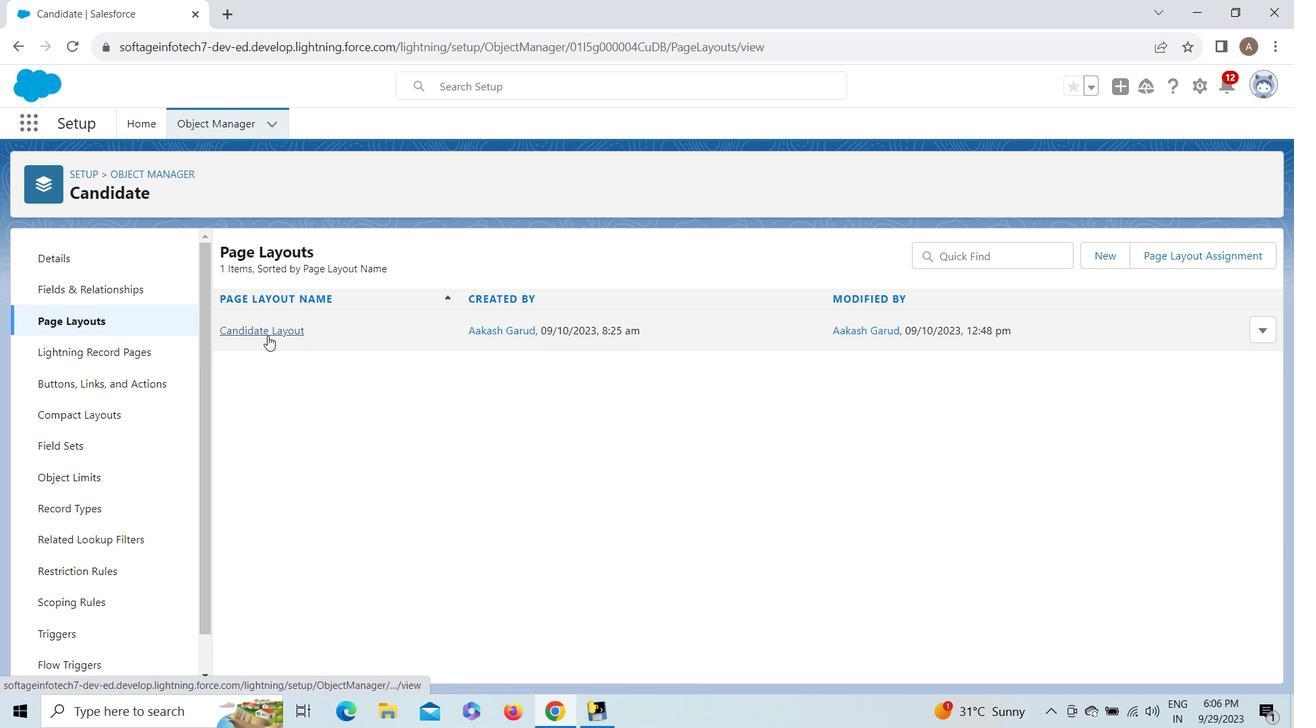 
Action: Mouse moved to (1264, 273)
Screenshot: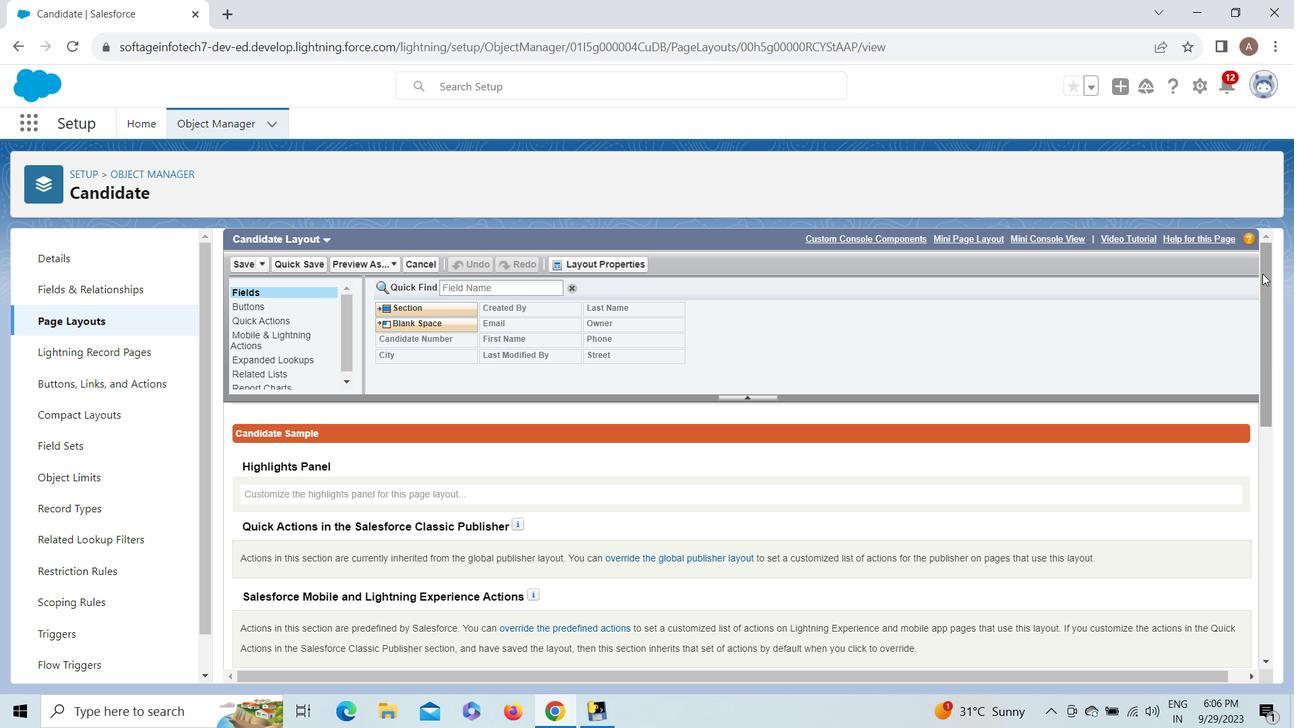 
Action: Mouse pressed left at (1264, 273)
Screenshot: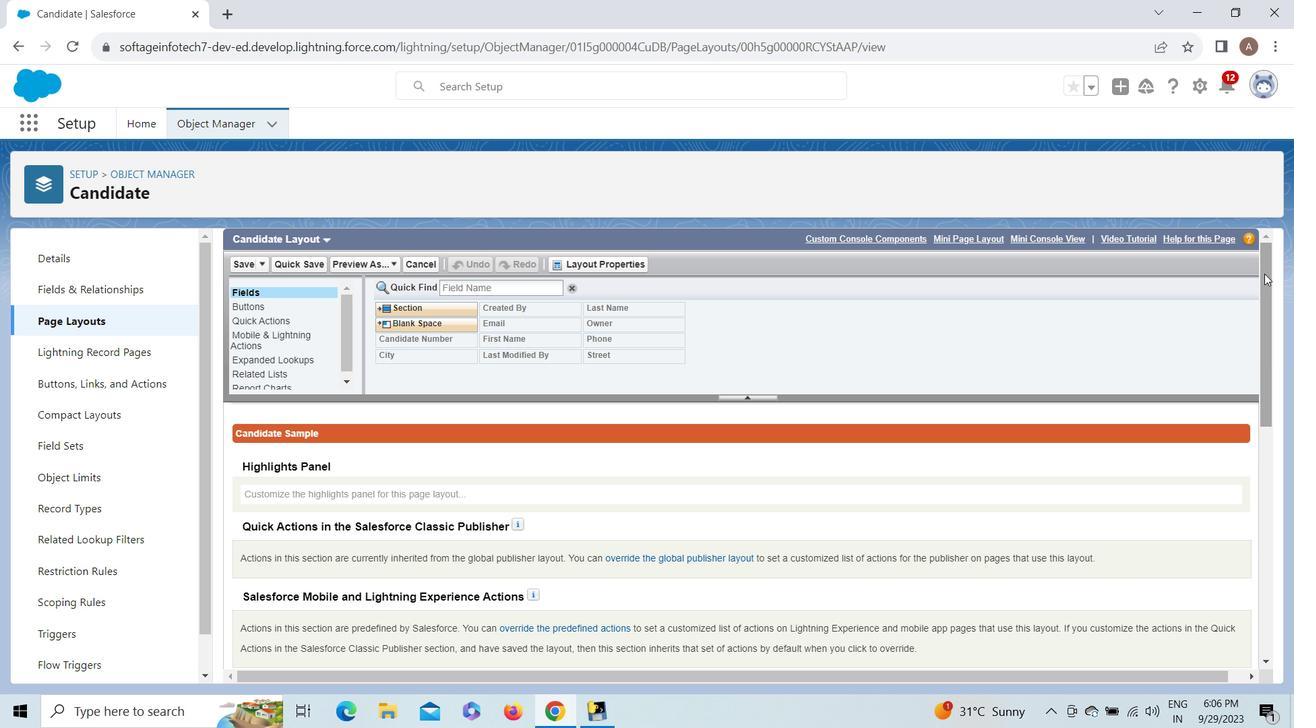
Action: Mouse moved to (285, 241)
Screenshot: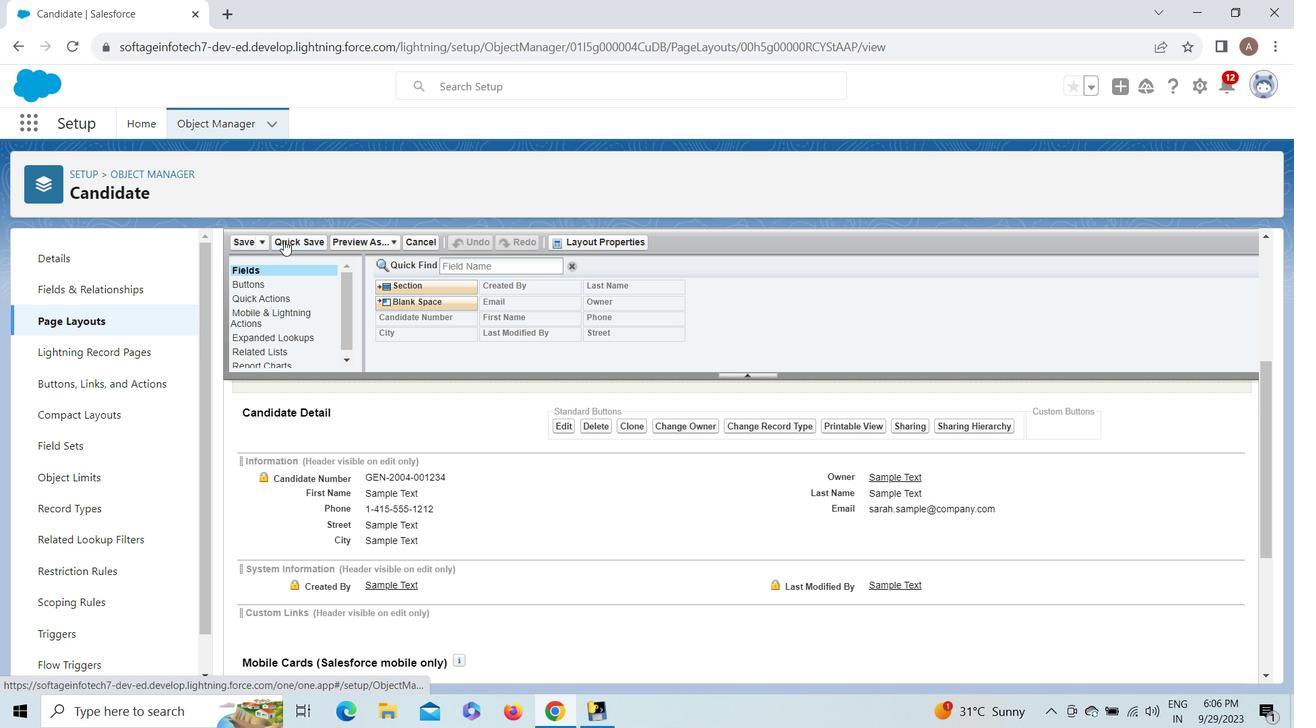 
Action: Mouse pressed left at (285, 241)
Screenshot: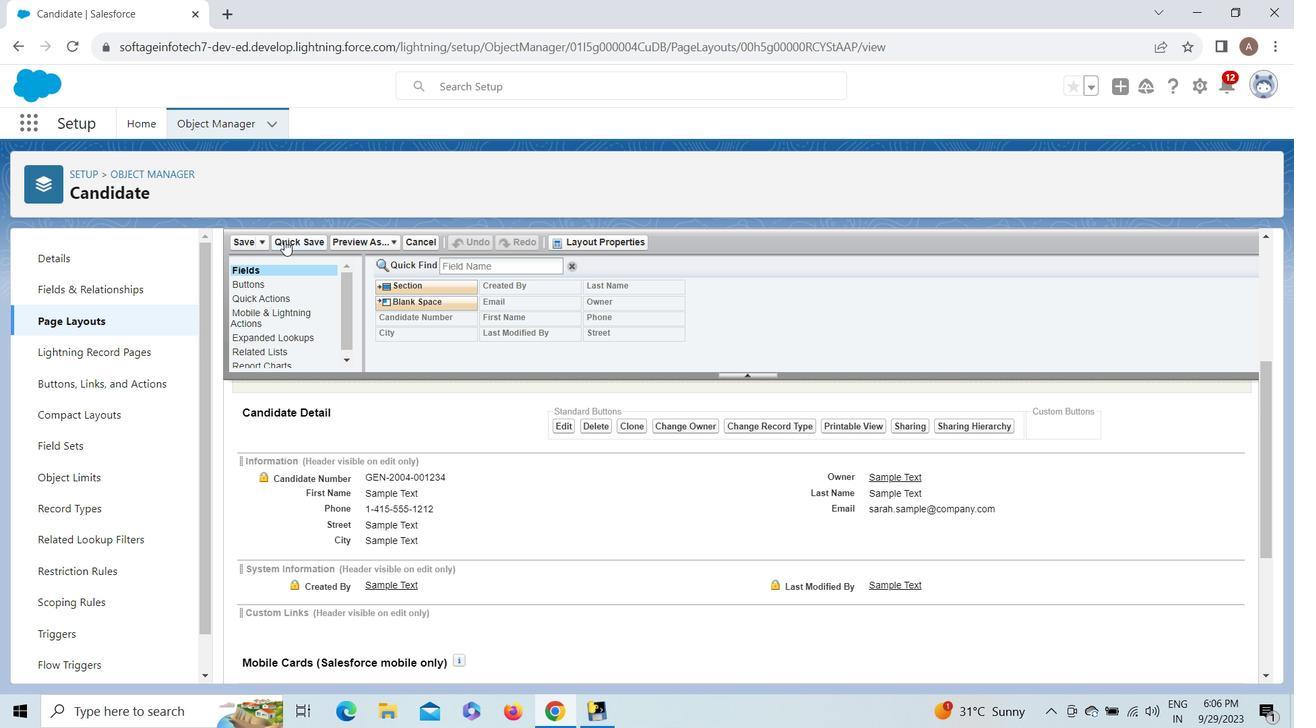 
Action: Mouse moved to (24, 125)
Screenshot: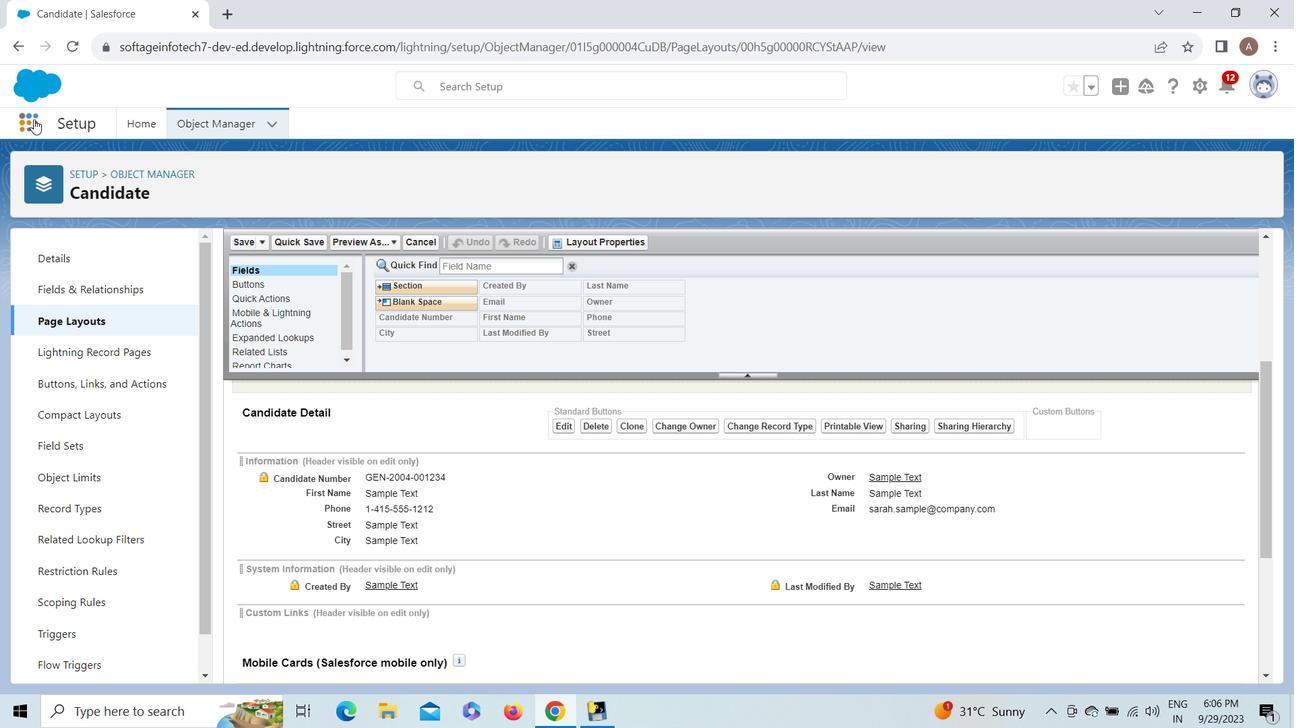 
Action: Mouse pressed left at (24, 125)
Screenshot: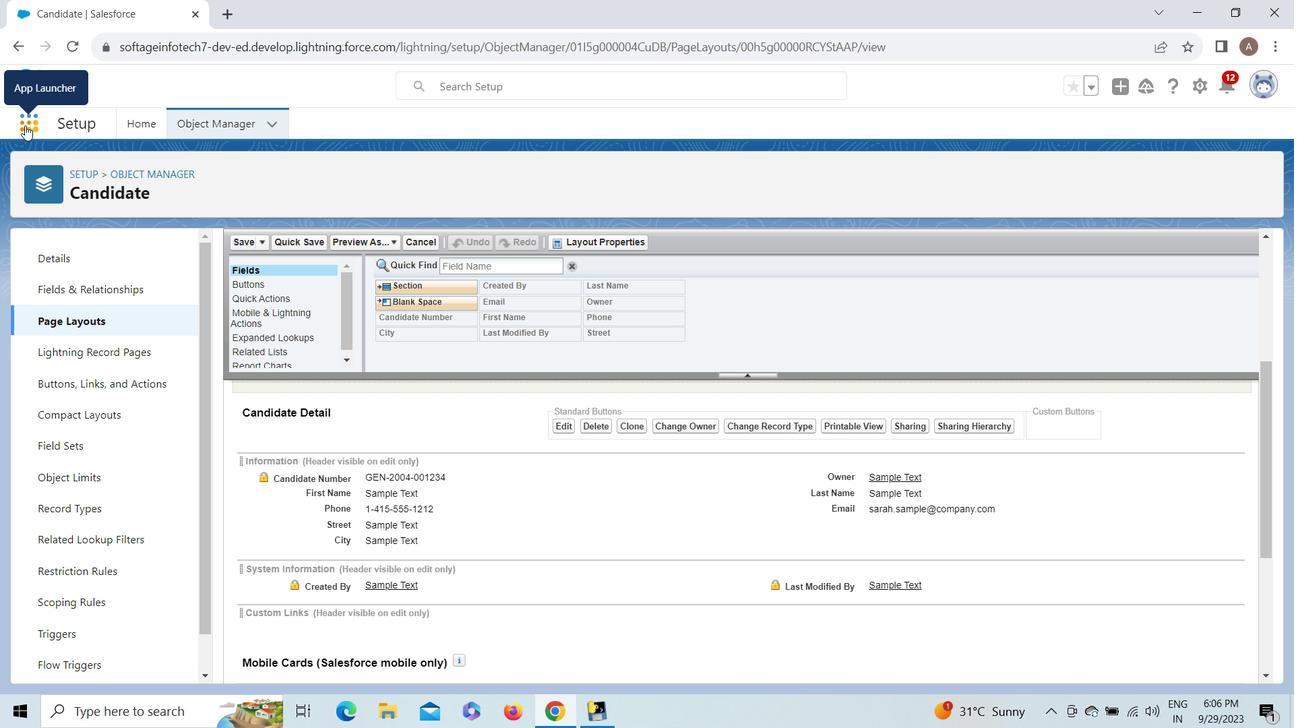 
Action: Mouse moved to (60, 227)
Screenshot: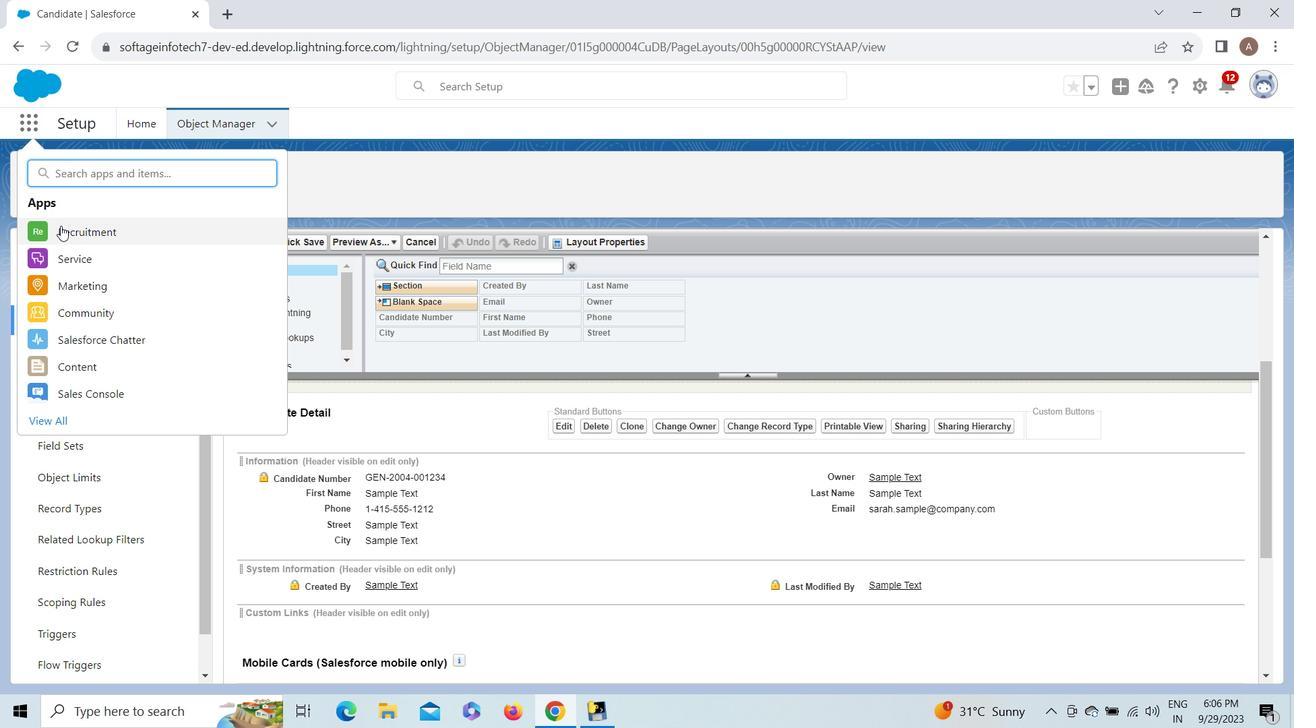 
Action: Mouse pressed left at (60, 227)
Screenshot: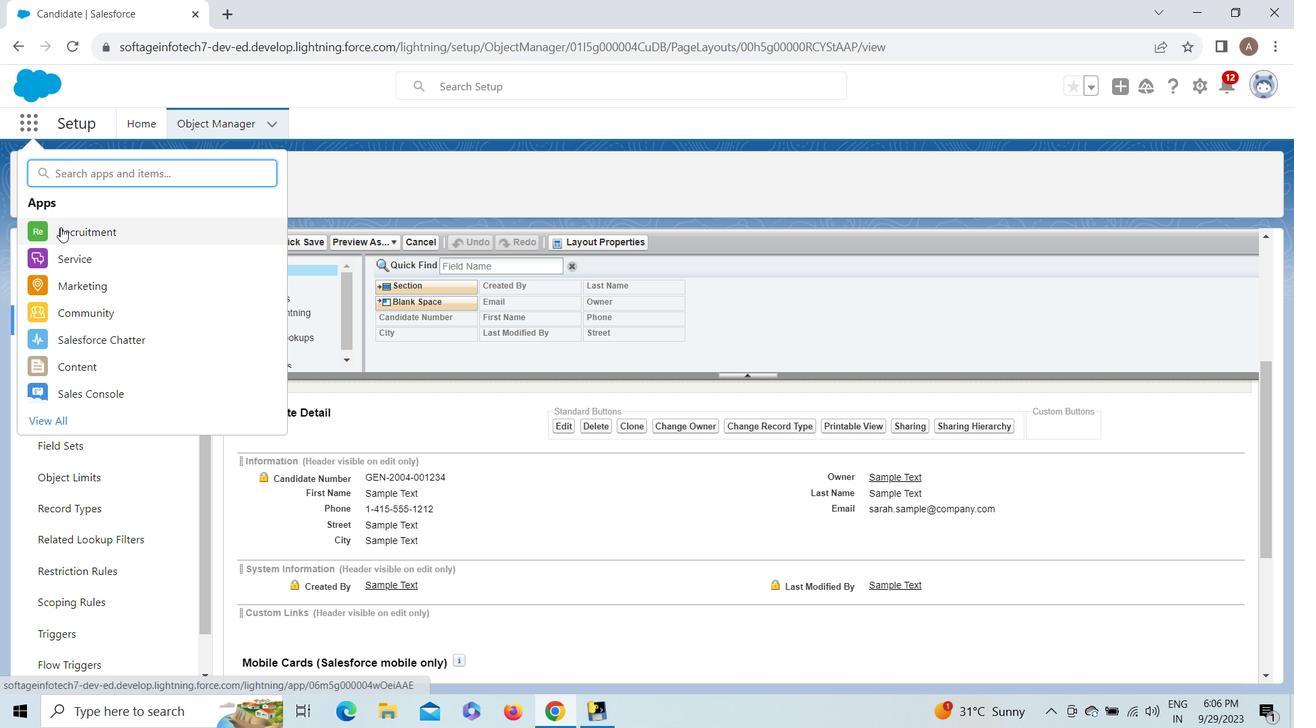
Action: Mouse moved to (333, 114)
Screenshot: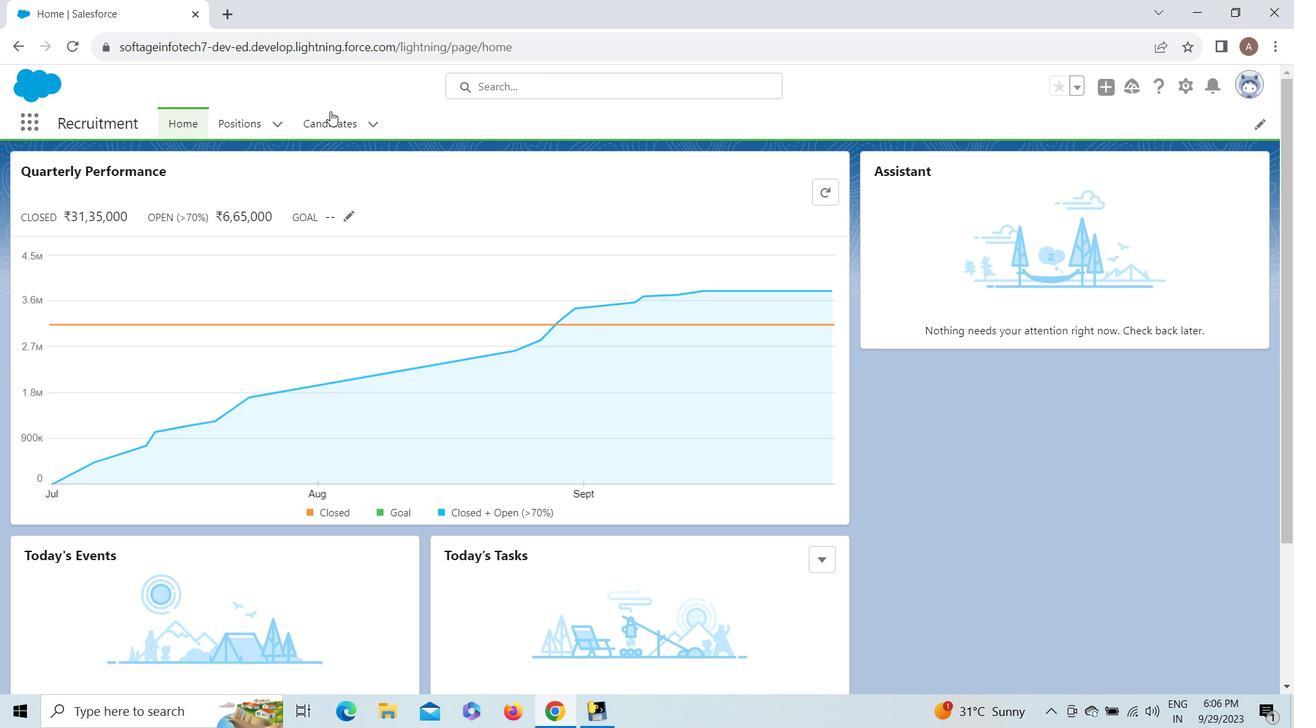 
Action: Mouse pressed left at (333, 114)
Screenshot: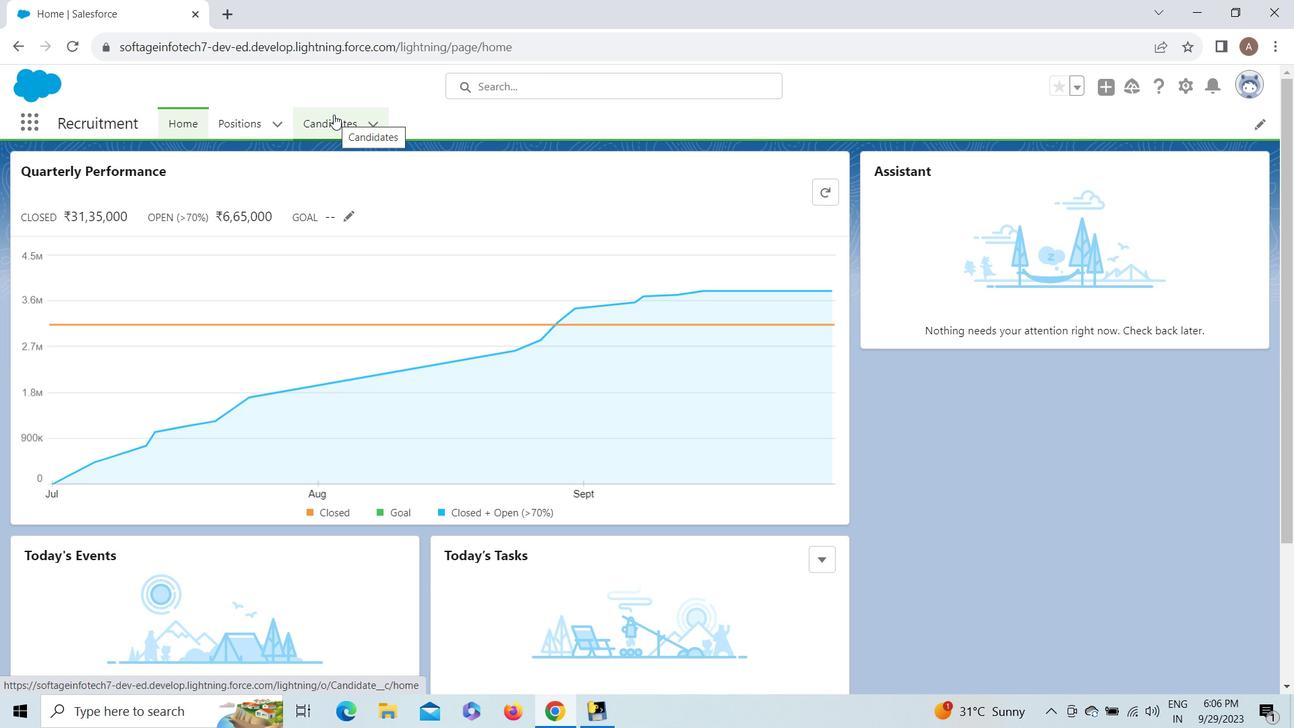 
Action: Mouse moved to (74, 52)
Screenshot: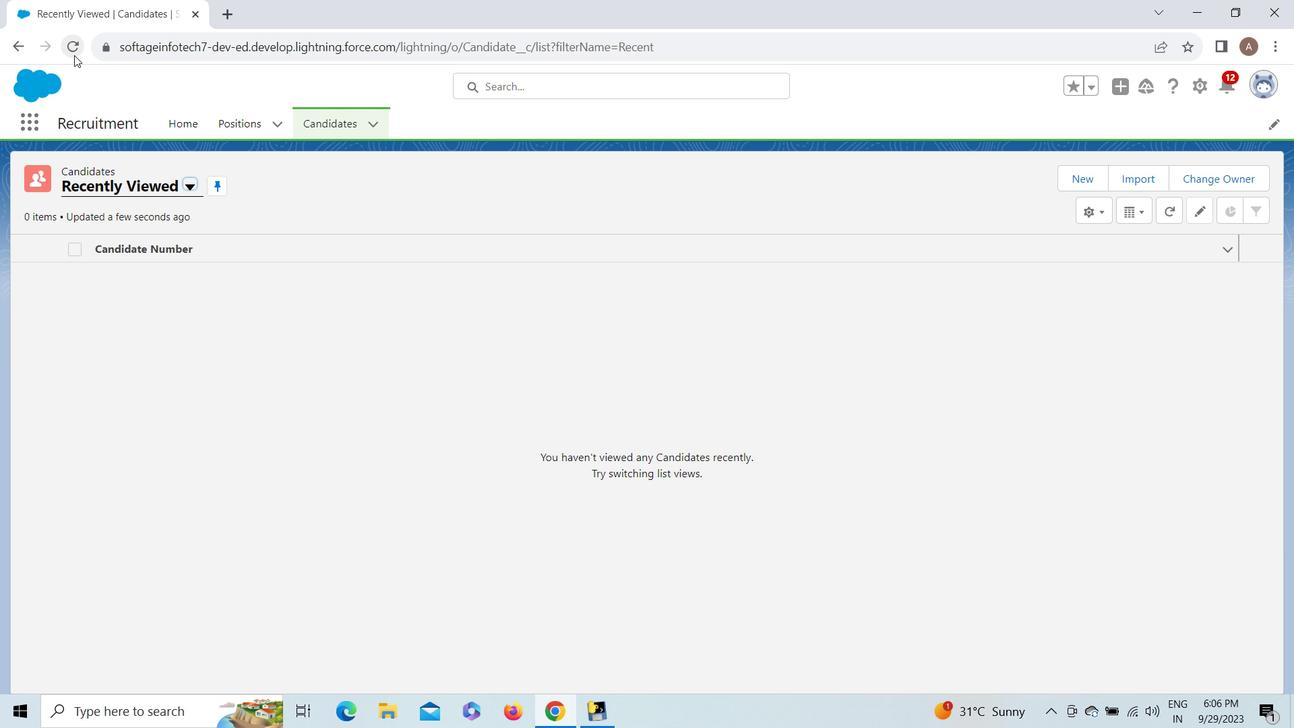 
Action: Mouse pressed left at (74, 52)
Screenshot: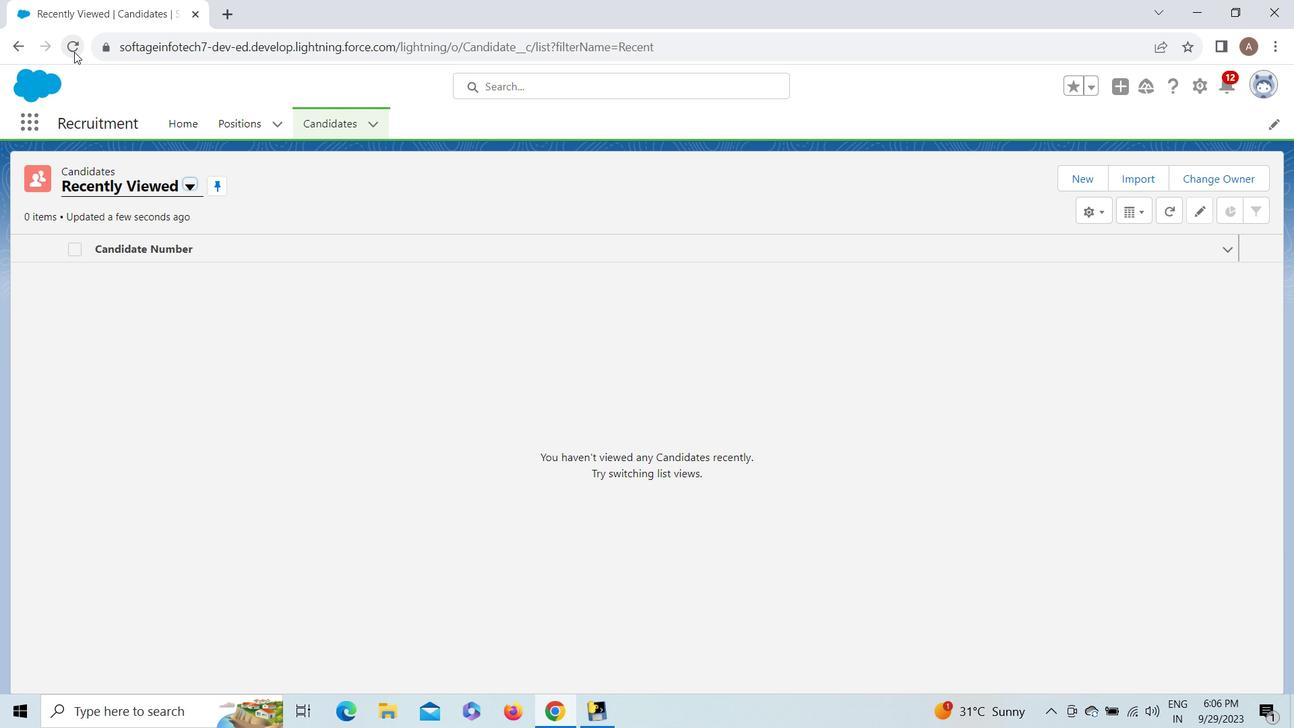 
Action: Mouse moved to (1086, 172)
Screenshot: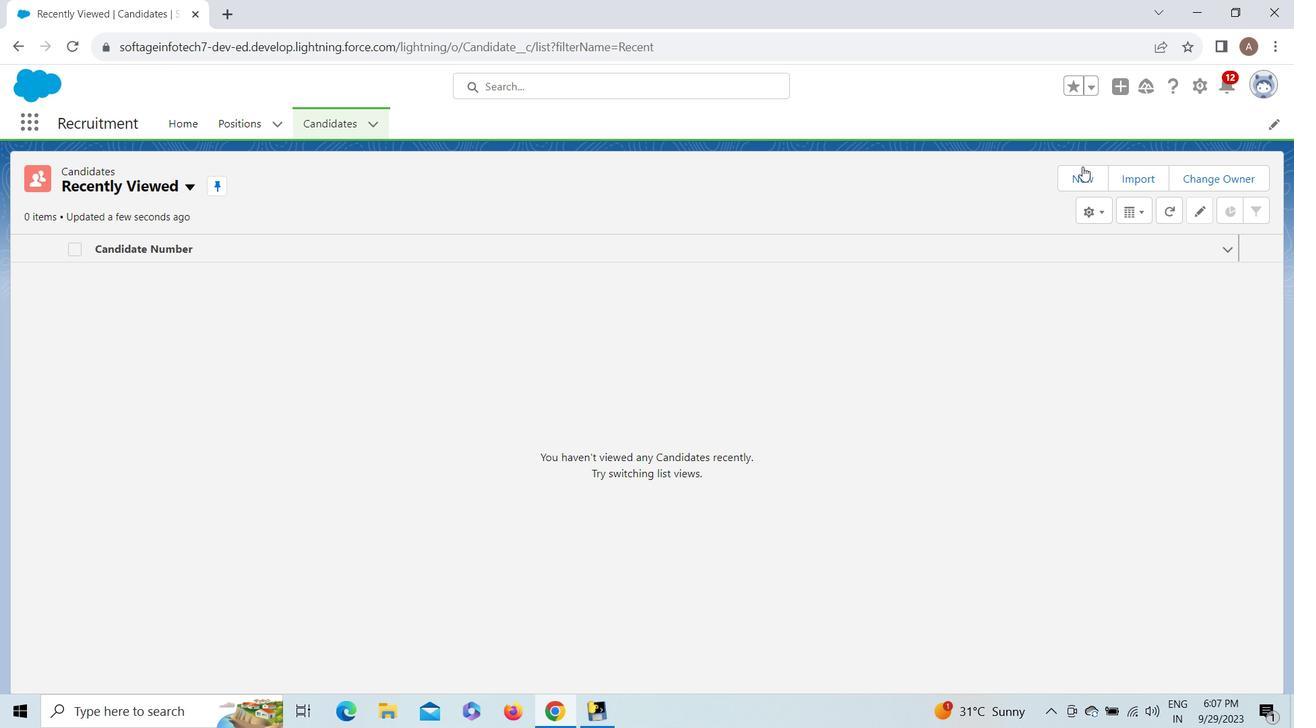 
Action: Mouse pressed left at (1086, 172)
Screenshot: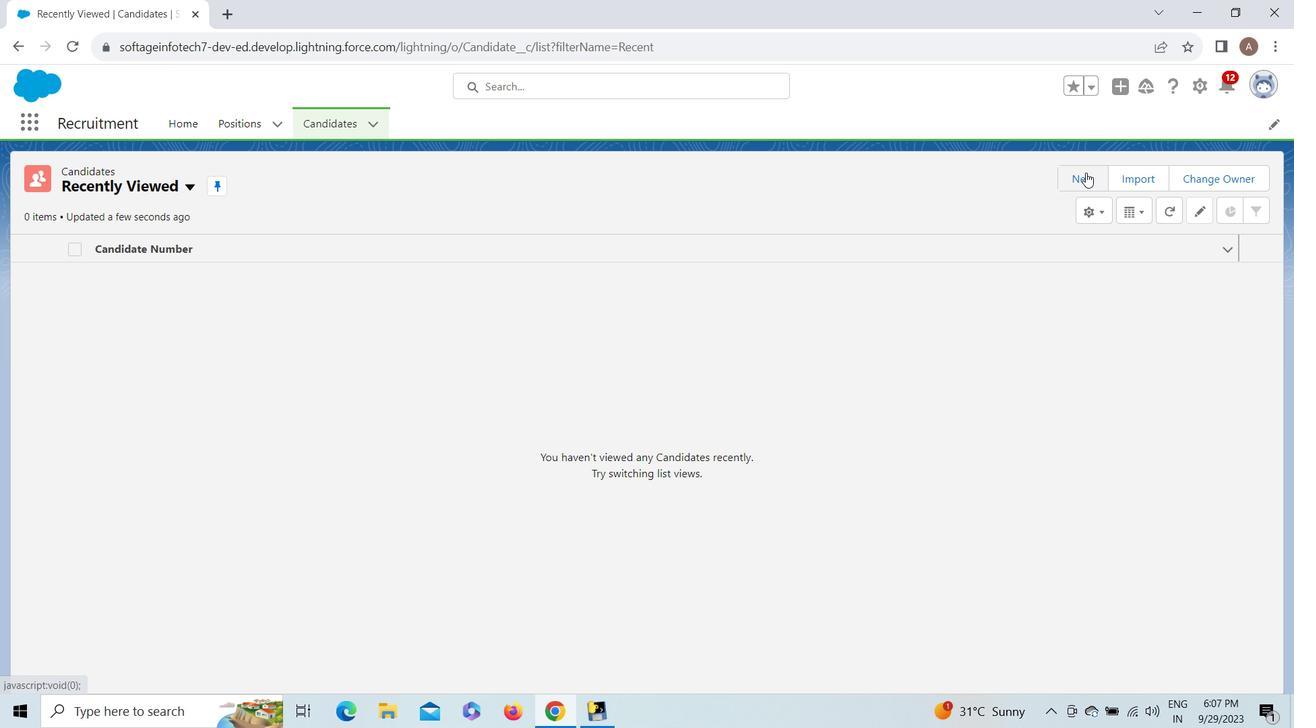 
Action: Mouse moved to (593, 542)
Screenshot: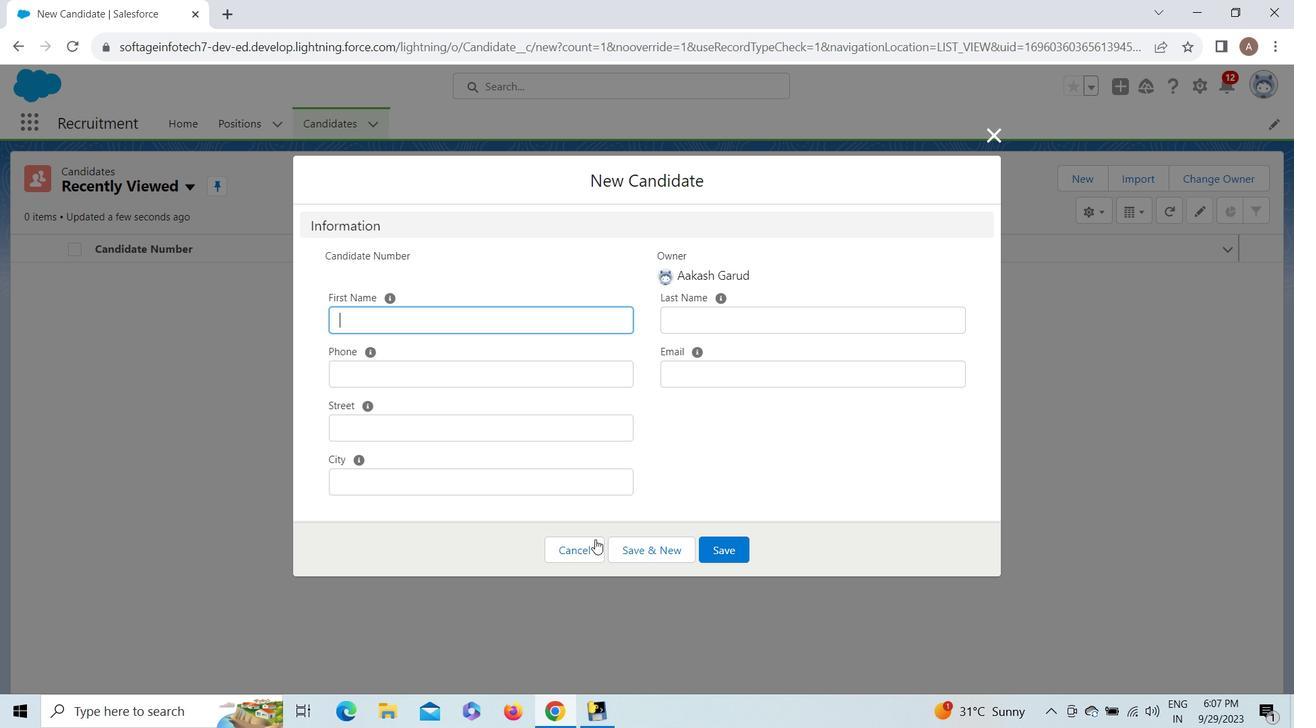 
Action: Mouse pressed left at (593, 542)
Screenshot: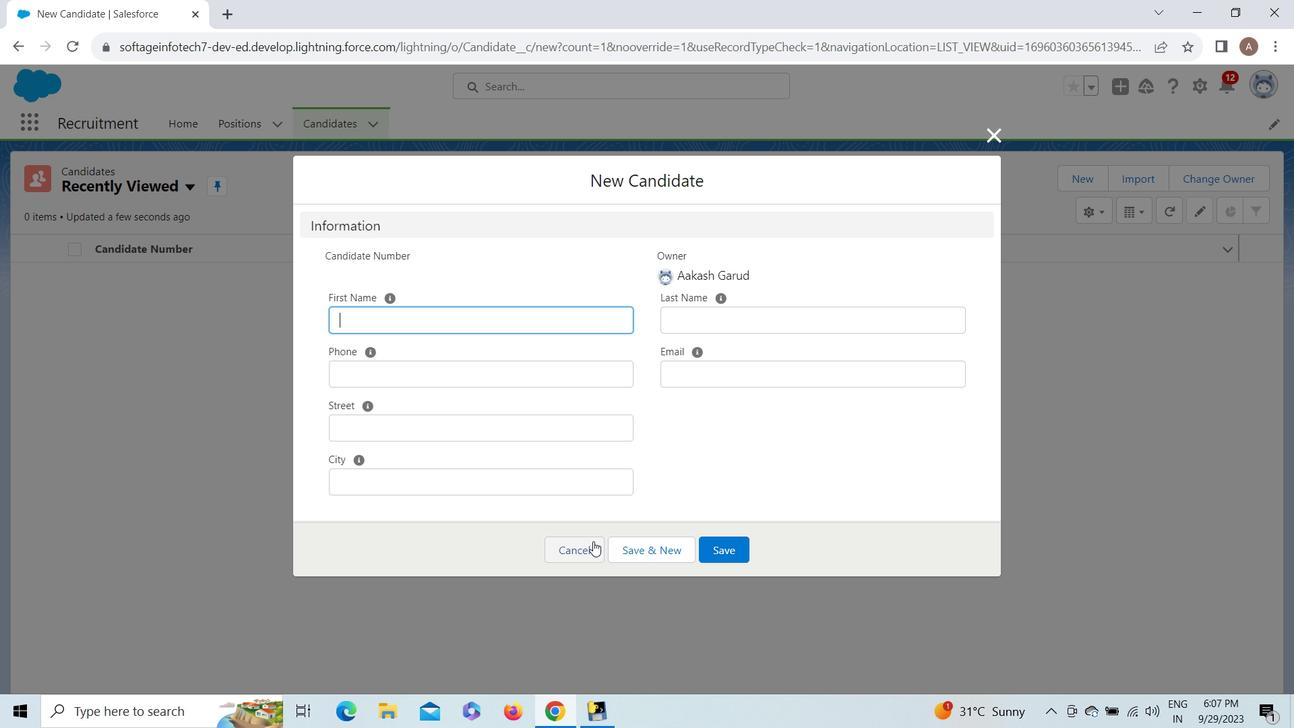 
Action: Mouse moved to (1208, 75)
Screenshot: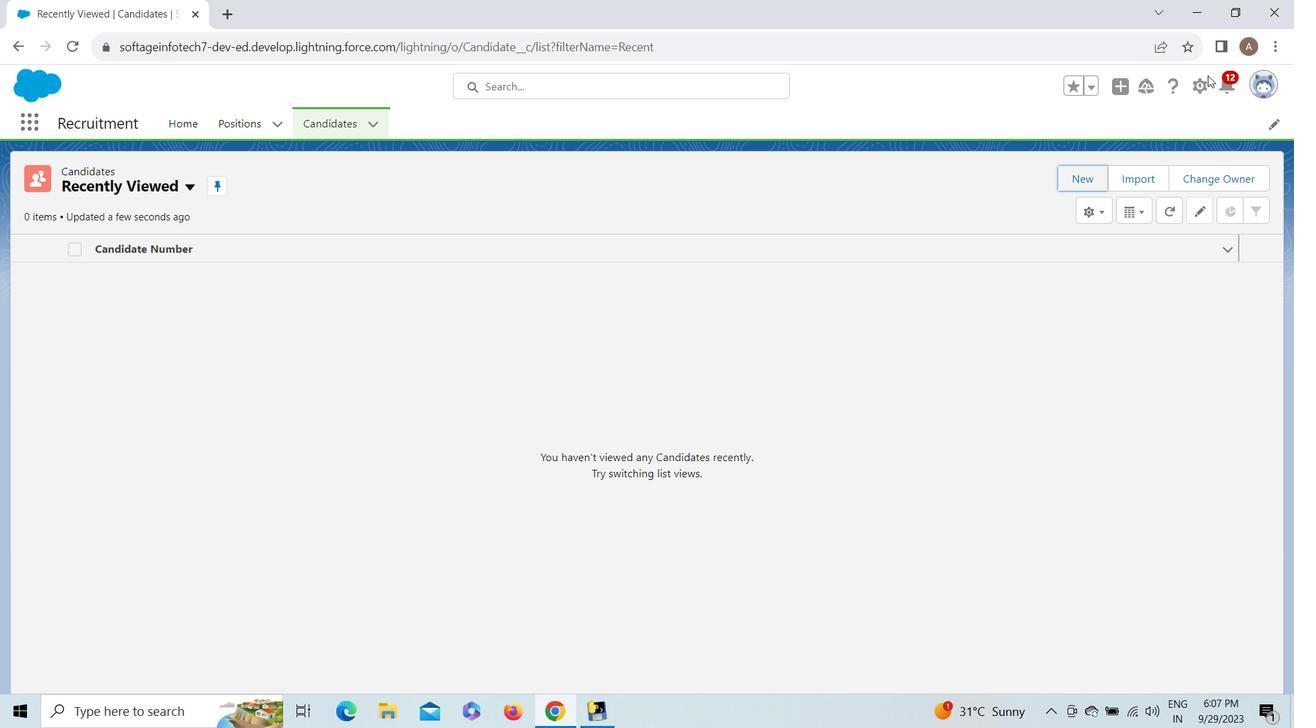
Action: Mouse pressed left at (1208, 75)
Screenshot: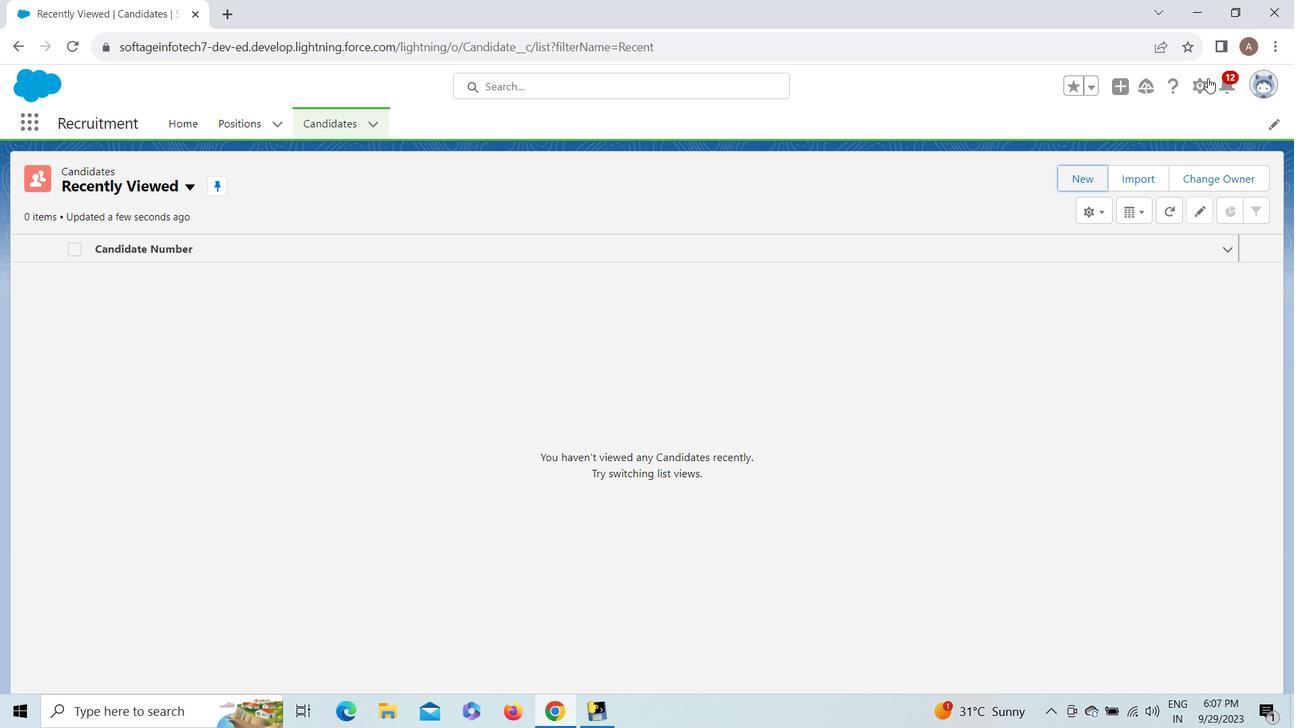 
Action: Mouse moved to (1204, 83)
Screenshot: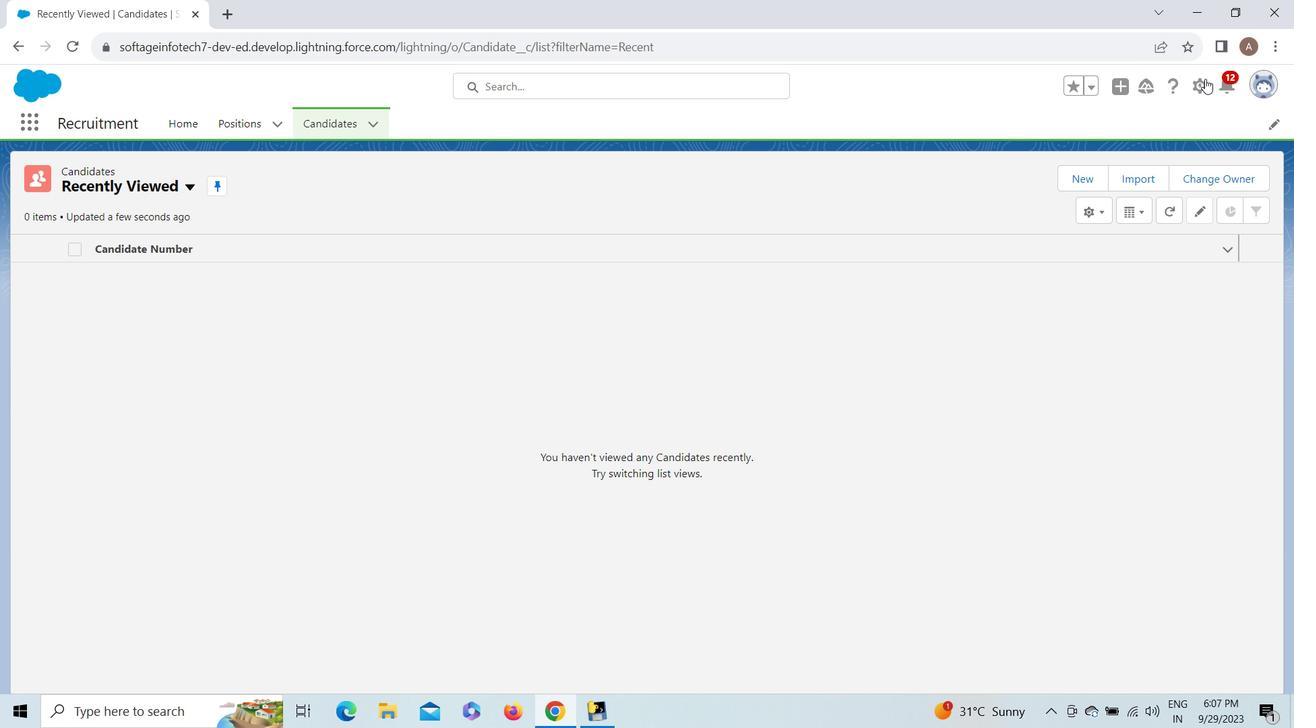 
Action: Mouse pressed left at (1204, 83)
Screenshot: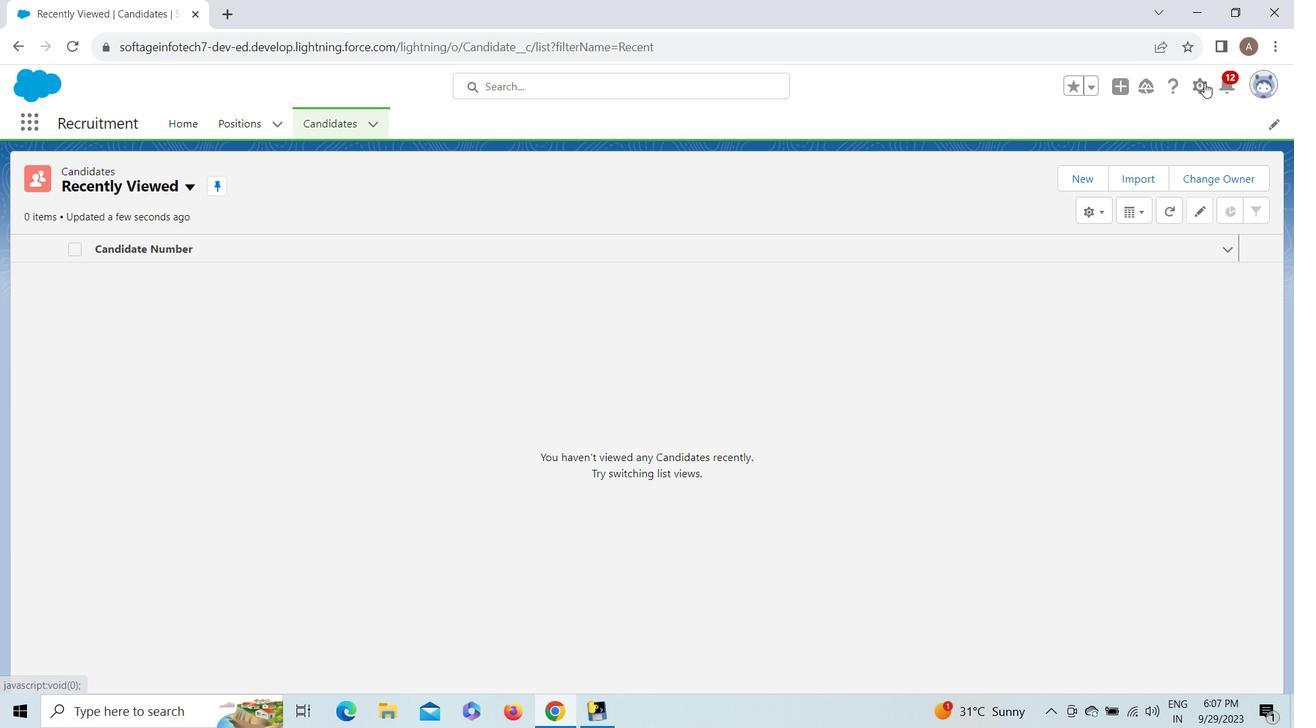 
Action: Mouse moved to (1152, 140)
Screenshot: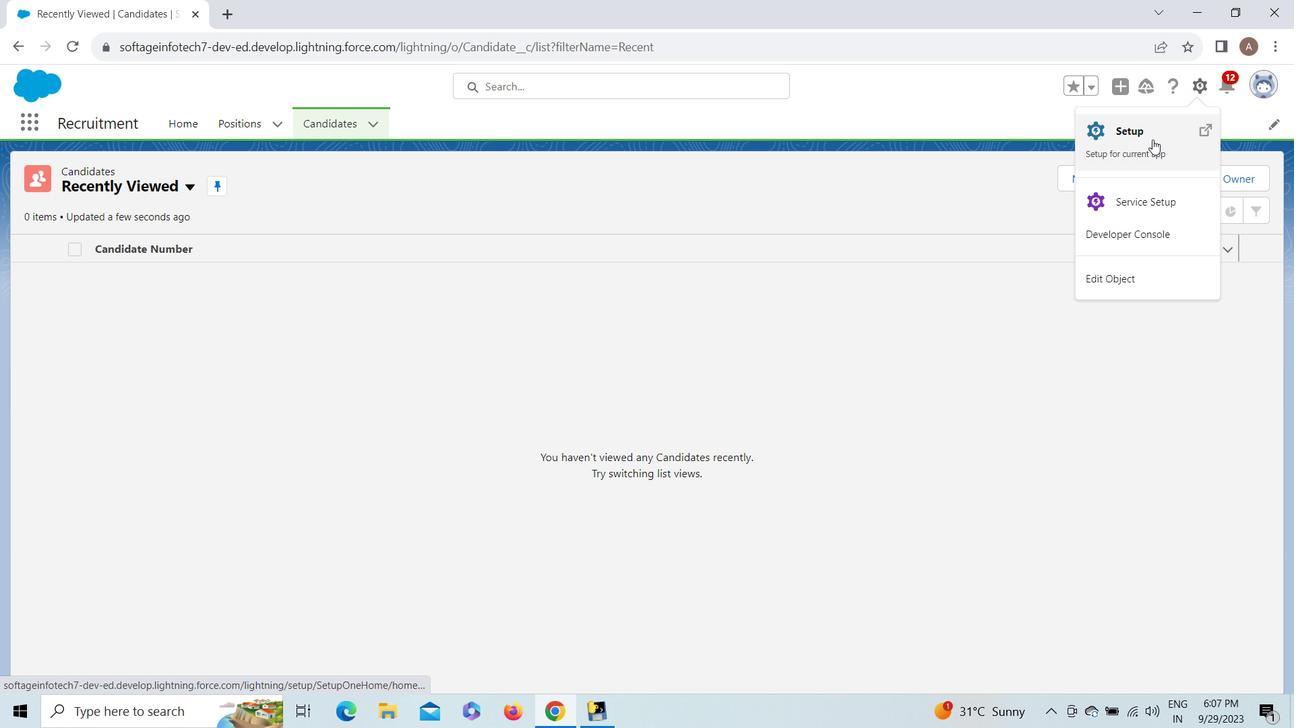 
Action: Mouse pressed left at (1152, 140)
Screenshot: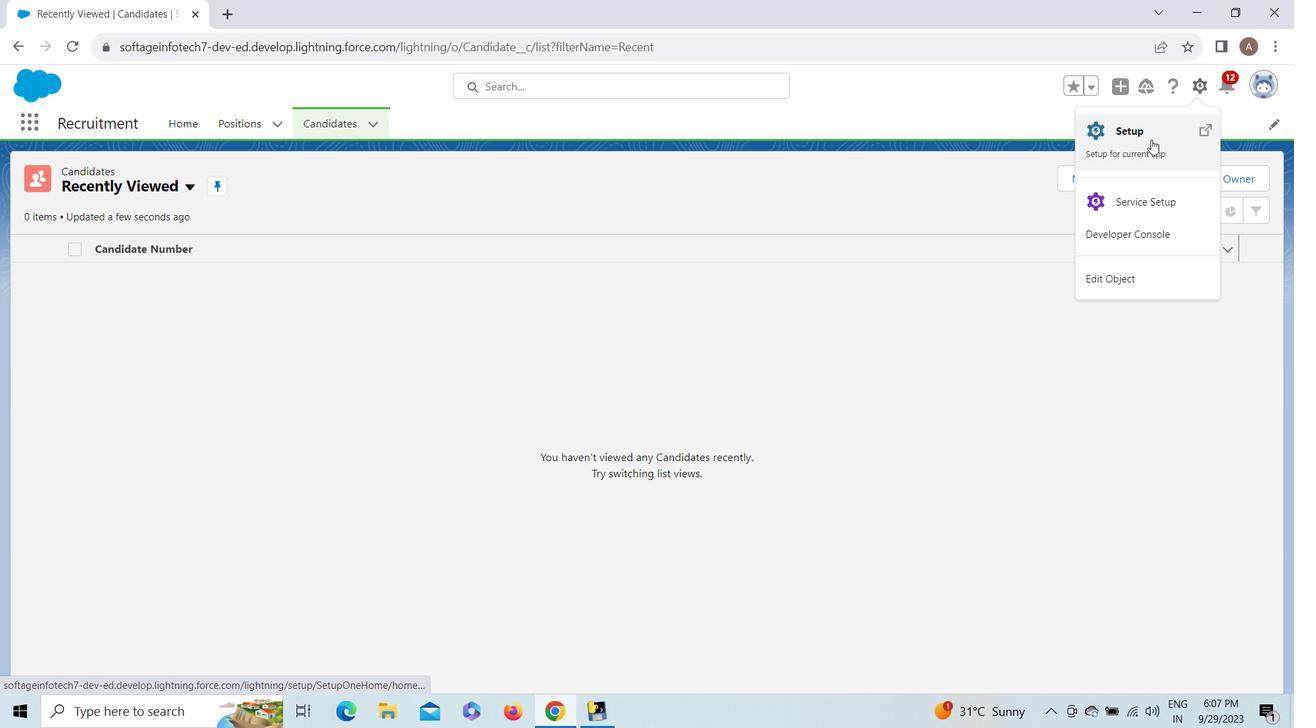
Action: Mouse moved to (217, 115)
Screenshot: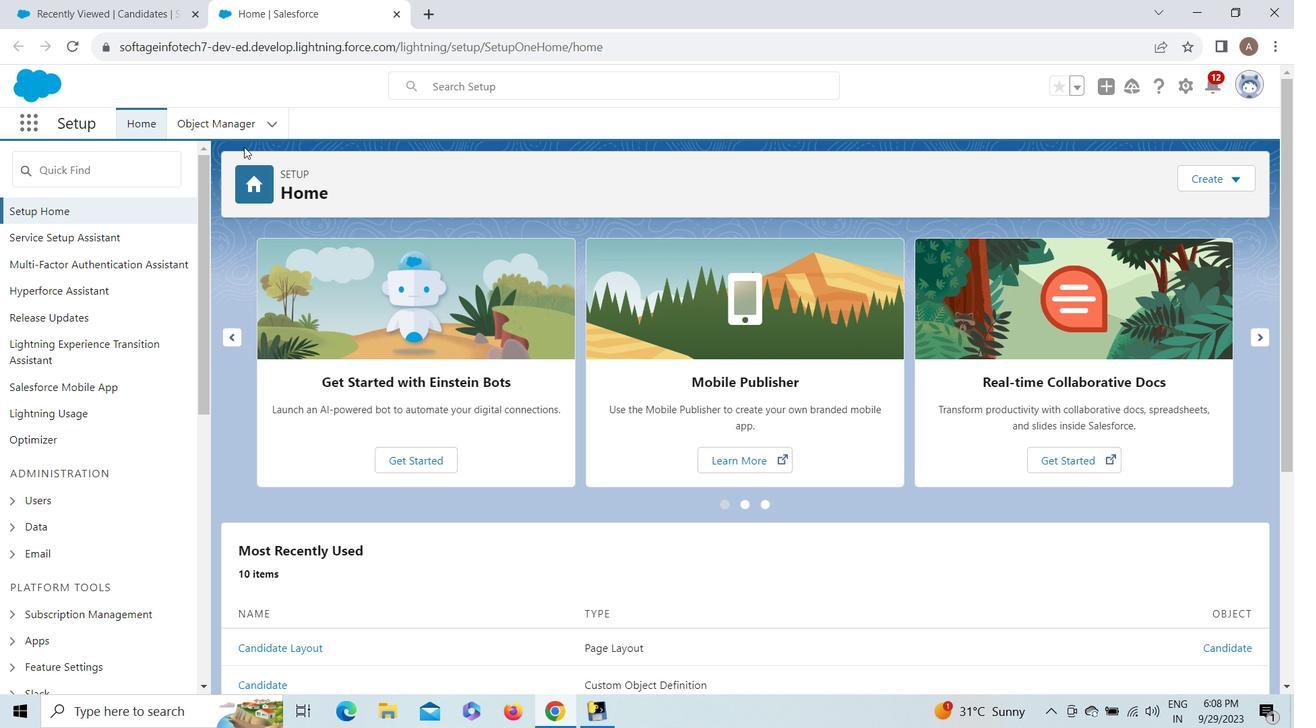 
Action: Mouse pressed left at (217, 115)
Screenshot: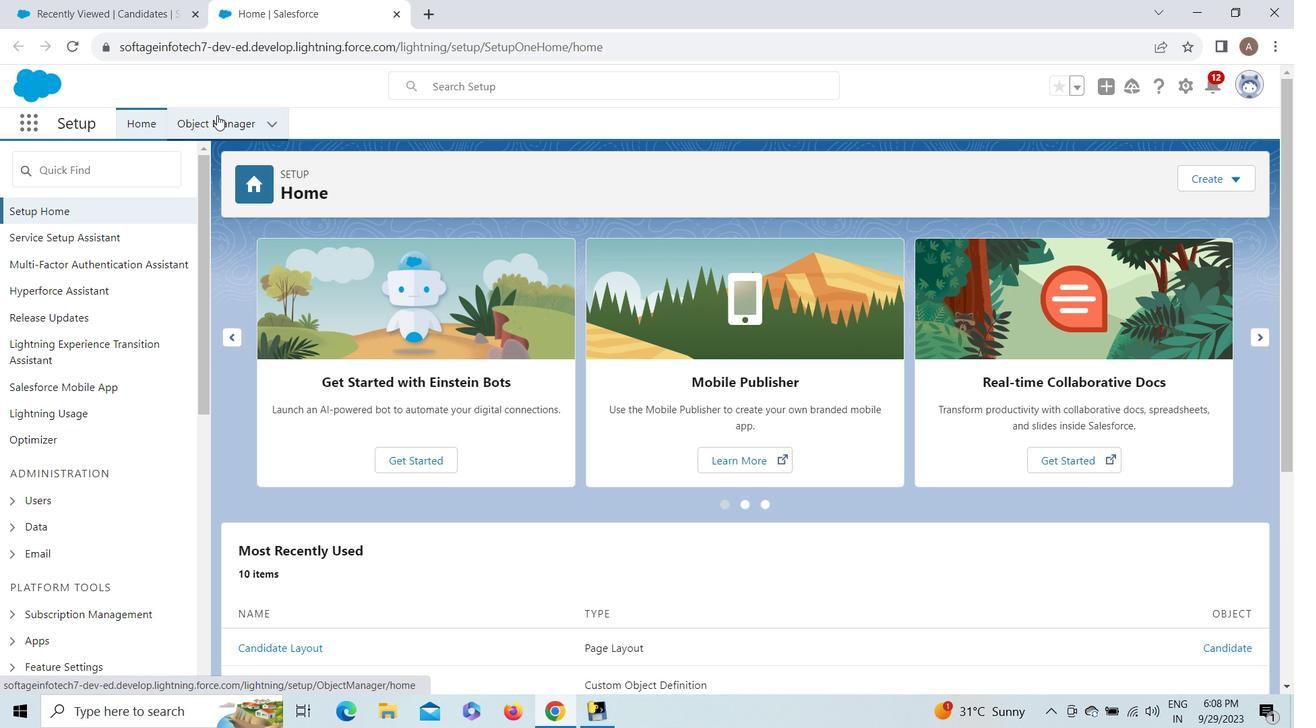 
Action: Mouse moved to (995, 183)
Screenshot: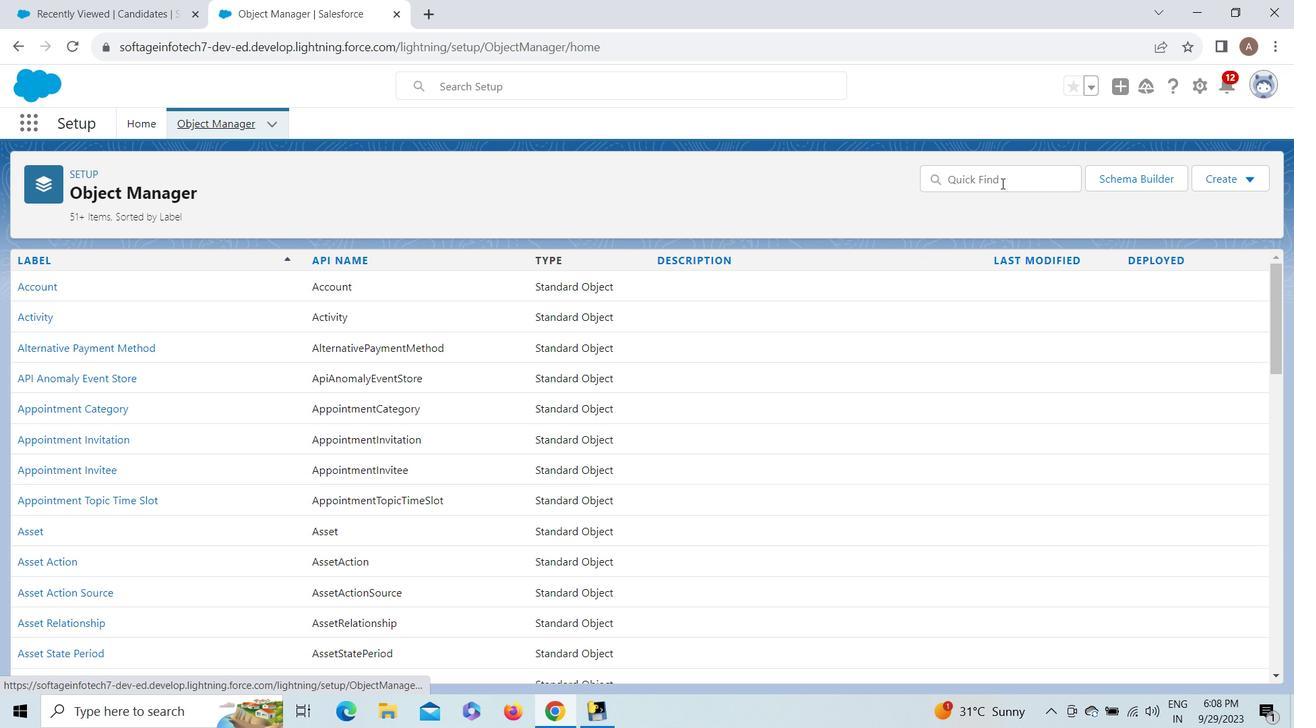 
Action: Mouse pressed left at (995, 183)
Screenshot: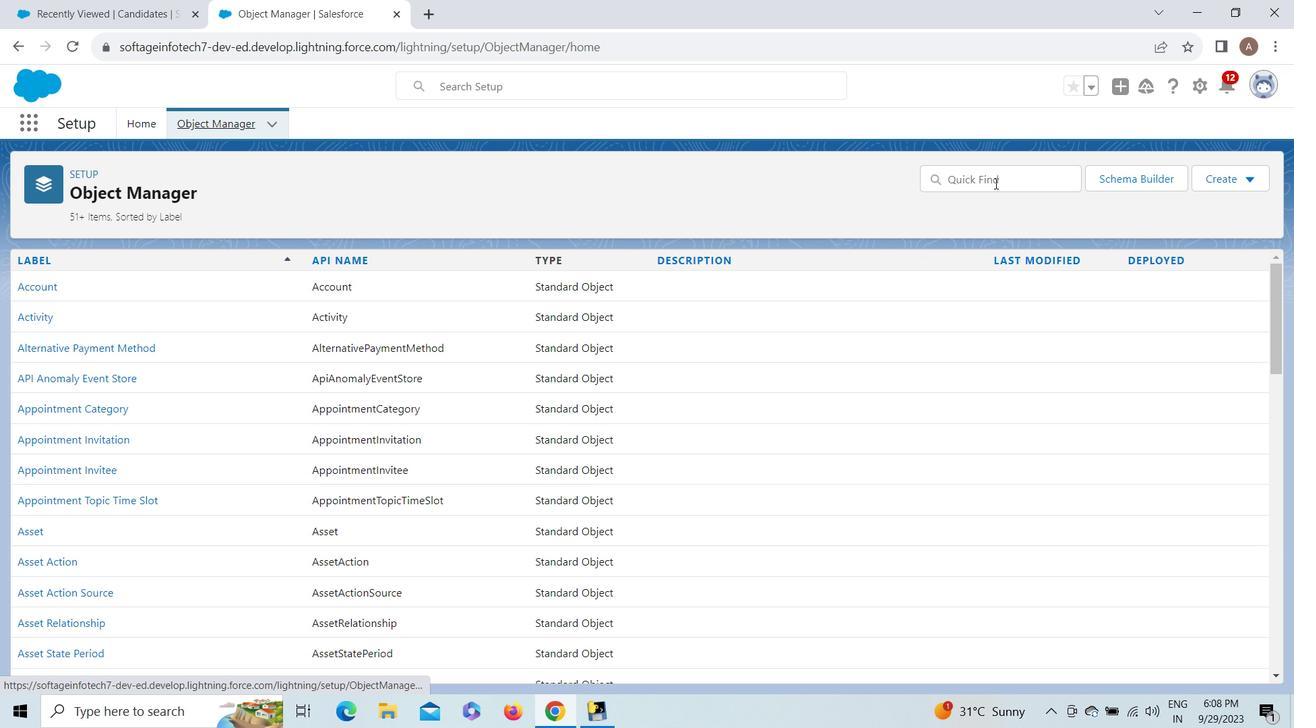 
Action: Key pressed pos
Screenshot: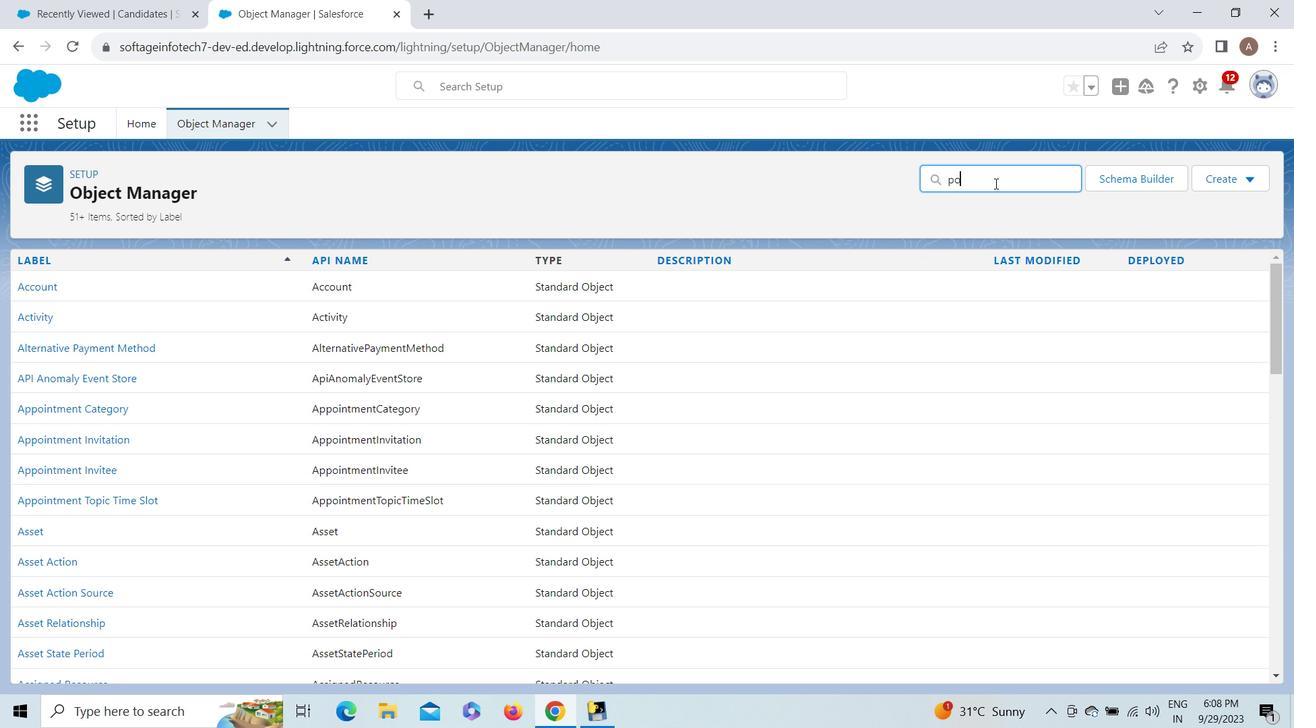 
Action: Mouse moved to (48, 335)
Screenshot: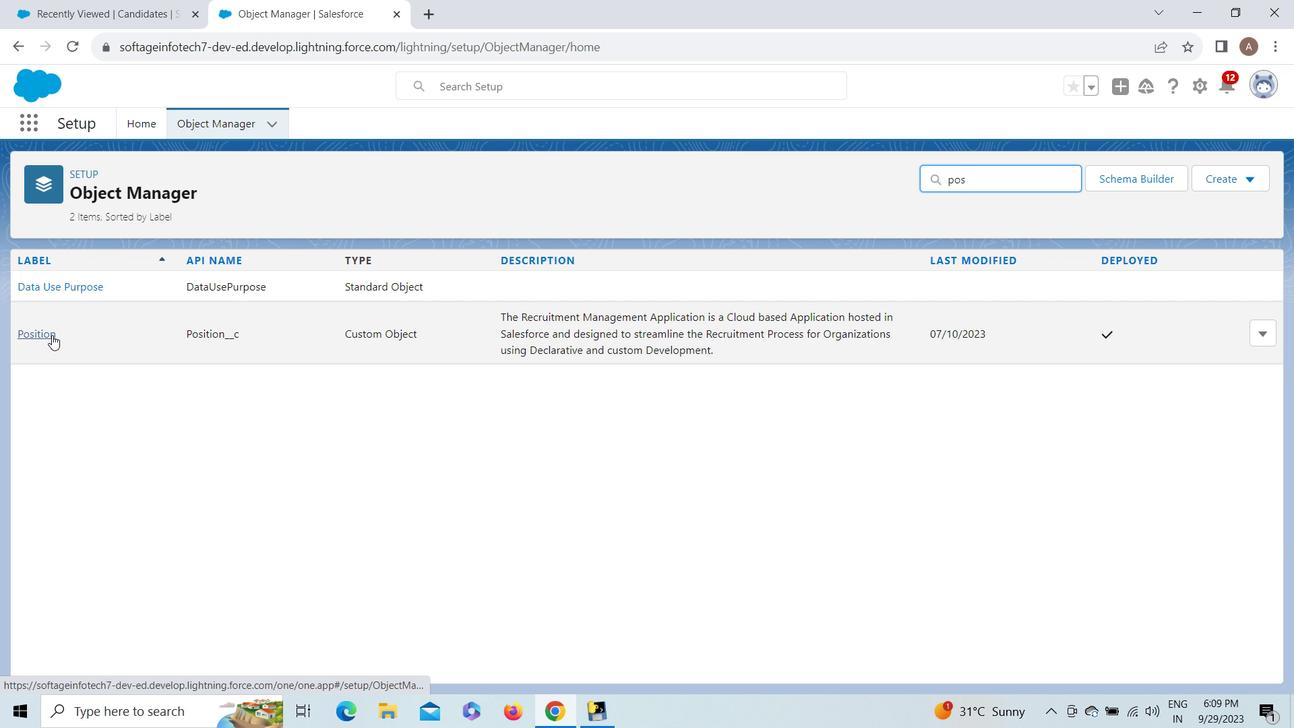 
Action: Mouse pressed left at (48, 335)
Screenshot: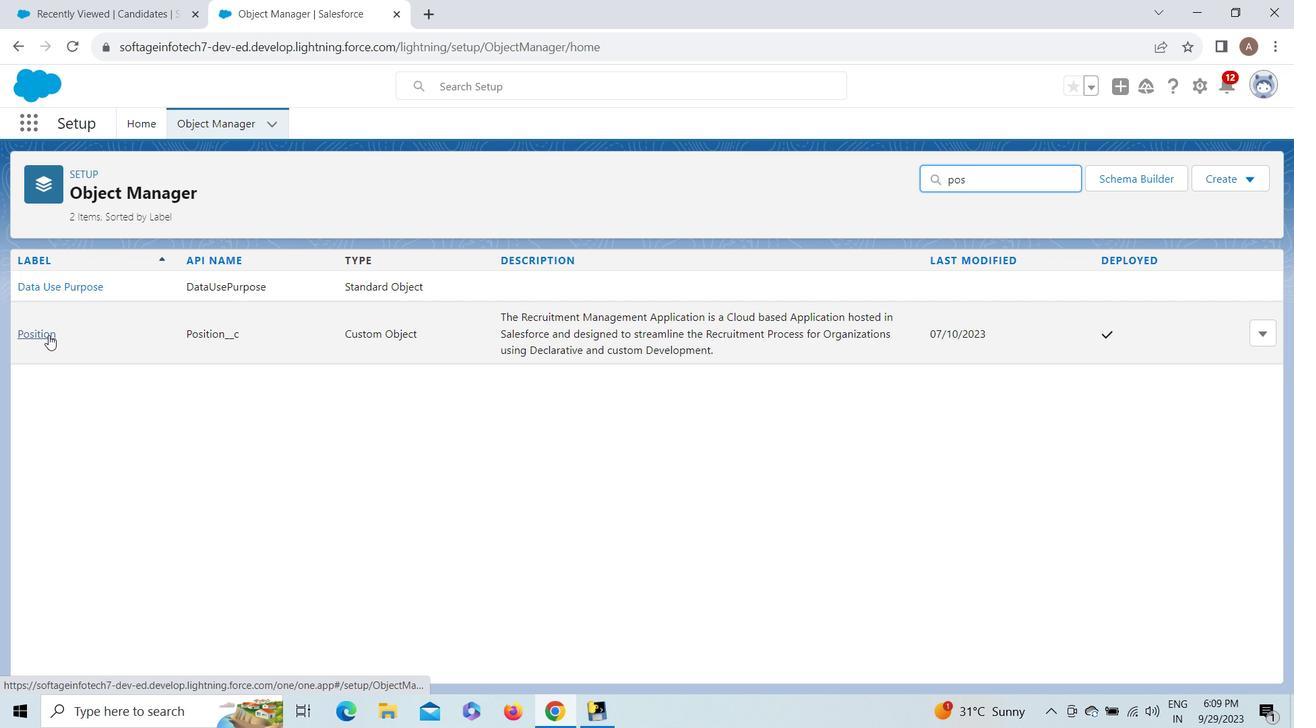 
Action: Mouse moved to (89, 283)
Screenshot: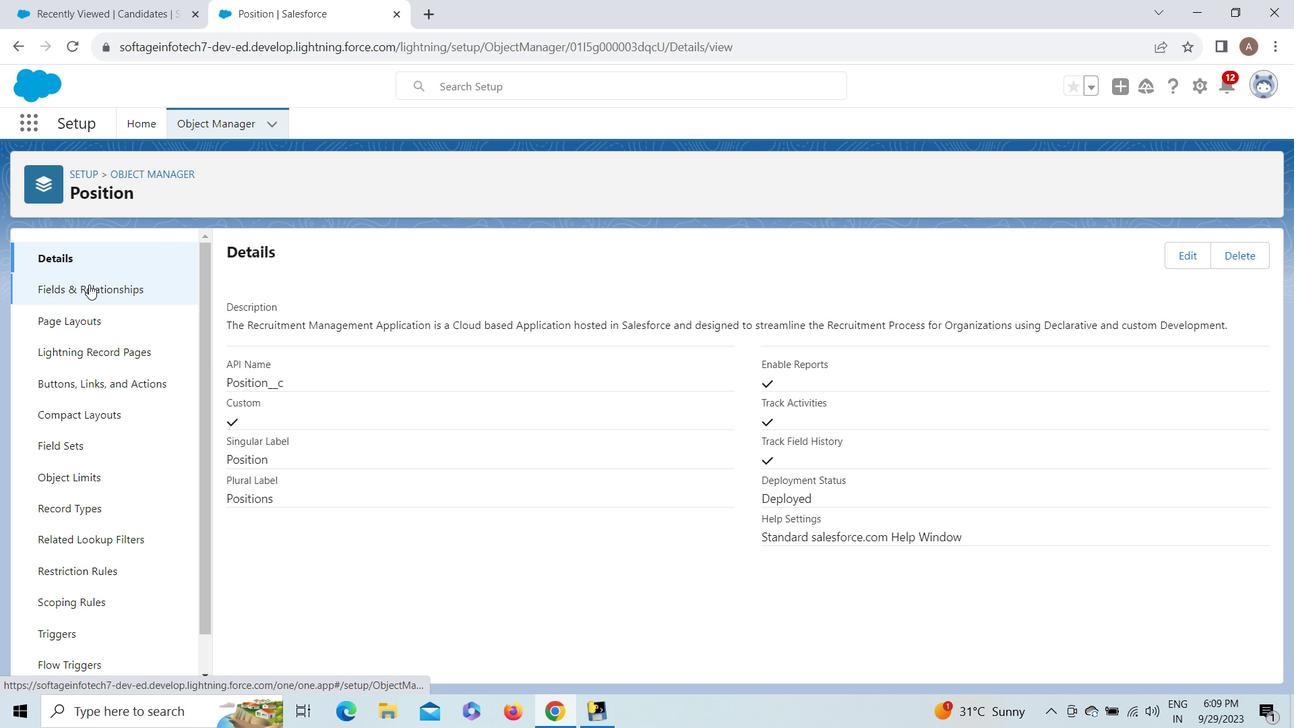 
Action: Mouse pressed left at (89, 283)
Screenshot: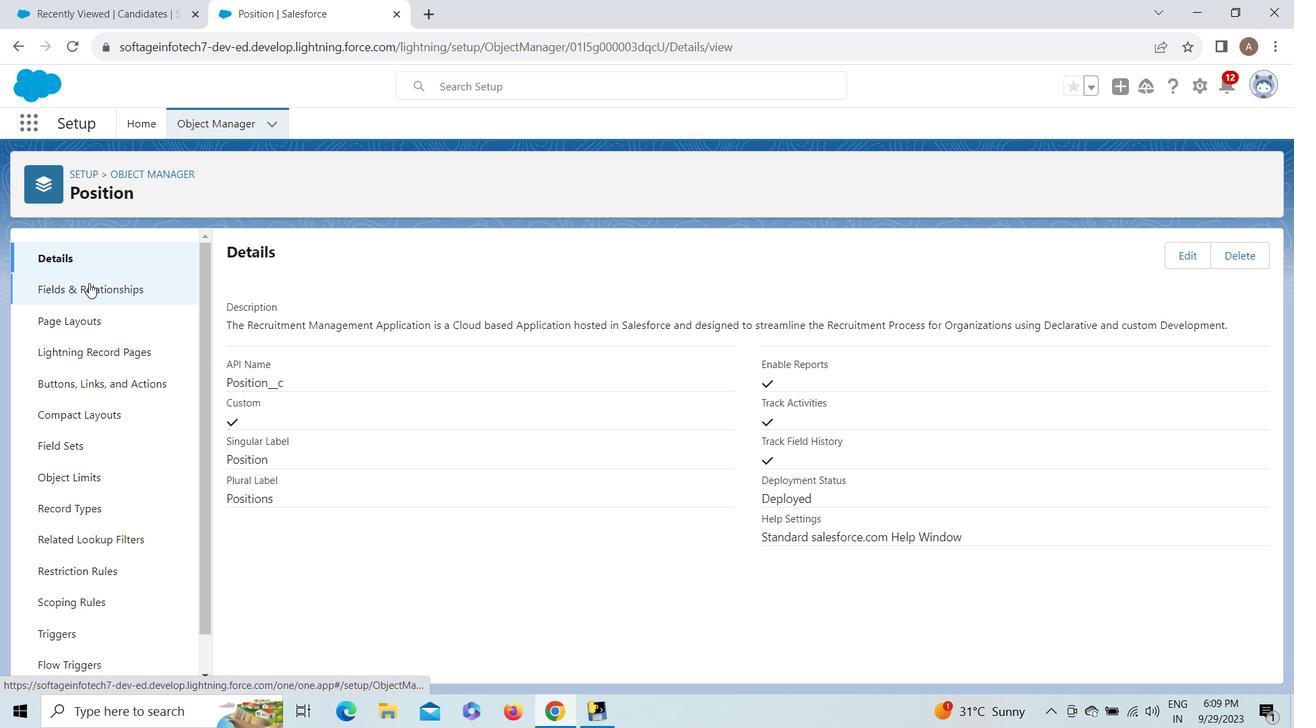 
Action: Mouse moved to (918, 252)
Screenshot: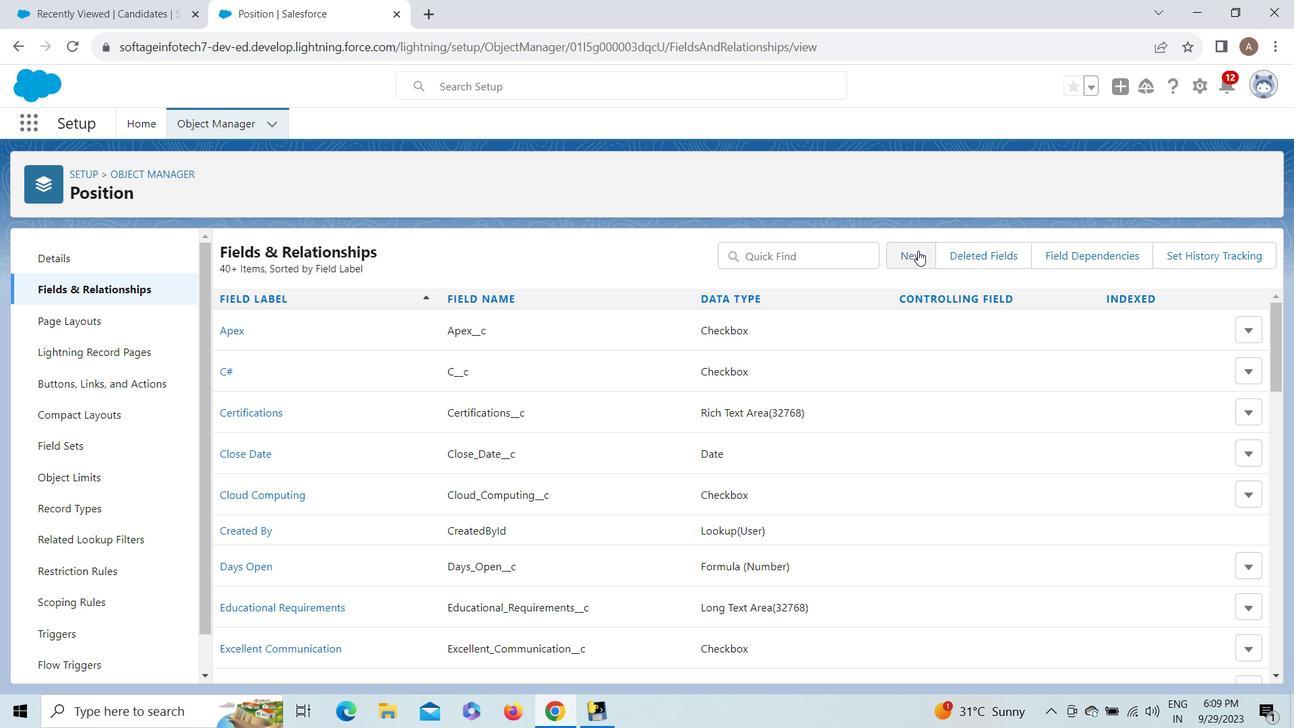 
Action: Mouse pressed left at (918, 252)
Screenshot: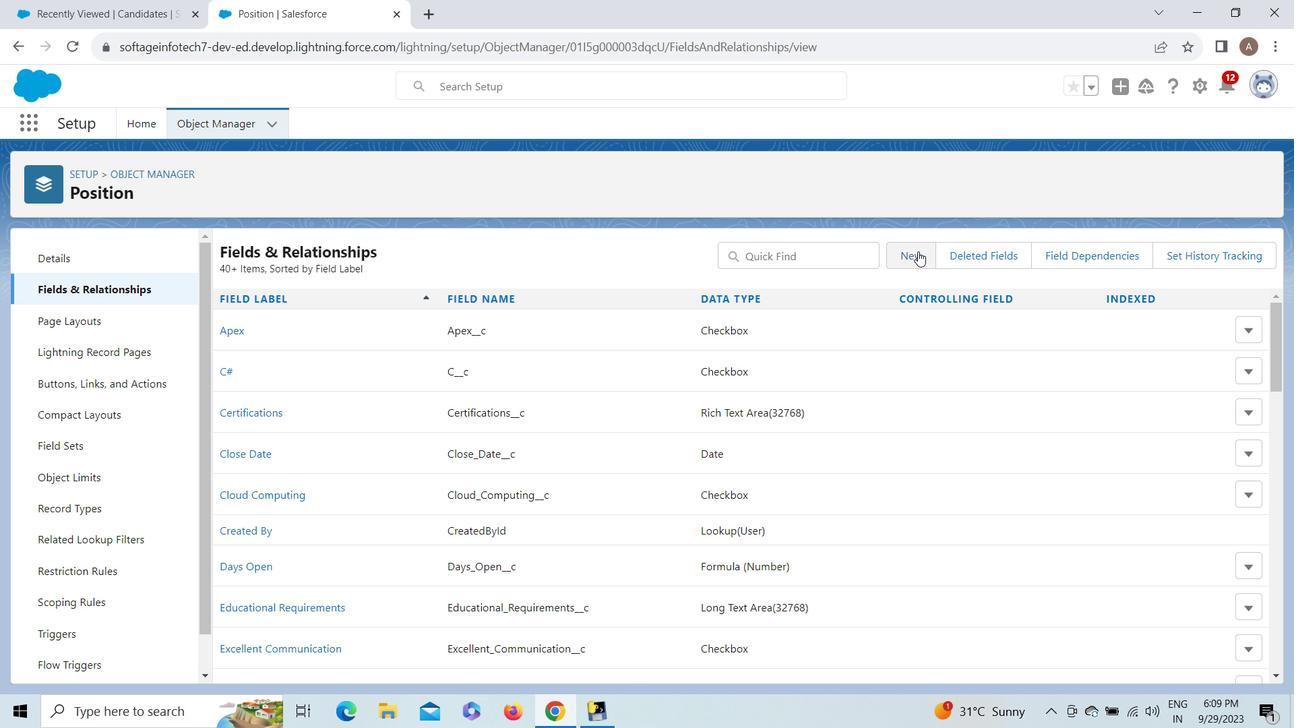 
Action: Mouse moved to (1262, 355)
Screenshot: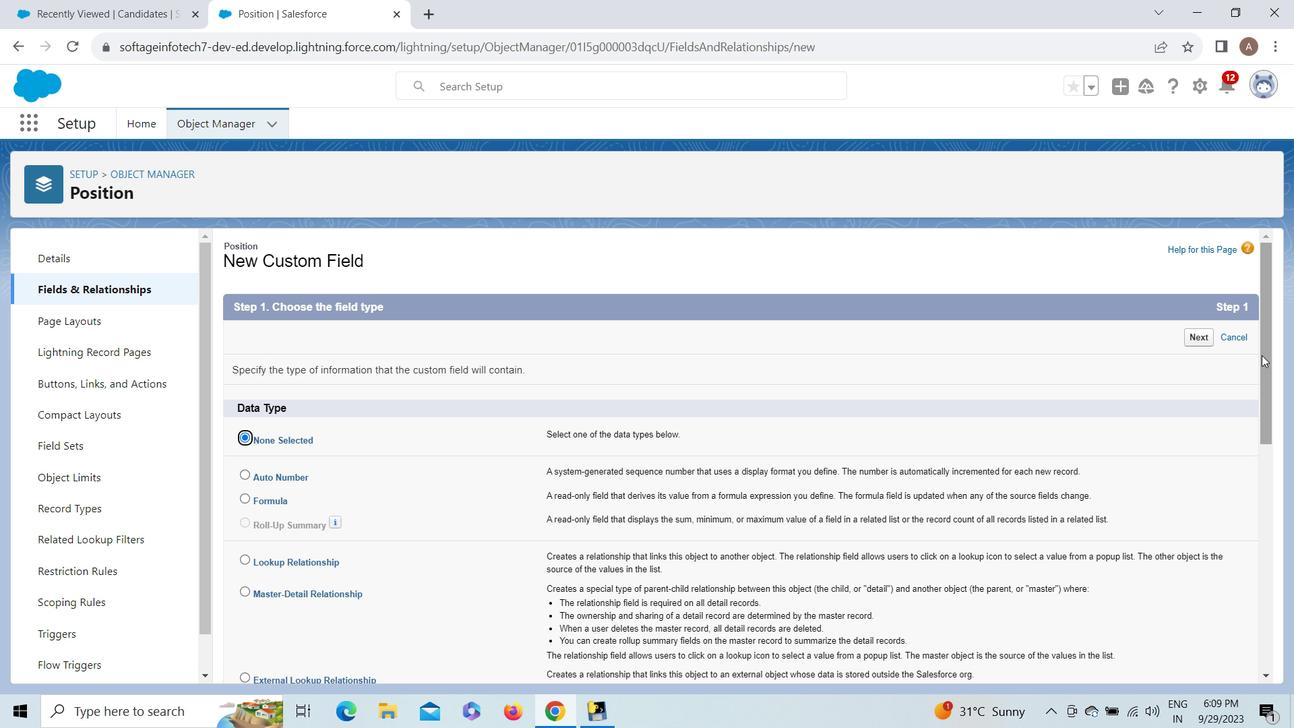 
Action: Mouse pressed left at (1262, 355)
Screenshot: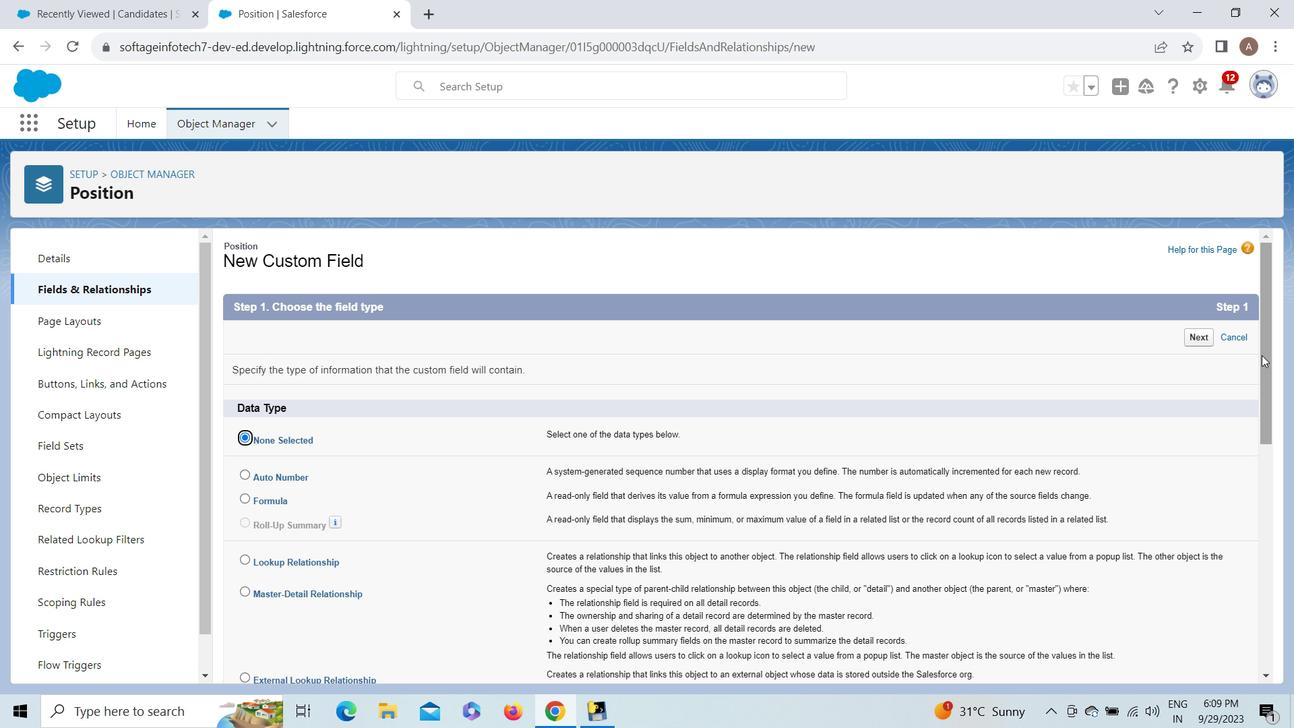 
Action: Mouse moved to (251, 550)
Screenshot: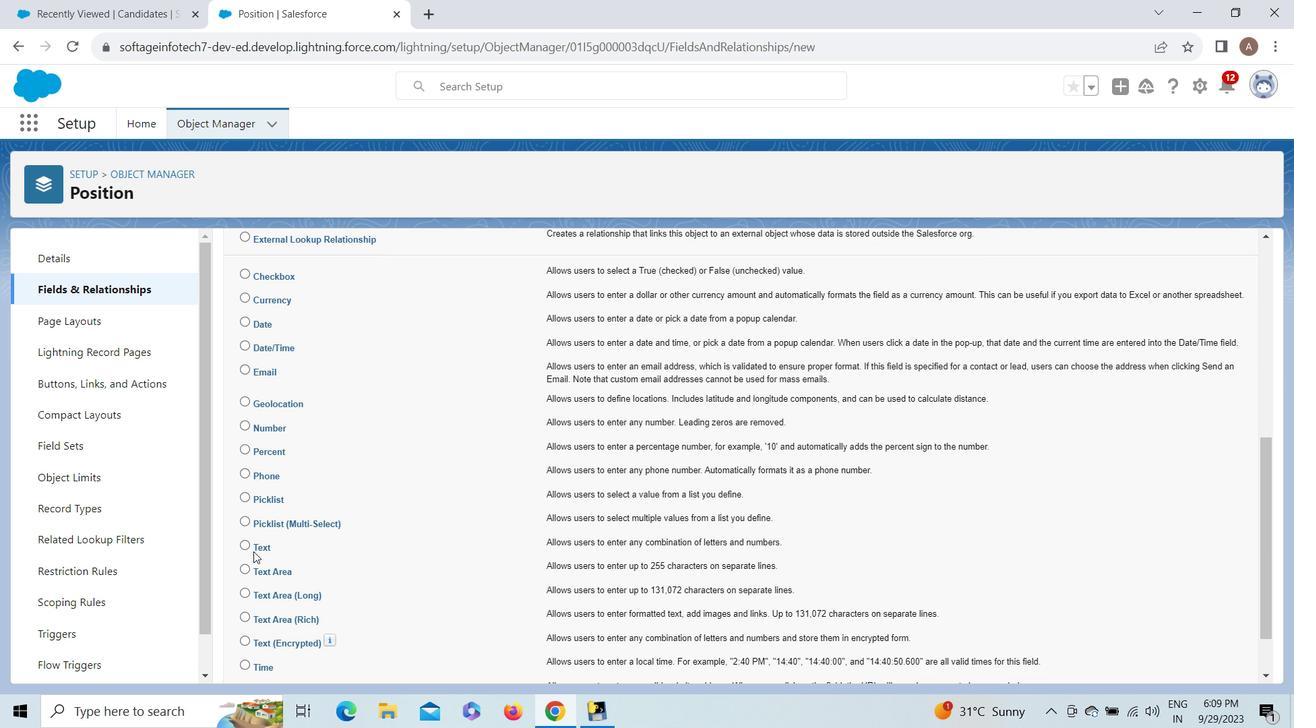 
Action: Mouse pressed left at (251, 550)
Screenshot: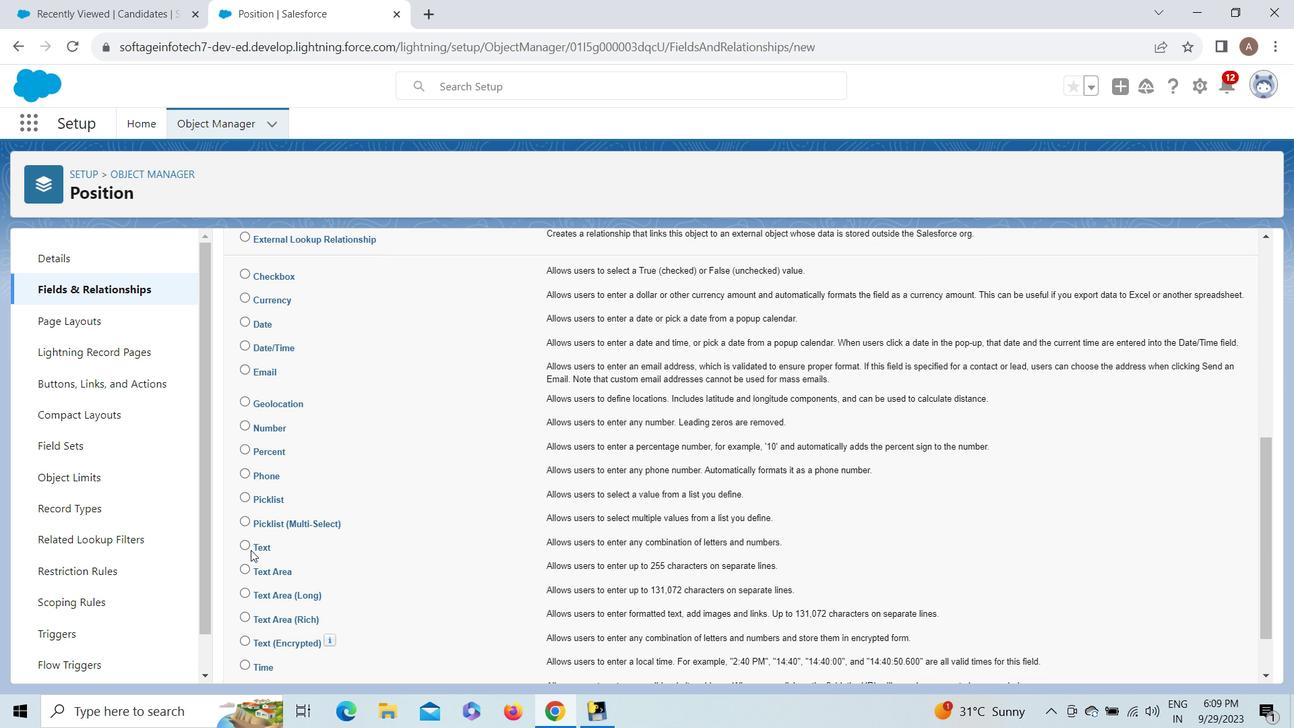 
Action: Mouse moved to (246, 542)
Screenshot: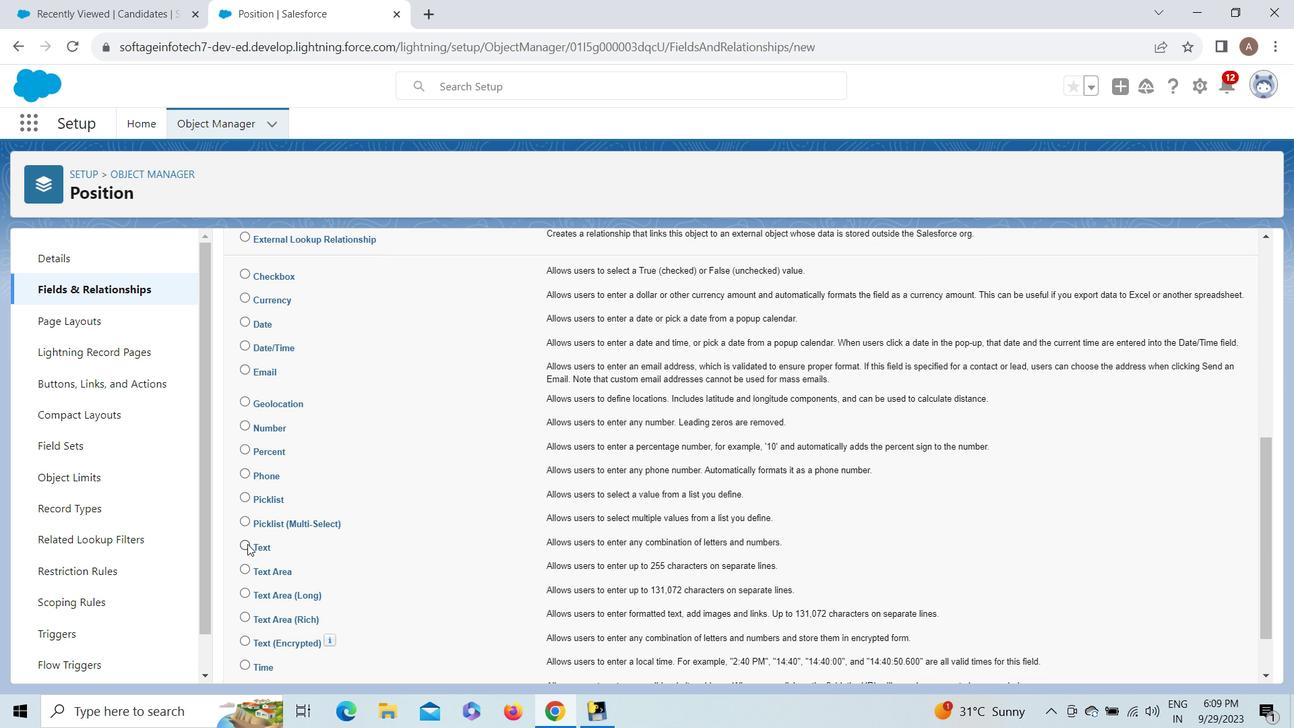 
Action: Mouse pressed left at (246, 542)
Screenshot: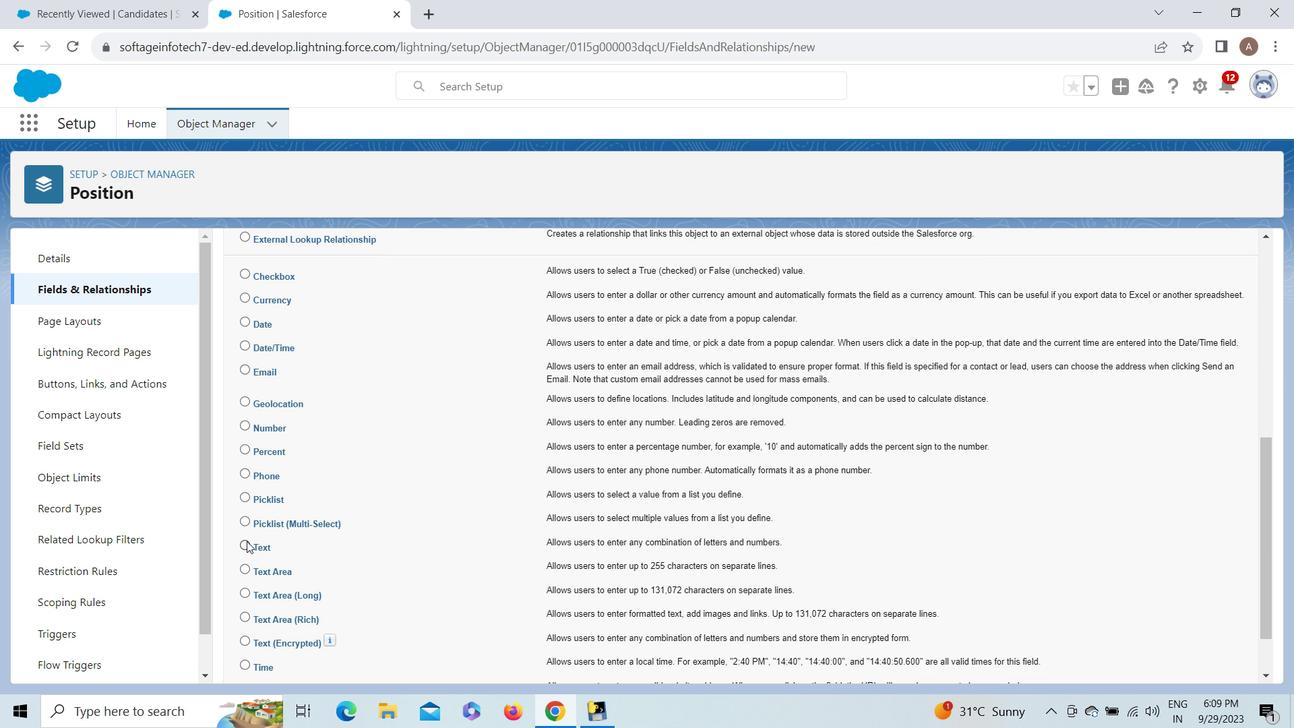 
Action: Mouse moved to (1260, 641)
Screenshot: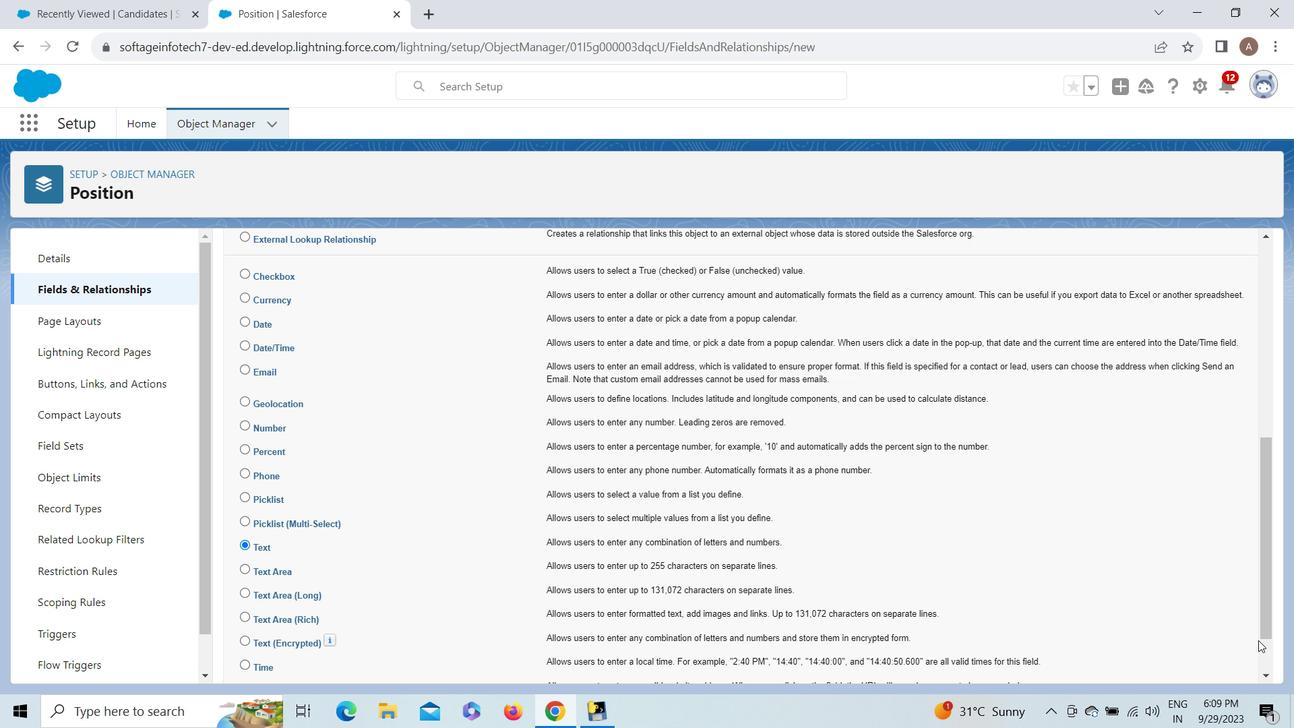 
Action: Mouse pressed left at (1260, 641)
Screenshot: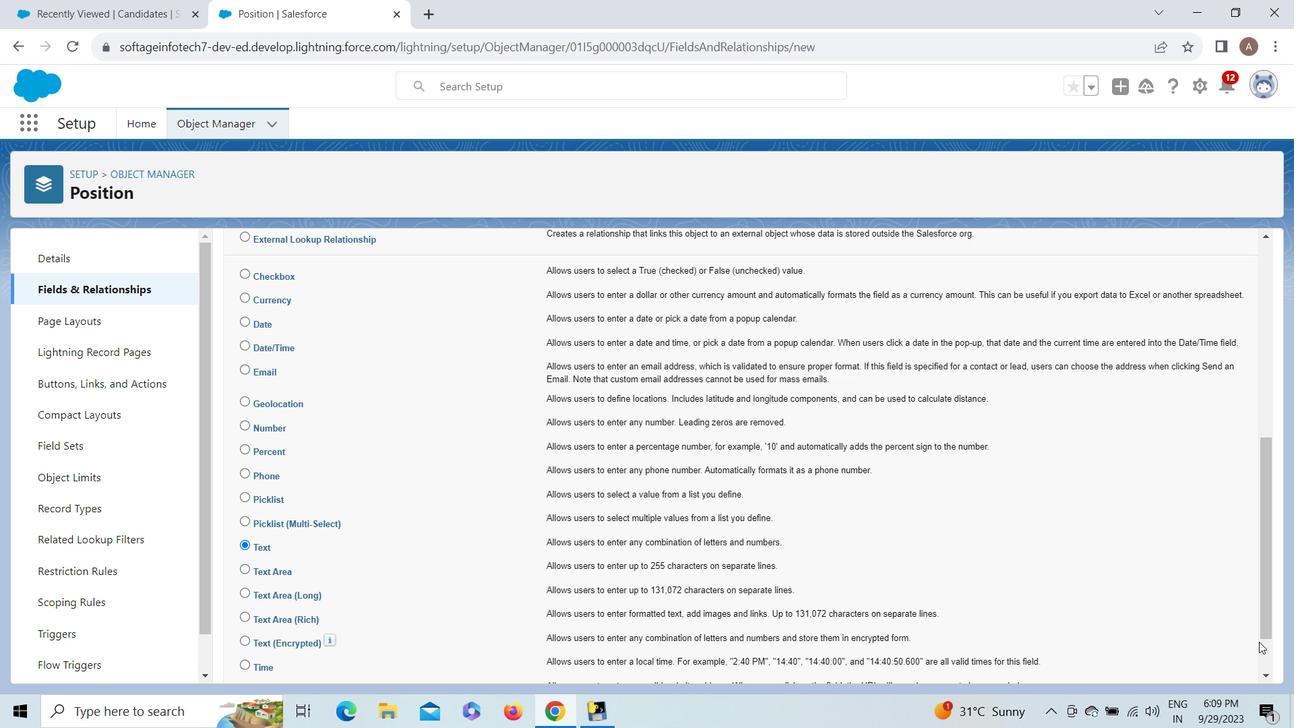 
Action: Mouse pressed left at (1260, 641)
Screenshot: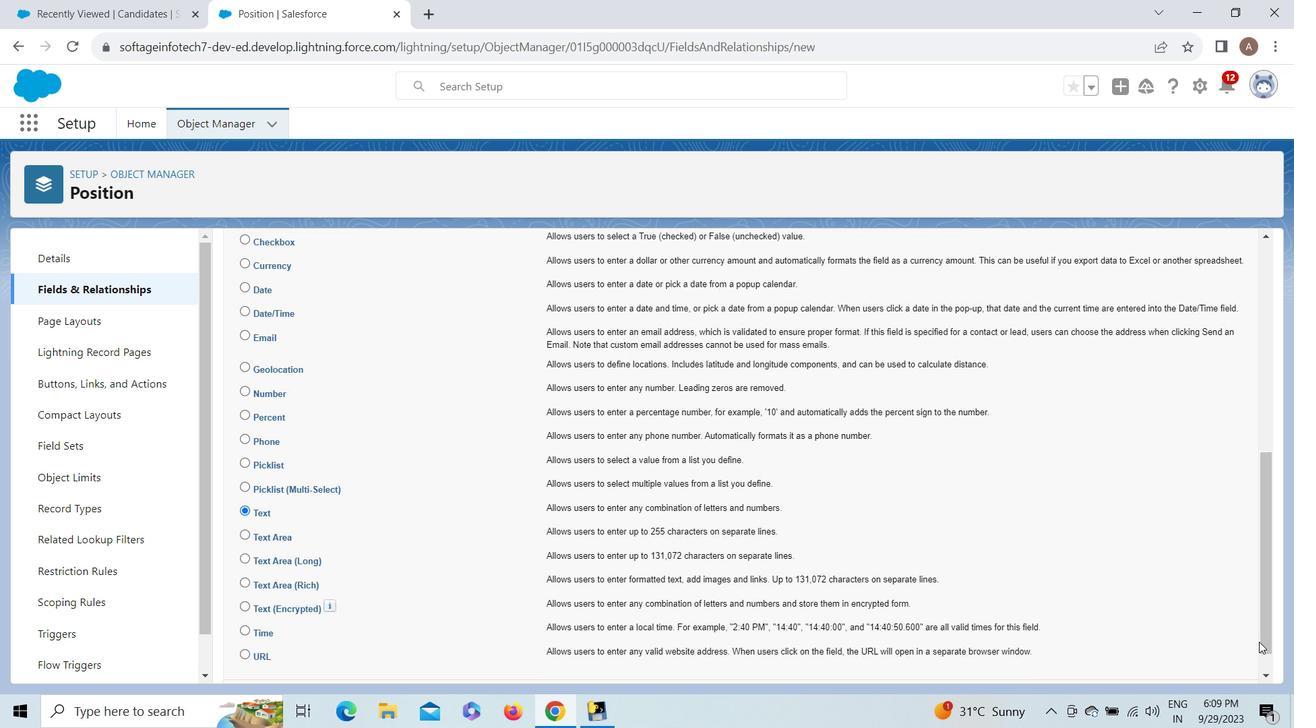 
Action: Mouse moved to (1206, 670)
Screenshot: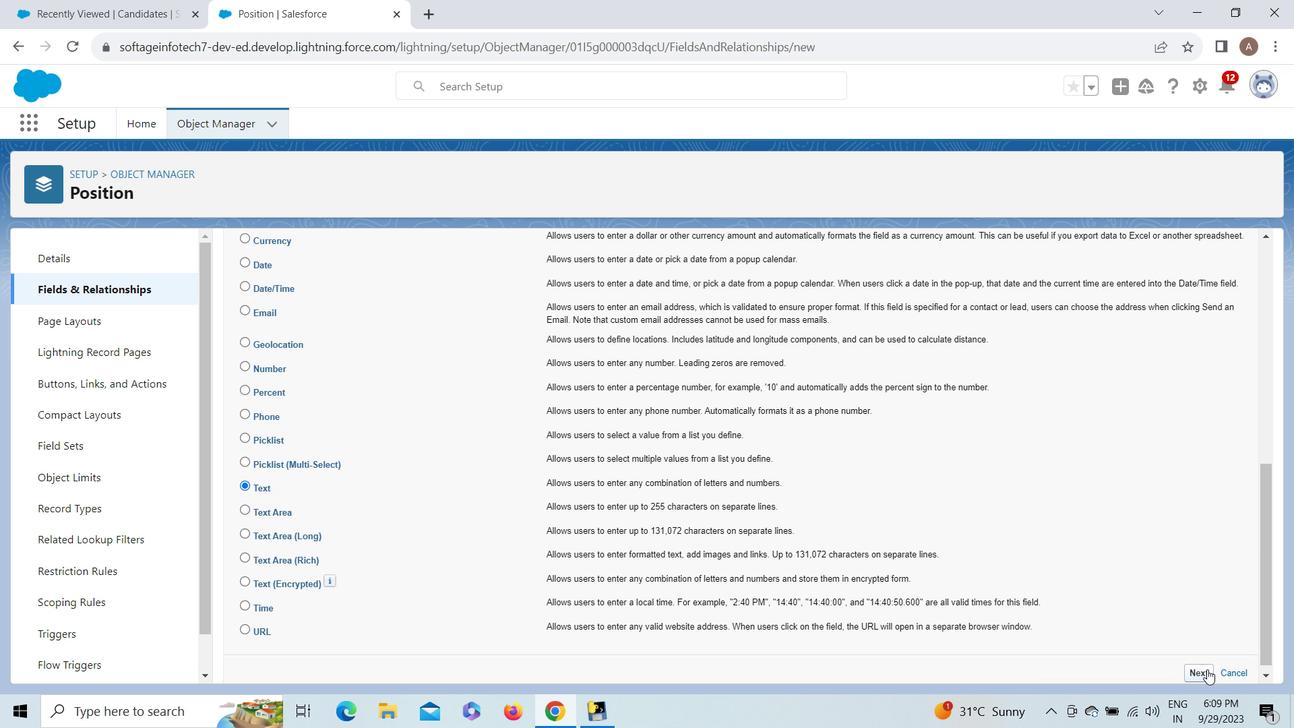 
Action: Mouse pressed left at (1206, 670)
Screenshot: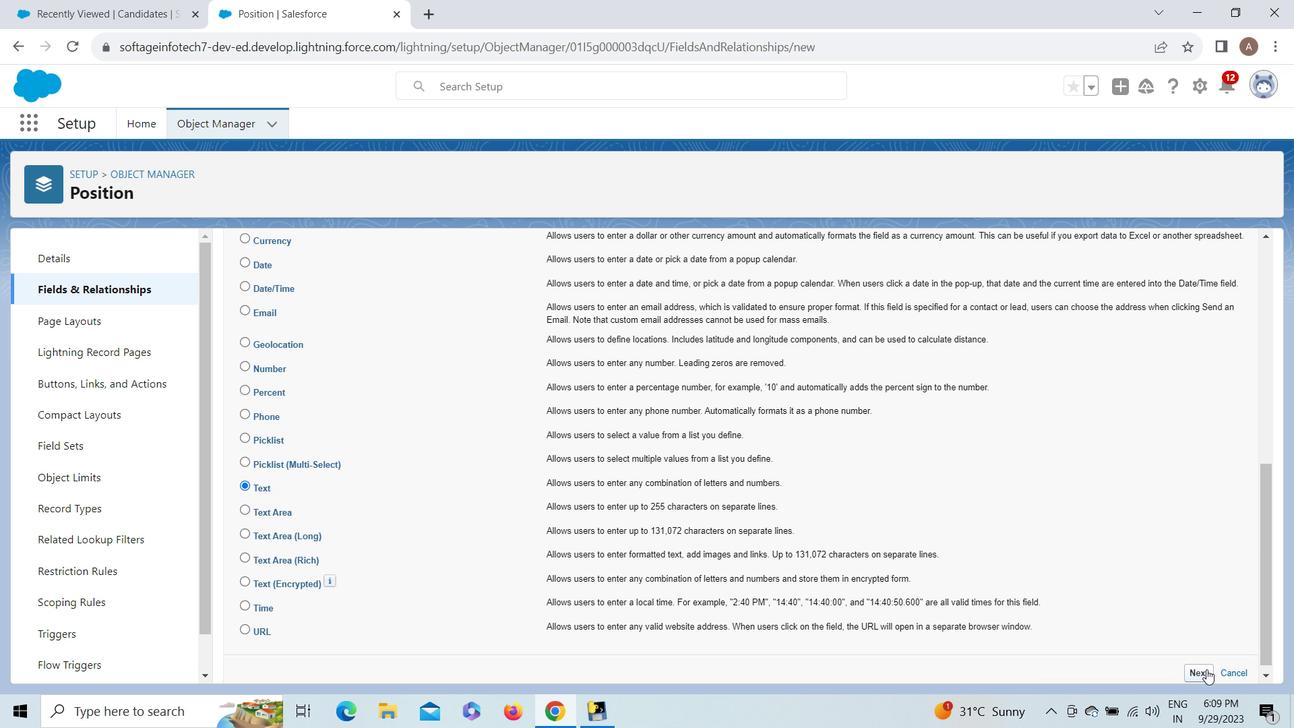 
Action: Mouse moved to (937, 721)
Screenshot: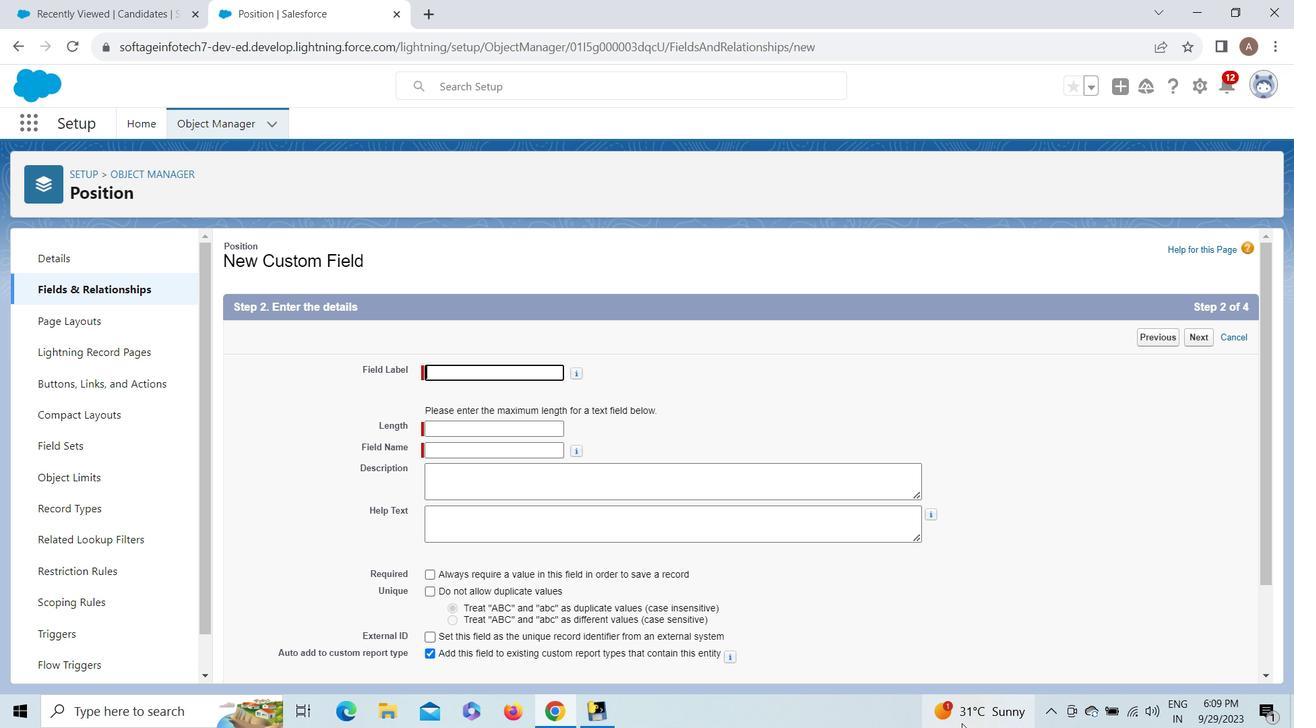 
Action: Key pressed <Key.shift>State
Screenshot: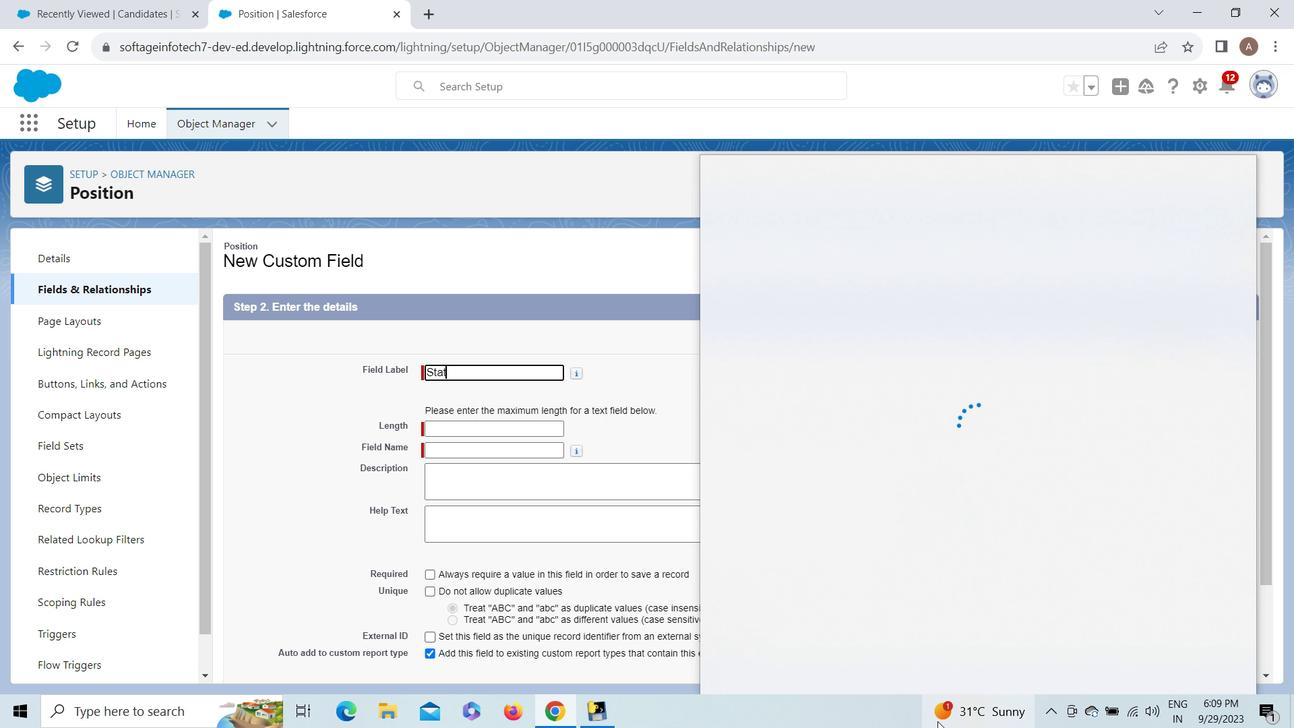 
Action: Mouse moved to (1114, 171)
Screenshot: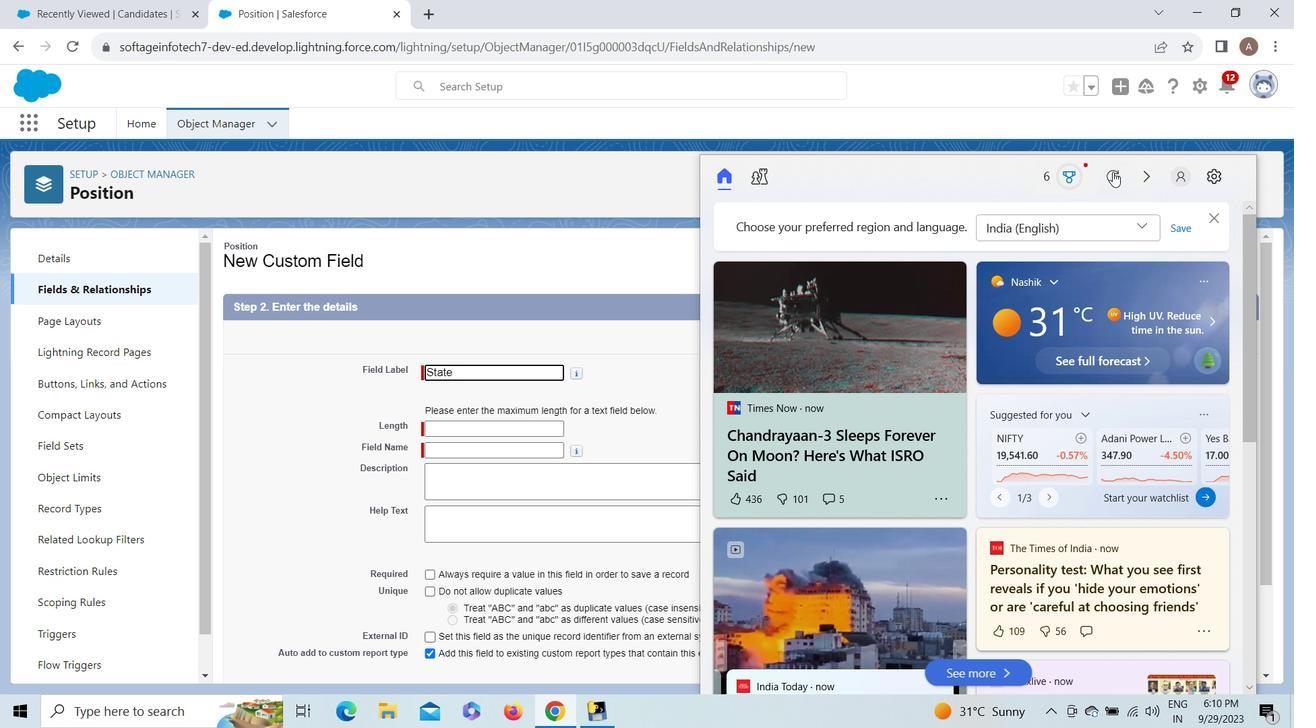 
Action: Mouse pressed left at (1114, 171)
Screenshot: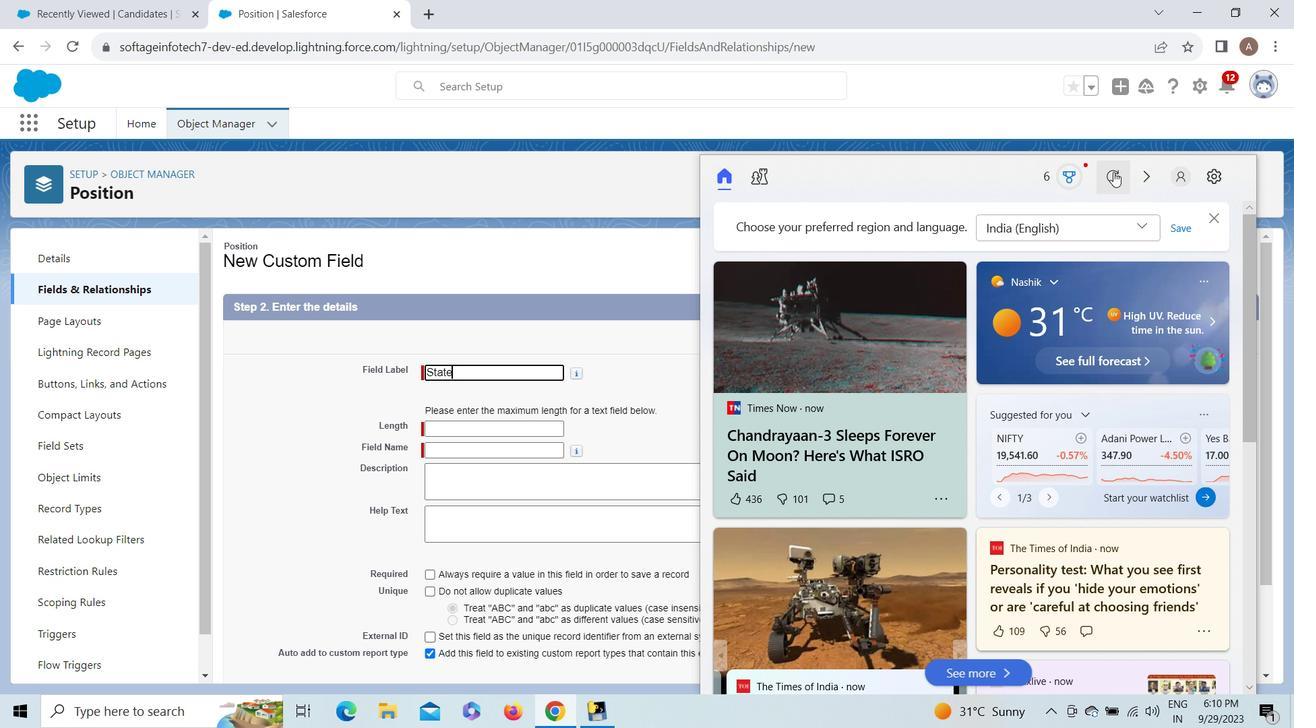 
Action: Mouse moved to (728, 185)
Screenshot: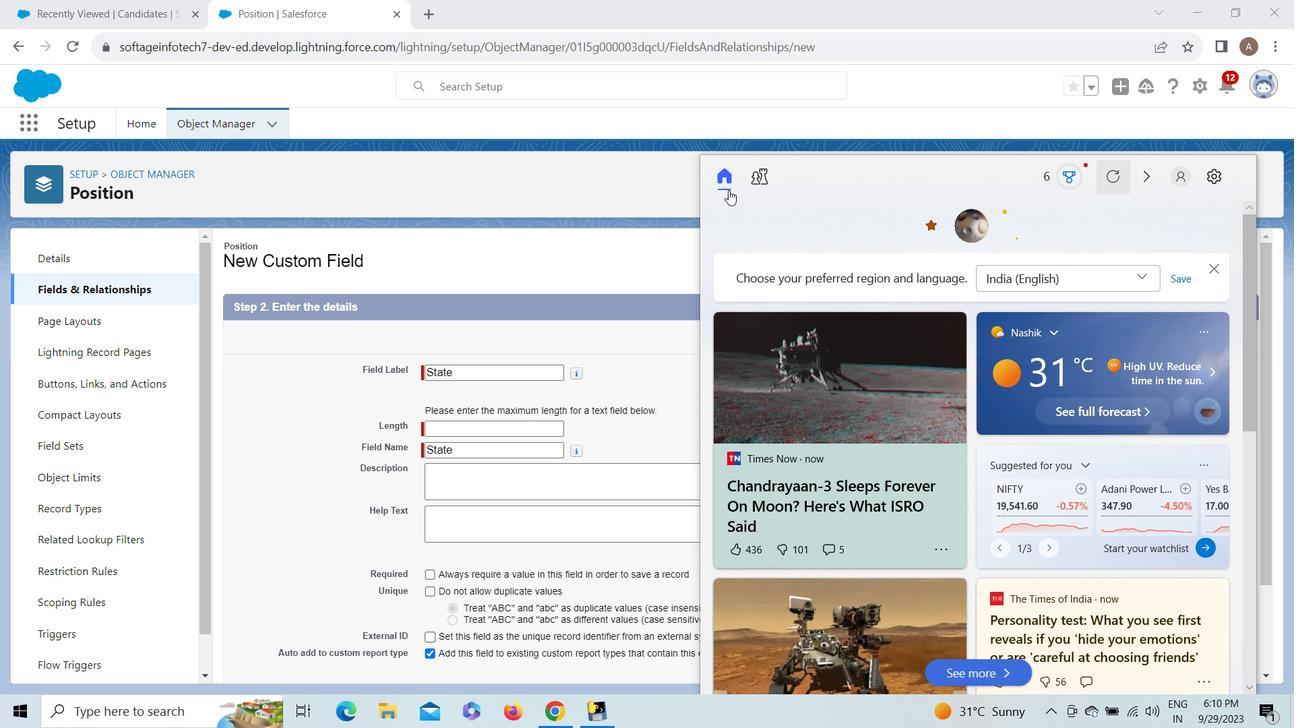 
Action: Mouse pressed left at (728, 185)
Screenshot: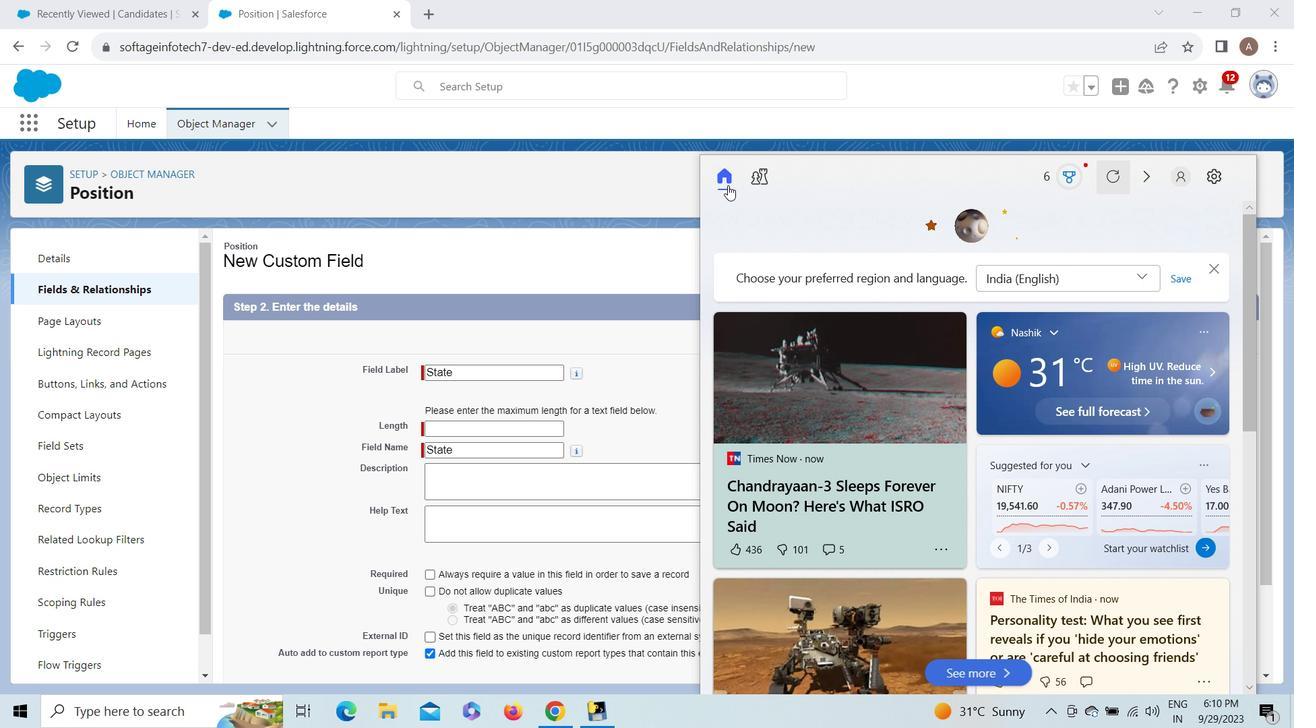 
Action: Mouse moved to (1050, 711)
Screenshot: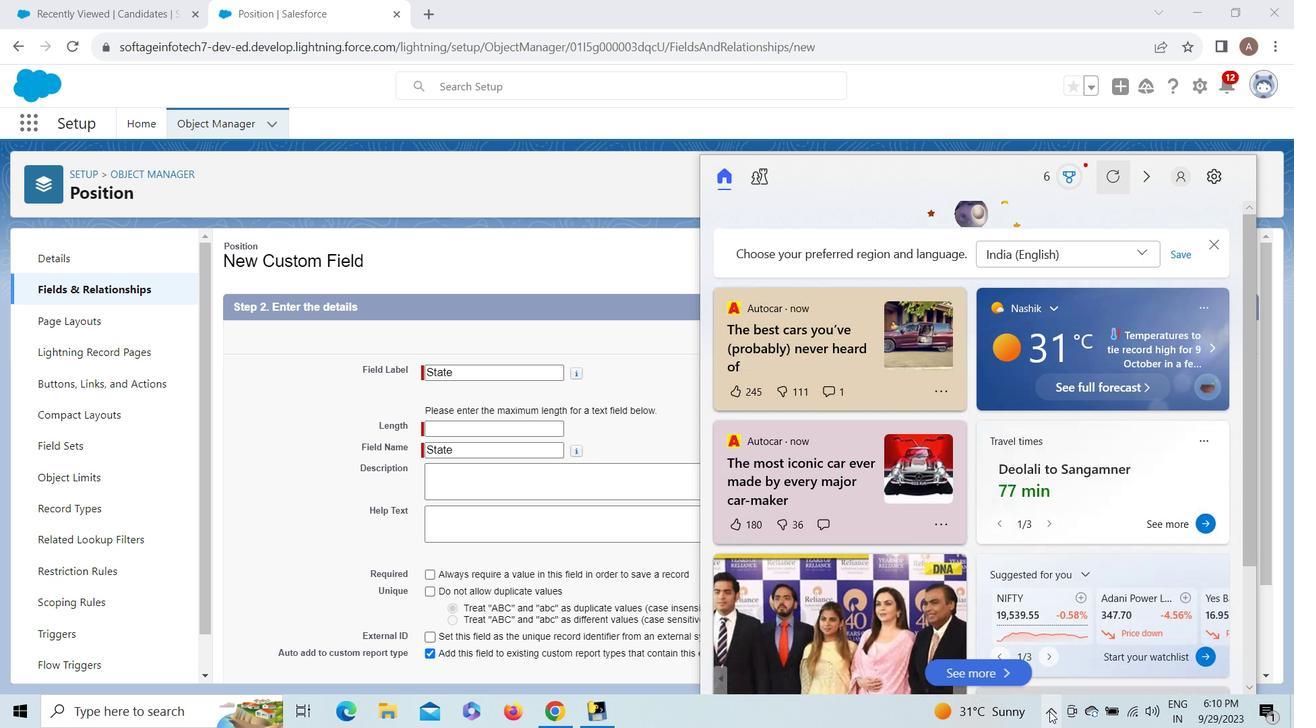 
Action: Mouse pressed left at (1050, 711)
Screenshot: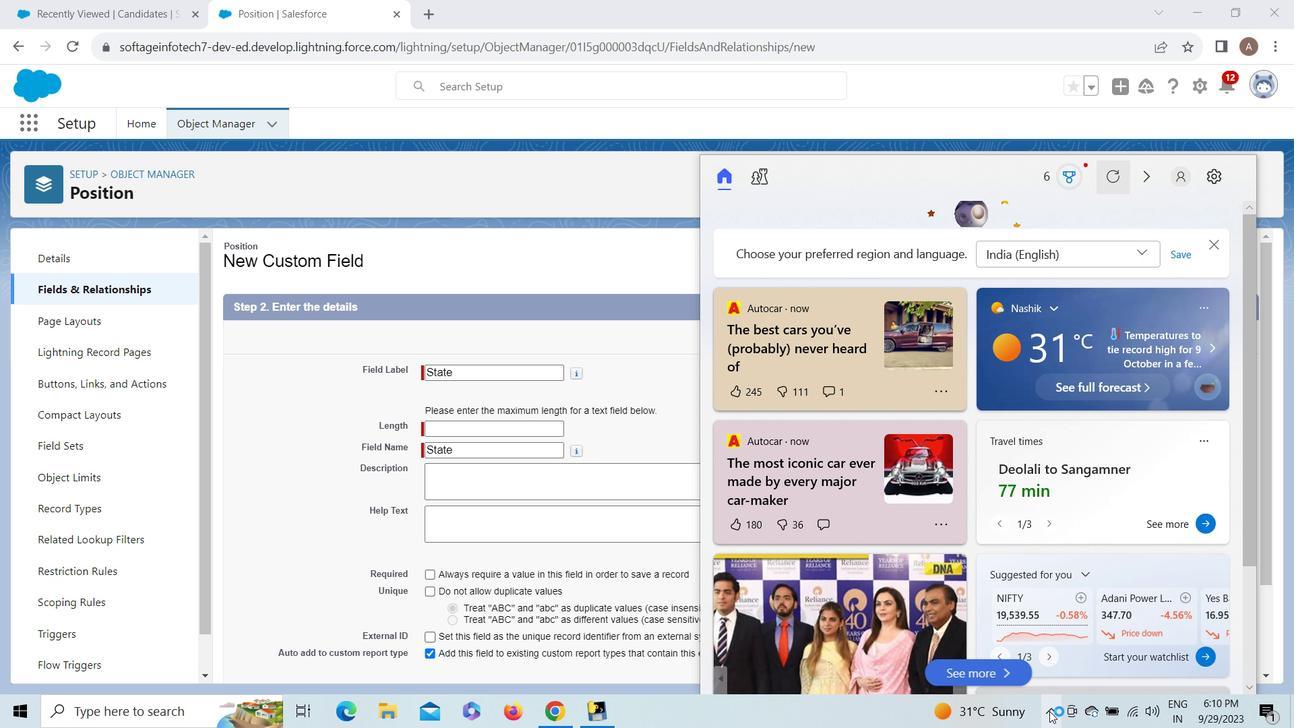 
Action: Mouse moved to (264, 7)
Screenshot: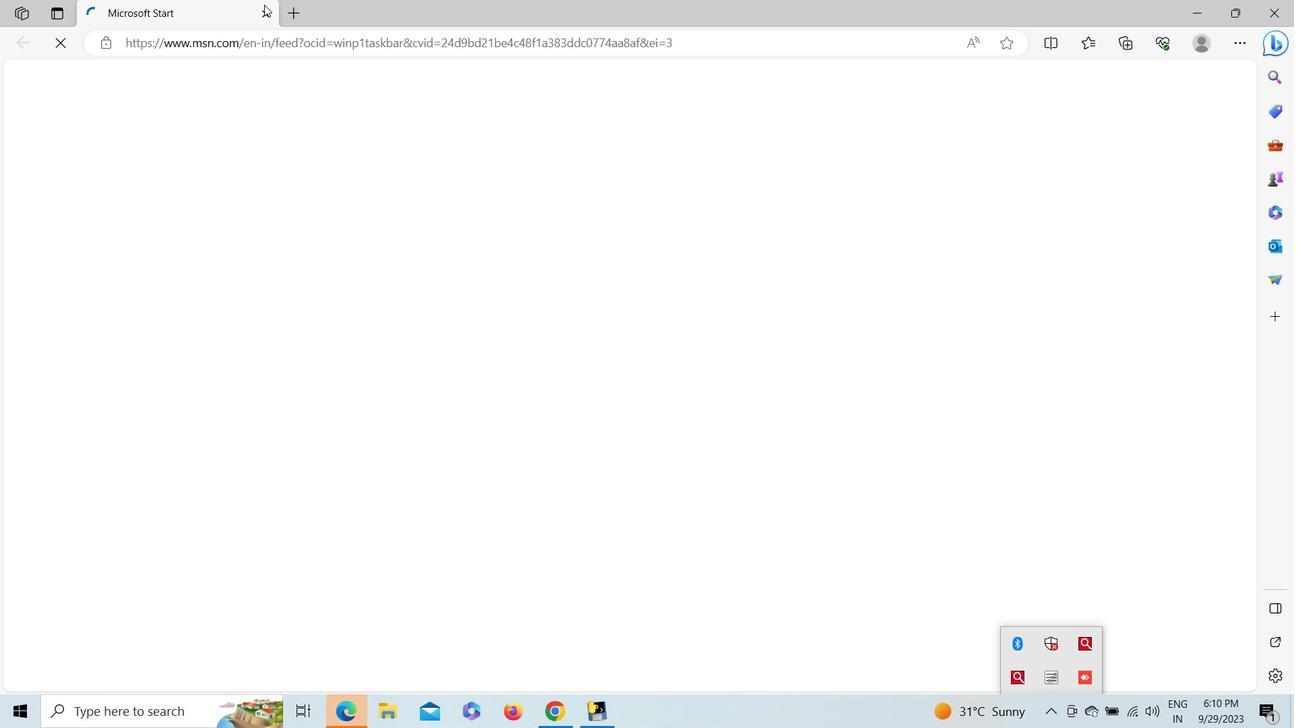 
Action: Mouse pressed left at (264, 7)
Screenshot: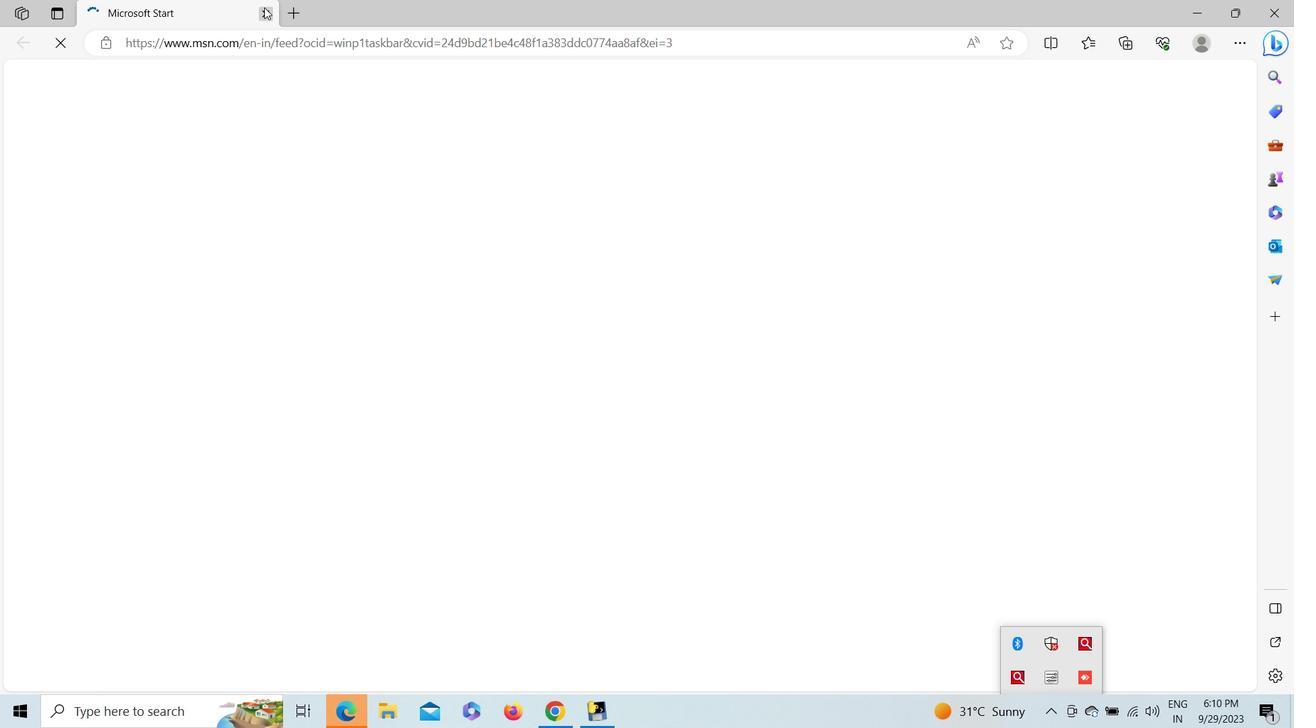
Action: Mouse moved to (480, 428)
Screenshot: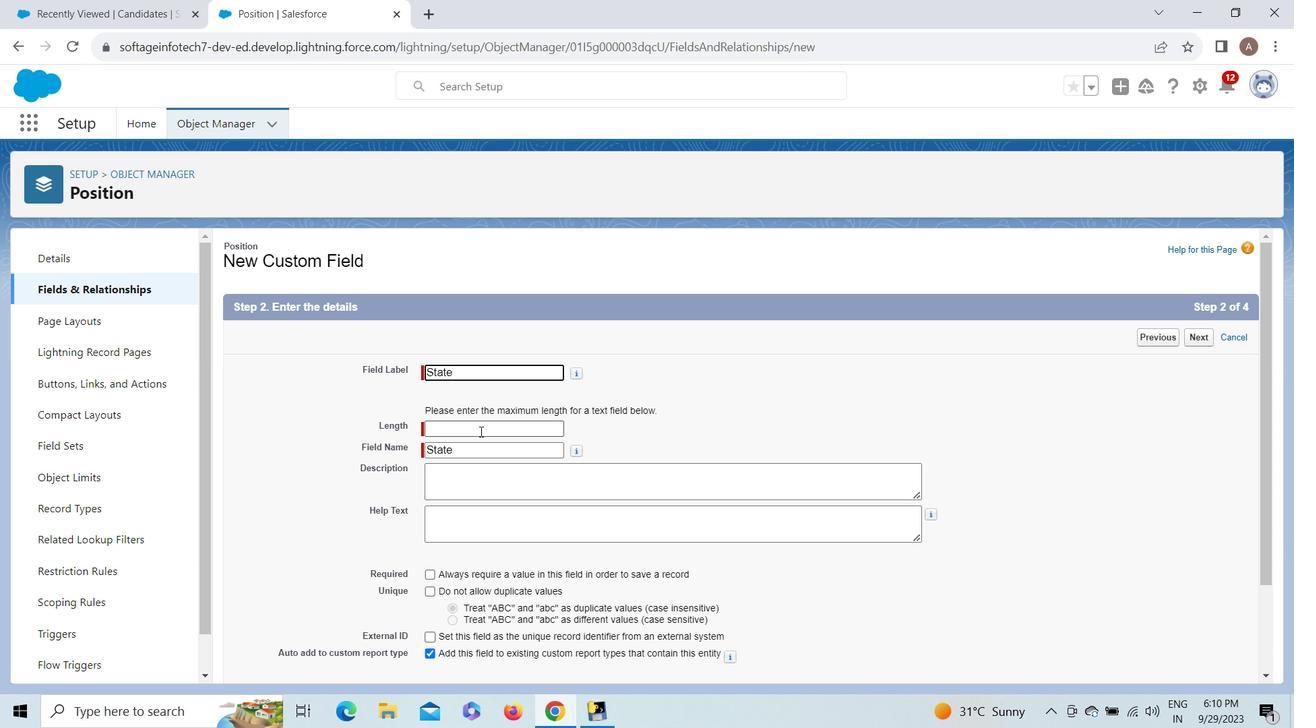 
Action: Mouse pressed left at (480, 428)
Screenshot: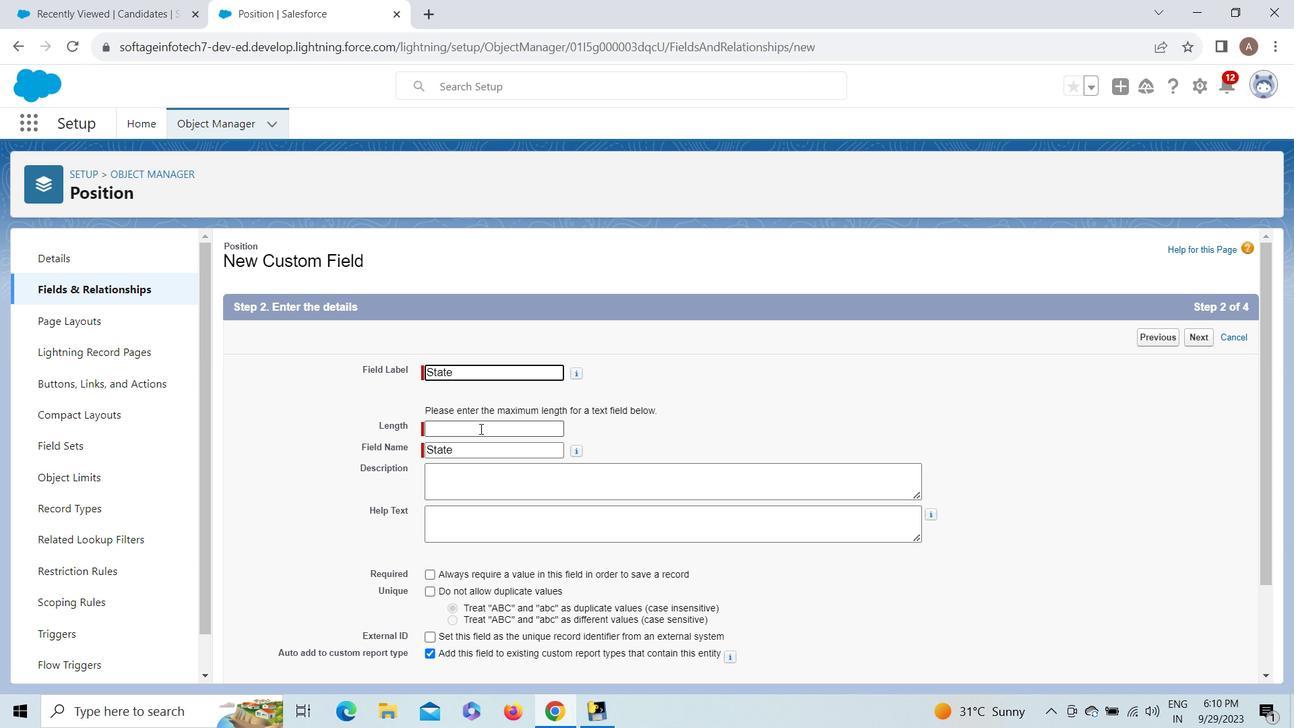 
Action: Mouse moved to (488, 465)
Screenshot: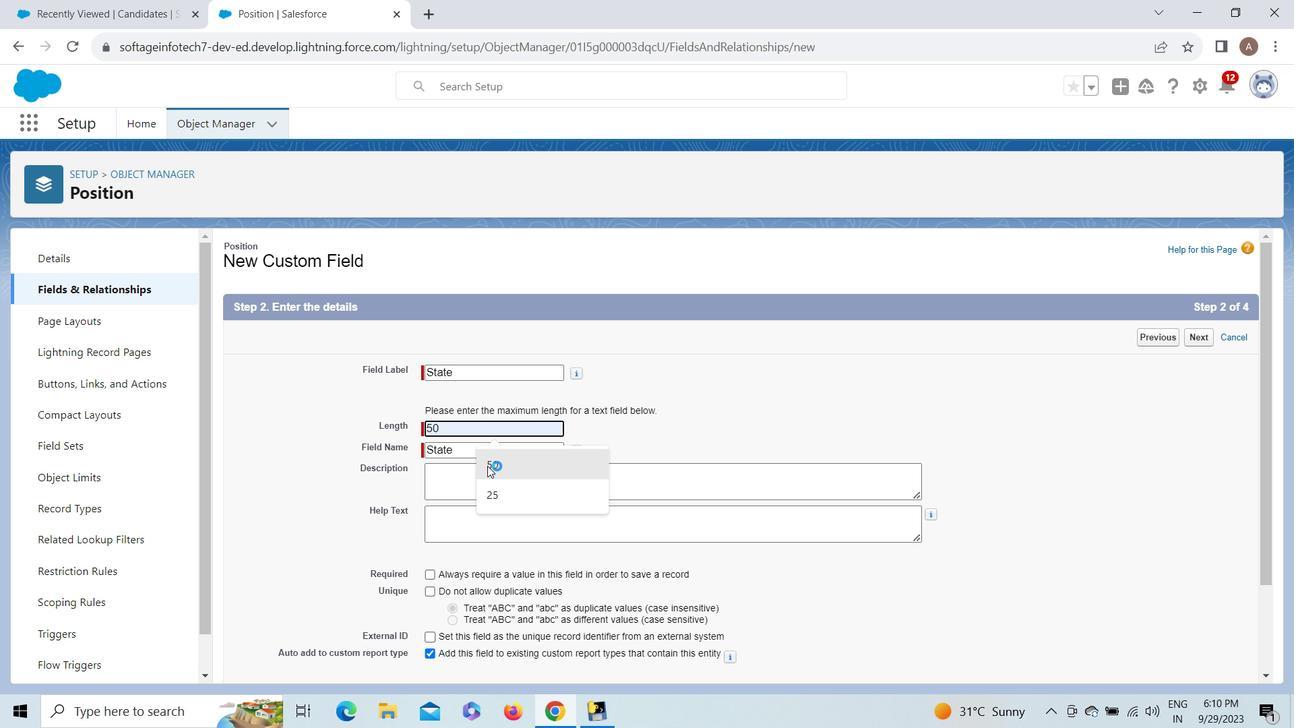 
Action: Mouse pressed left at (488, 465)
Screenshot: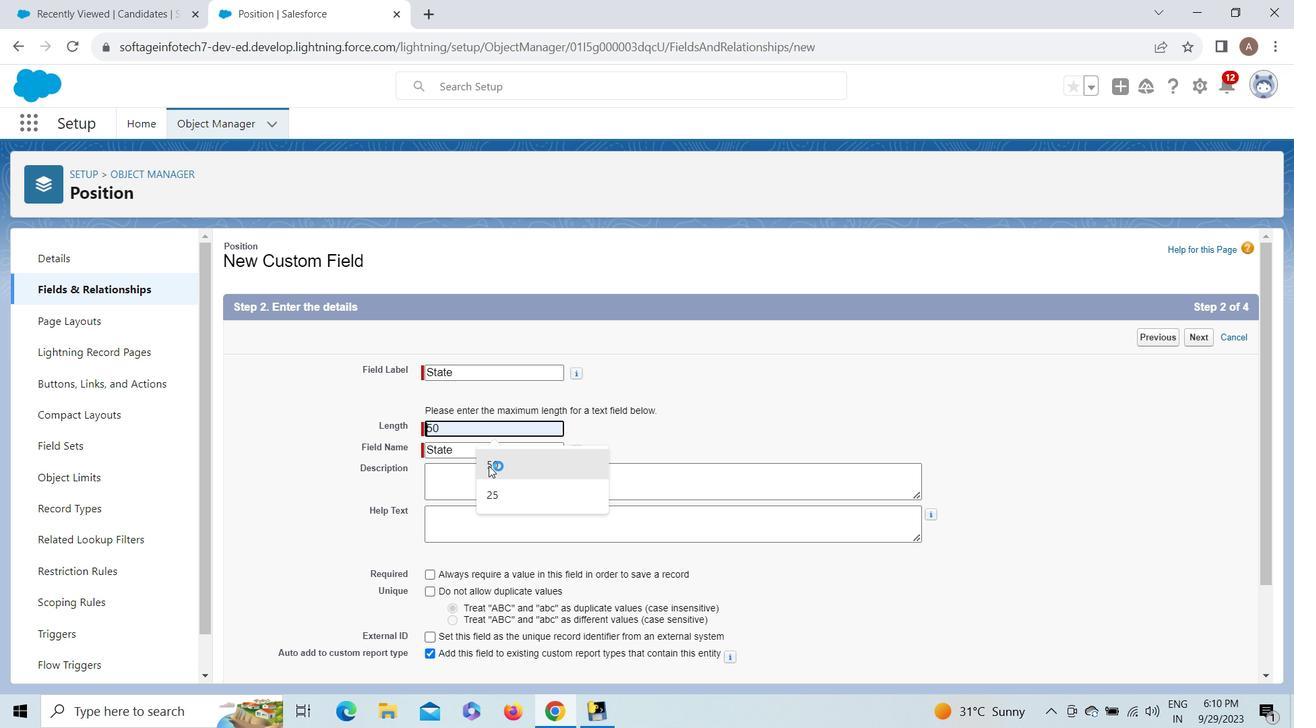 
Action: Mouse moved to (485, 477)
Screenshot: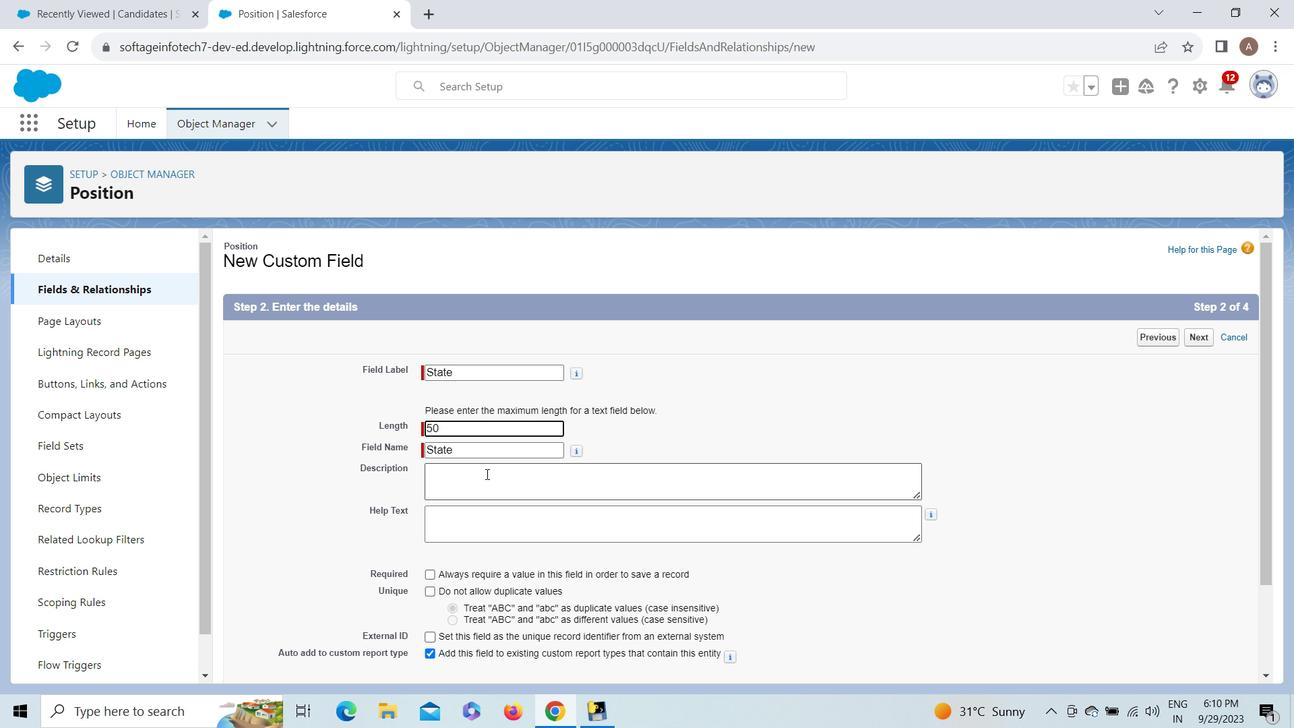 
Action: Mouse pressed left at (485, 477)
Screenshot: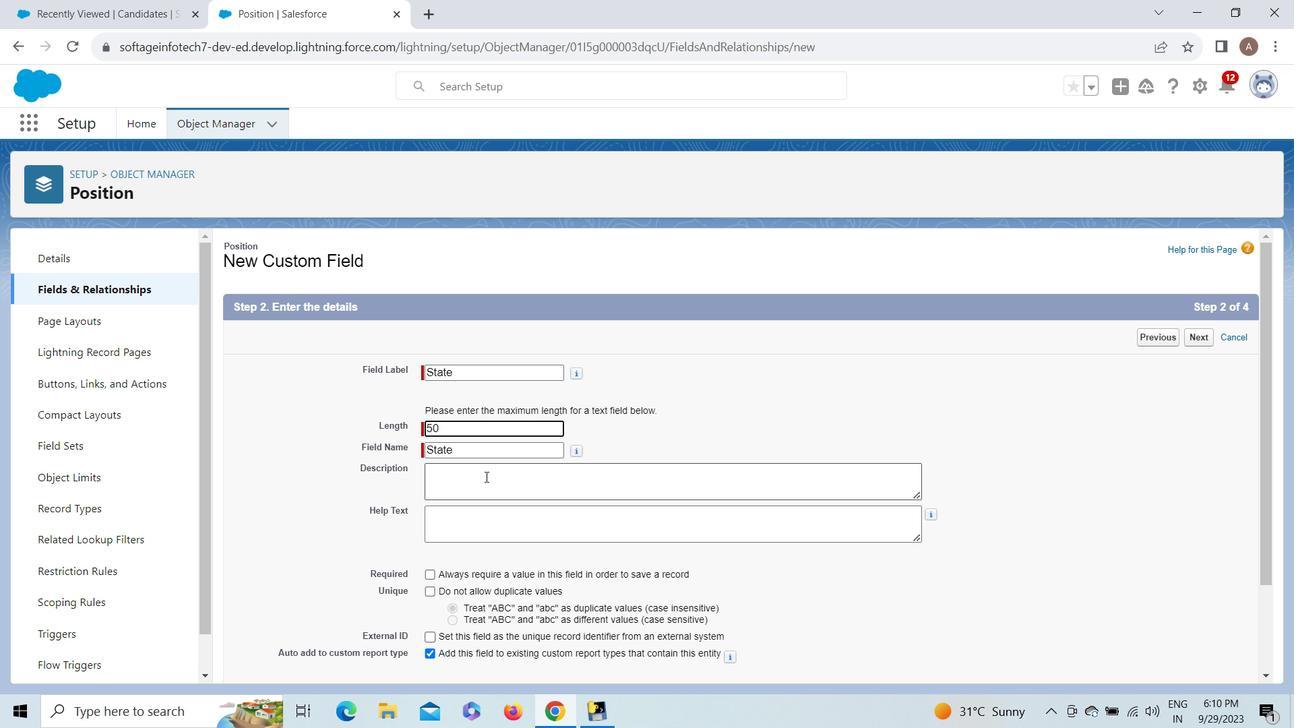 
Action: Mouse moved to (480, 536)
Screenshot: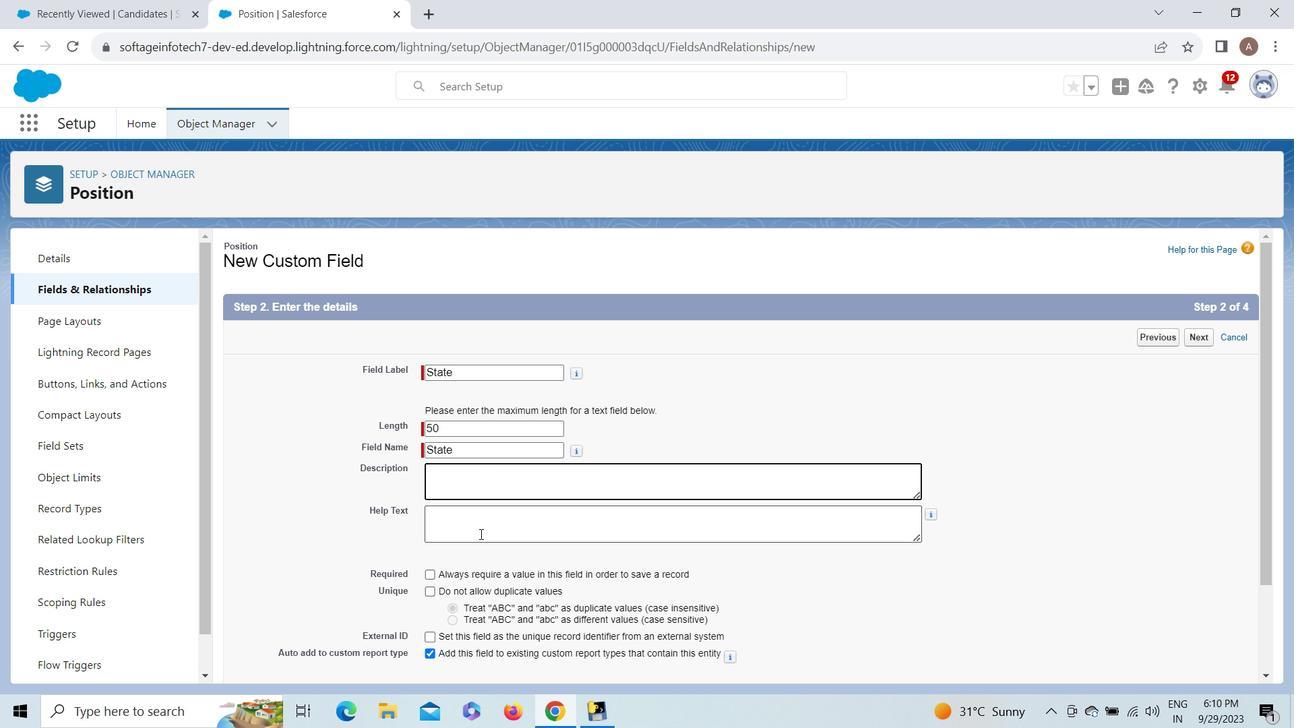 
Action: Mouse pressed left at (480, 536)
Screenshot: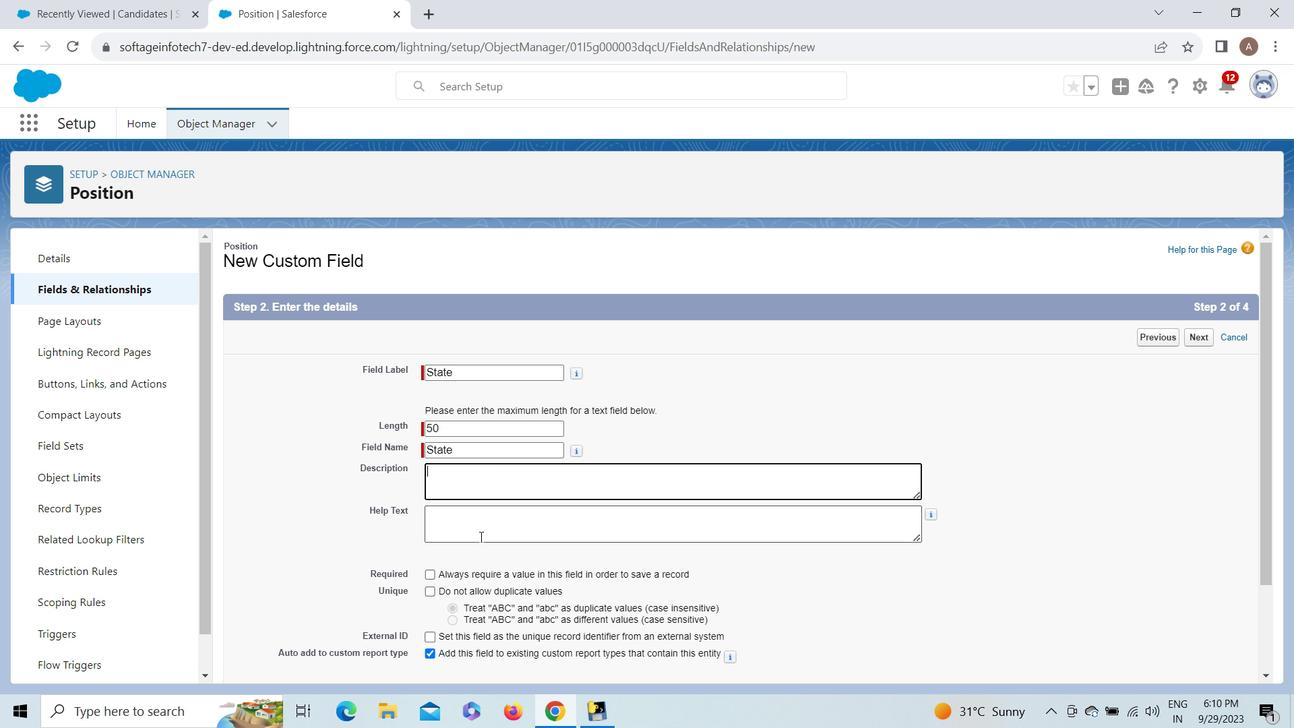 
Action: Key pressed <Key.shift_r><Key.shift_r><Key.shift_r><Key.shift_r><Key.shift_r><Key.shift_r><Key.shift_r><Key.shift_r><Key.shift_r>Please<Key.space>enter<Key.space>state<Key.space>of<Key.space>candidste<Key.backspace><Key.backspace><Key.backspace>ate<Key.space>here.
Screenshot: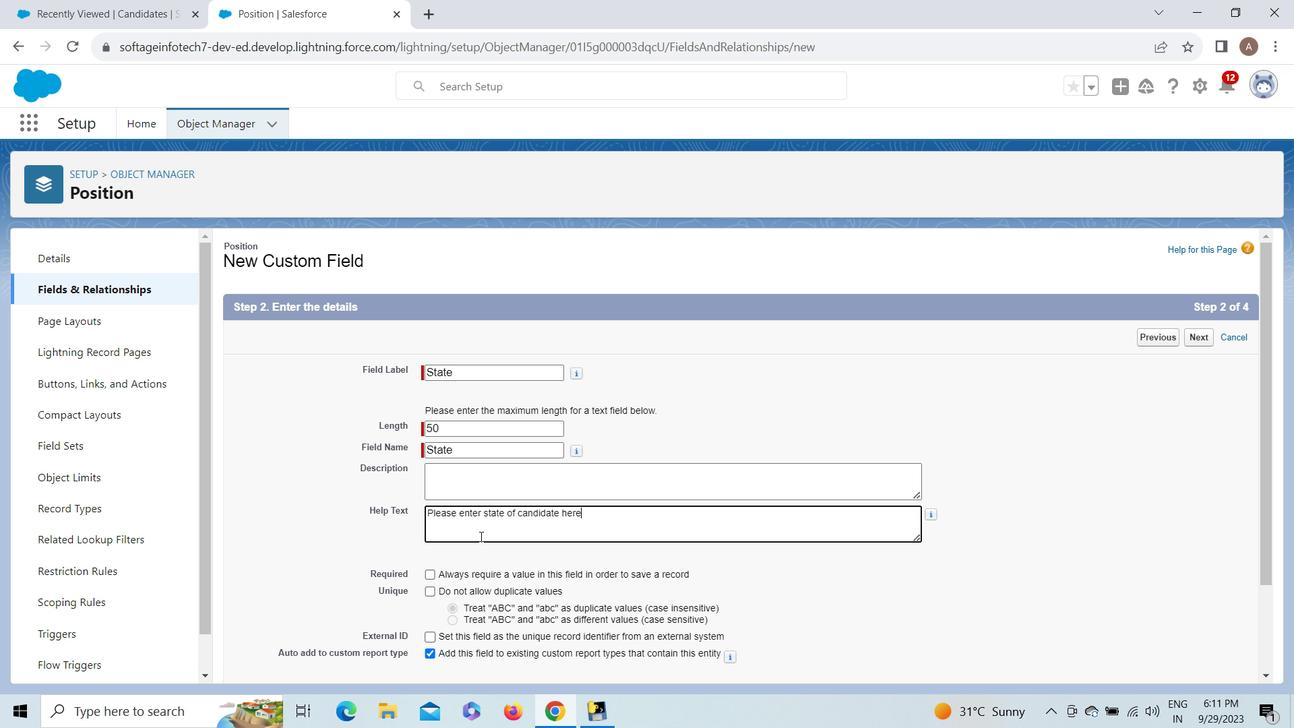 
Action: Mouse moved to (1195, 338)
Screenshot: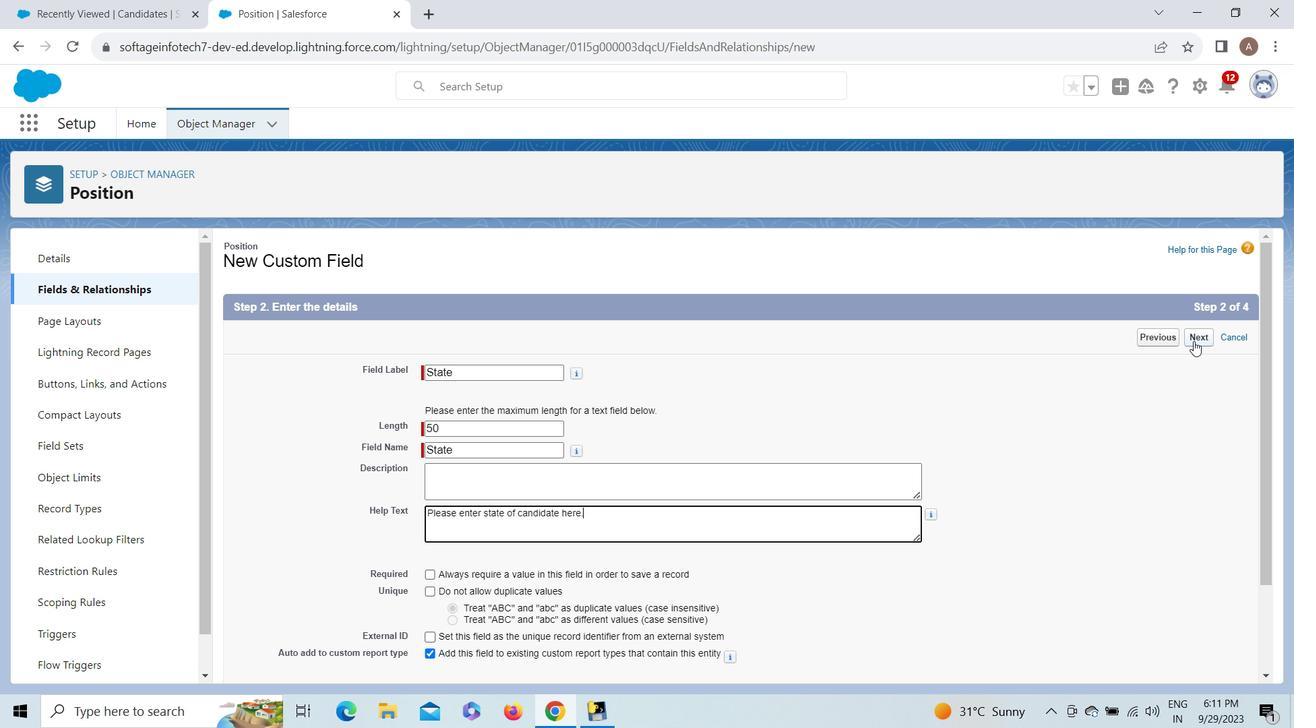 
Action: Mouse pressed left at (1195, 338)
Screenshot: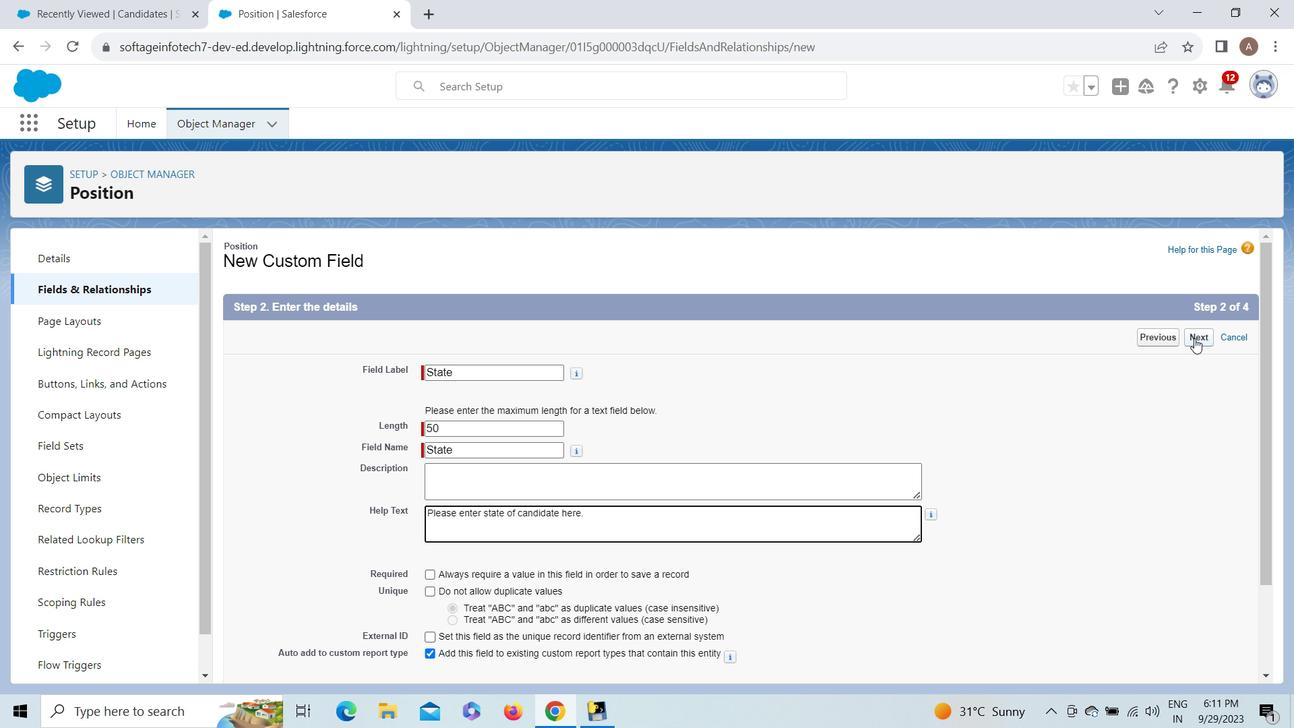 
Action: Mouse moved to (1189, 337)
Screenshot: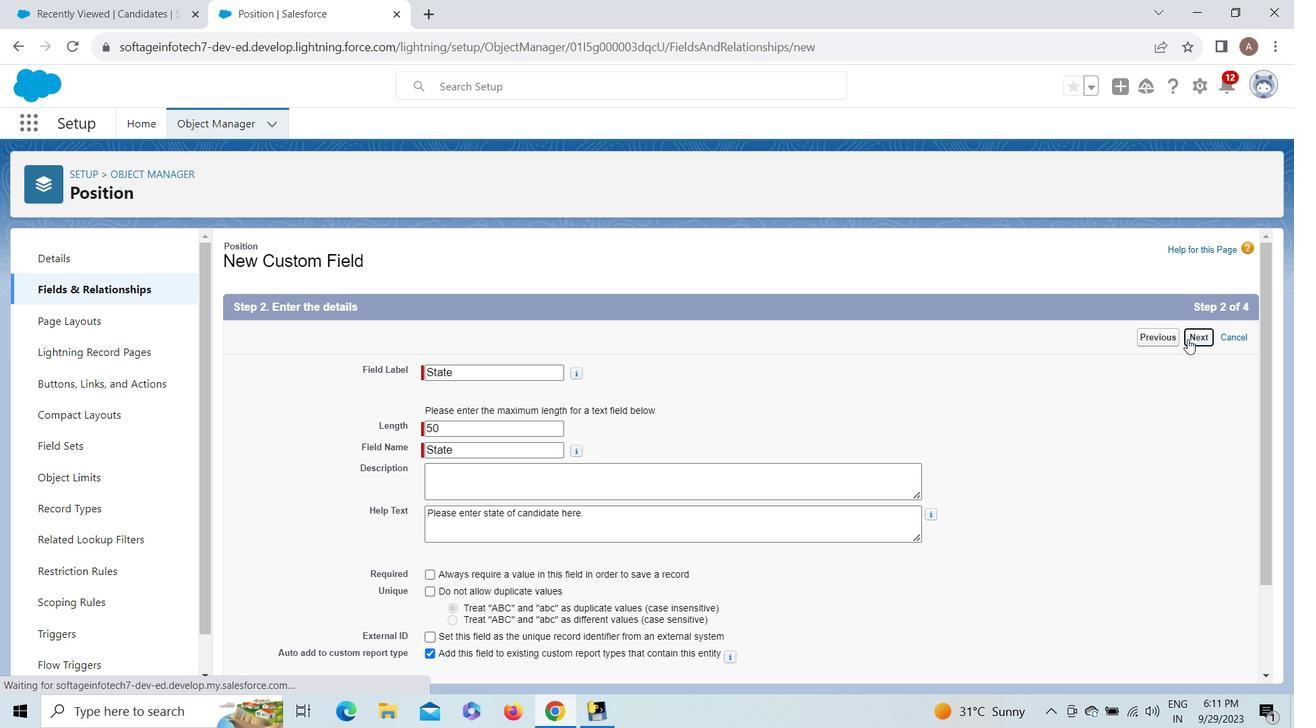 
Action: Mouse pressed left at (1189, 337)
Screenshot: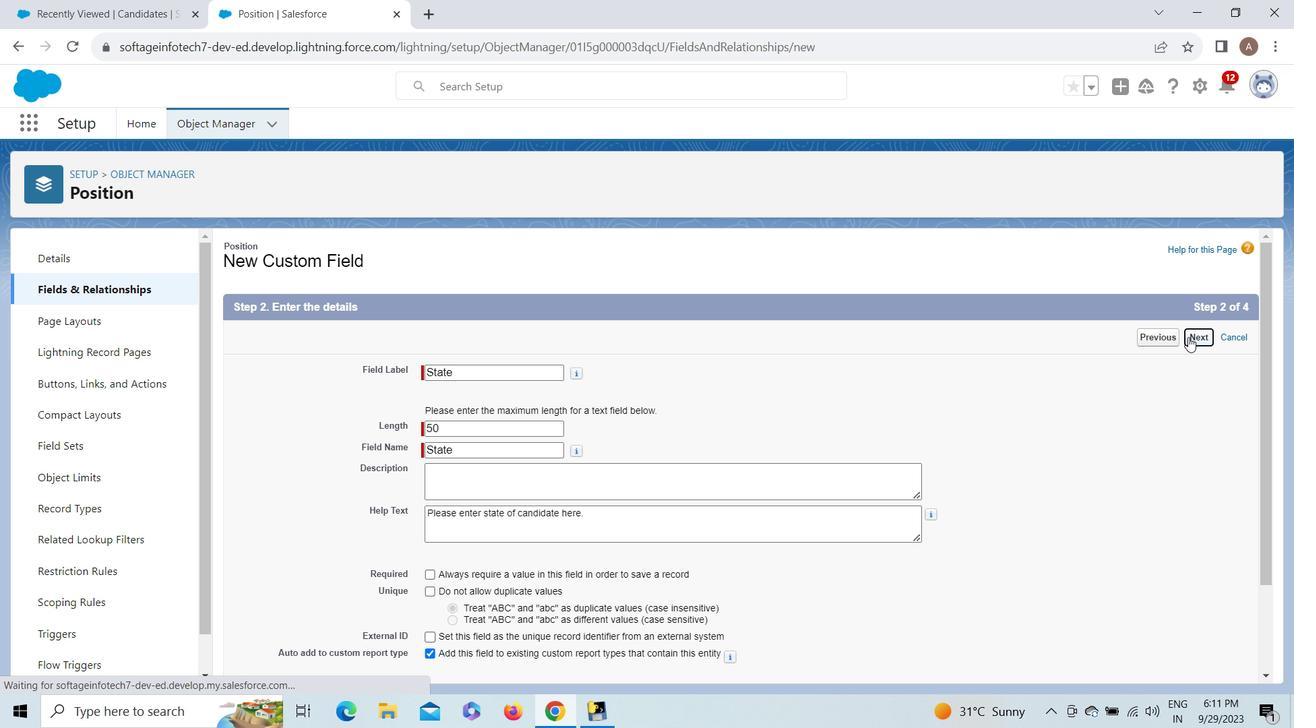 
Action: Mouse moved to (918, 478)
Screenshot: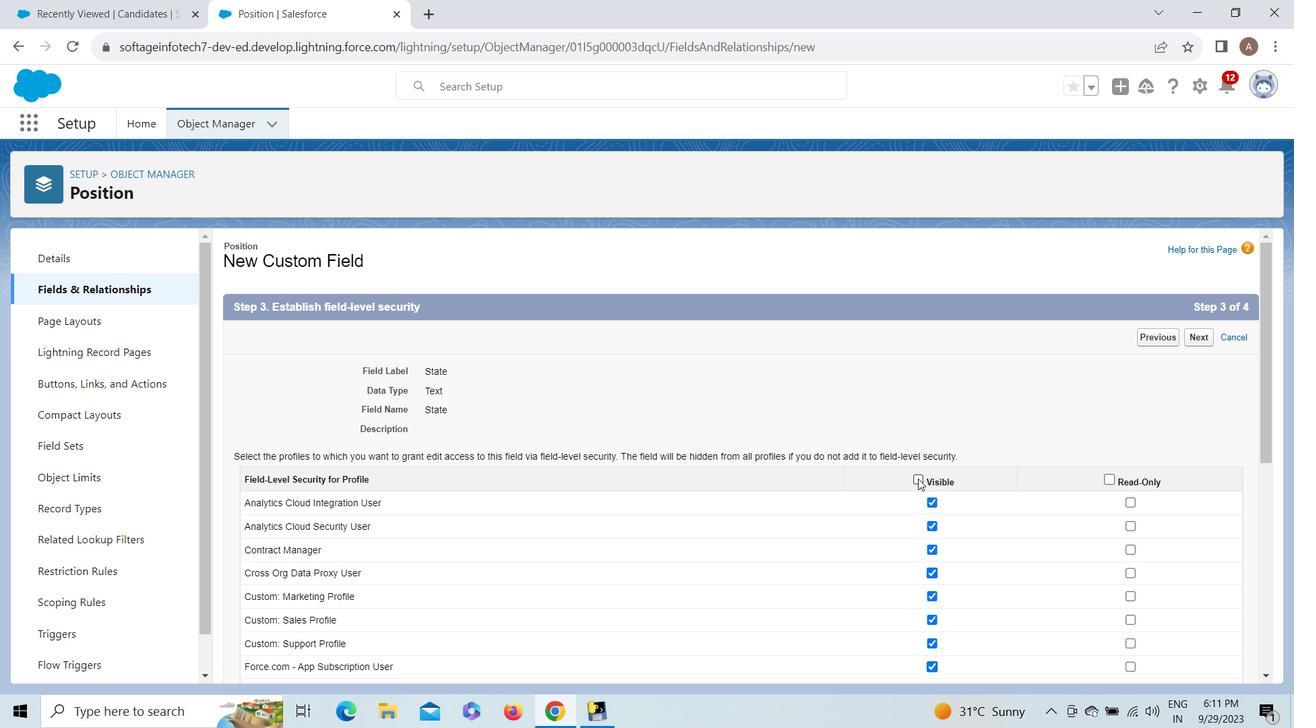 
Action: Mouse pressed left at (918, 478)
Screenshot: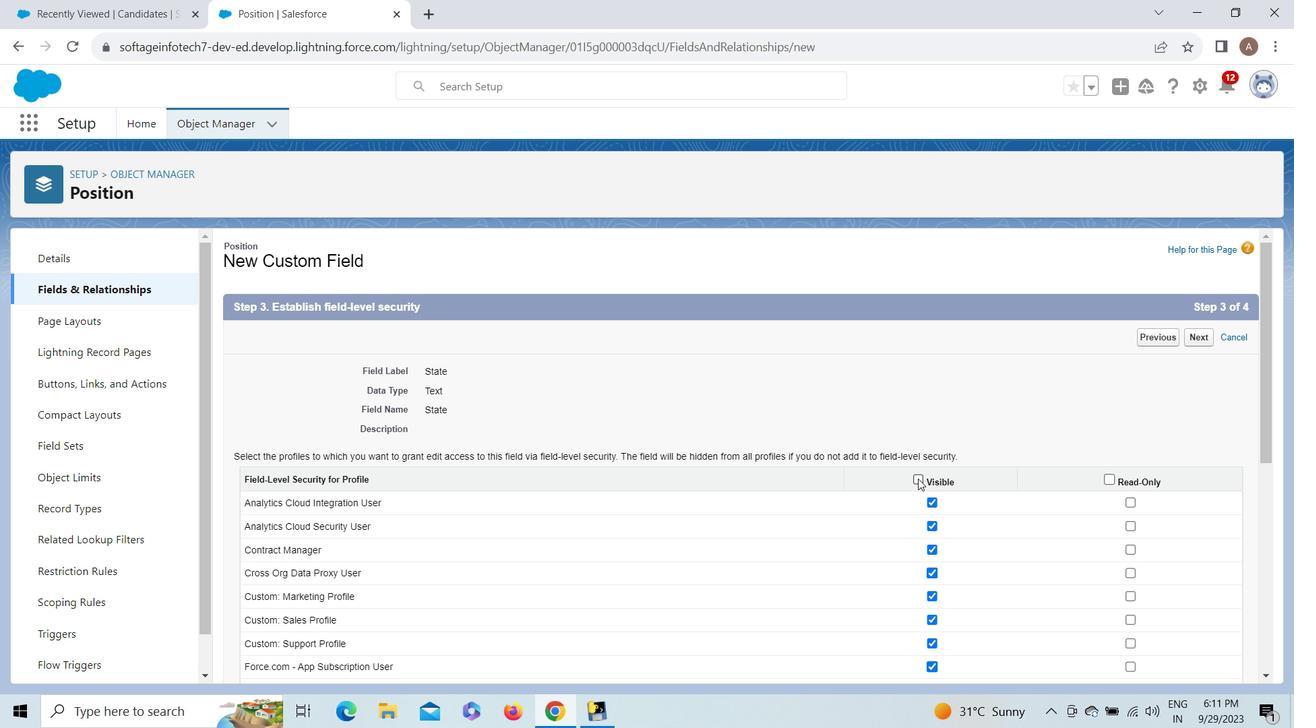 
Action: Mouse moved to (1200, 331)
Screenshot: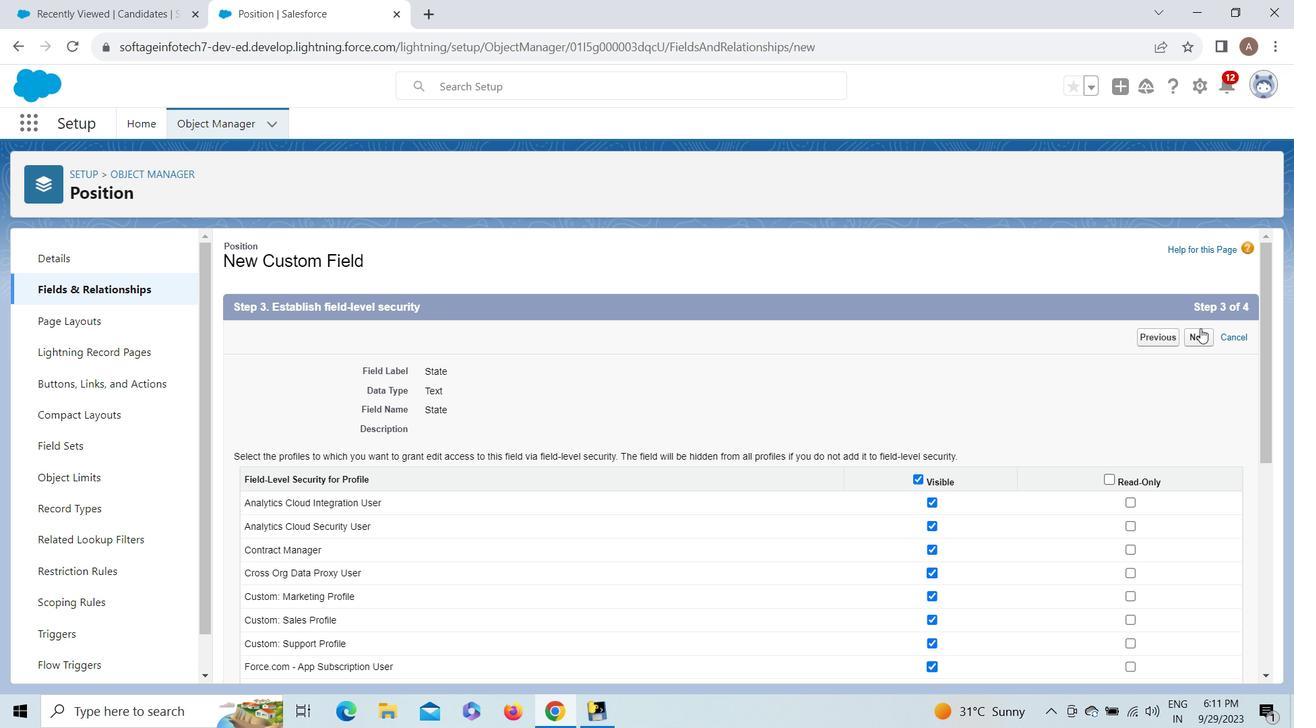 
Action: Mouse pressed left at (1200, 331)
Screenshot: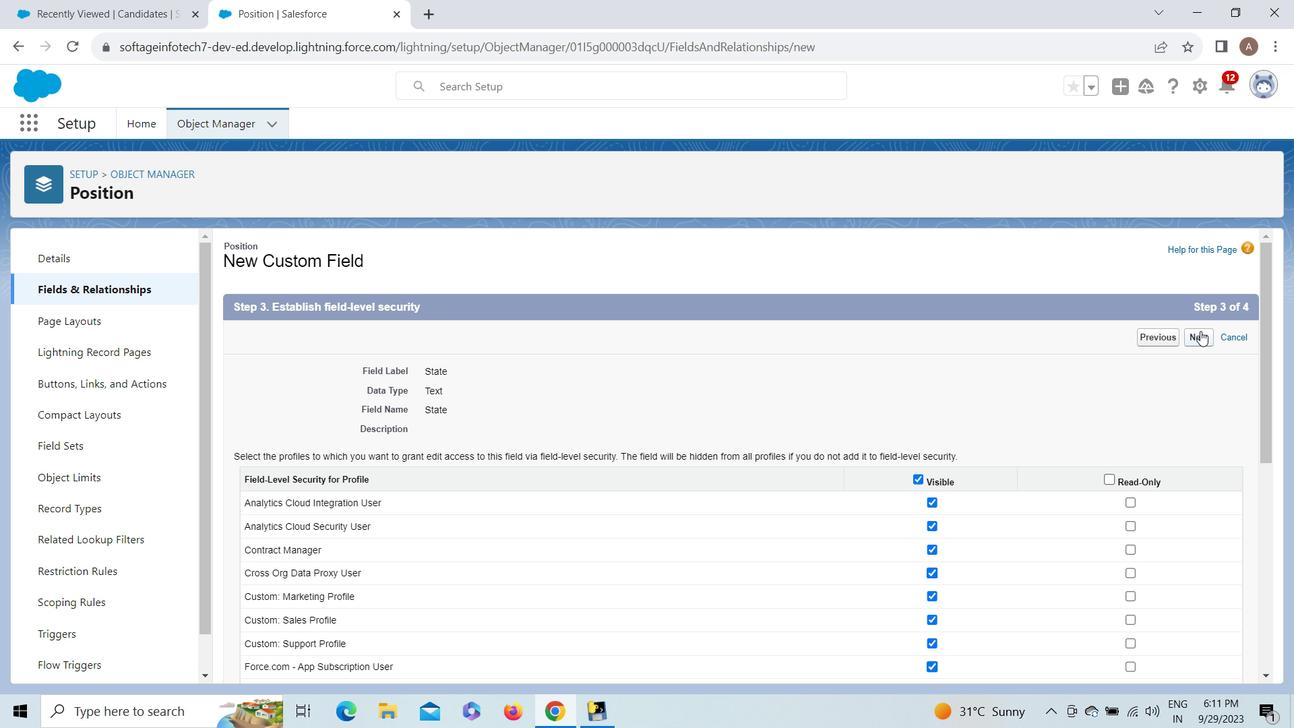 
Action: Mouse moved to (1202, 336)
Screenshot: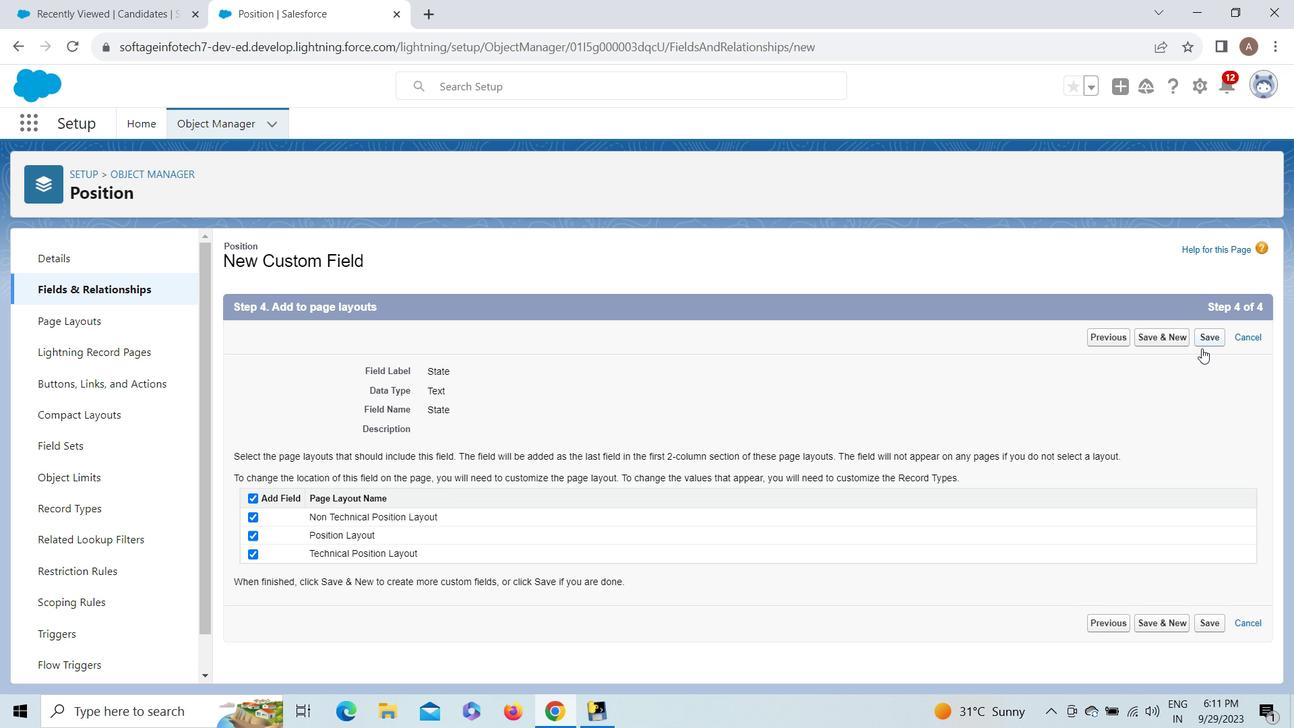 
Action: Mouse pressed left at (1202, 336)
Screenshot: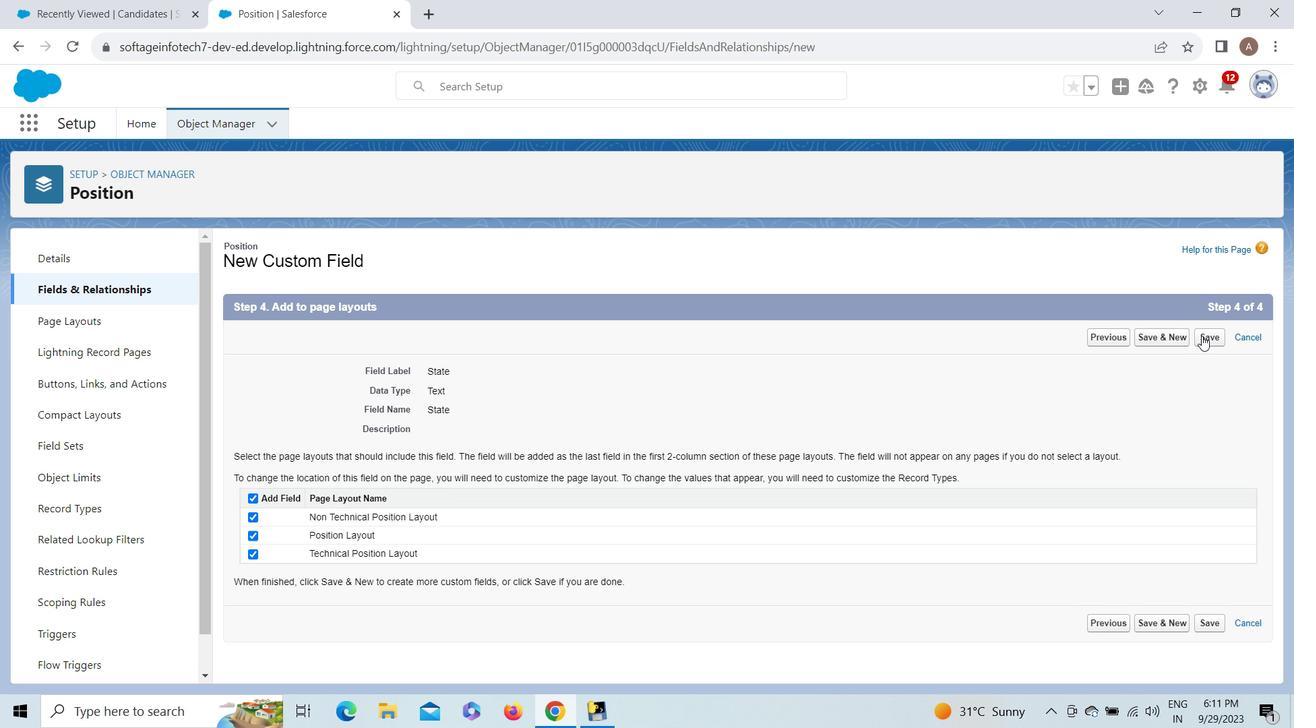
Action: Mouse moved to (103, 324)
Screenshot: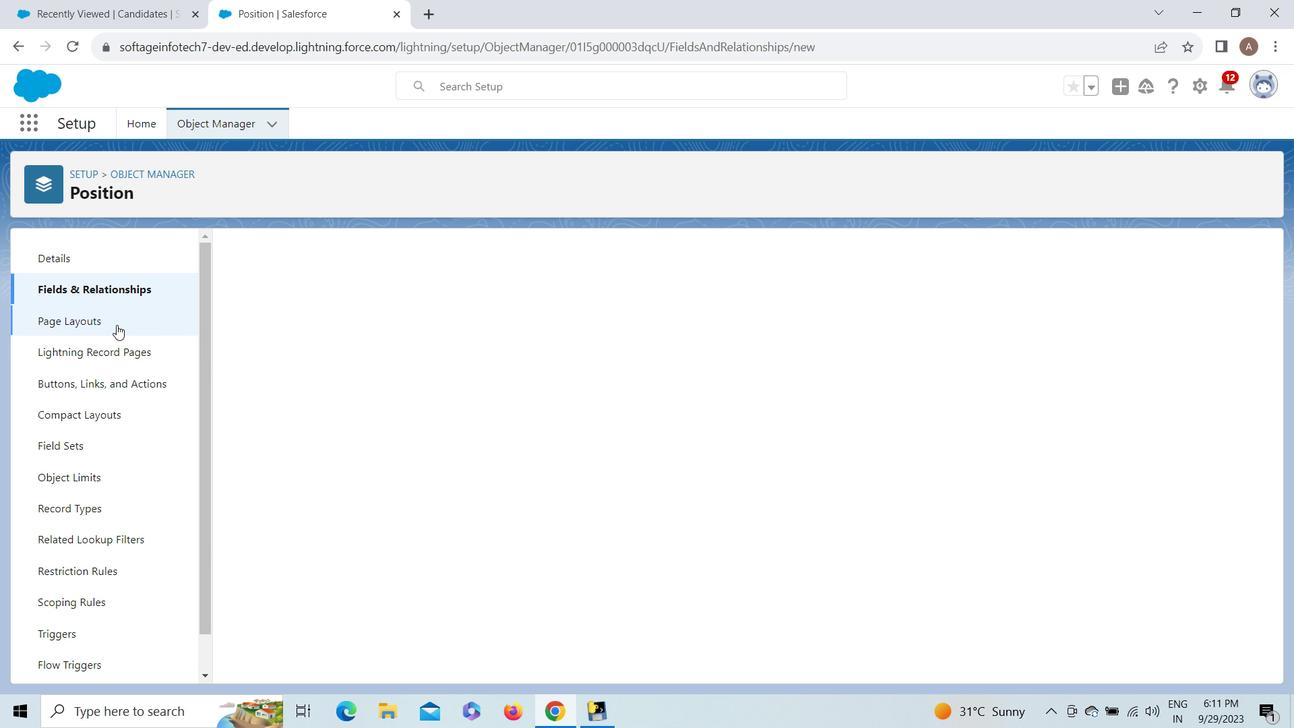 
Action: Mouse pressed left at (103, 324)
Screenshot: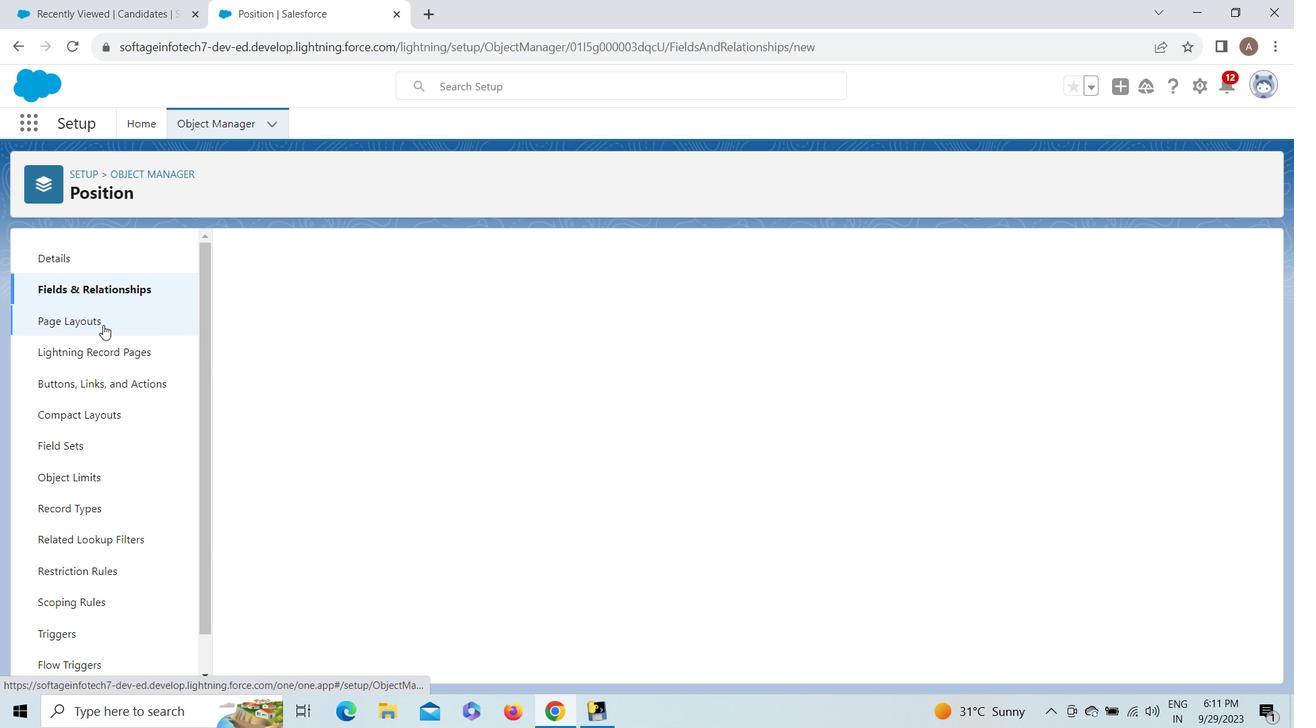 
Action: Mouse moved to (103, 293)
Screenshot: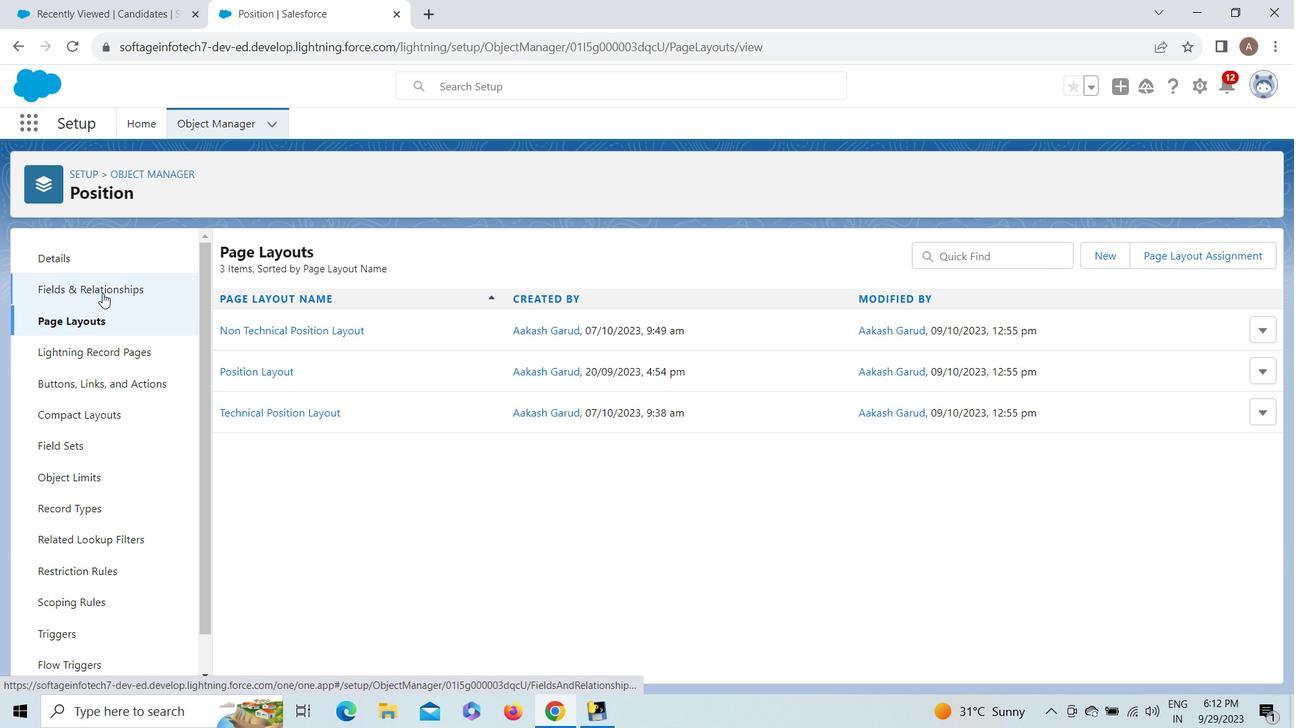 
Action: Mouse pressed left at (103, 293)
Screenshot: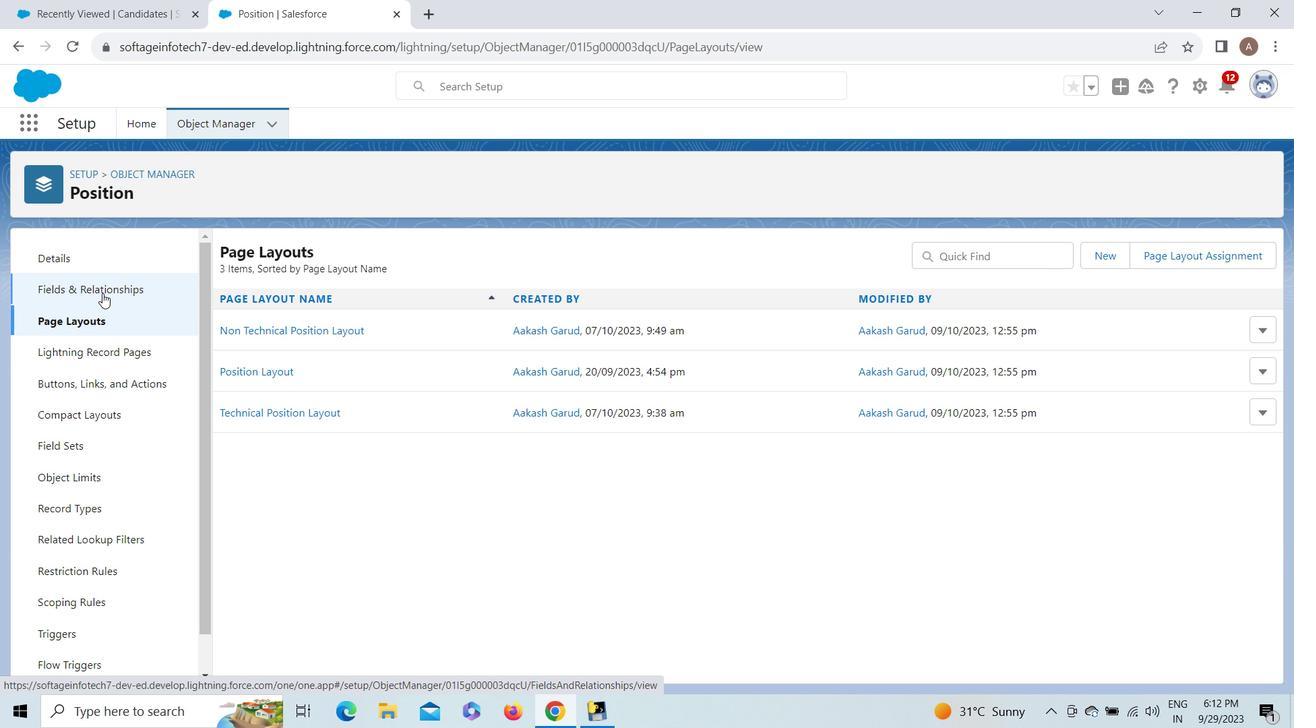 
Action: Mouse moved to (1278, 331)
Screenshot: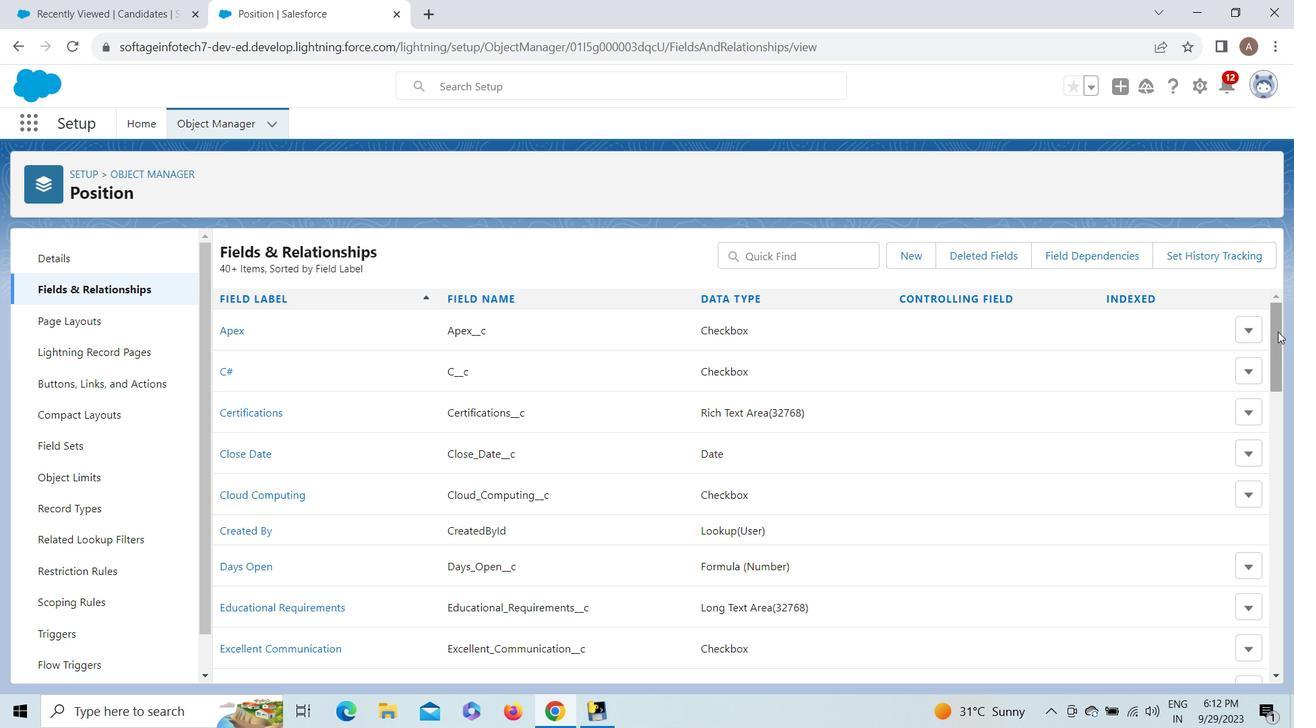 
Action: Mouse pressed left at (1278, 331)
Screenshot: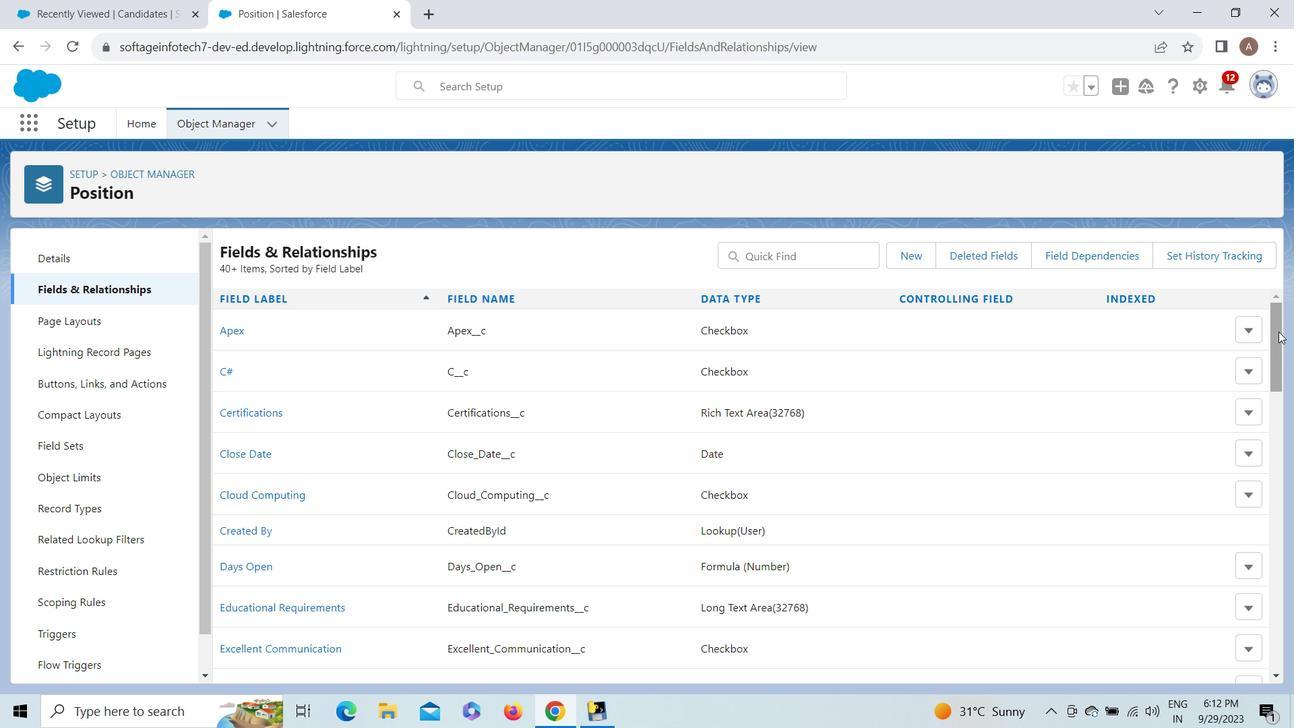 
Action: Mouse moved to (1275, 505)
Screenshot: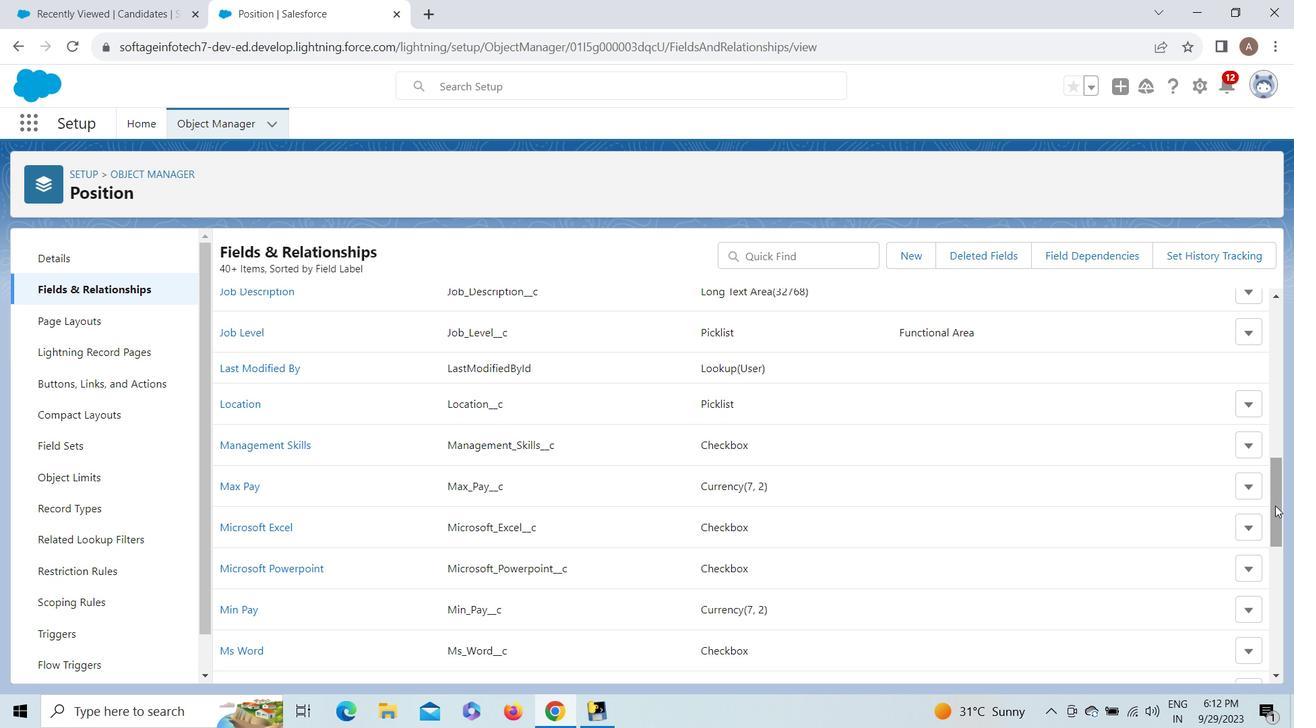 
Action: Mouse pressed left at (1275, 505)
Screenshot: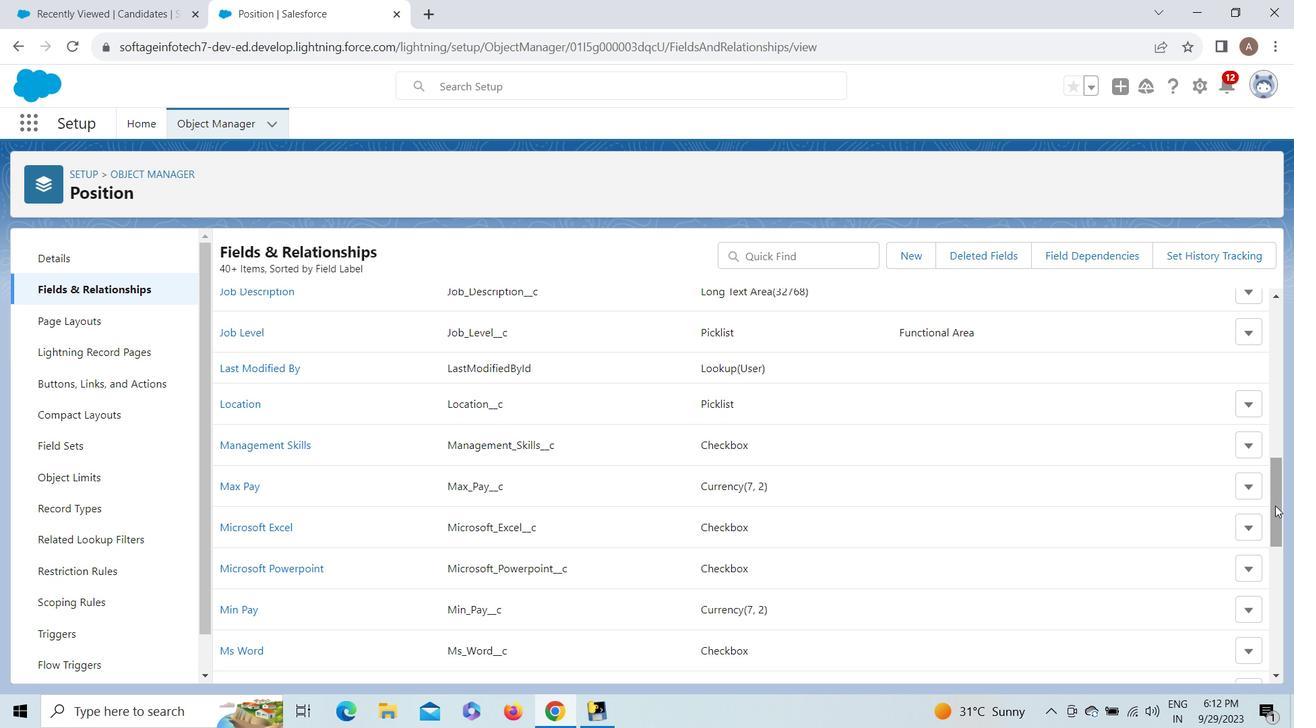 
Action: Mouse moved to (1247, 517)
Screenshot: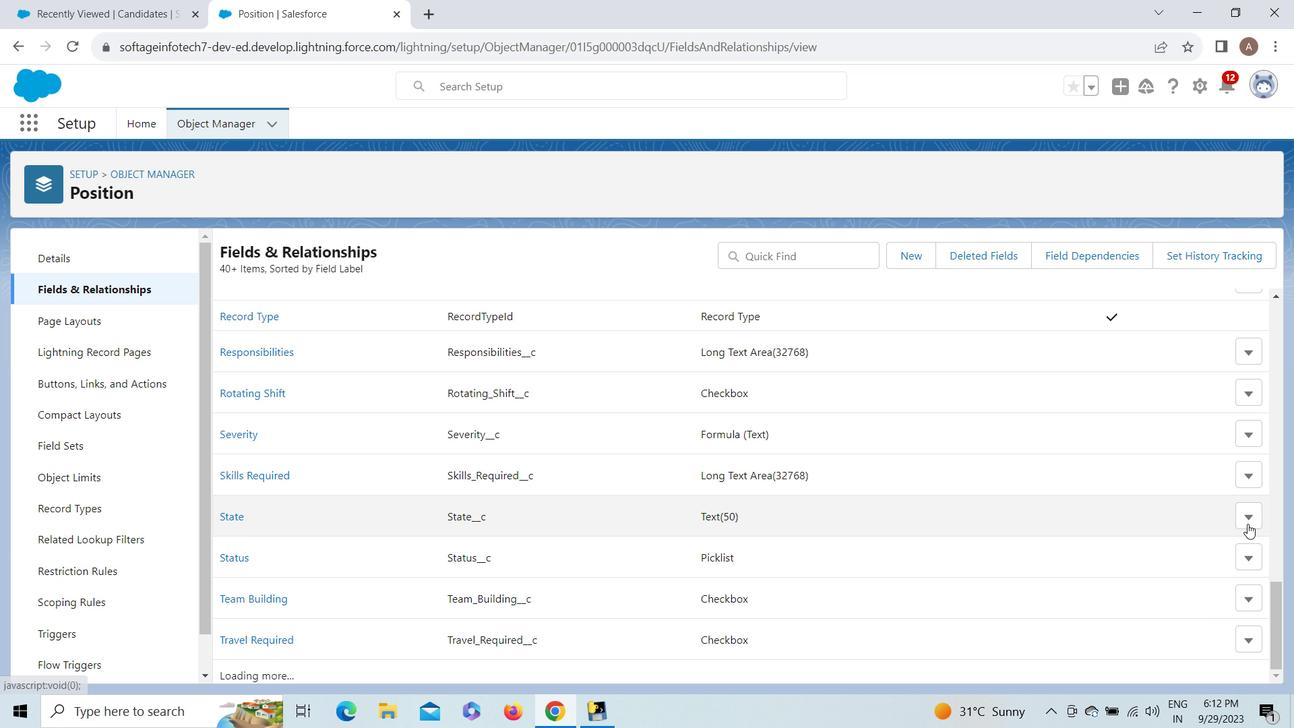 
Action: Mouse pressed left at (1247, 517)
Screenshot: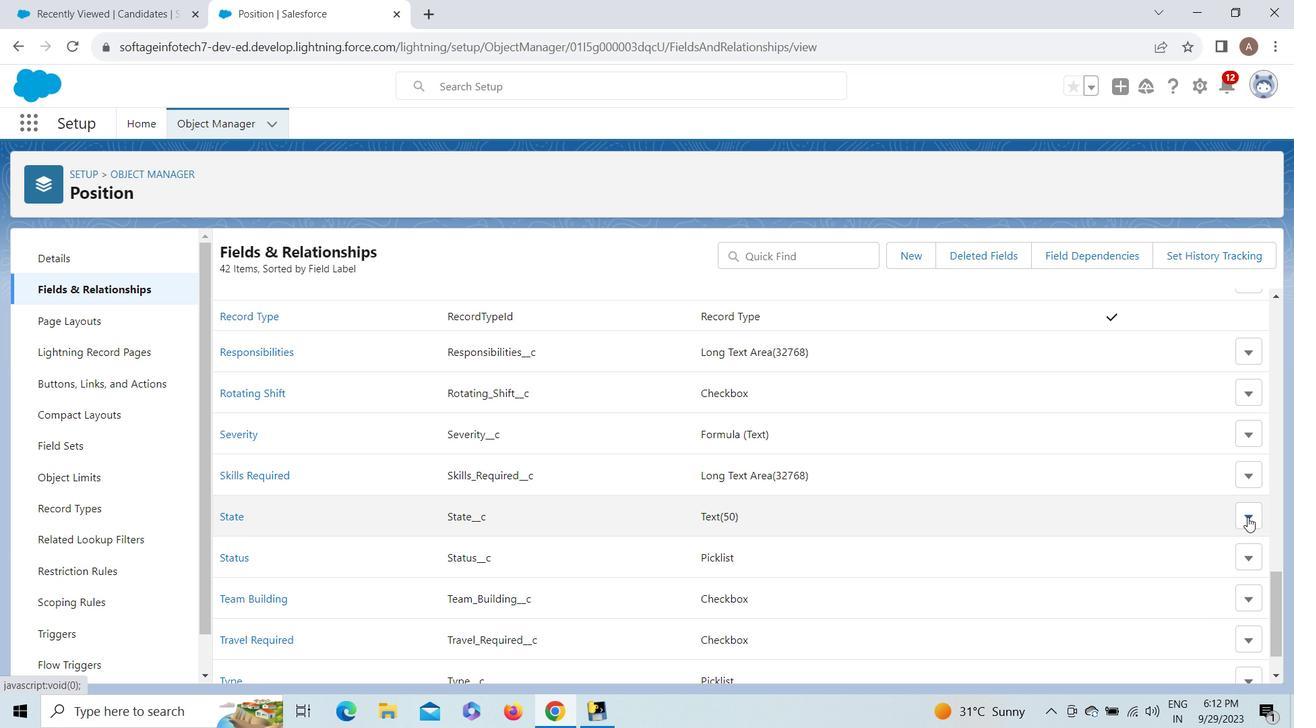 
Action: Mouse moved to (1224, 581)
Screenshot: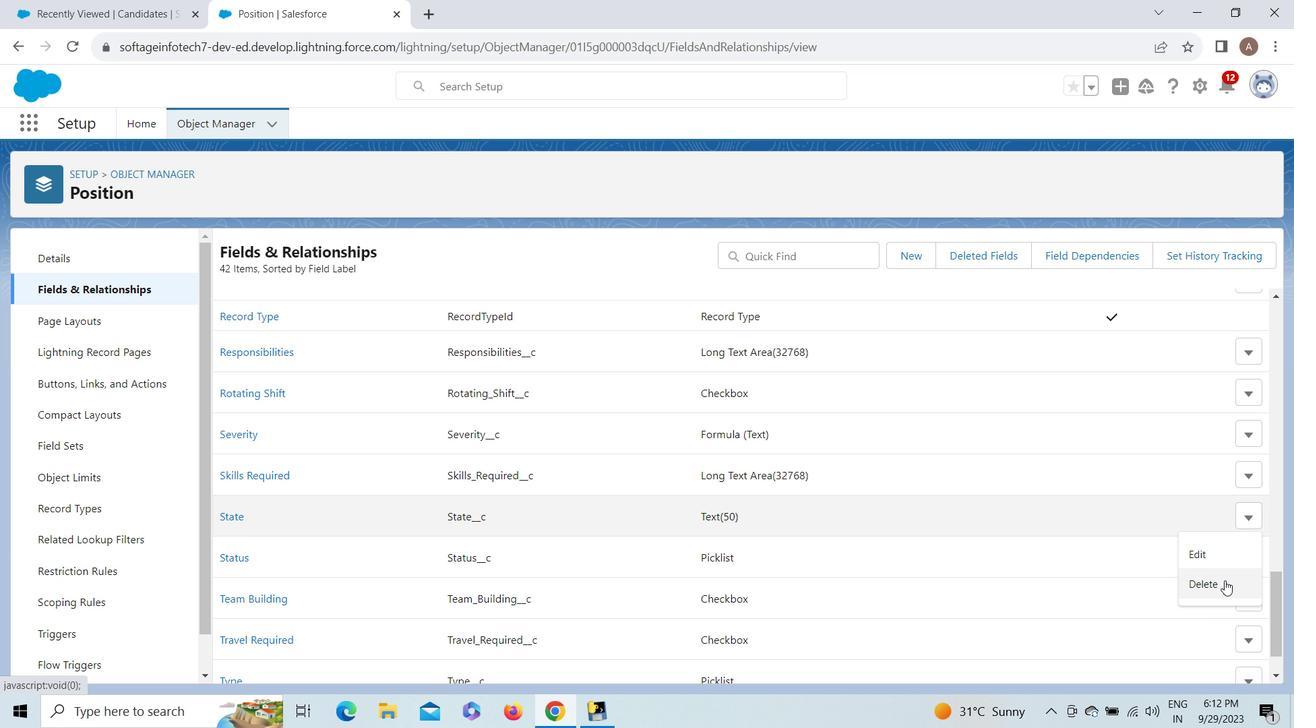 
Action: Mouse pressed left at (1224, 581)
Screenshot: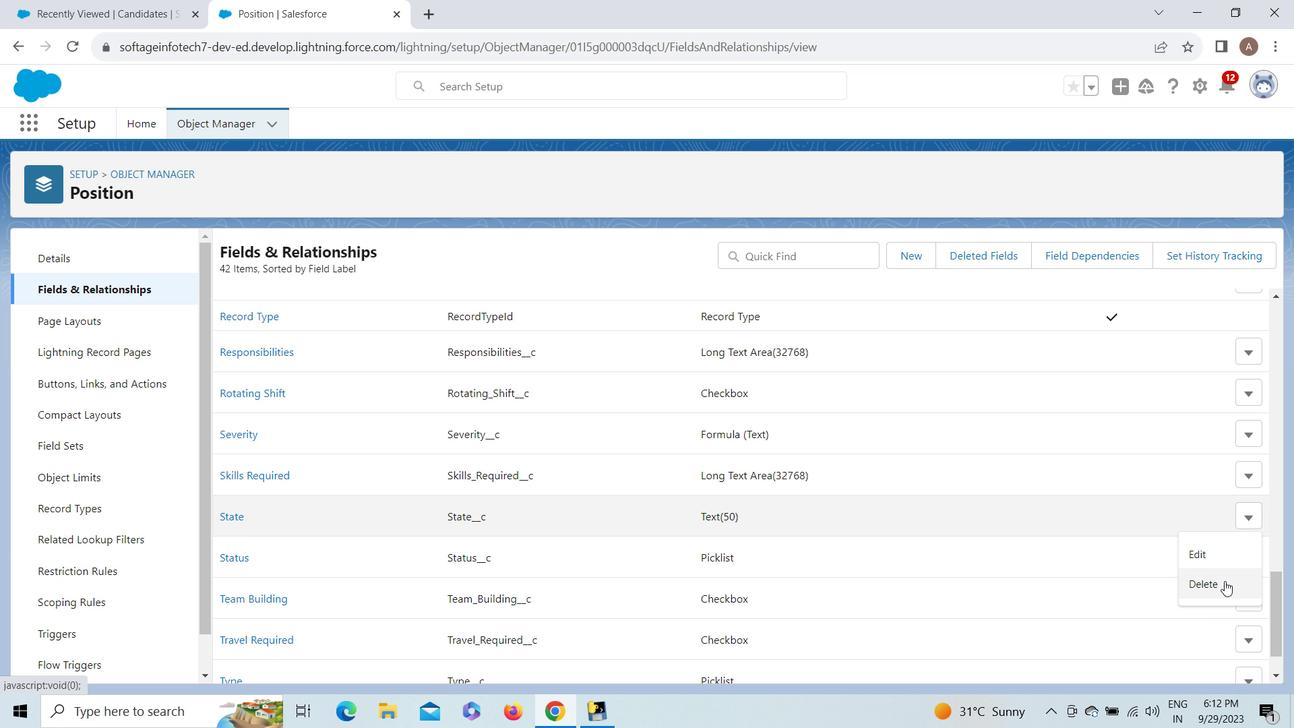 
Action: Mouse moved to (866, 509)
Screenshot: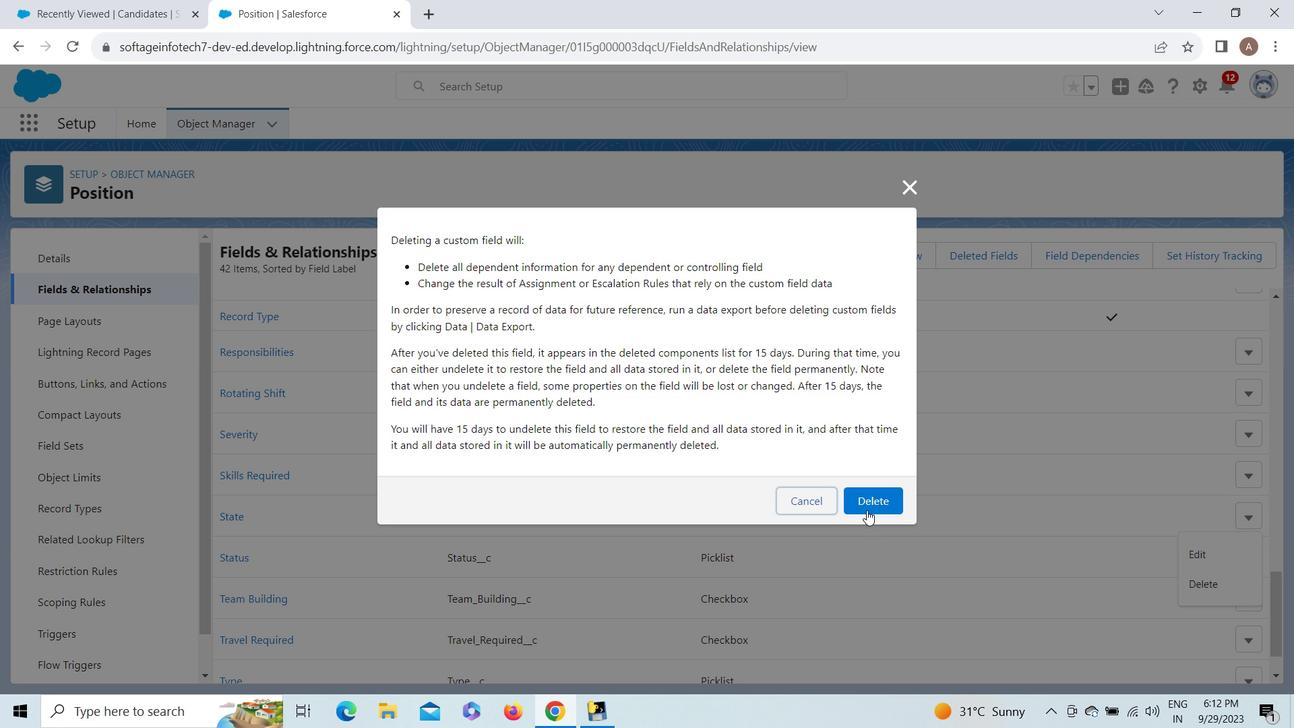 
Action: Mouse pressed left at (866, 509)
Screenshot: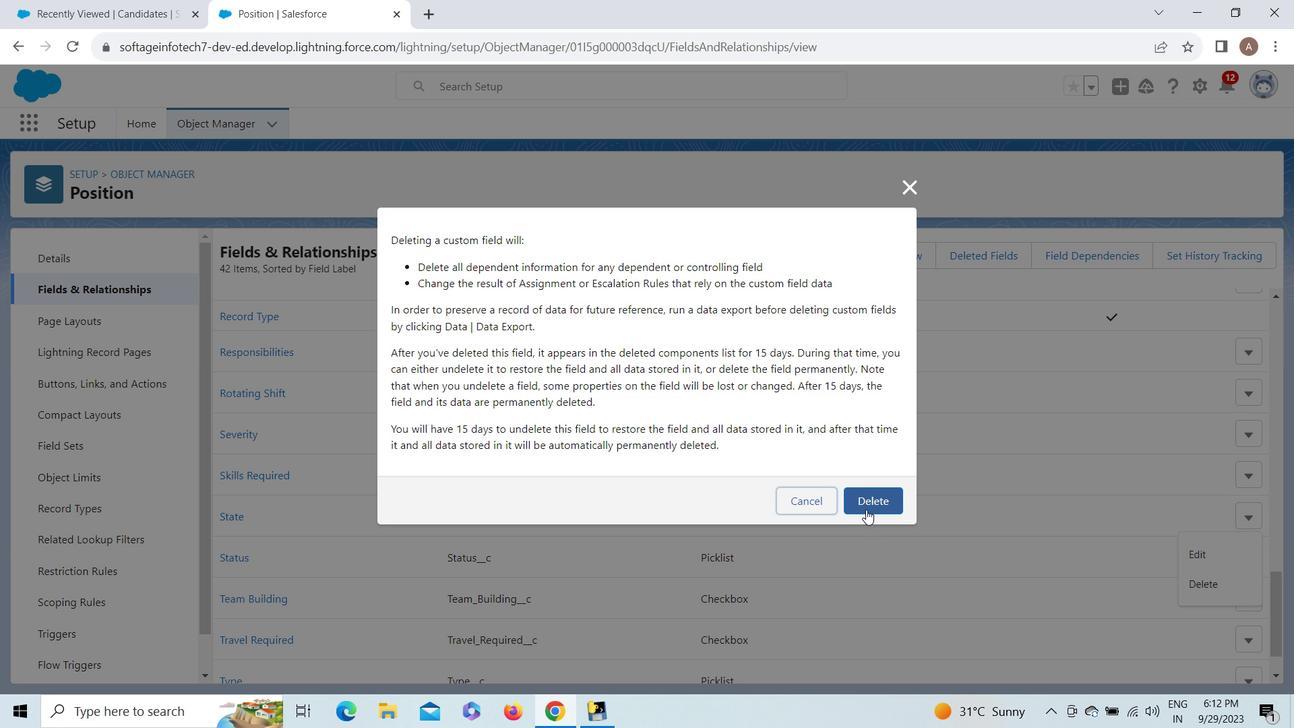 
Action: Mouse moved to (1272, 347)
Screenshot: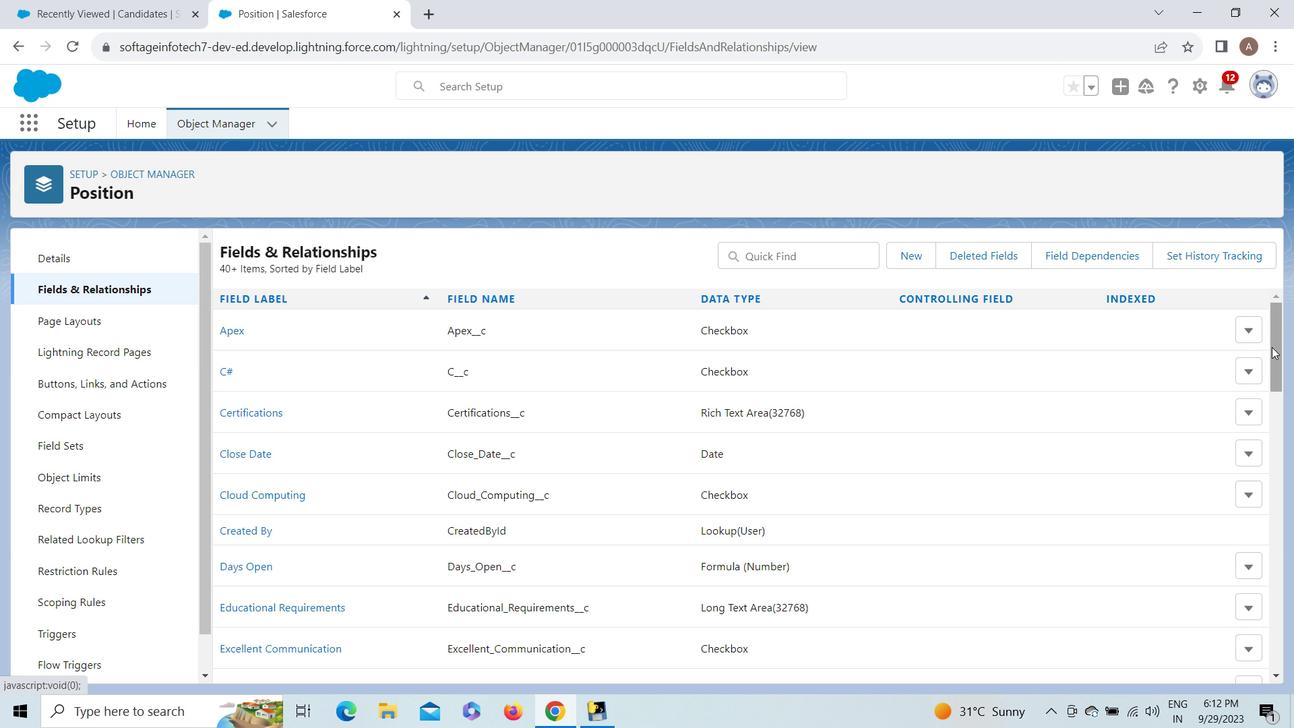 
Action: Mouse pressed left at (1272, 347)
Screenshot: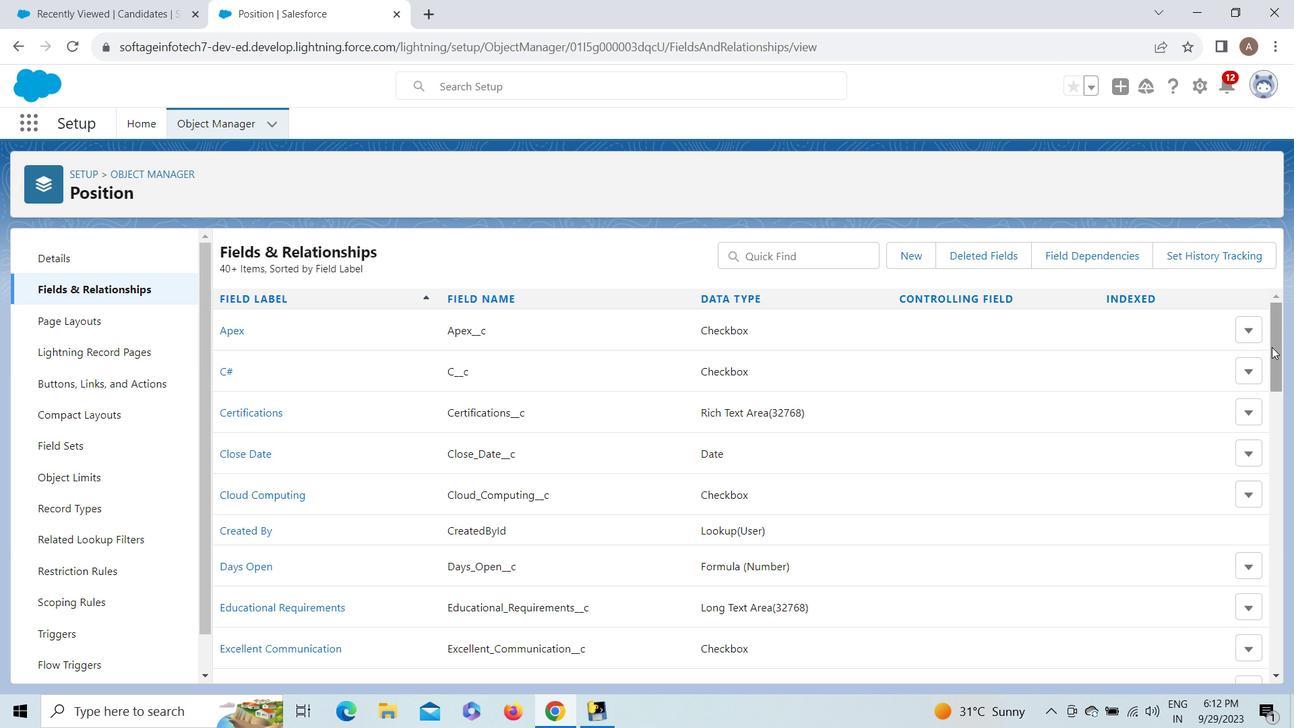 
Action: Mouse moved to (49, 10)
Screenshot: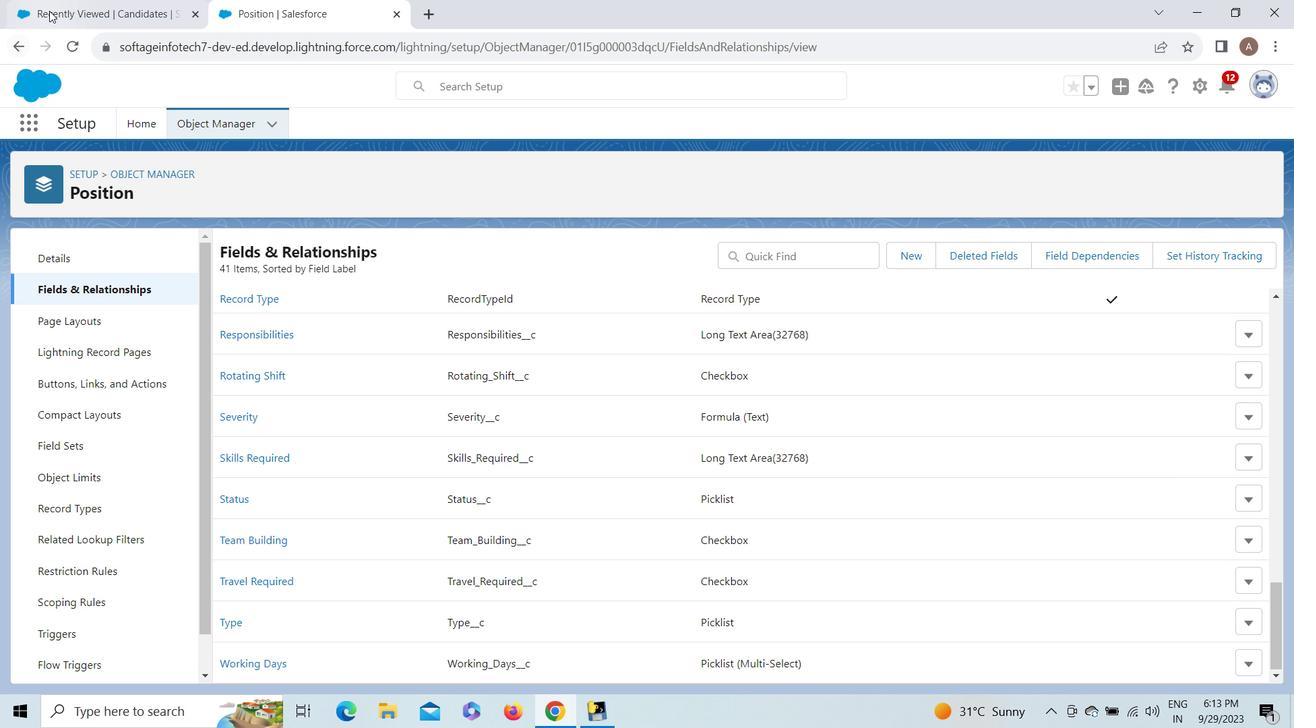 
Action: Mouse pressed left at (49, 10)
Screenshot: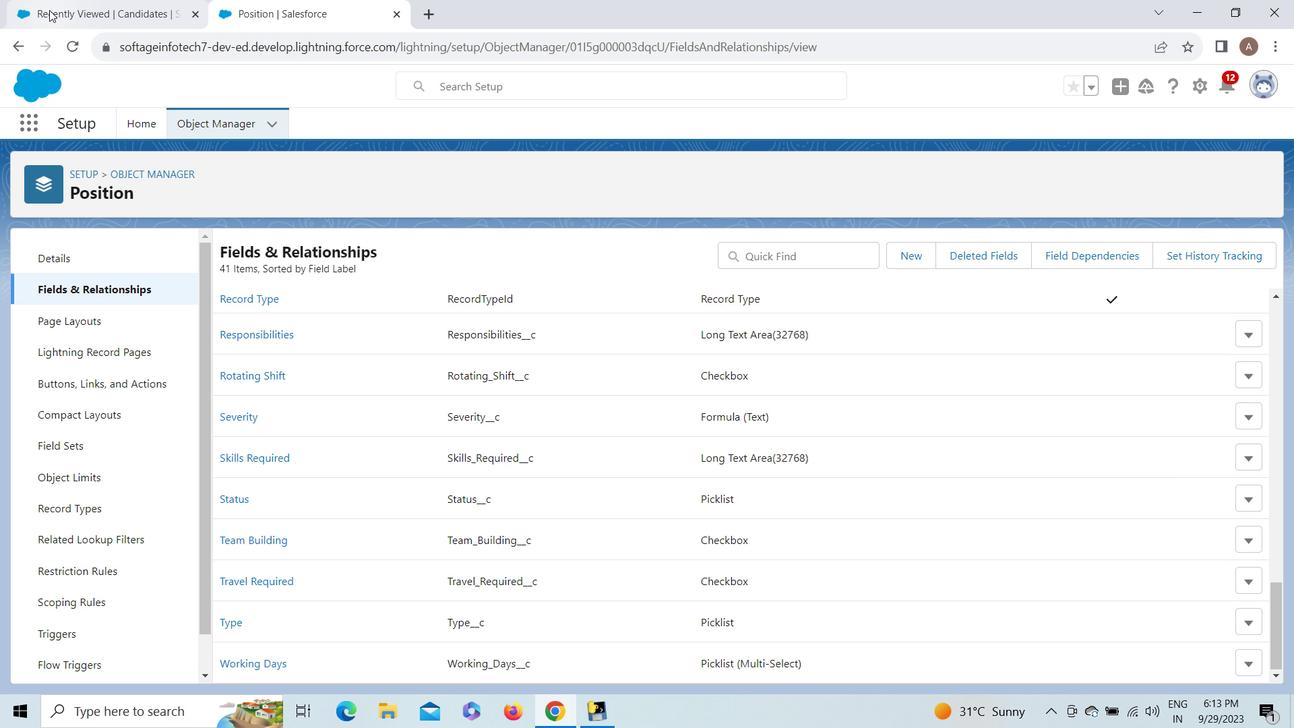 
Action: Mouse moved to (74, 47)
Screenshot: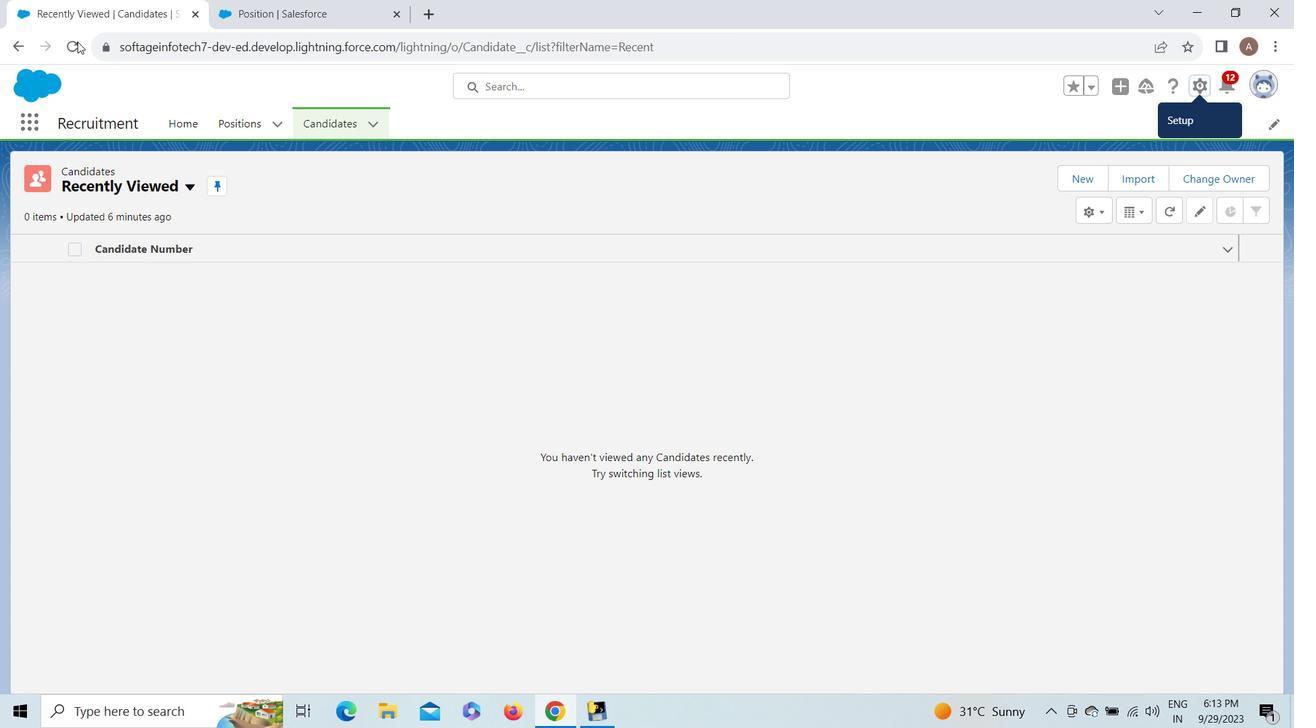
Action: Mouse pressed left at (74, 47)
Screenshot: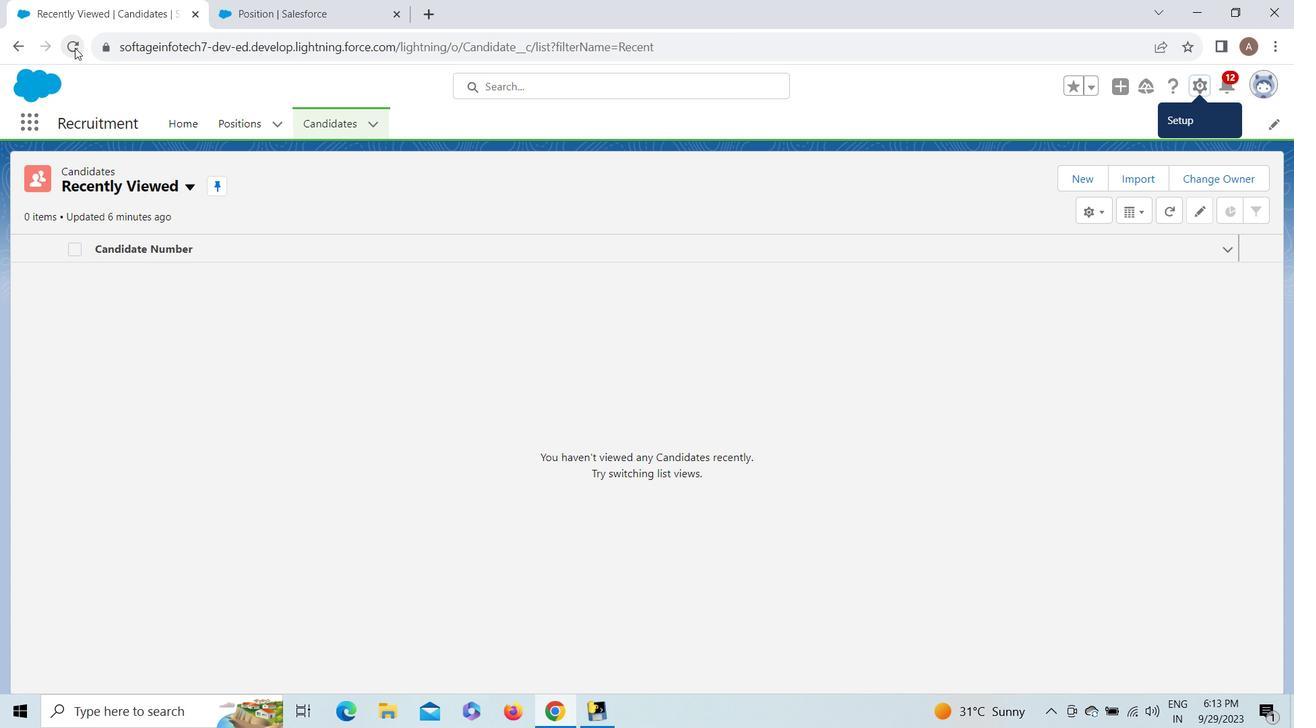 
Action: Mouse moved to (1086, 184)
Screenshot: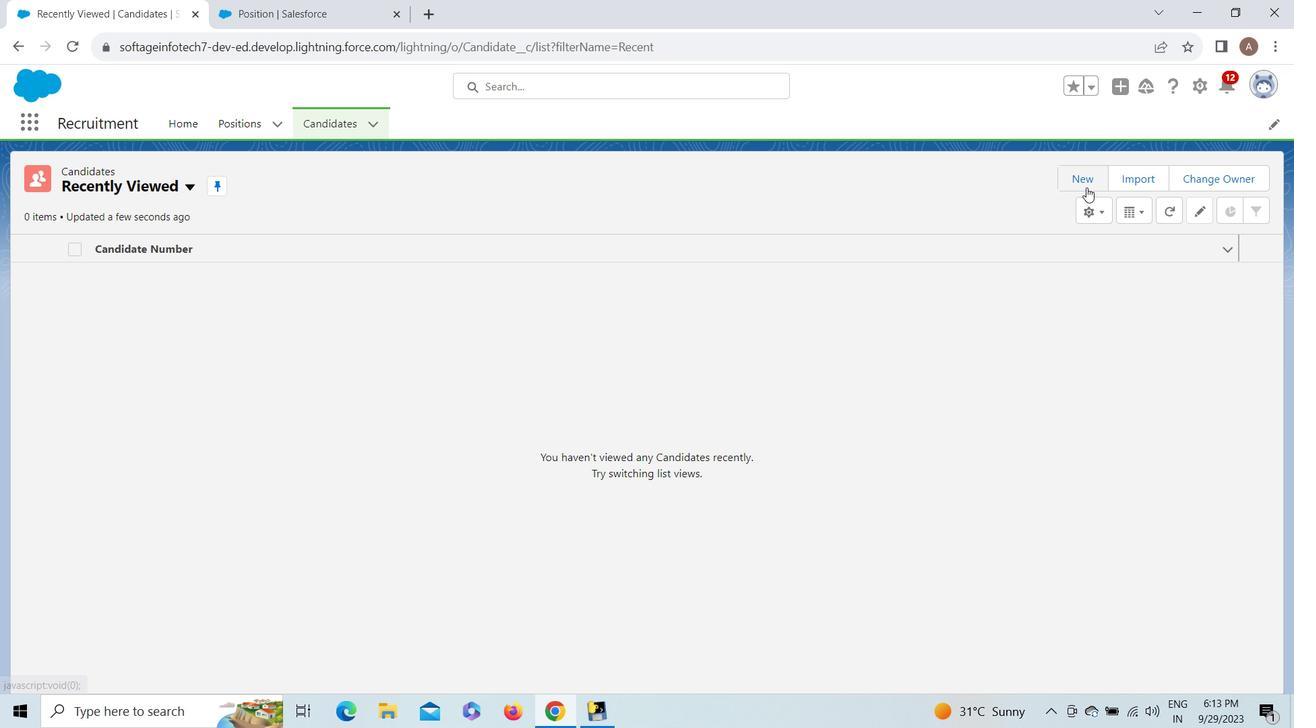 
Action: Mouse pressed left at (1086, 184)
Screenshot: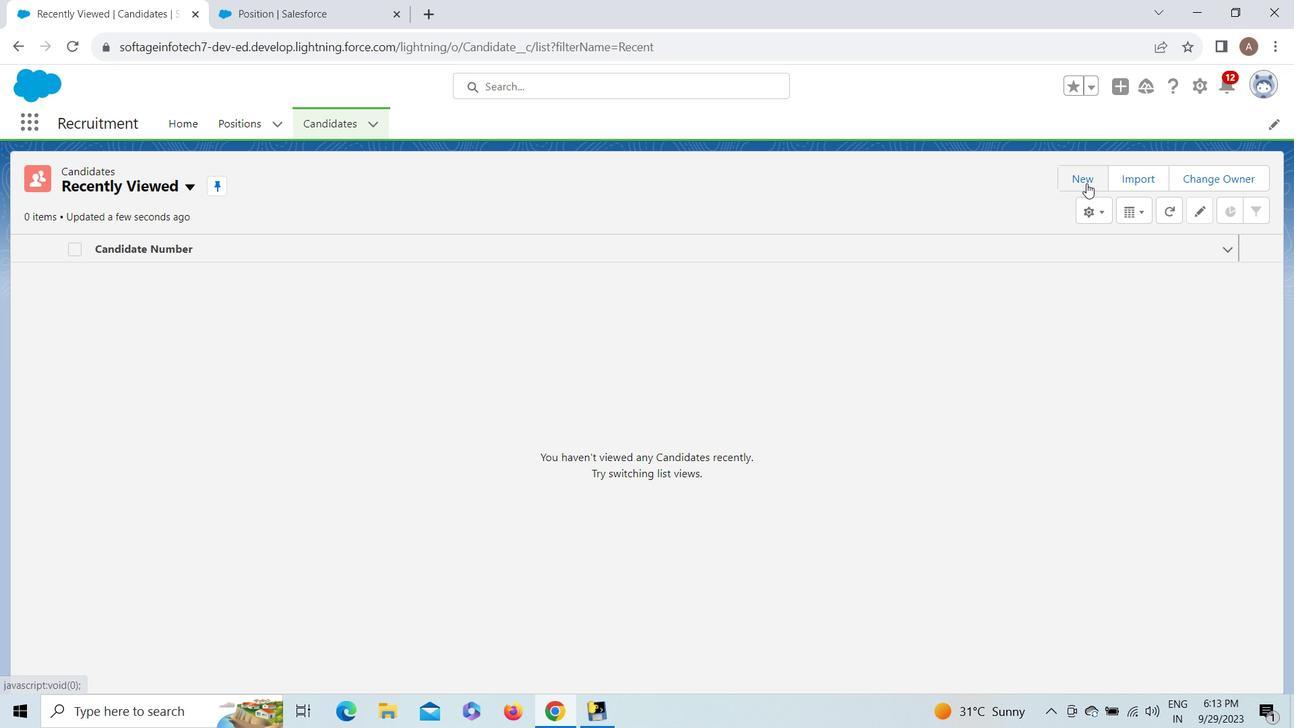 
Action: Mouse moved to (592, 545)
Screenshot: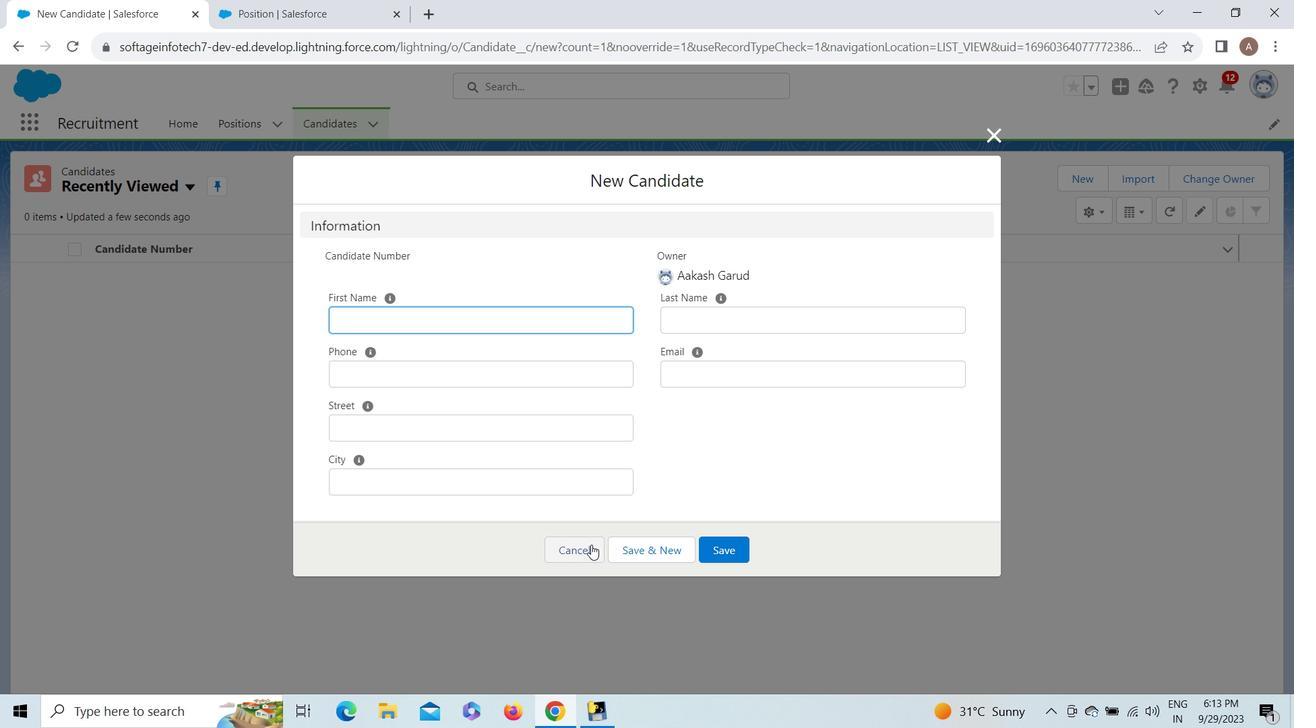 
Action: Mouse pressed left at (592, 545)
Screenshot: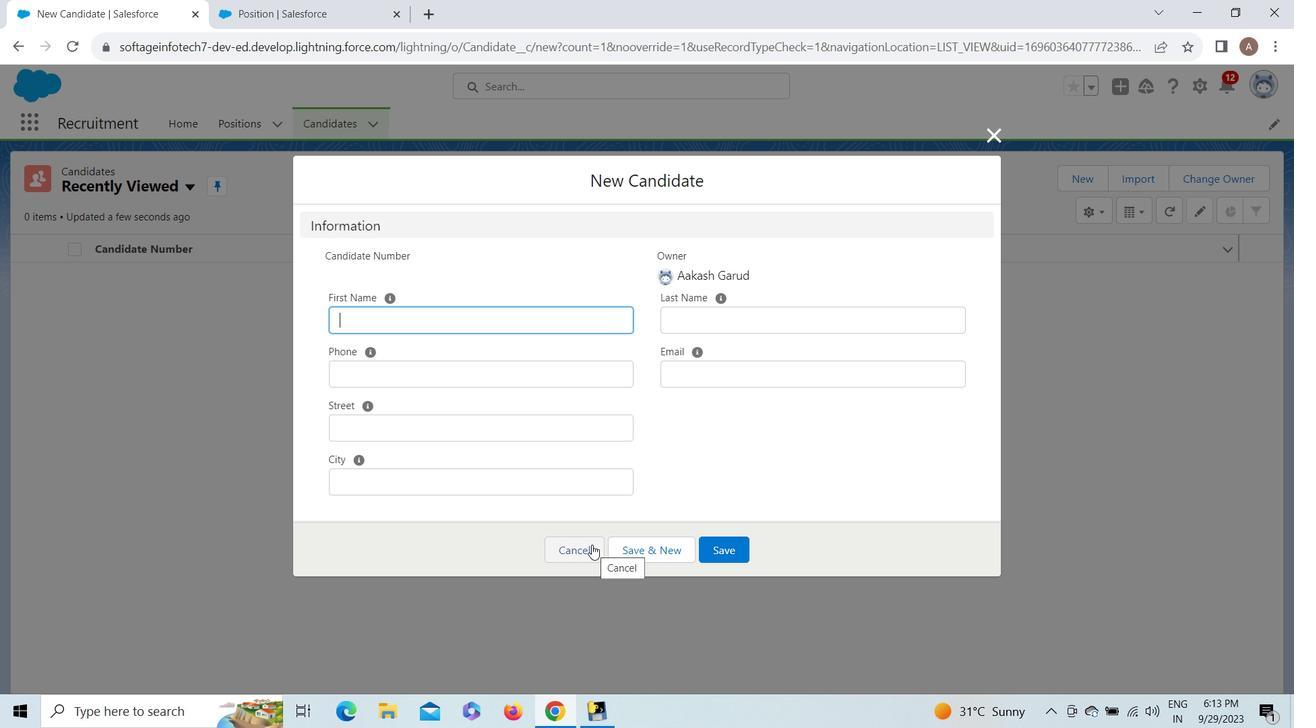 
Action: Mouse moved to (298, 4)
Screenshot: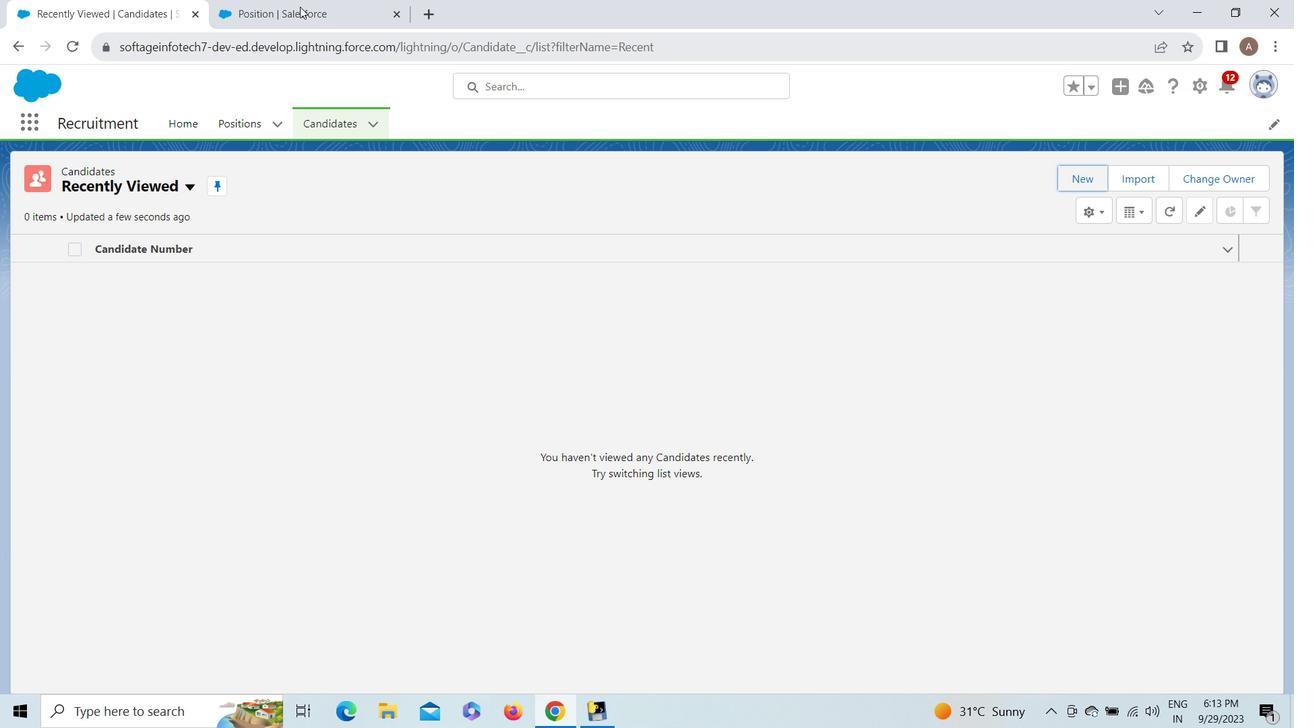 
Action: Mouse pressed left at (298, 4)
Screenshot: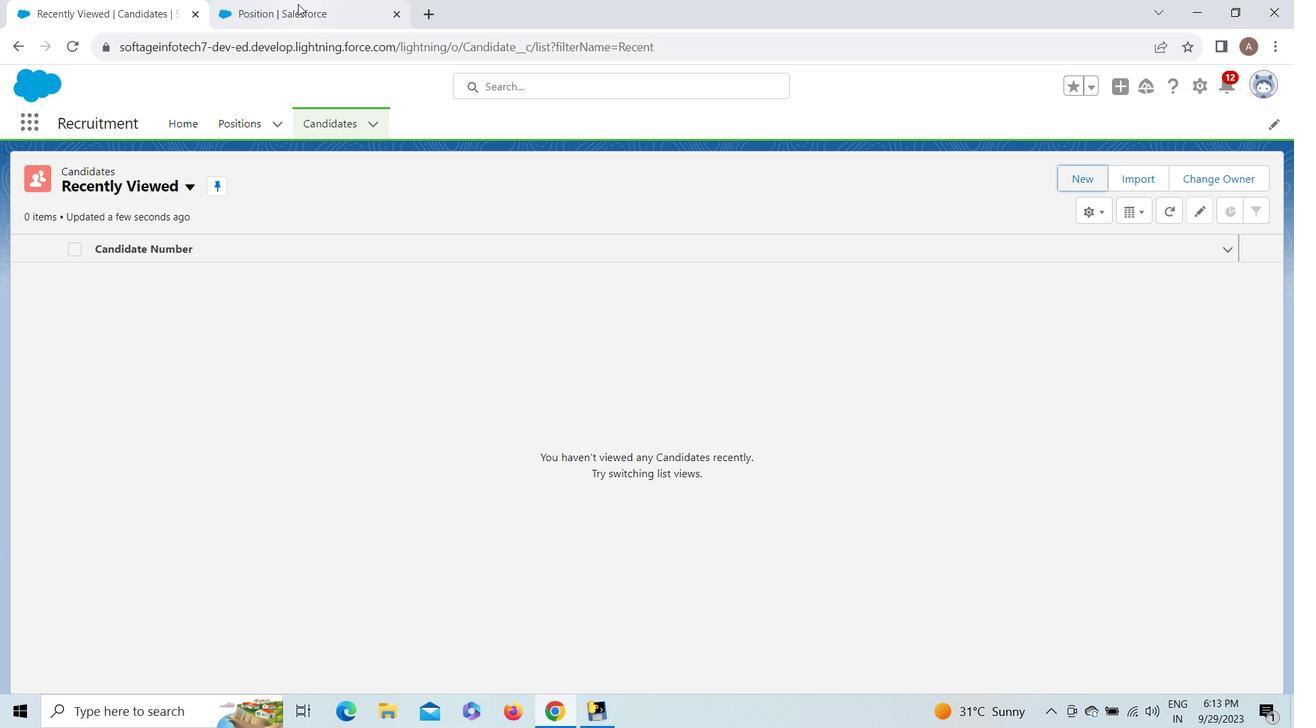 
Action: Mouse moved to (390, 14)
Screenshot: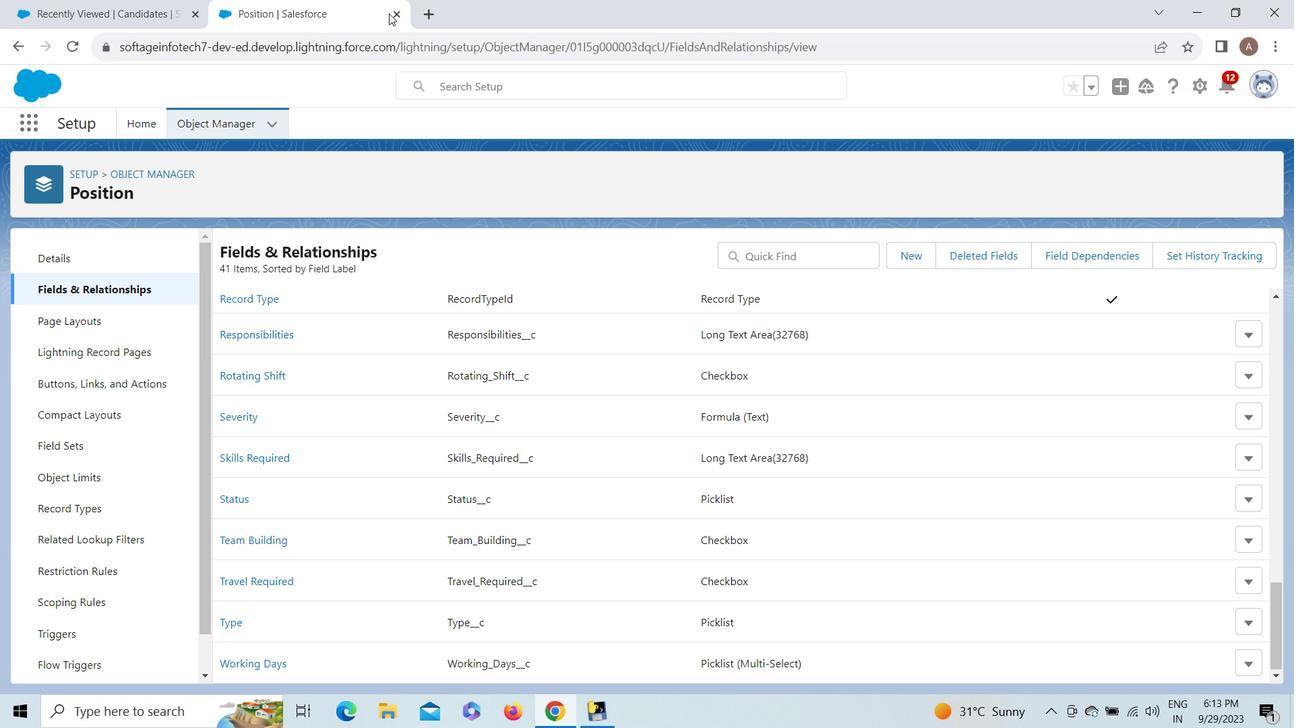 
Action: Mouse pressed left at (390, 14)
Screenshot: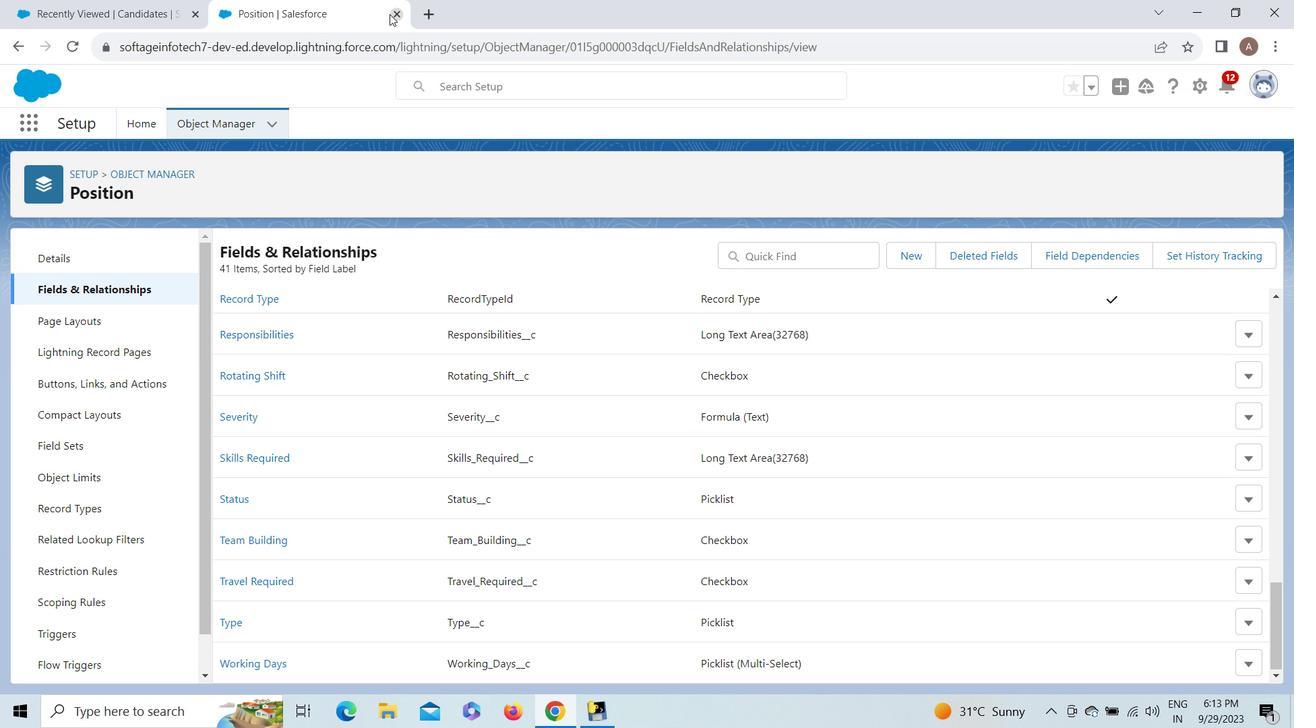 
Action: Mouse moved to (332, 119)
Screenshot: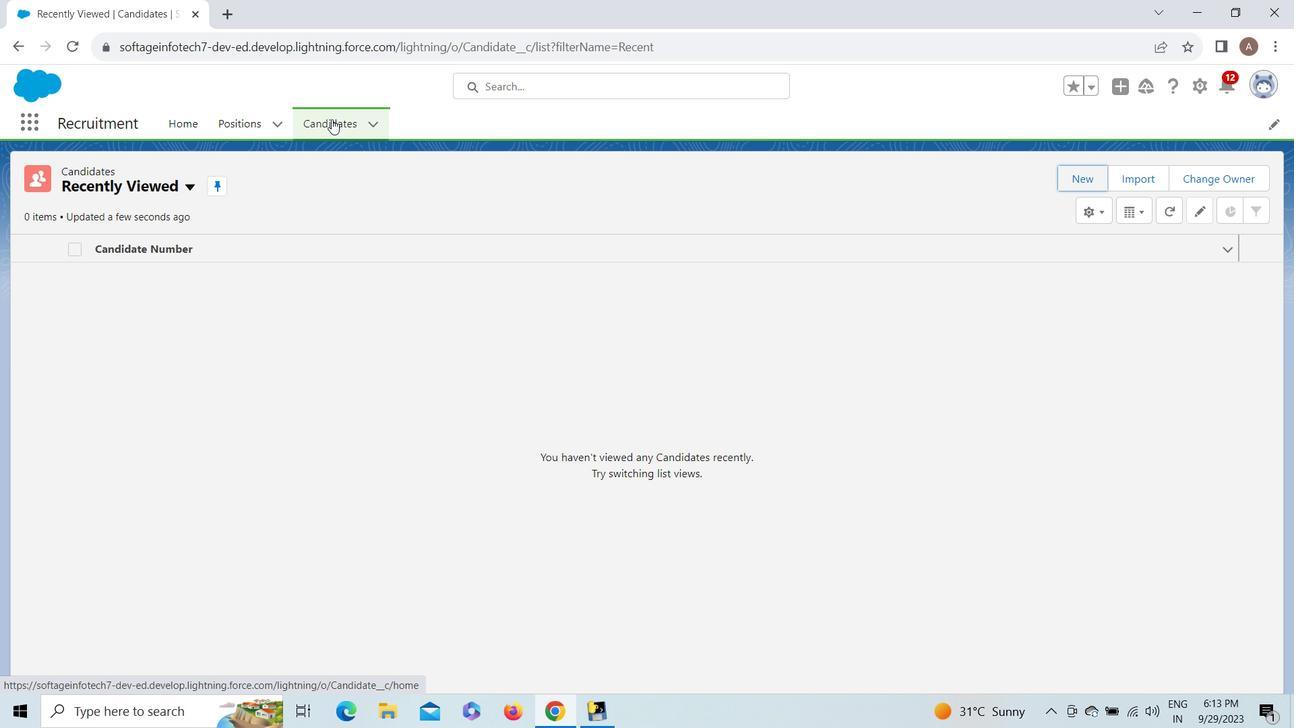 
Action: Mouse pressed left at (332, 119)
Screenshot: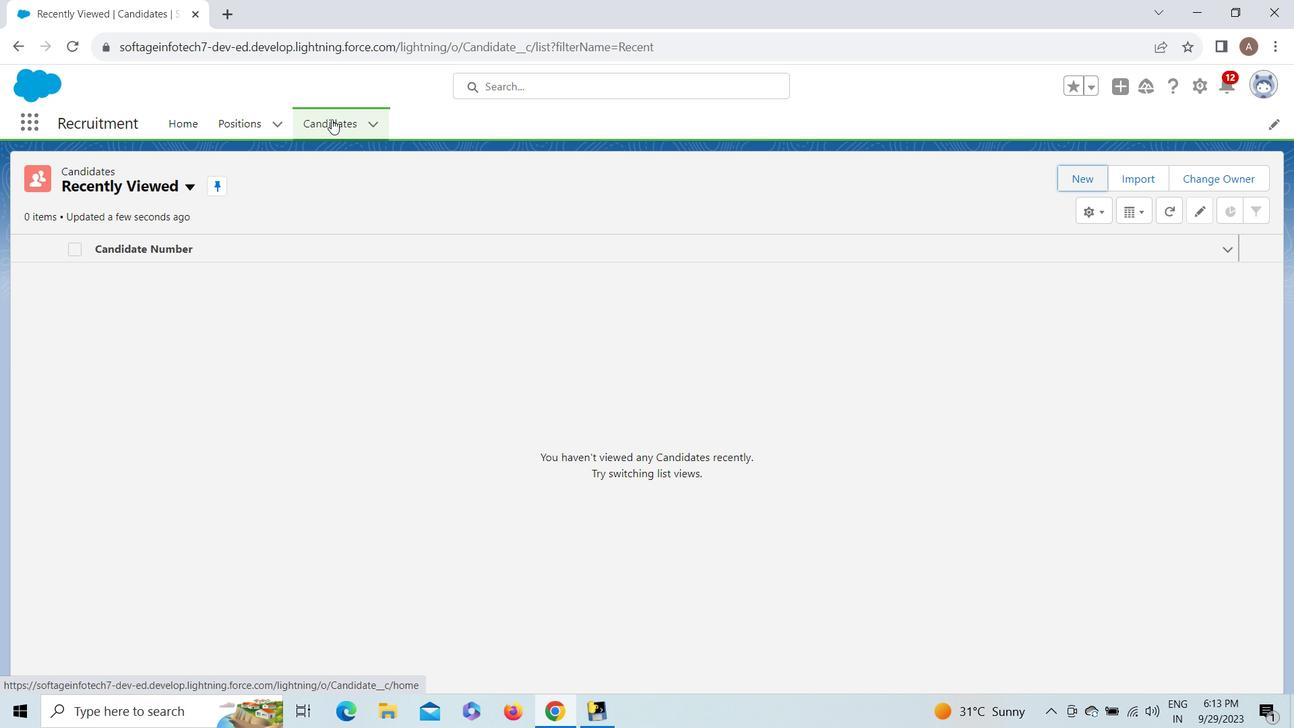 
Action: Mouse moved to (323, 130)
Screenshot: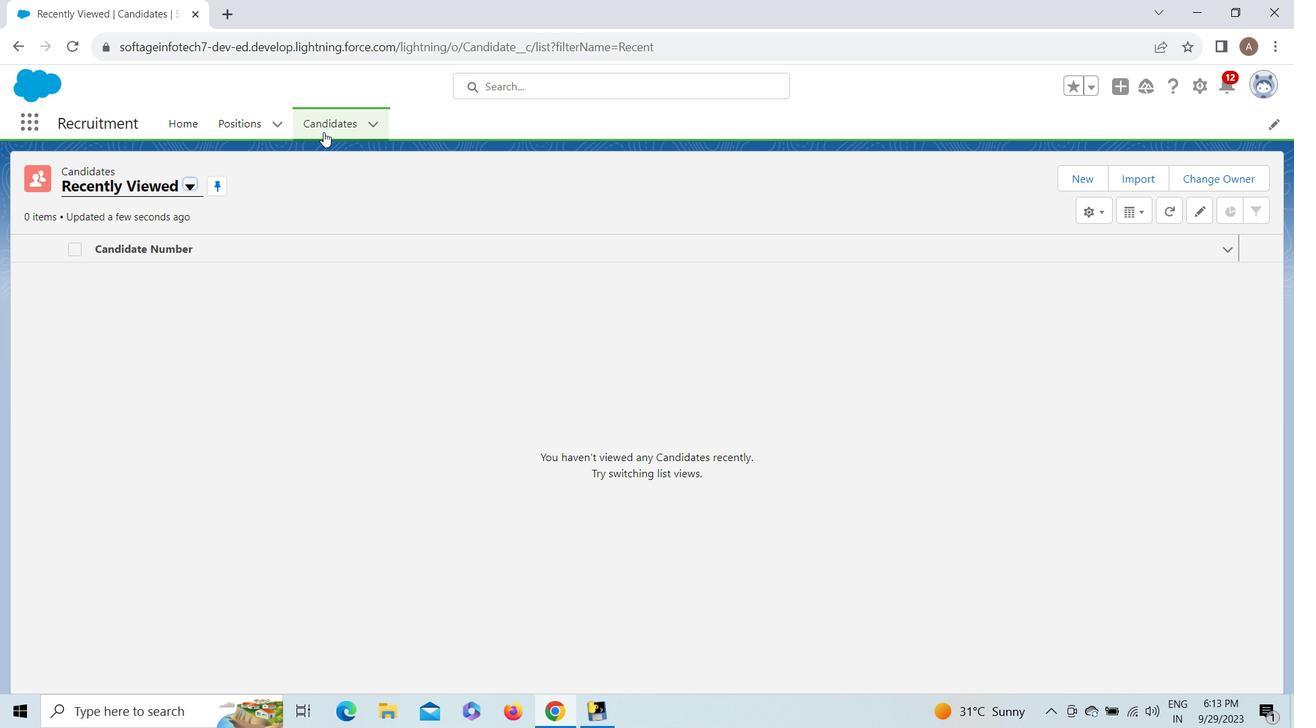 
Action: Mouse pressed left at (323, 130)
Screenshot: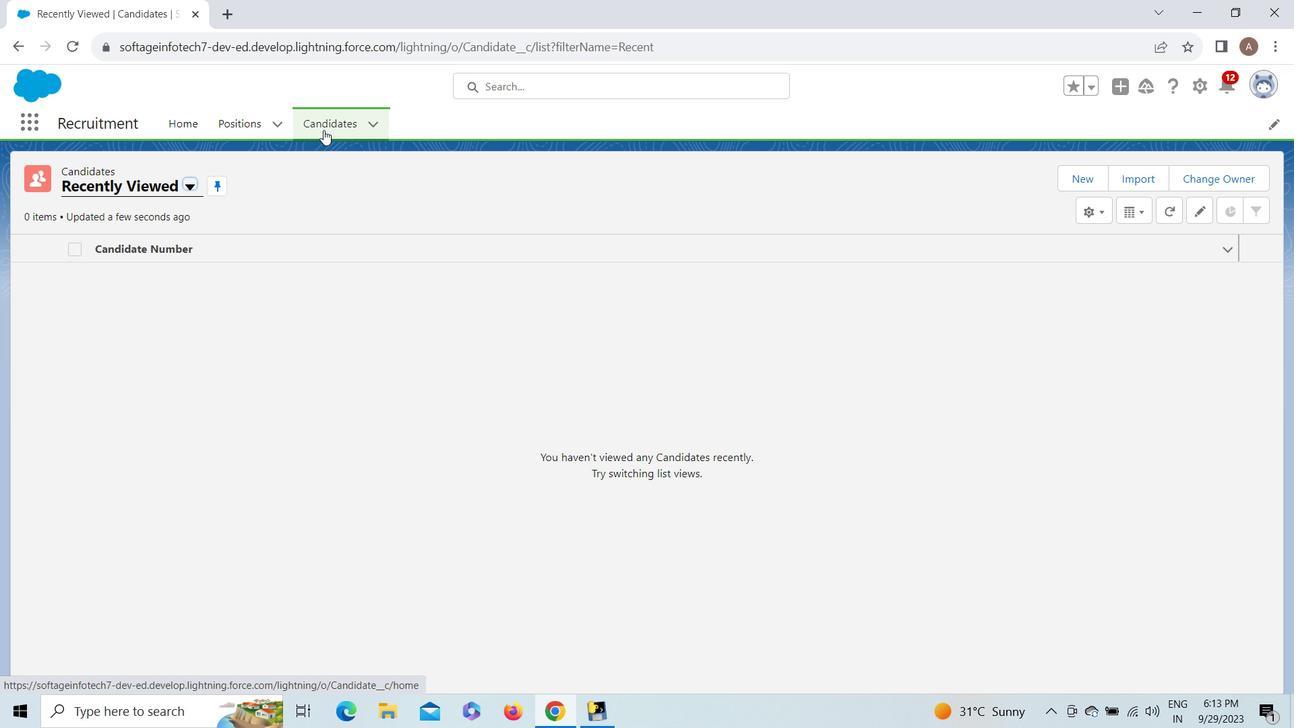 
Action: Mouse moved to (304, 349)
Screenshot: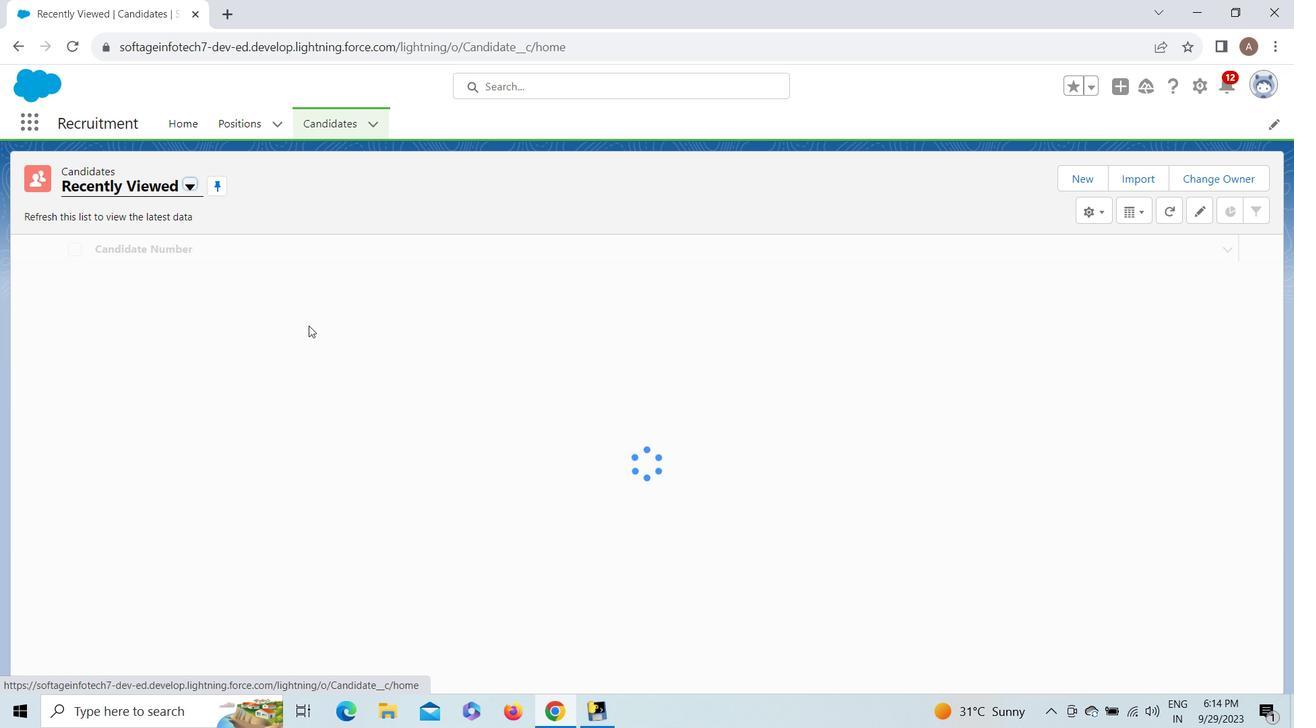 
